 Task: Set up an automation rule in Jira to transition issues based on specific conditions.
Action: Mouse moved to (844, 440)
Screenshot: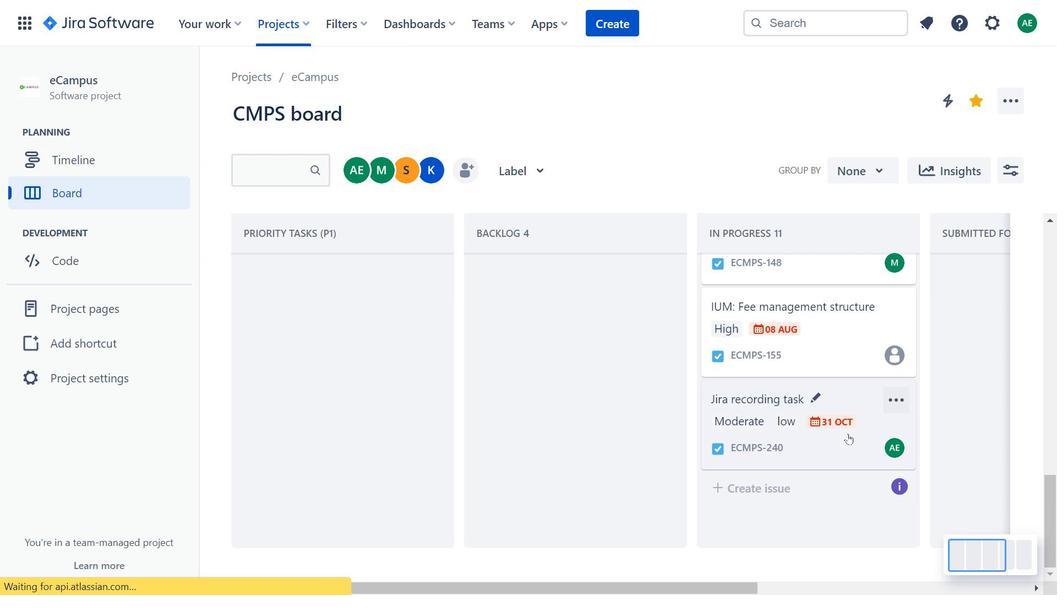 
Action: Mouse pressed left at (844, 440)
Screenshot: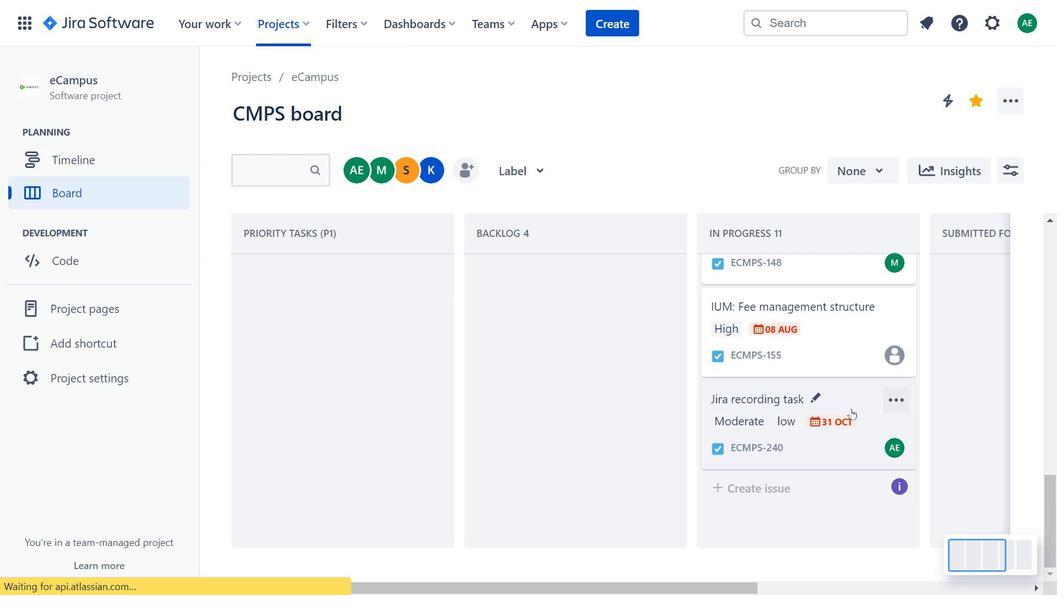 
Action: Mouse moved to (392, 166)
Screenshot: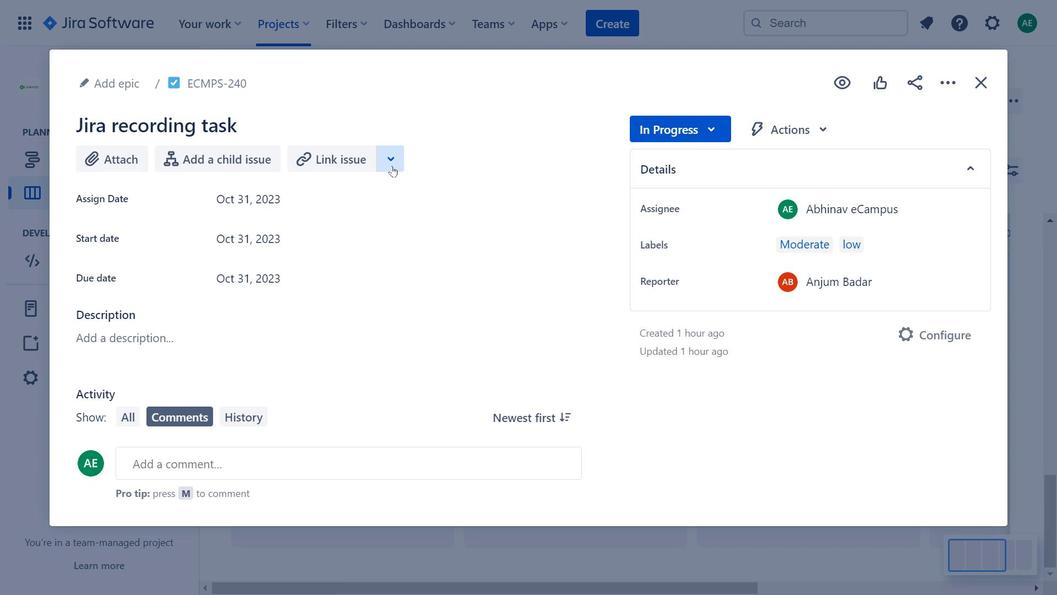 
Action: Mouse pressed left at (392, 166)
Screenshot: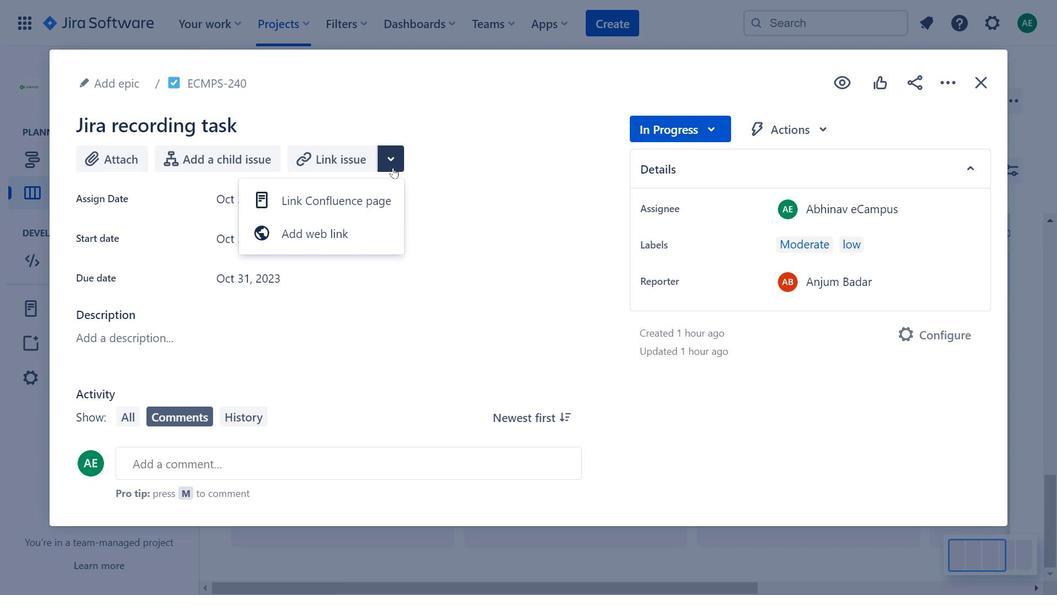
Action: Mouse moved to (328, 233)
Screenshot: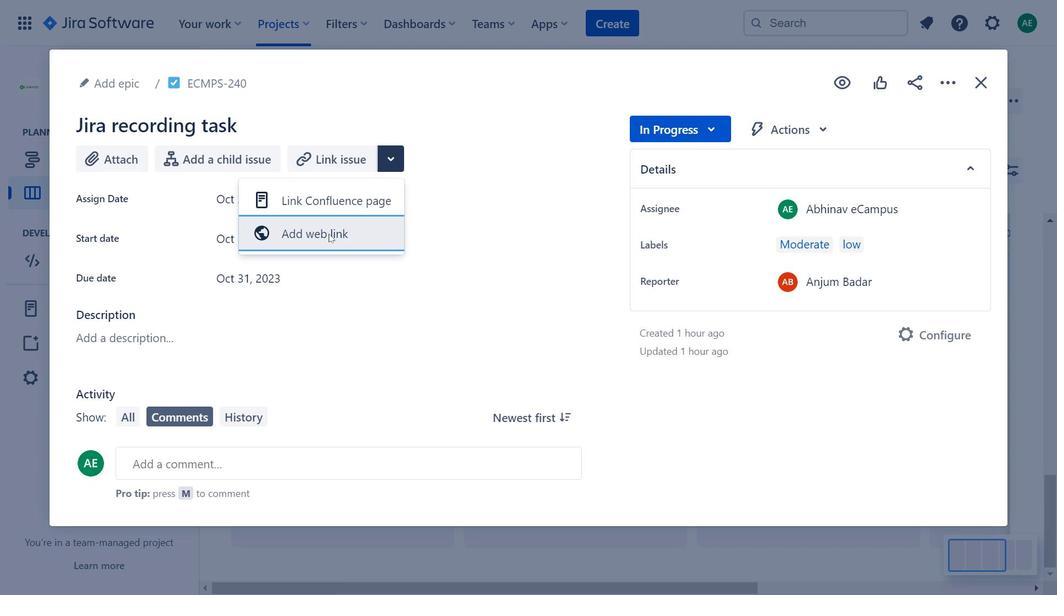 
Action: Mouse pressed left at (328, 233)
Screenshot: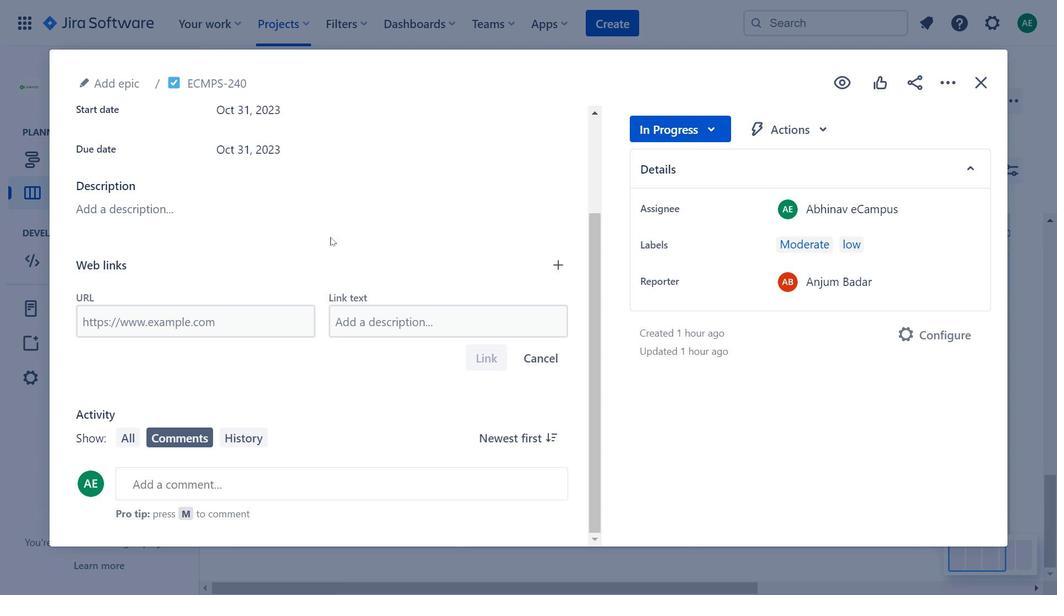 
Action: Mouse moved to (405, 241)
Screenshot: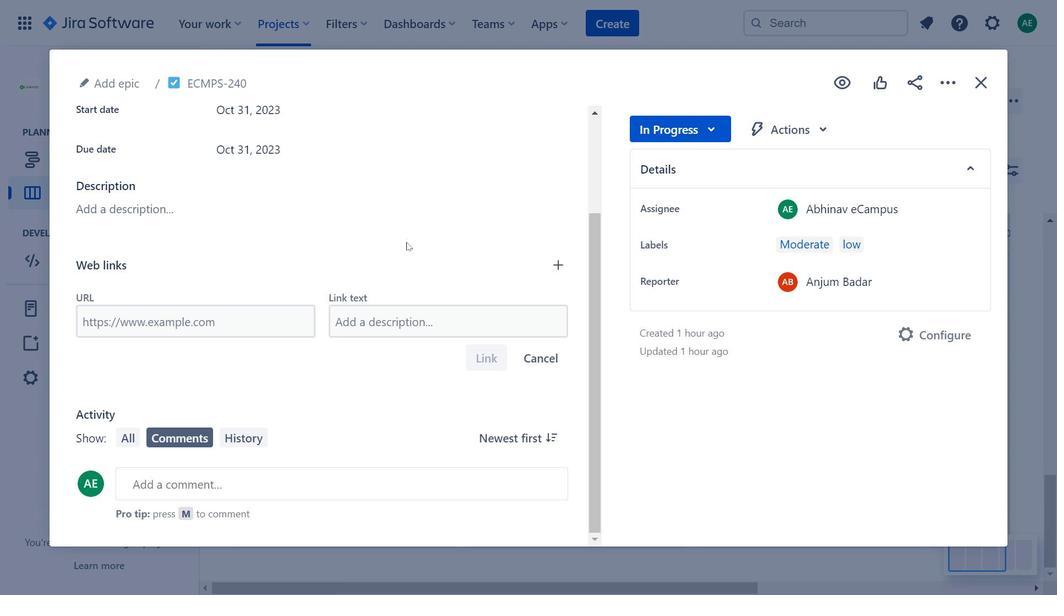 
Action: Mouse scrolled (405, 241) with delta (0, 0)
Screenshot: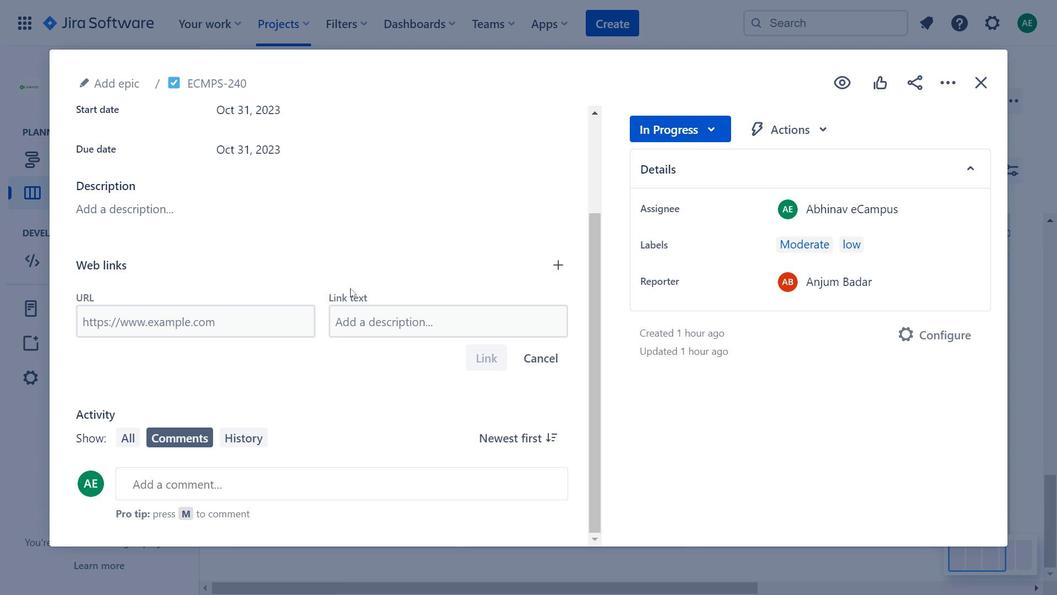 
Action: Mouse scrolled (405, 241) with delta (0, 0)
Screenshot: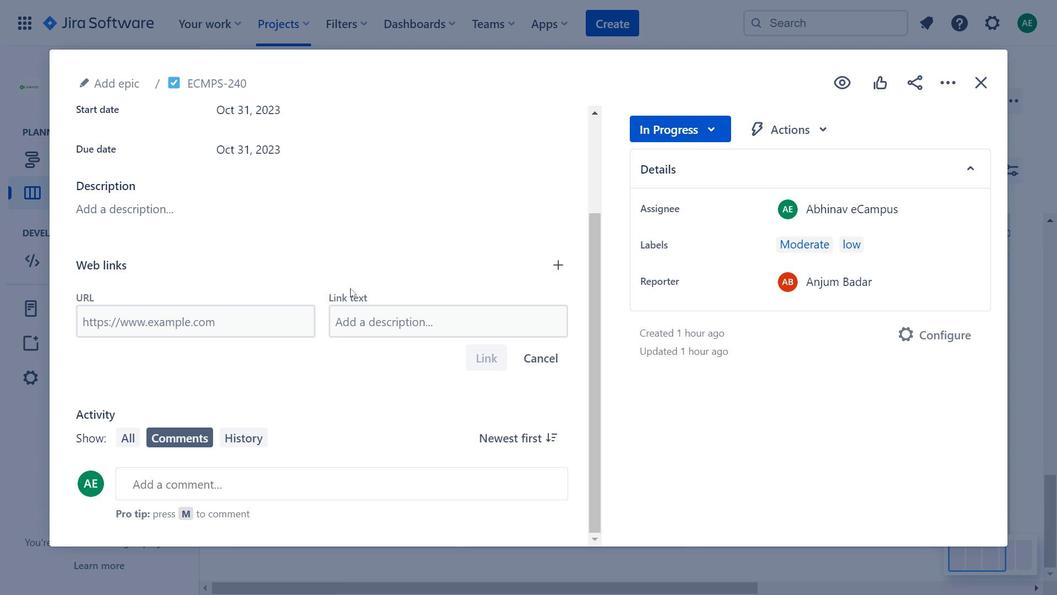 
Action: Mouse scrolled (405, 241) with delta (0, 0)
Screenshot: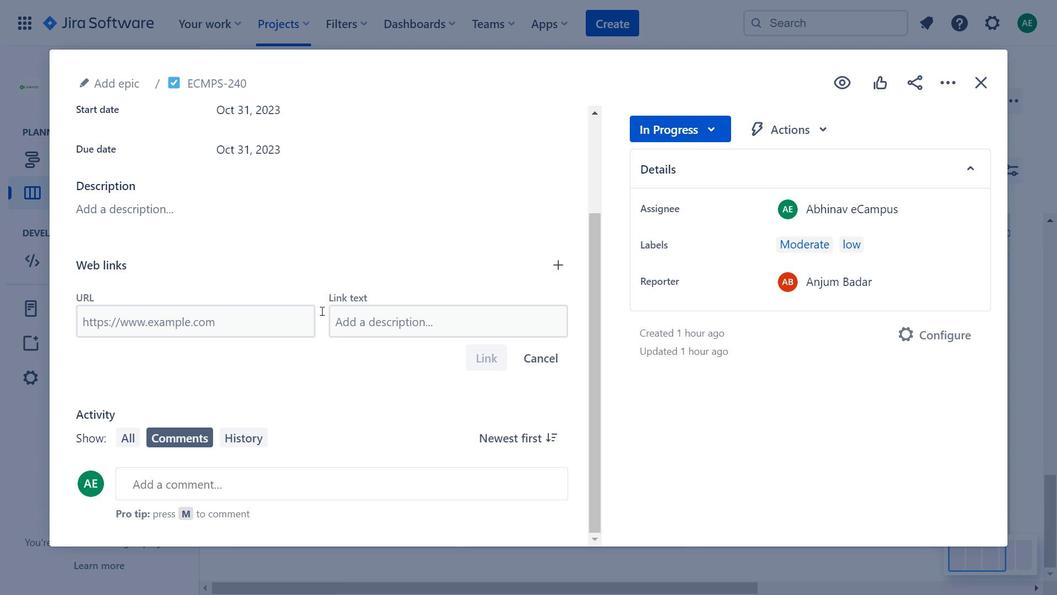 
Action: Mouse moved to (756, 137)
Screenshot: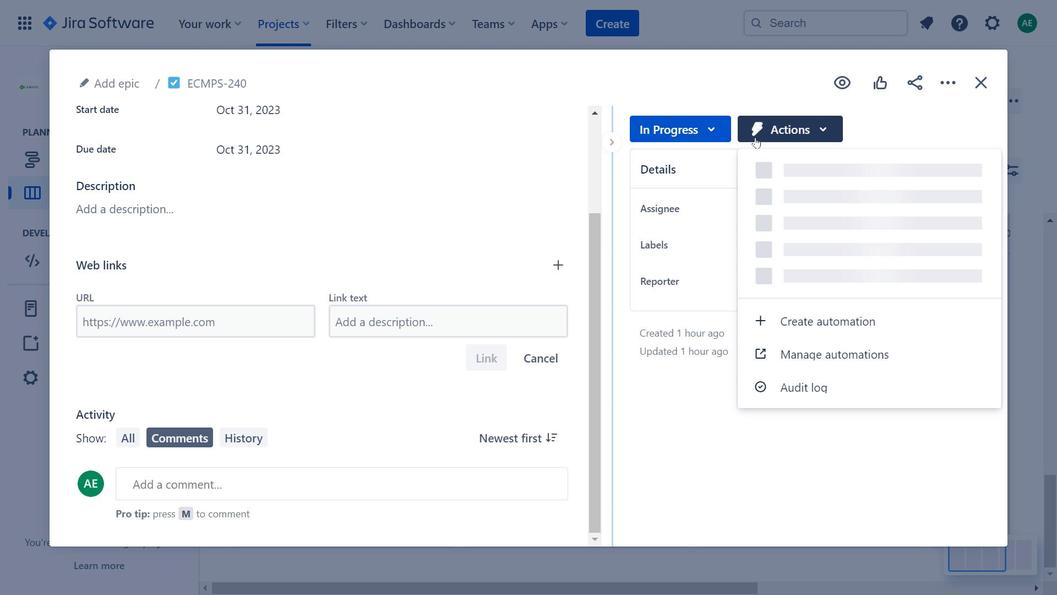 
Action: Mouse pressed left at (756, 137)
Screenshot: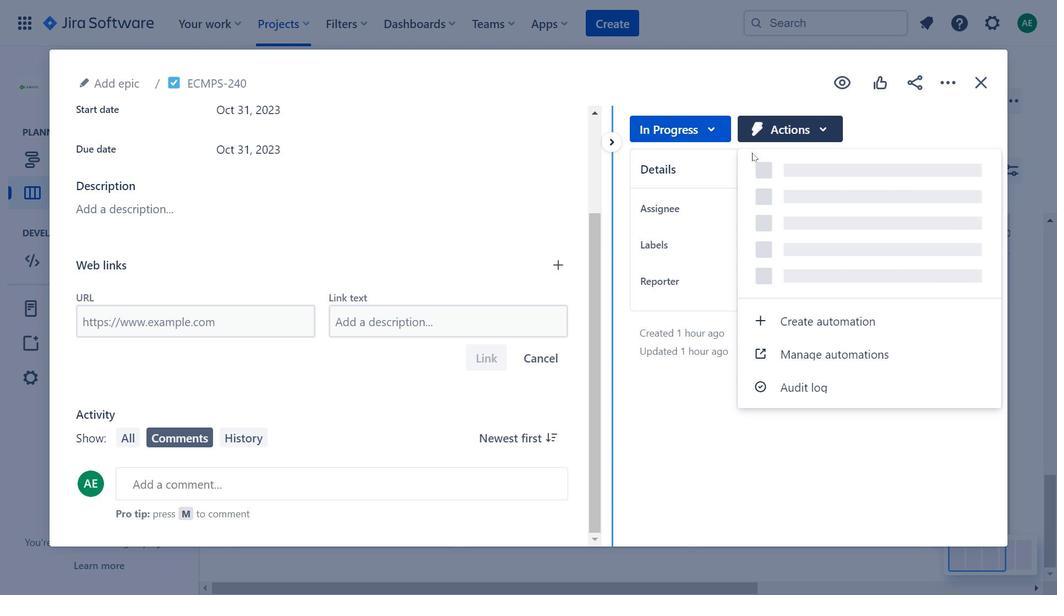 
Action: Mouse moved to (361, 276)
Screenshot: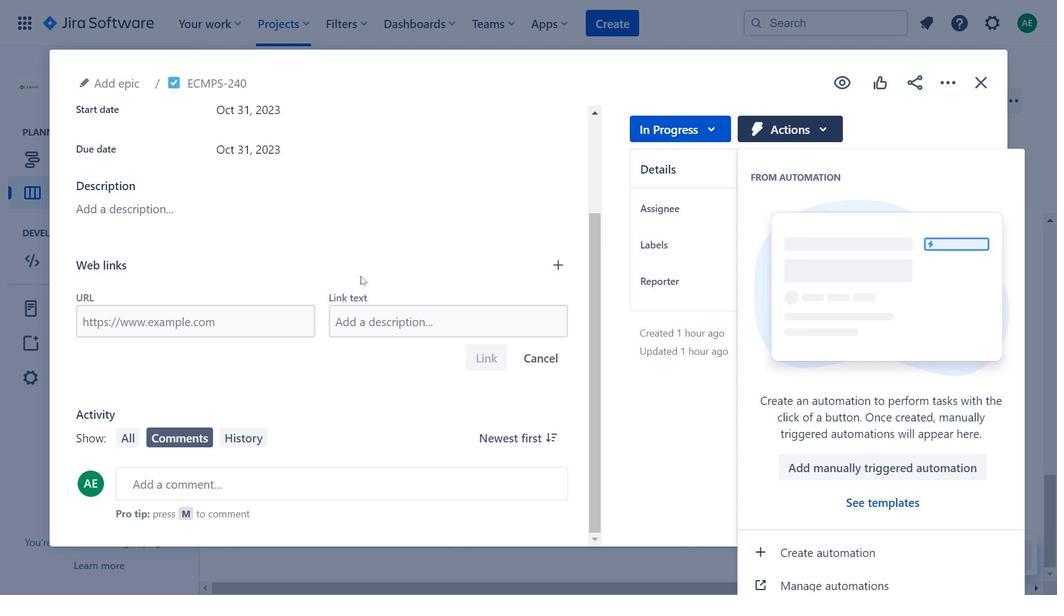 
Action: Mouse scrolled (361, 276) with delta (0, 0)
Screenshot: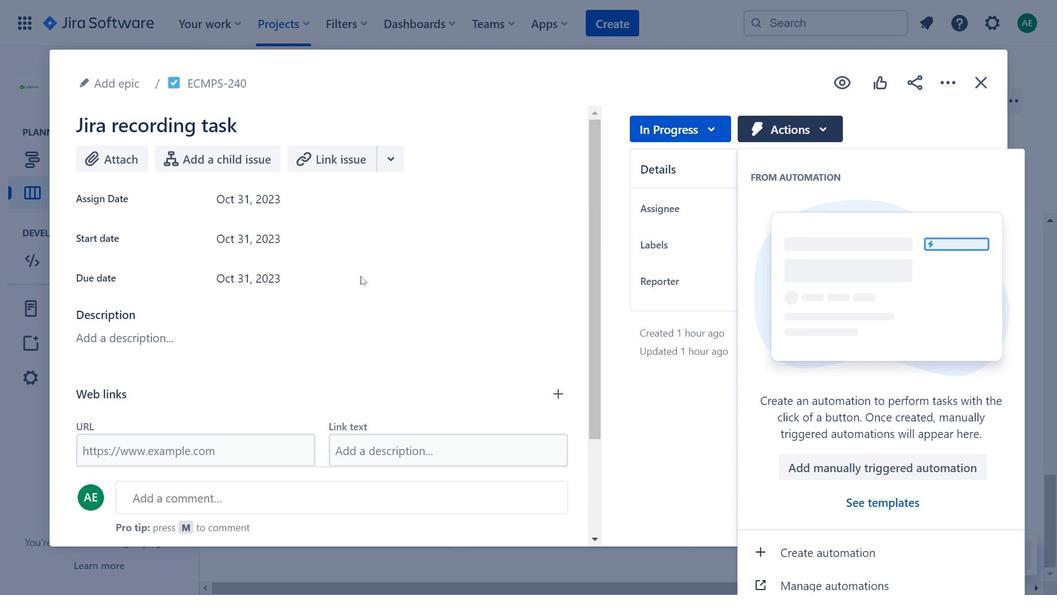 
Action: Mouse scrolled (361, 276) with delta (0, 0)
Screenshot: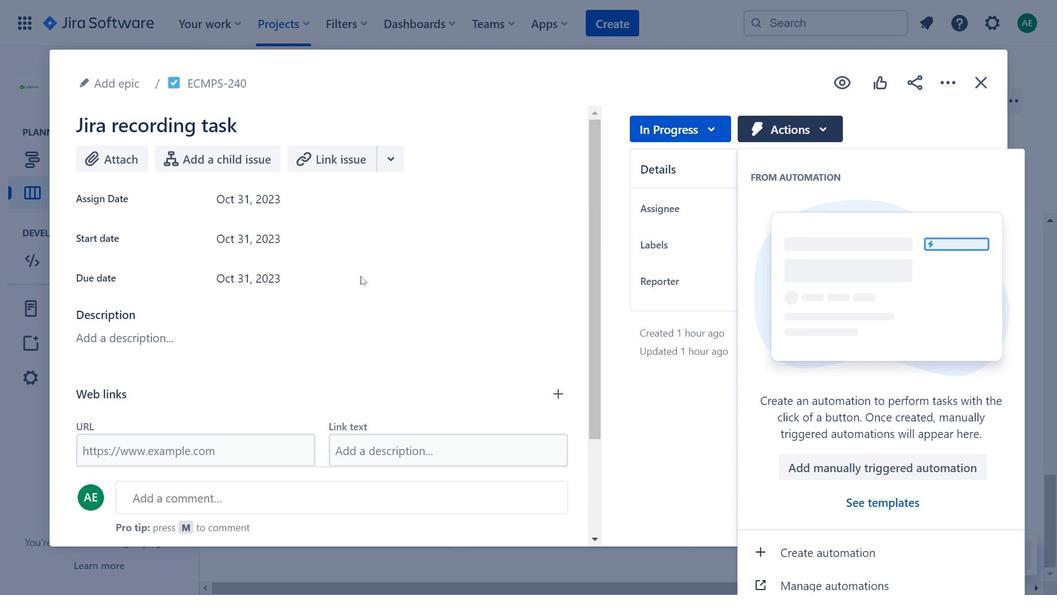 
Action: Mouse scrolled (361, 276) with delta (0, 0)
Screenshot: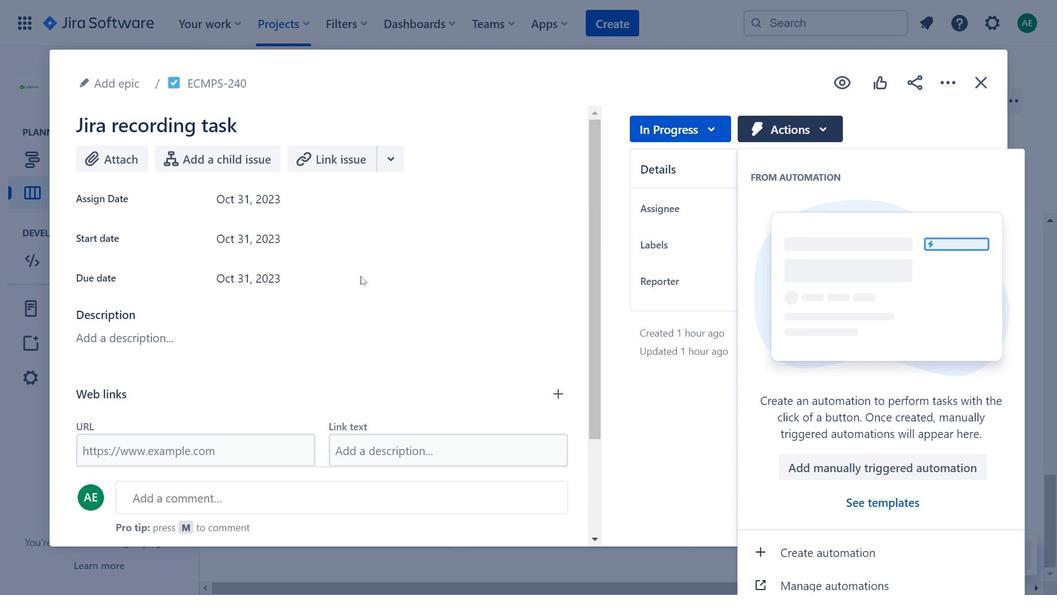 
Action: Mouse scrolled (361, 276) with delta (0, 0)
Screenshot: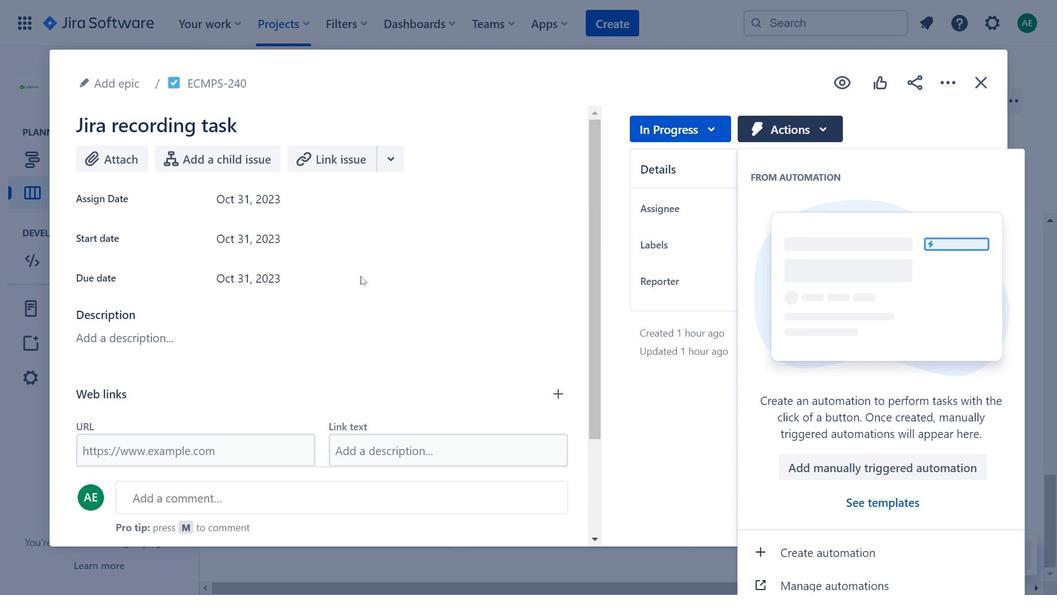 
Action: Mouse scrolled (361, 276) with delta (0, 0)
Screenshot: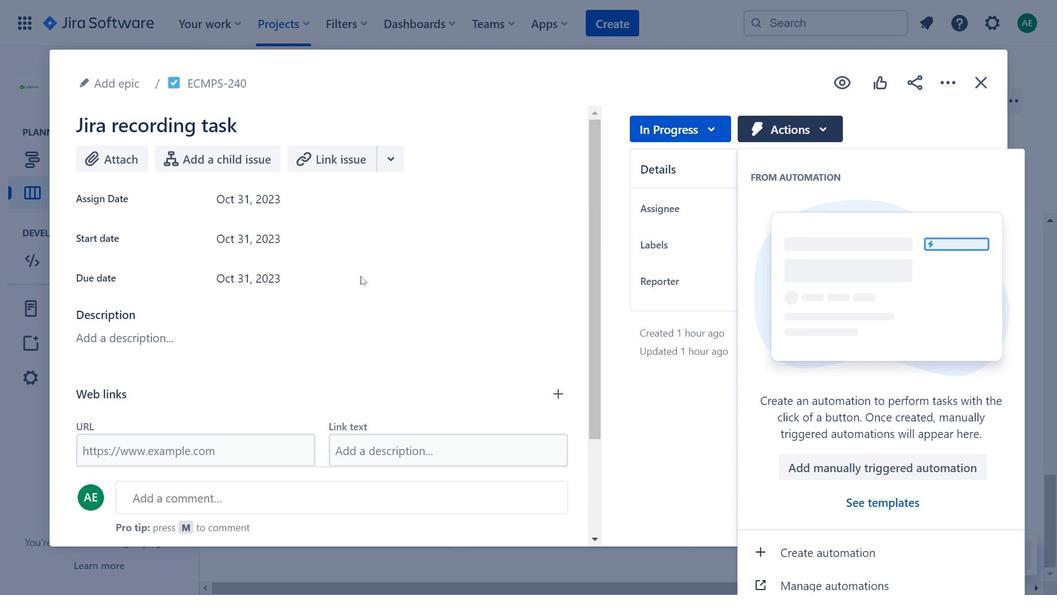
Action: Mouse moved to (655, 122)
Screenshot: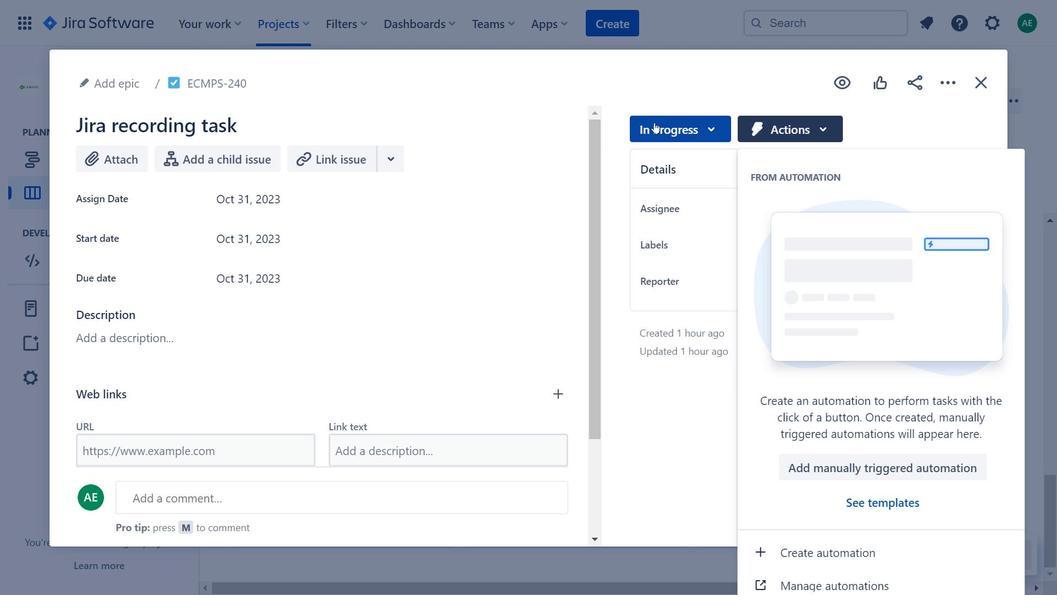 
Action: Mouse pressed left at (655, 122)
Screenshot: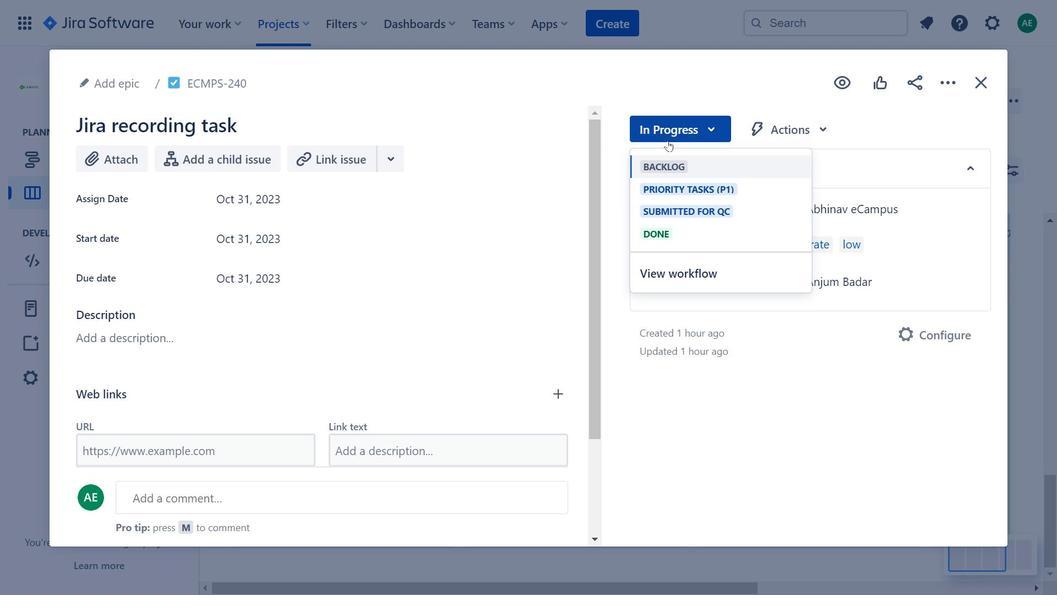 
Action: Mouse moved to (937, 77)
Screenshot: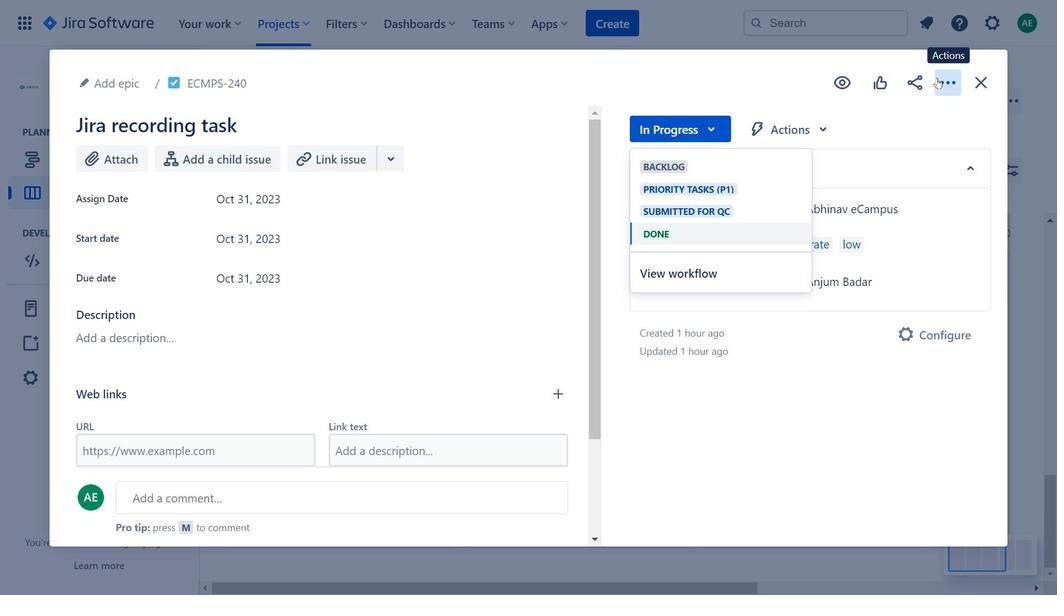
Action: Mouse pressed left at (937, 77)
Screenshot: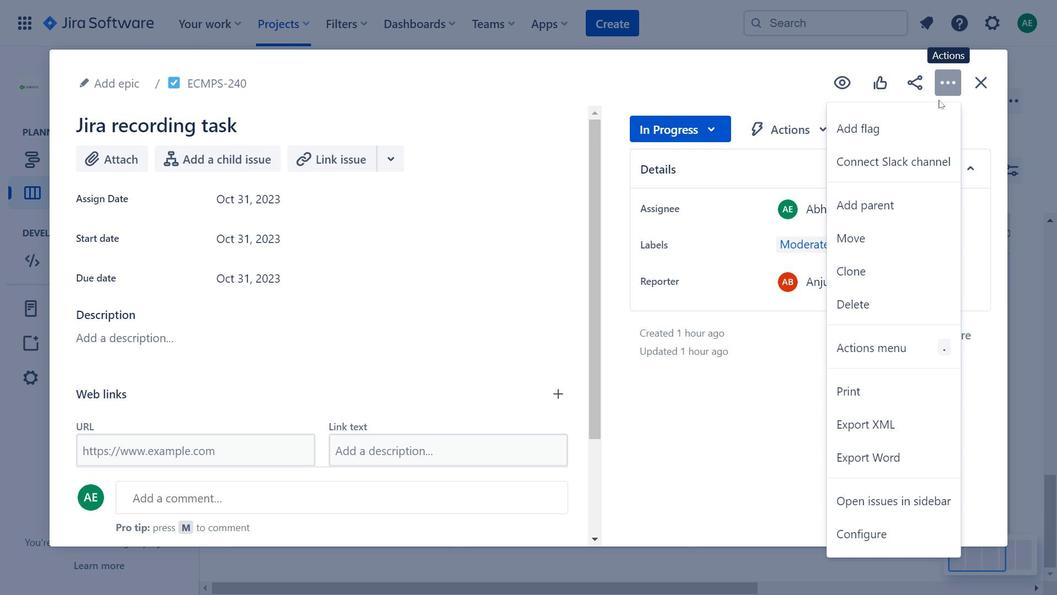 
Action: Mouse moved to (315, 236)
Screenshot: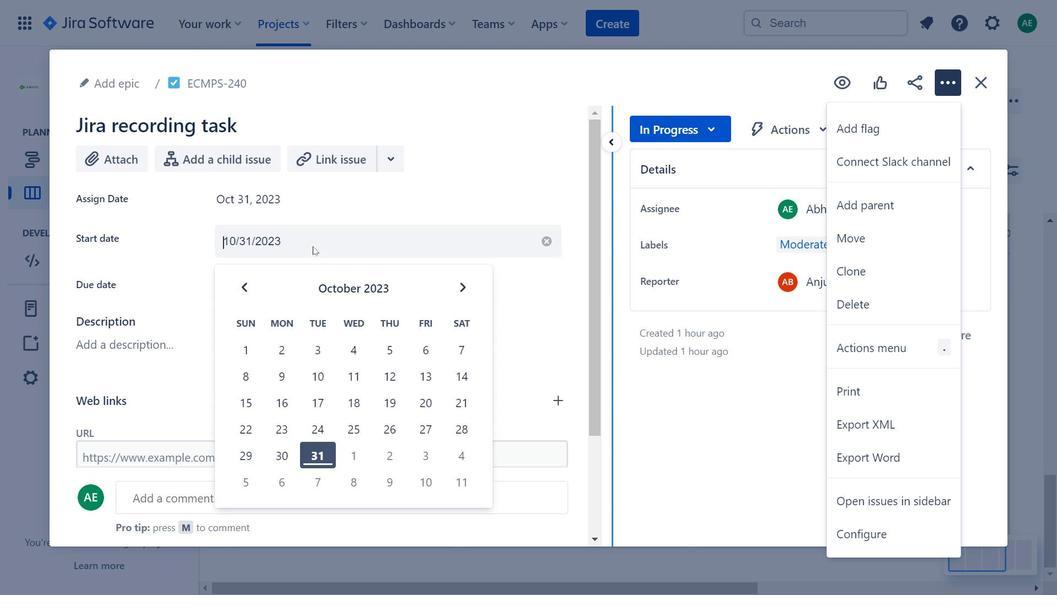 
Action: Mouse pressed left at (315, 236)
Screenshot: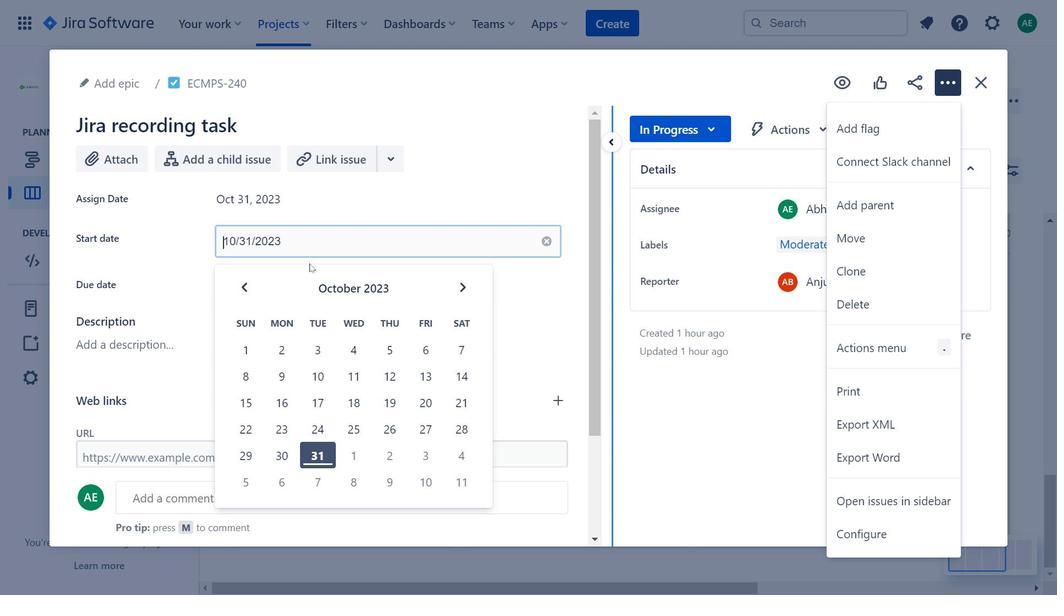 
Action: Mouse moved to (991, 82)
Screenshot: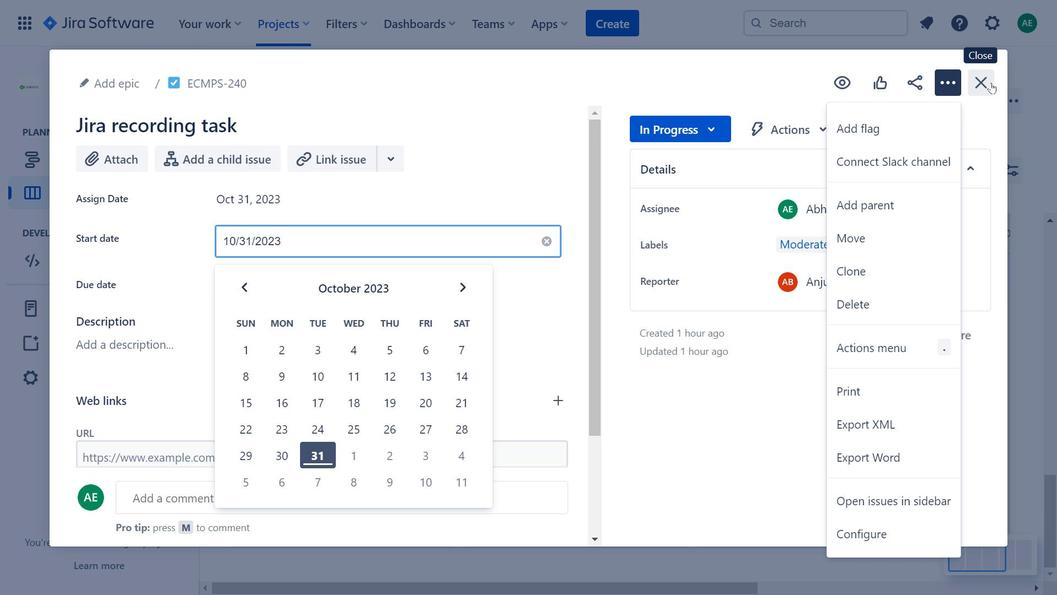 
Action: Mouse pressed left at (991, 82)
Screenshot: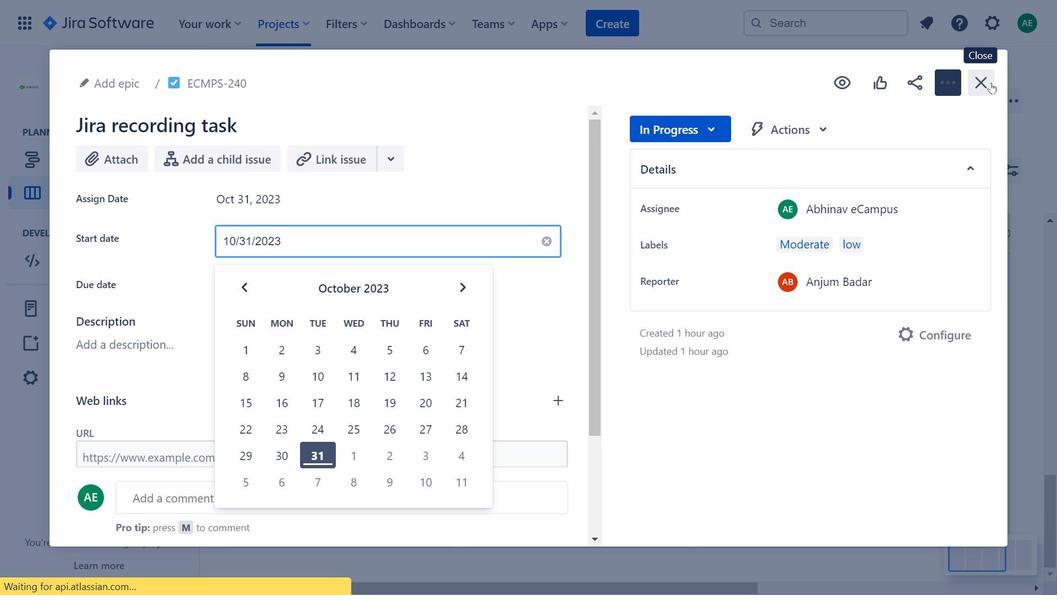 
Action: Mouse moved to (861, 321)
Screenshot: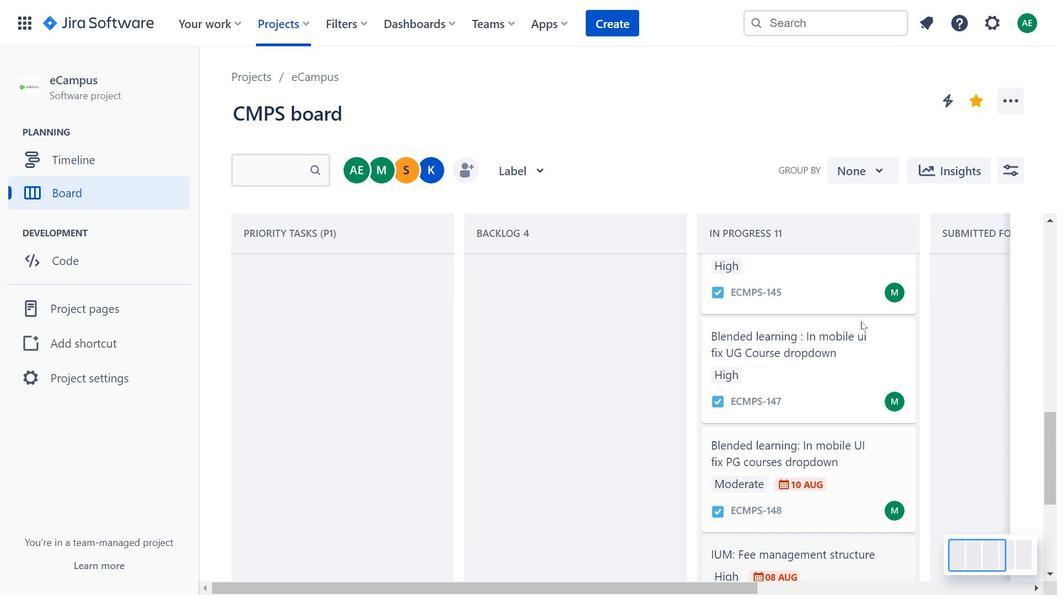 
Action: Mouse scrolled (861, 322) with delta (0, 0)
Screenshot: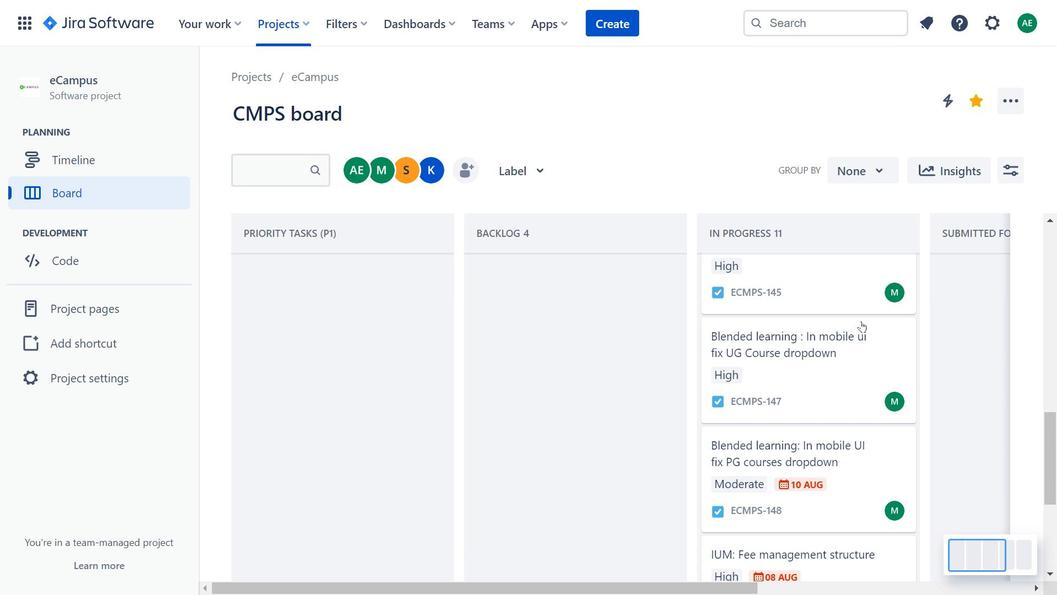 
Action: Mouse scrolled (861, 322) with delta (0, 0)
Screenshot: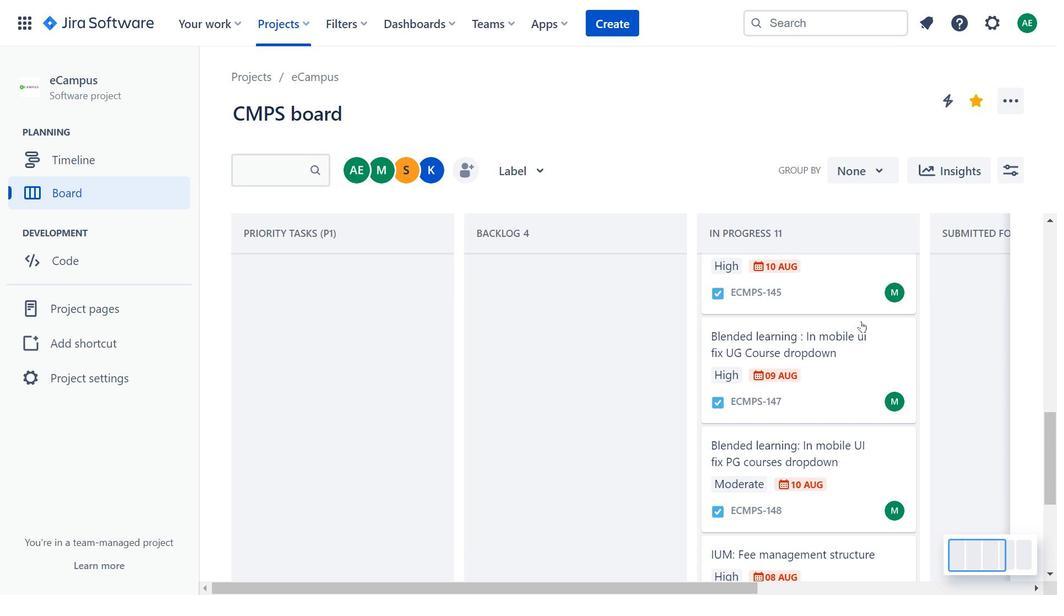
Action: Mouse scrolled (861, 322) with delta (0, 0)
Screenshot: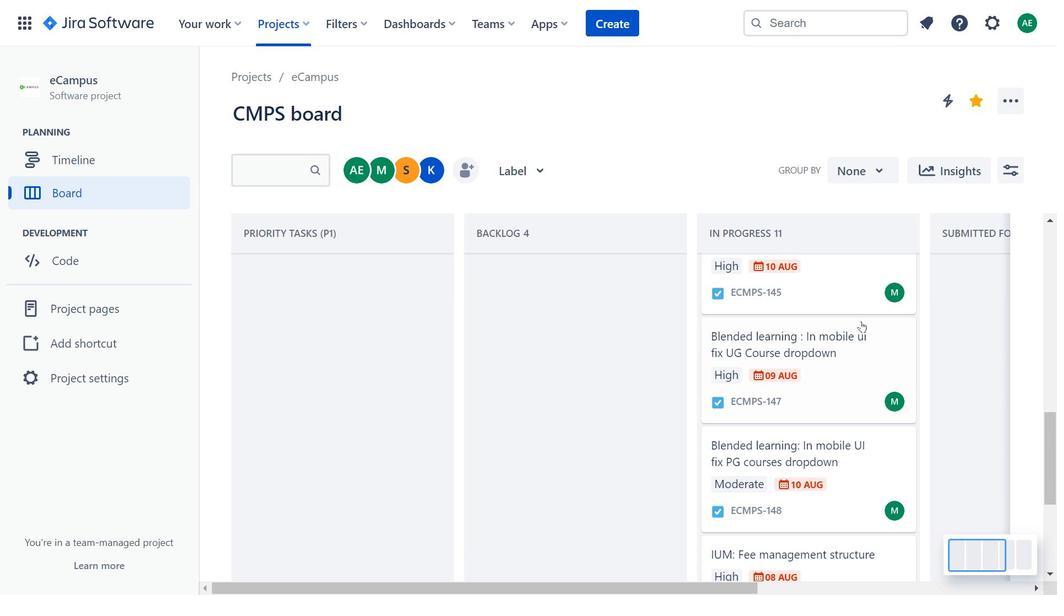 
Action: Mouse scrolled (861, 322) with delta (0, 0)
Screenshot: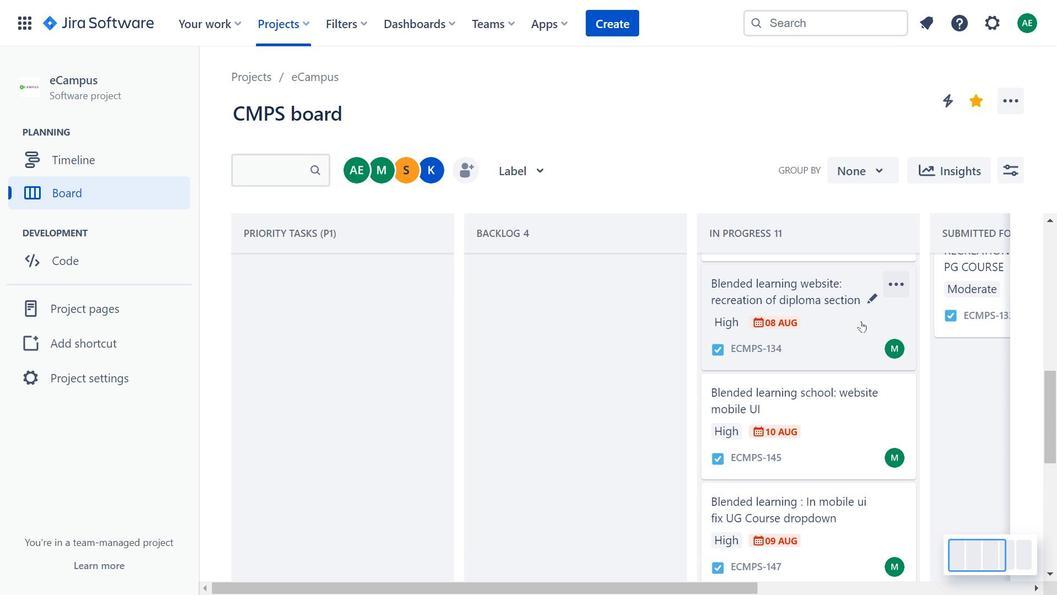 
Action: Mouse scrolled (861, 322) with delta (0, 0)
Screenshot: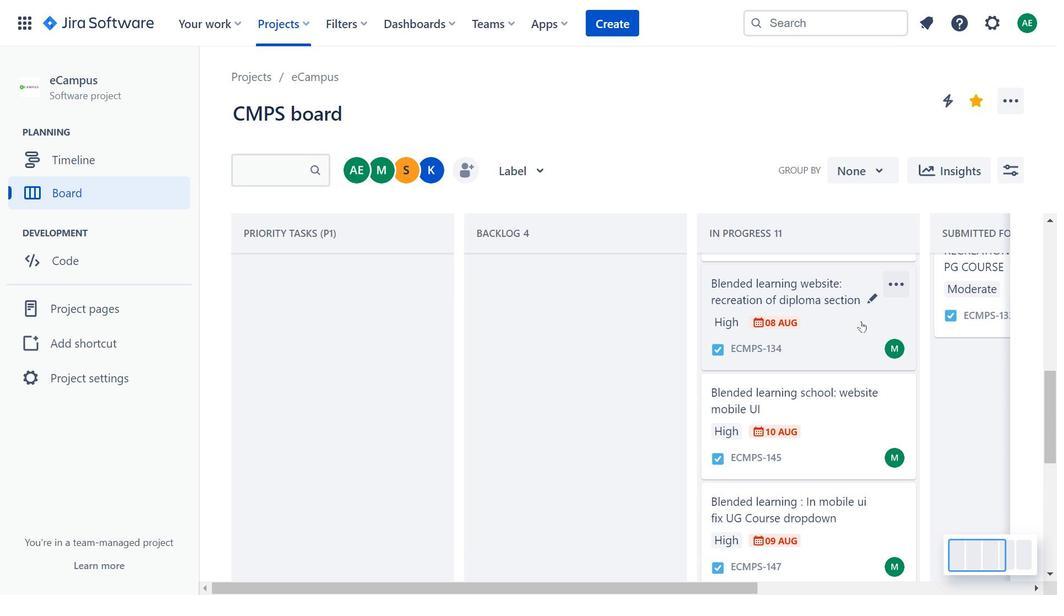 
Action: Mouse scrolled (861, 322) with delta (0, 0)
Screenshot: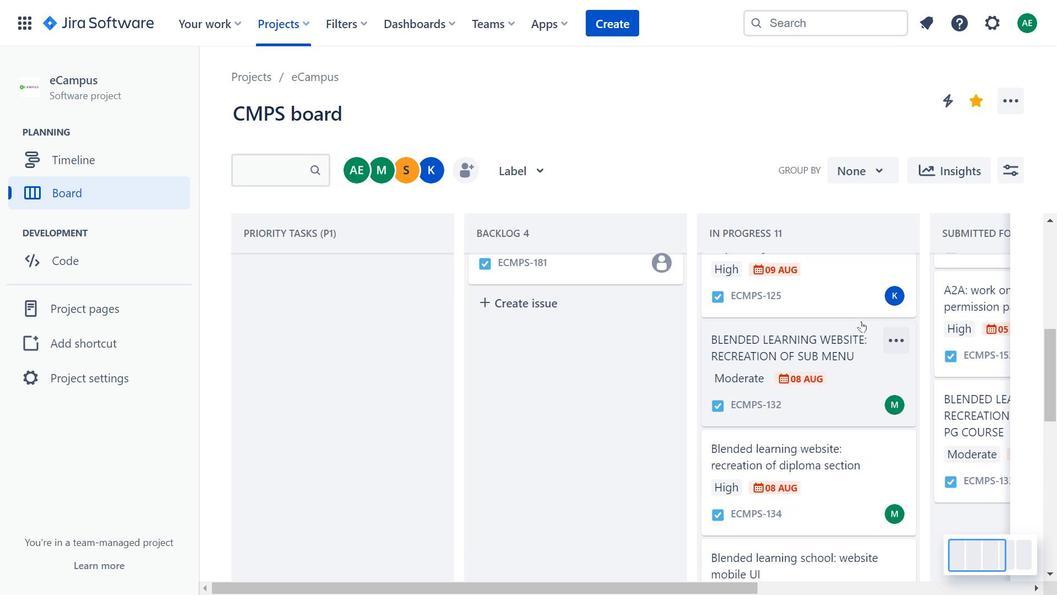 
Action: Mouse scrolled (861, 322) with delta (0, 0)
Screenshot: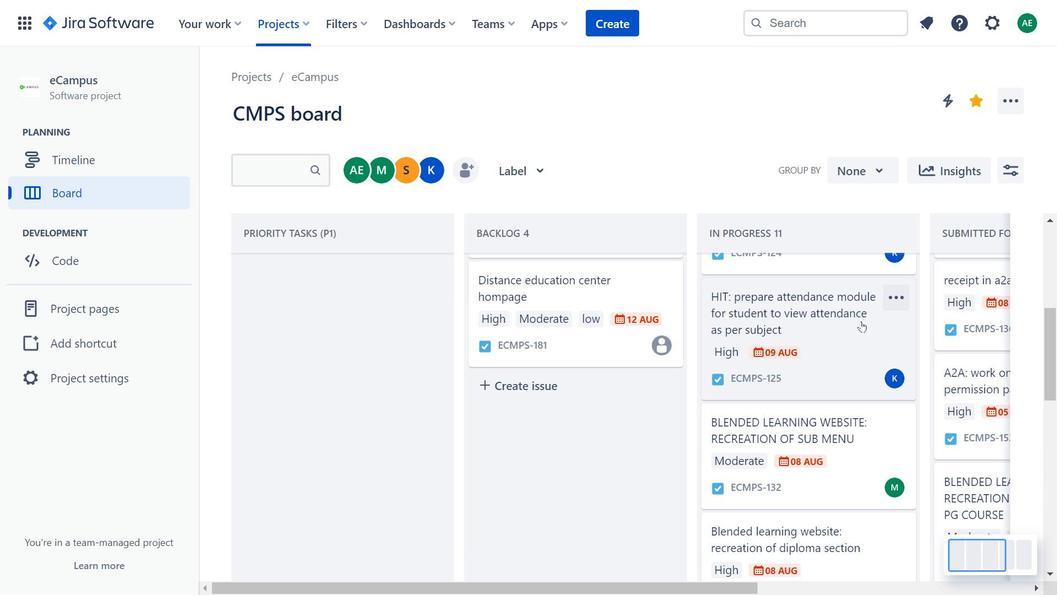 
Action: Mouse scrolled (861, 322) with delta (0, 0)
Screenshot: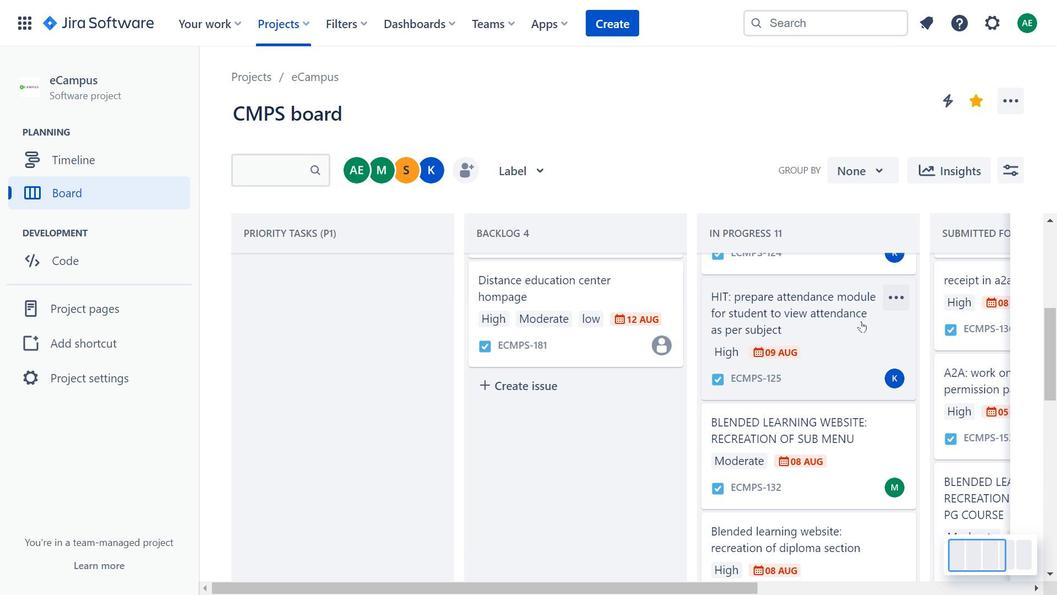 
Action: Mouse scrolled (861, 322) with delta (0, 0)
Screenshot: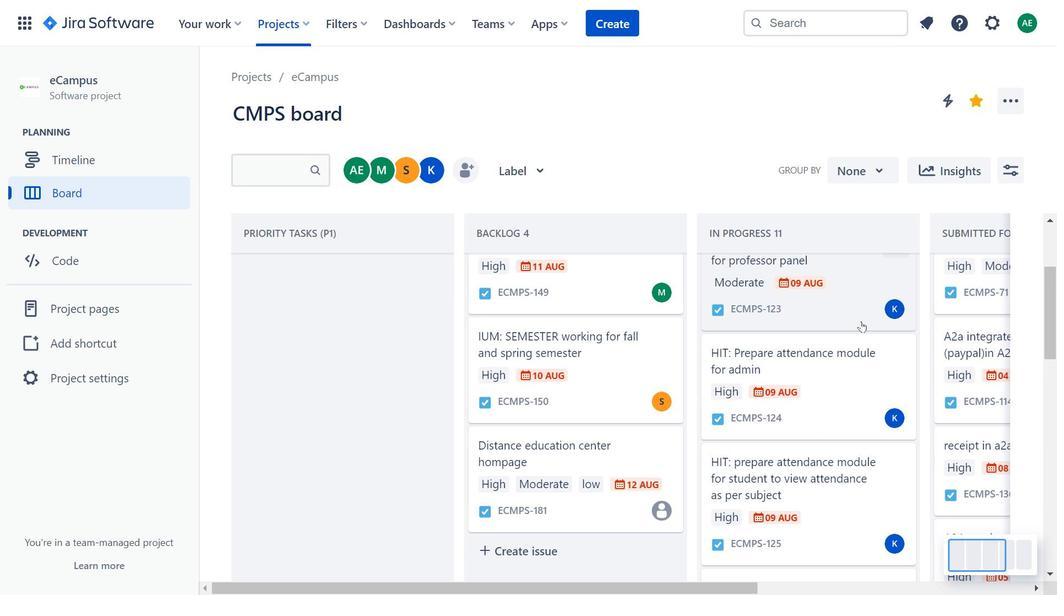 
Action: Mouse scrolled (861, 322) with delta (0, 0)
Screenshot: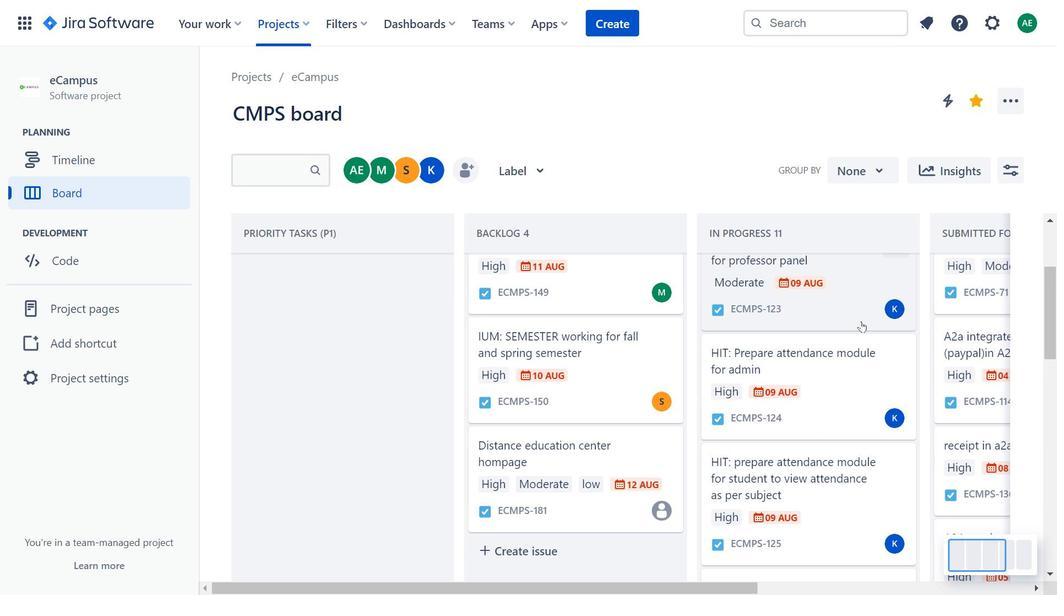 
Action: Mouse scrolled (861, 322) with delta (0, 0)
Screenshot: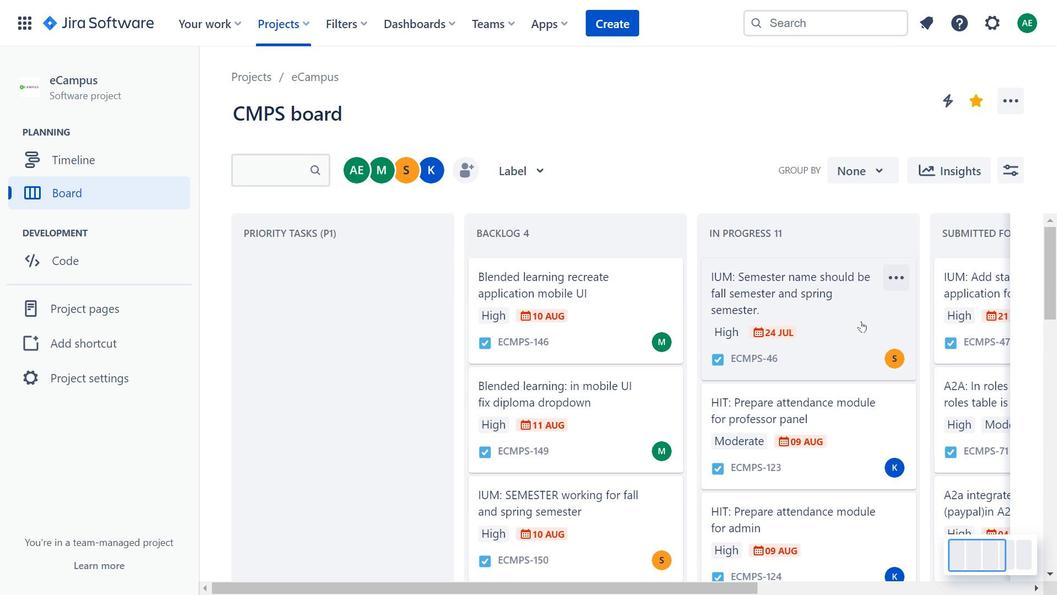 
Action: Mouse scrolled (861, 322) with delta (0, 0)
Screenshot: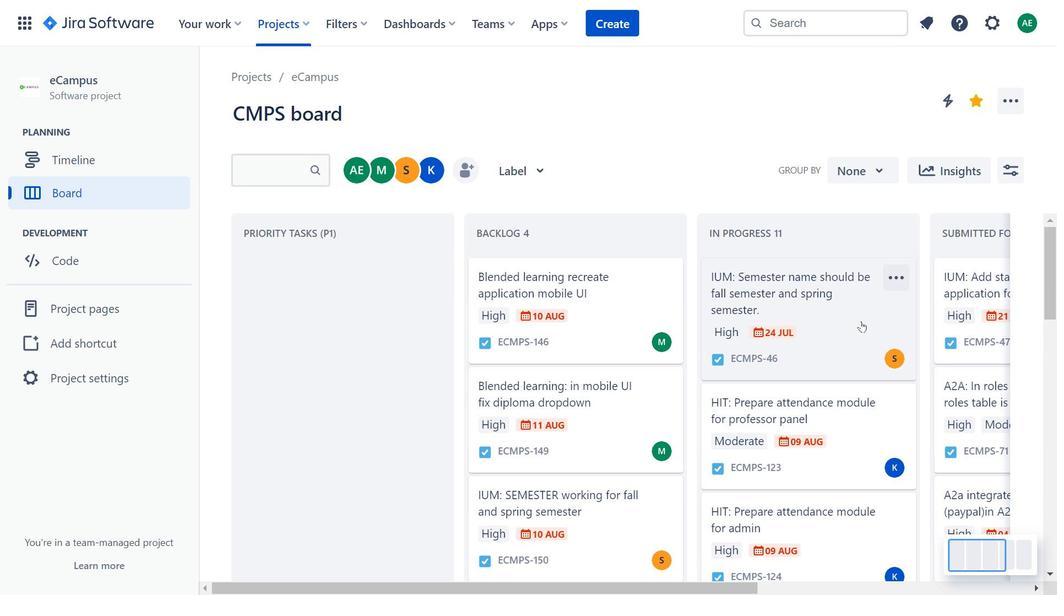 
Action: Mouse moved to (544, 351)
Screenshot: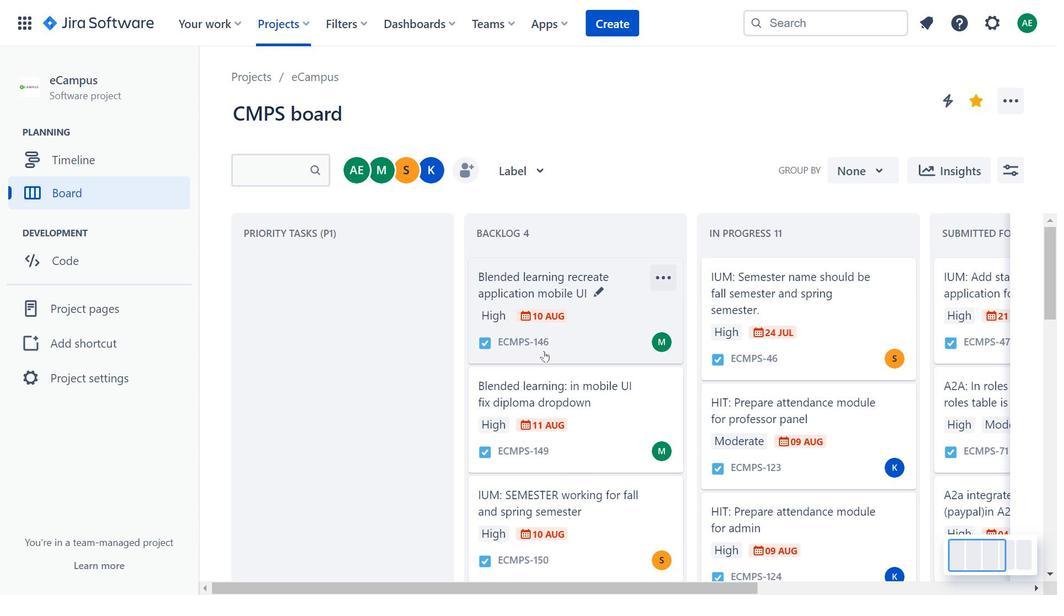 
Action: Mouse scrolled (544, 350) with delta (0, 0)
Screenshot: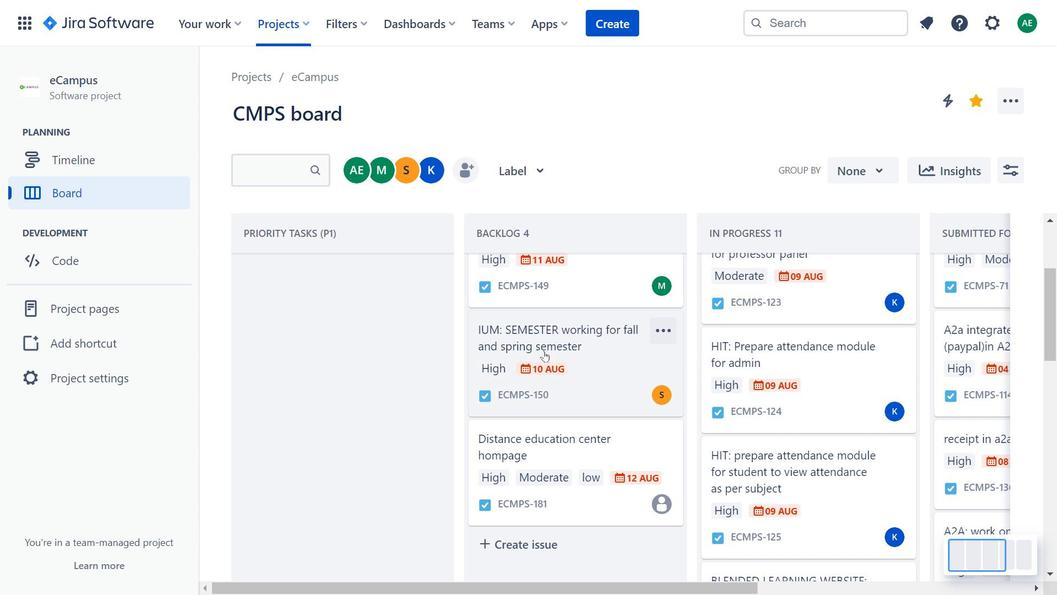 
Action: Mouse scrolled (544, 350) with delta (0, 0)
Screenshot: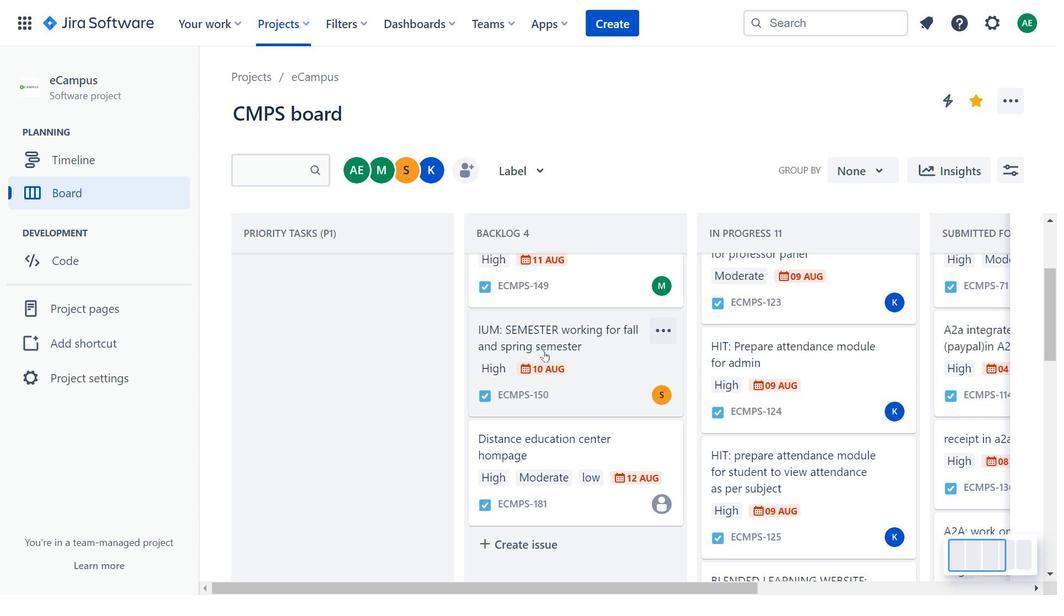 
Action: Mouse scrolled (544, 350) with delta (0, 0)
Screenshot: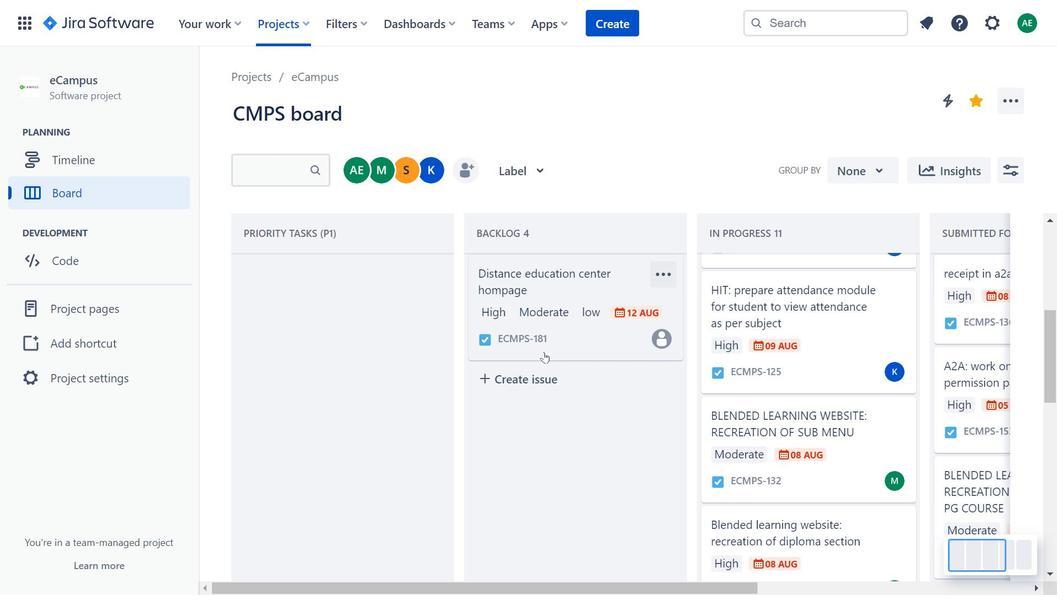 
Action: Mouse scrolled (544, 350) with delta (0, 0)
Screenshot: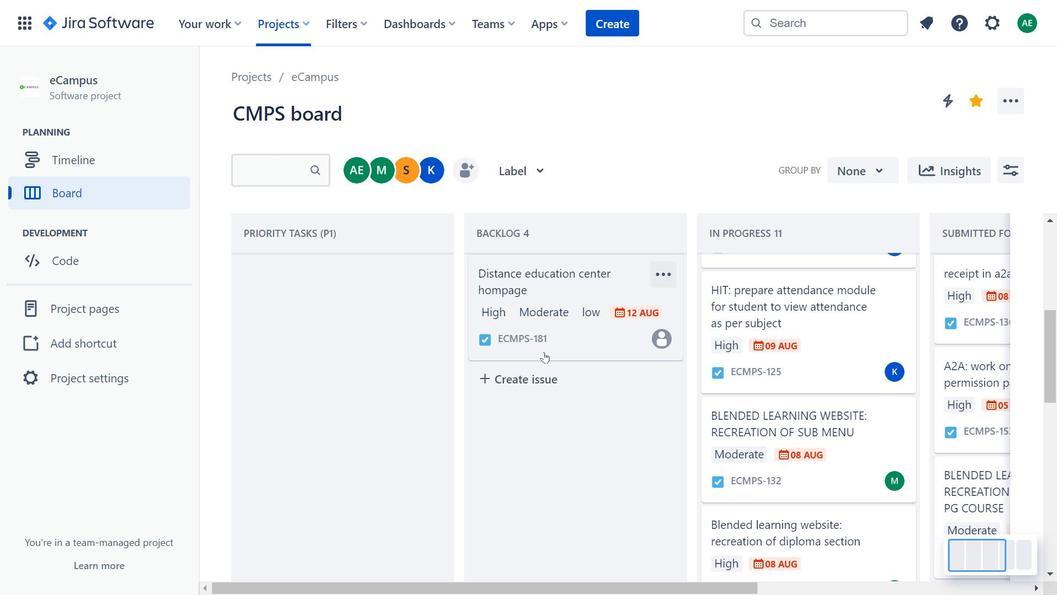 
Action: Mouse moved to (963, 543)
Screenshot: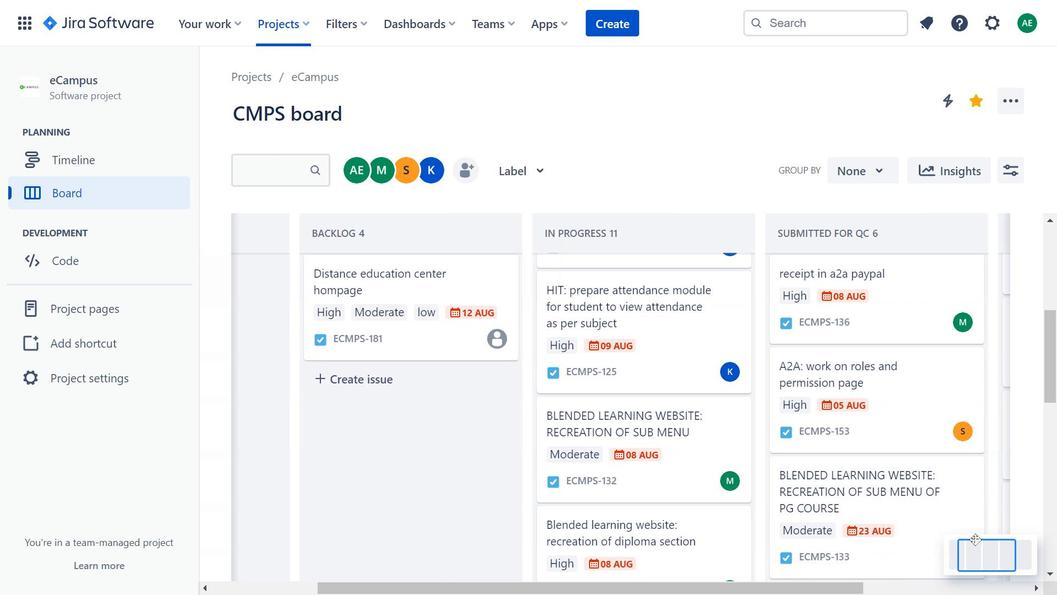 
Action: Mouse pressed left at (963, 543)
Screenshot: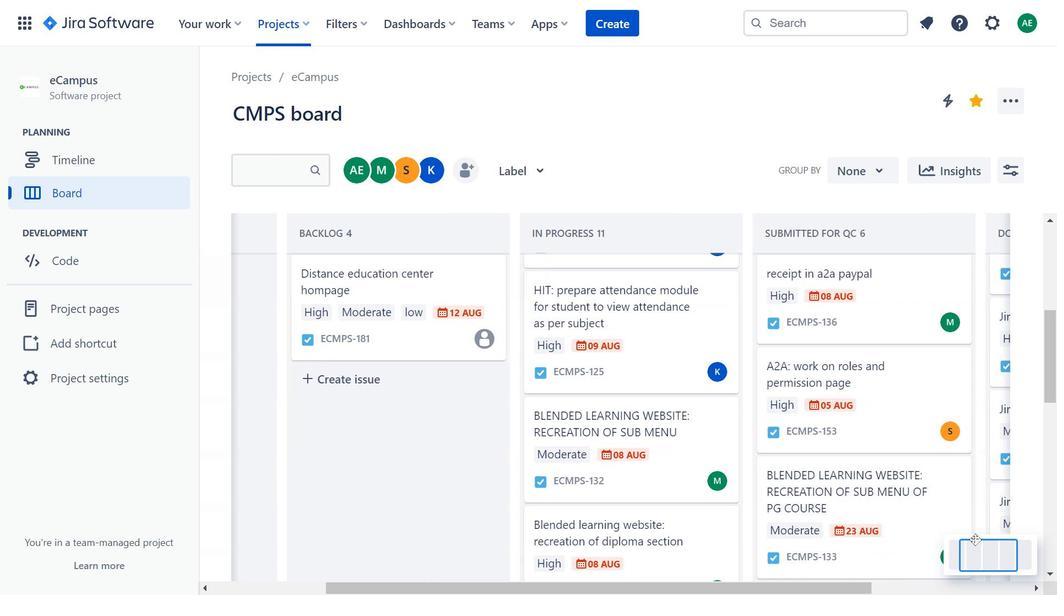
Action: Mouse moved to (828, 403)
Screenshot: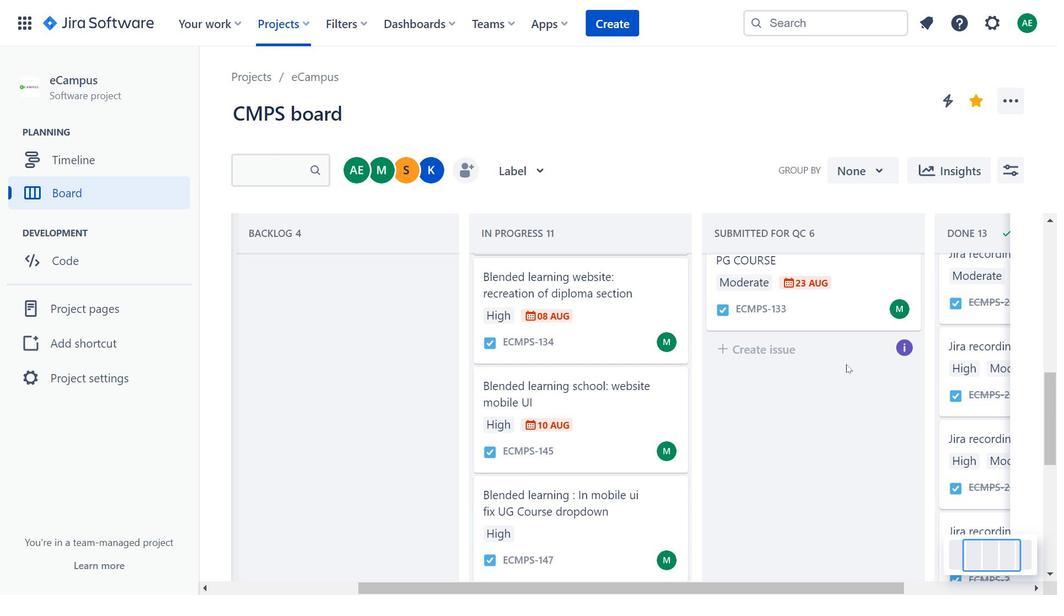 
Action: Mouse scrolled (828, 402) with delta (0, 0)
Screenshot: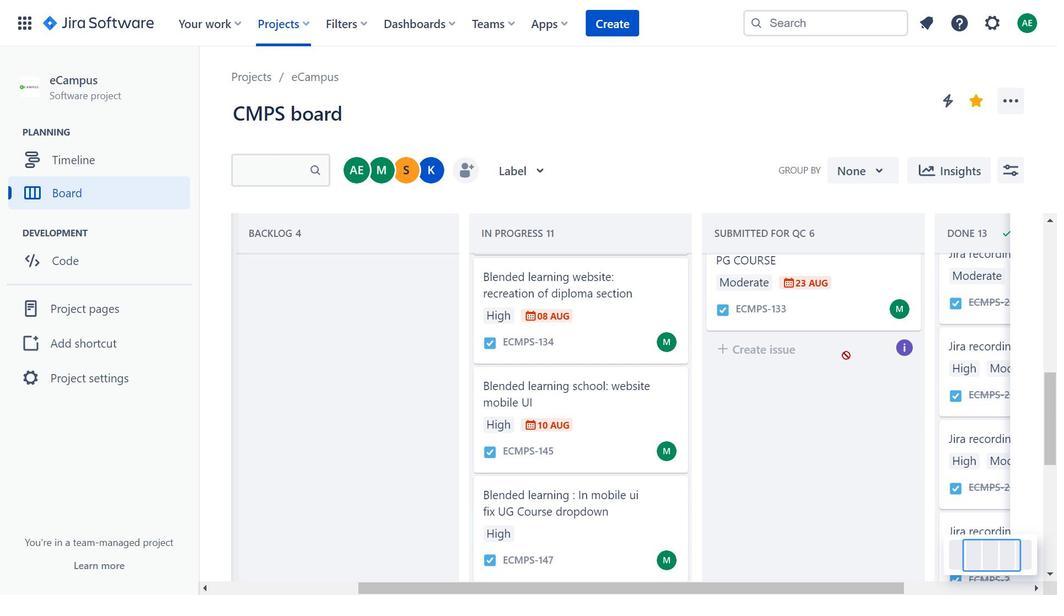 
Action: Mouse scrolled (828, 402) with delta (0, 0)
Screenshot: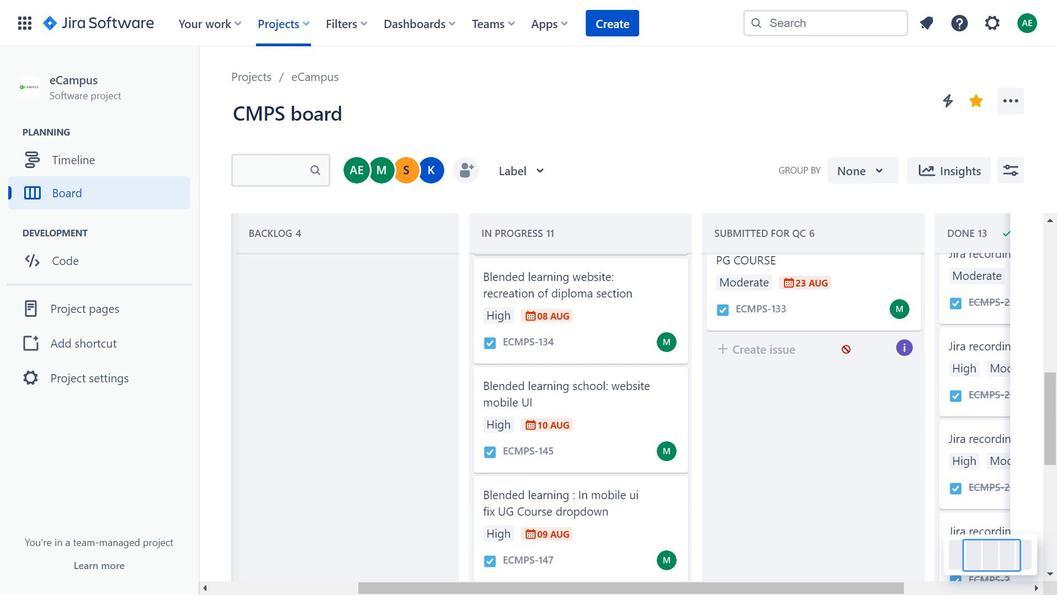 
Action: Mouse moved to (830, 402)
Screenshot: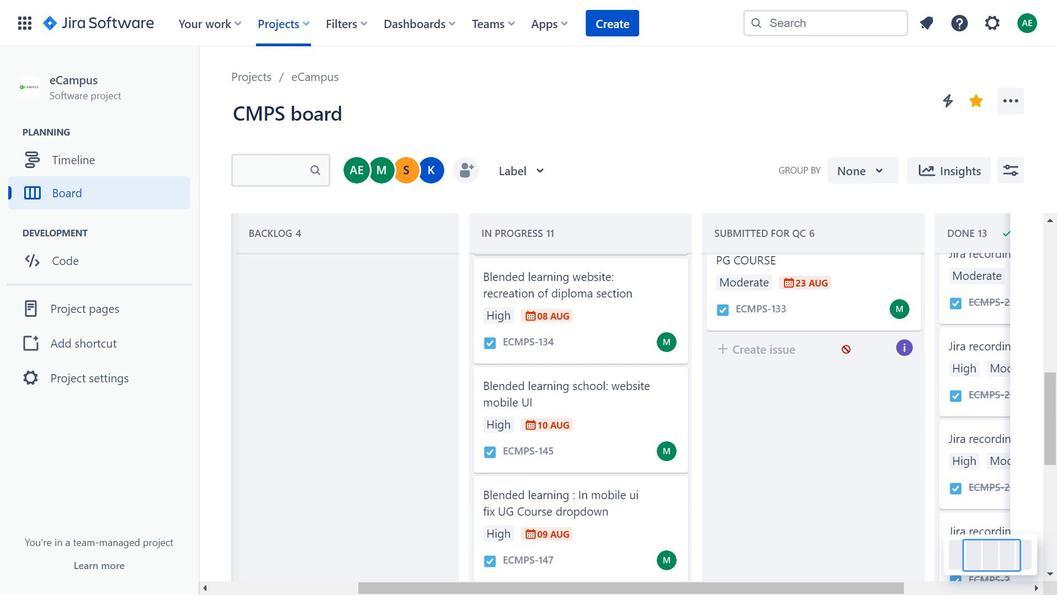 
Action: Mouse scrolled (830, 402) with delta (0, 0)
Screenshot: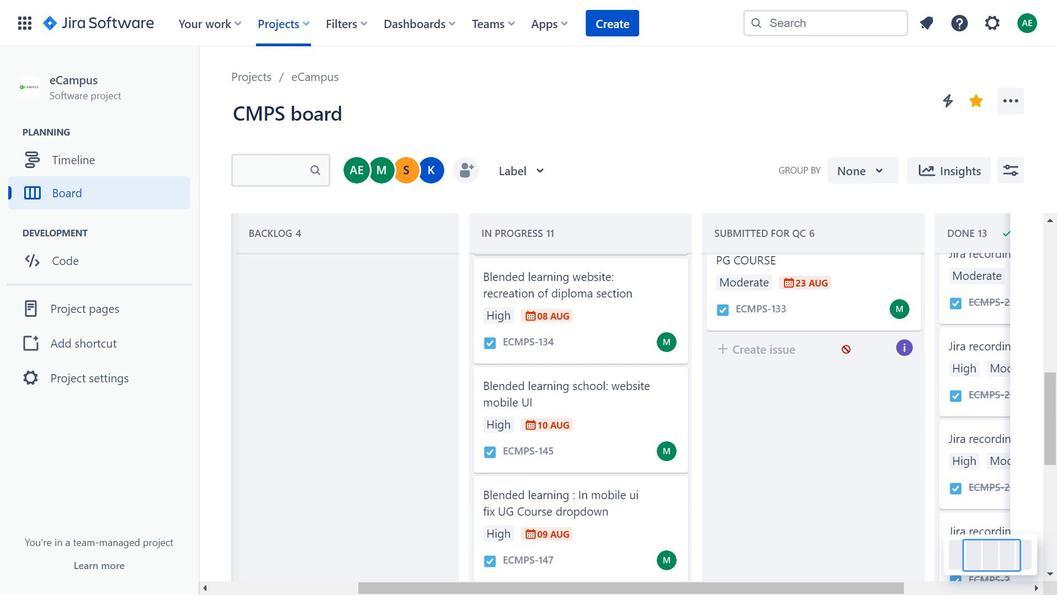 
Action: Mouse moved to (850, 339)
Screenshot: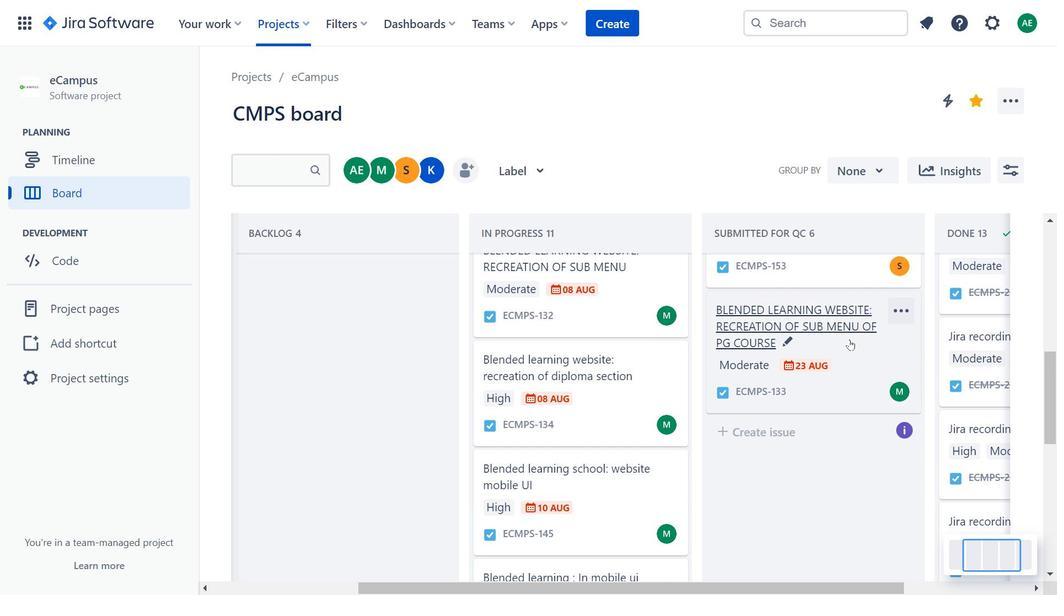 
Action: Mouse scrolled (850, 339) with delta (0, 0)
Screenshot: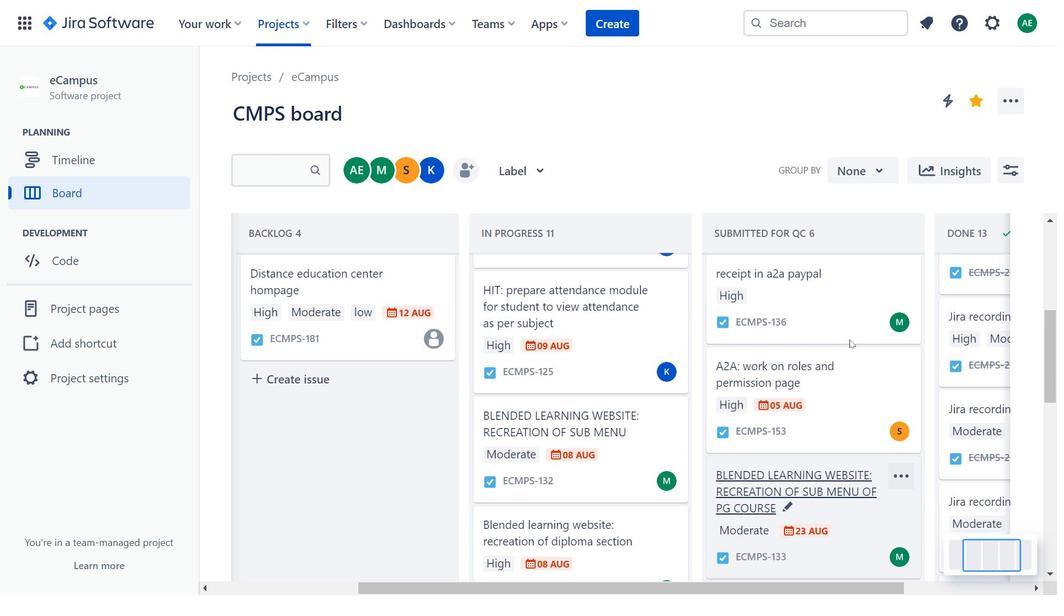 
Action: Mouse scrolled (850, 339) with delta (0, 0)
Screenshot: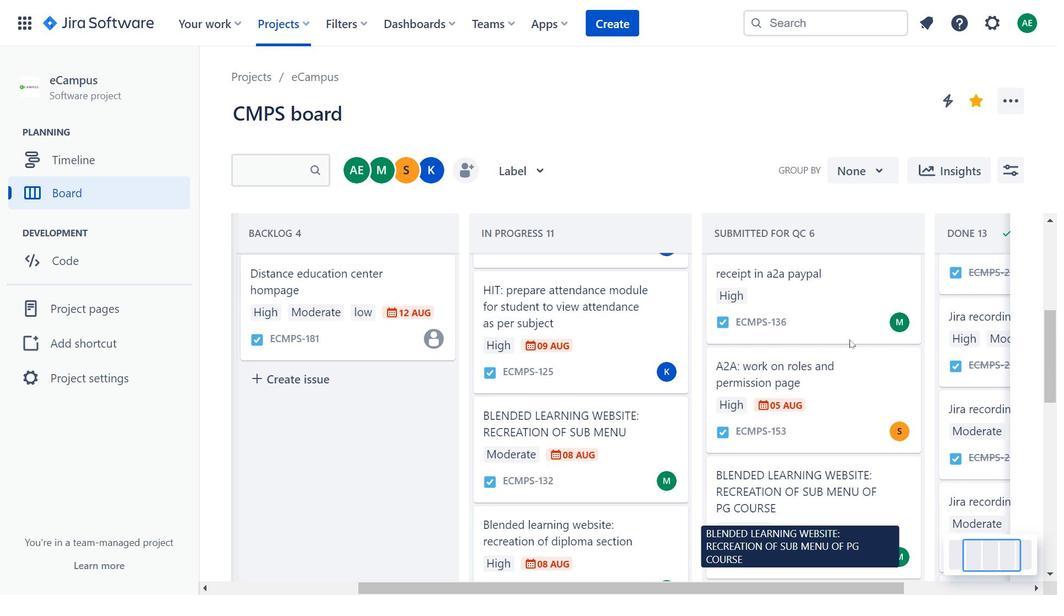 
Action: Mouse scrolled (850, 339) with delta (0, 0)
Screenshot: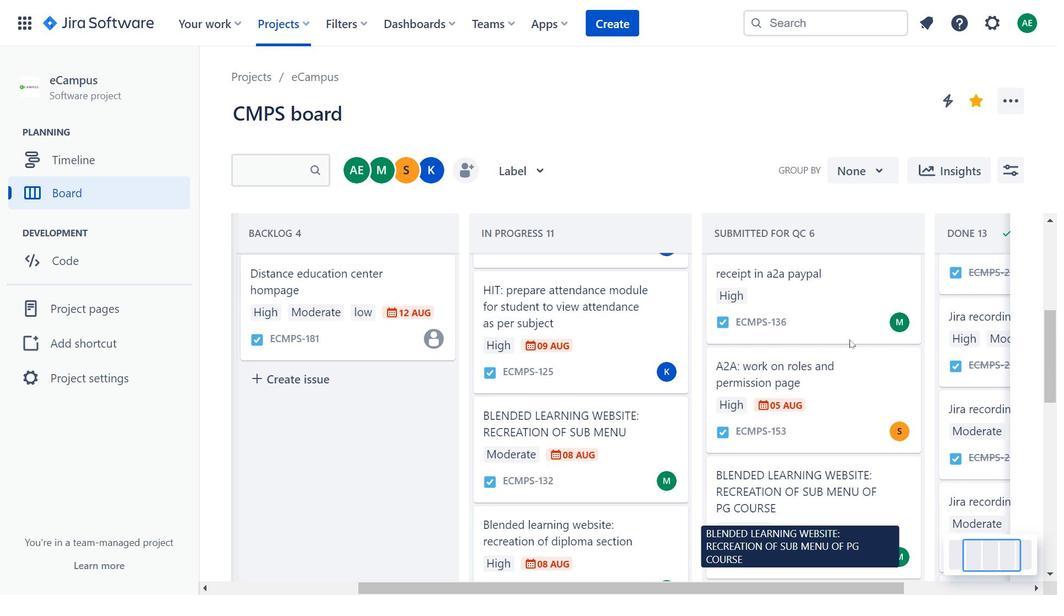 
Action: Mouse scrolled (850, 339) with delta (0, 0)
Screenshot: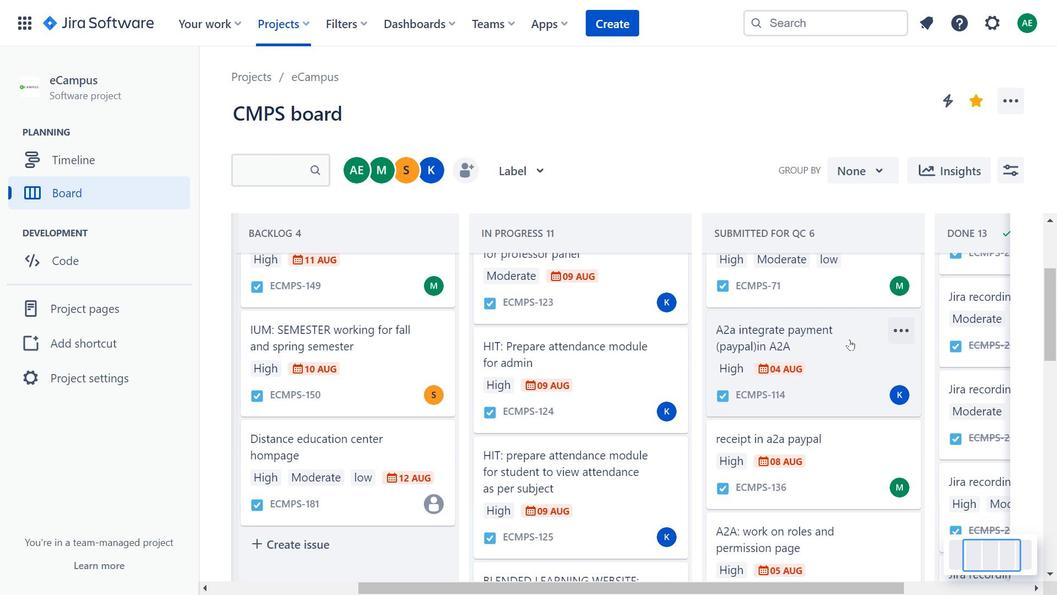 
Action: Mouse scrolled (850, 339) with delta (0, 0)
Screenshot: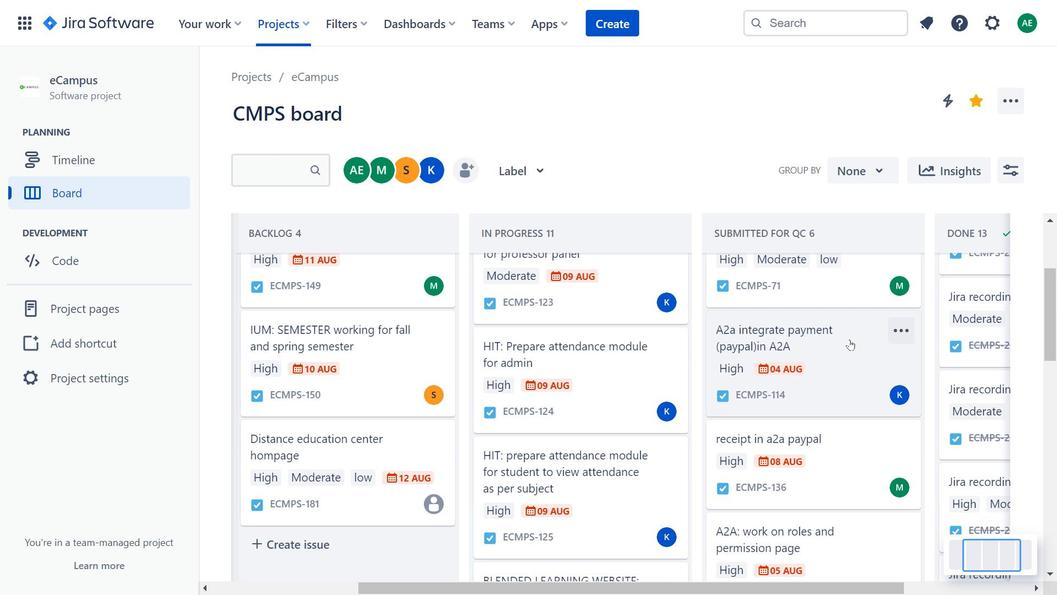 
Action: Mouse pressed left at (850, 339)
Screenshot: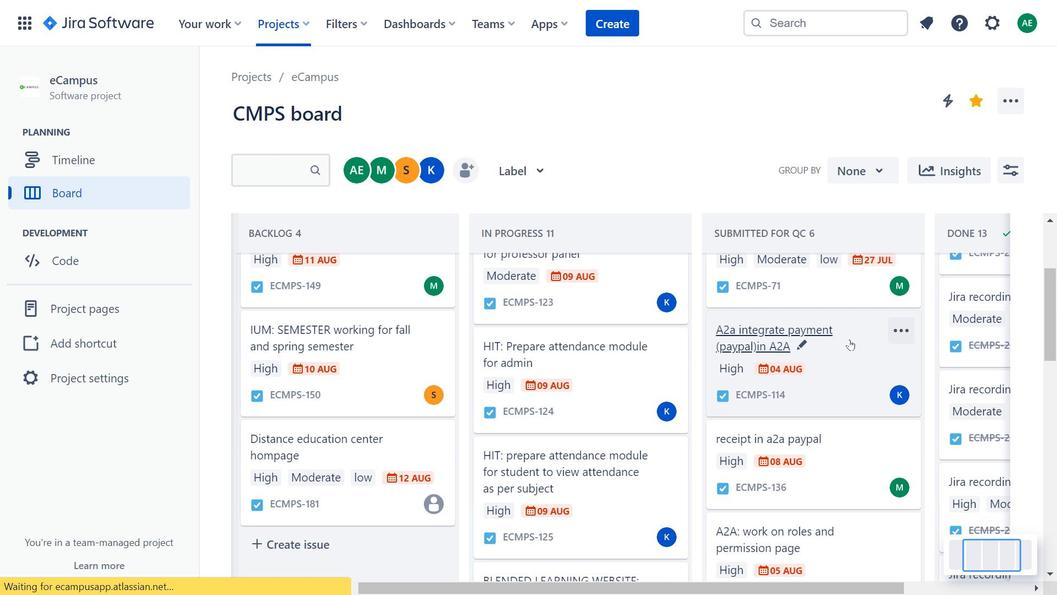 
Action: Mouse moved to (790, 131)
Screenshot: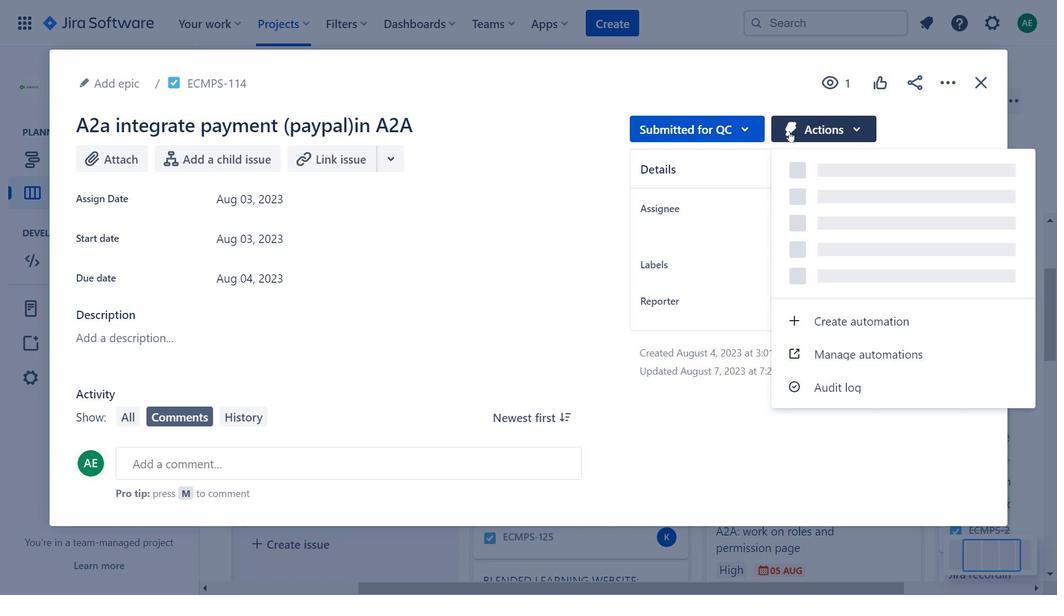 
Action: Mouse pressed left at (790, 131)
Screenshot: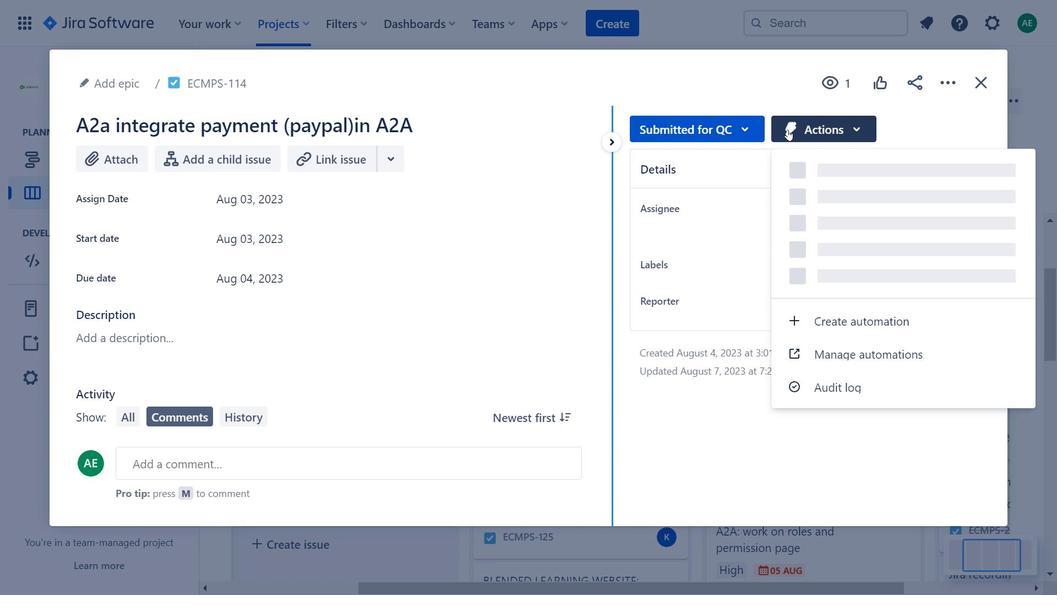 
Action: Mouse moved to (265, 412)
Screenshot: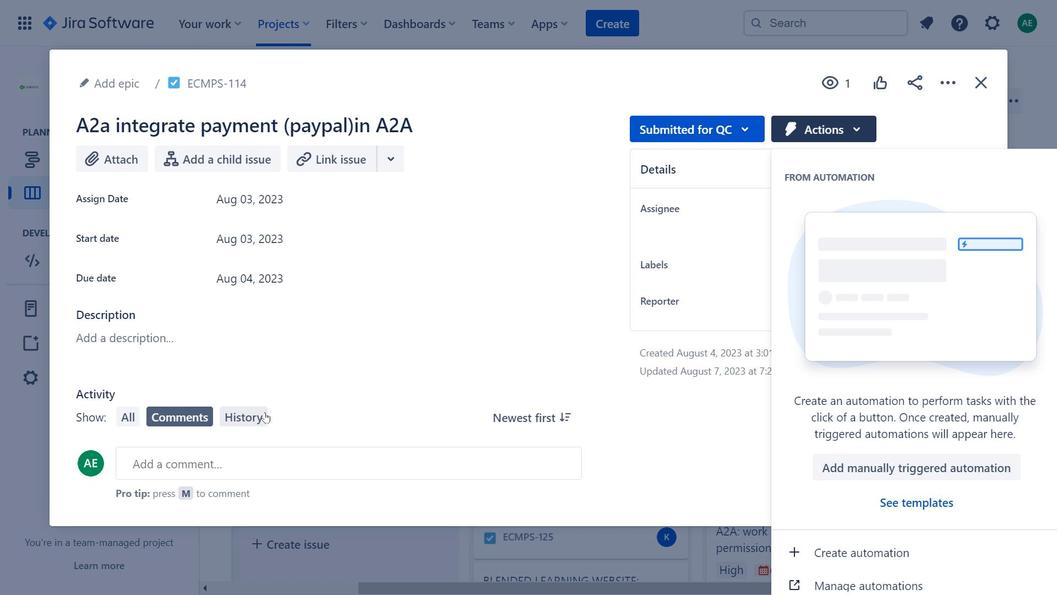 
Action: Mouse pressed left at (265, 412)
Screenshot: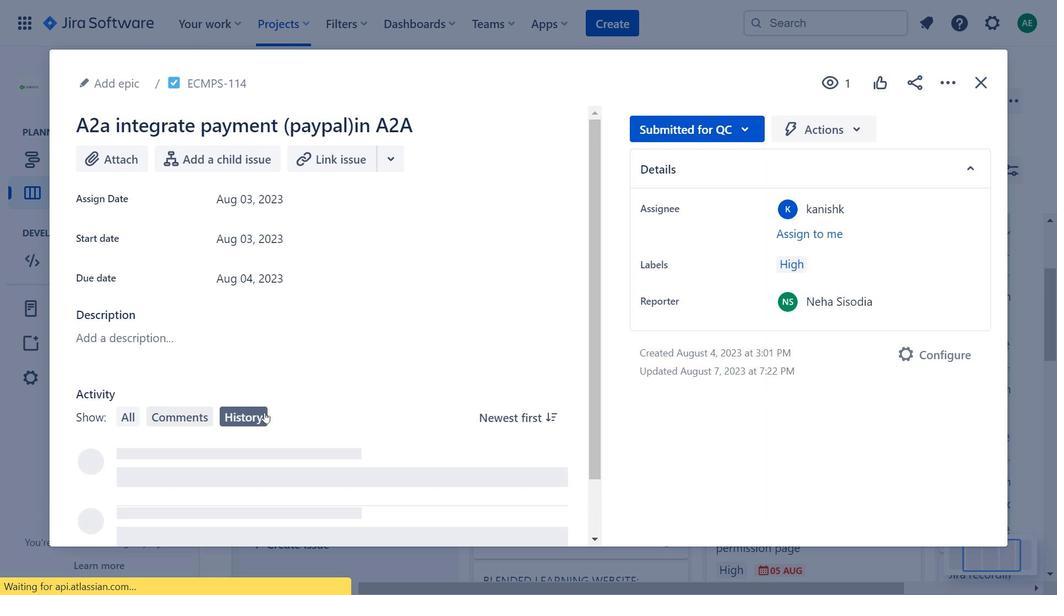 
Action: Mouse moved to (434, 221)
Screenshot: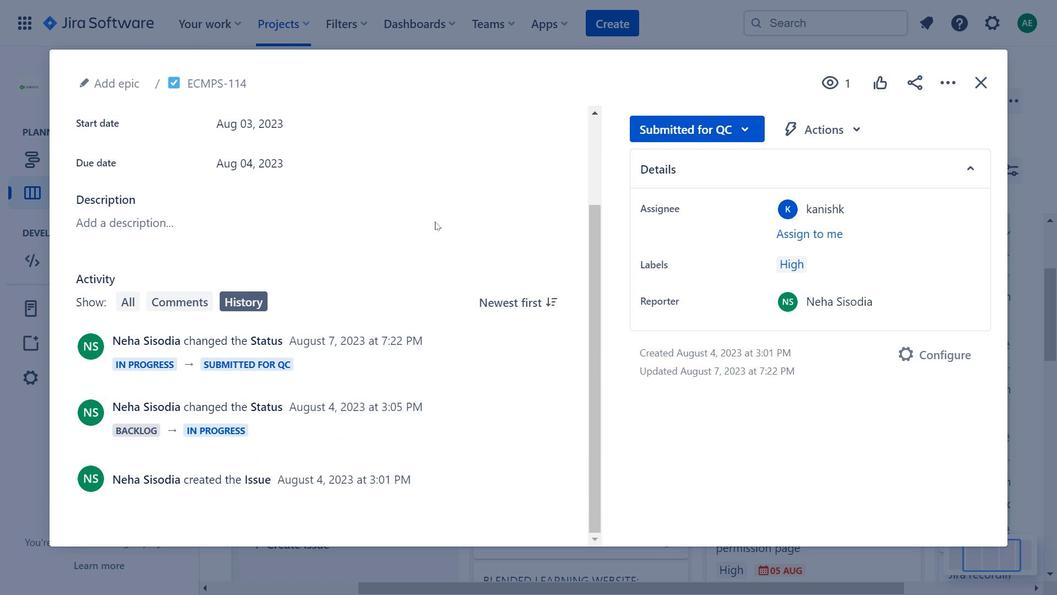 
Action: Mouse scrolled (434, 220) with delta (0, 0)
Screenshot: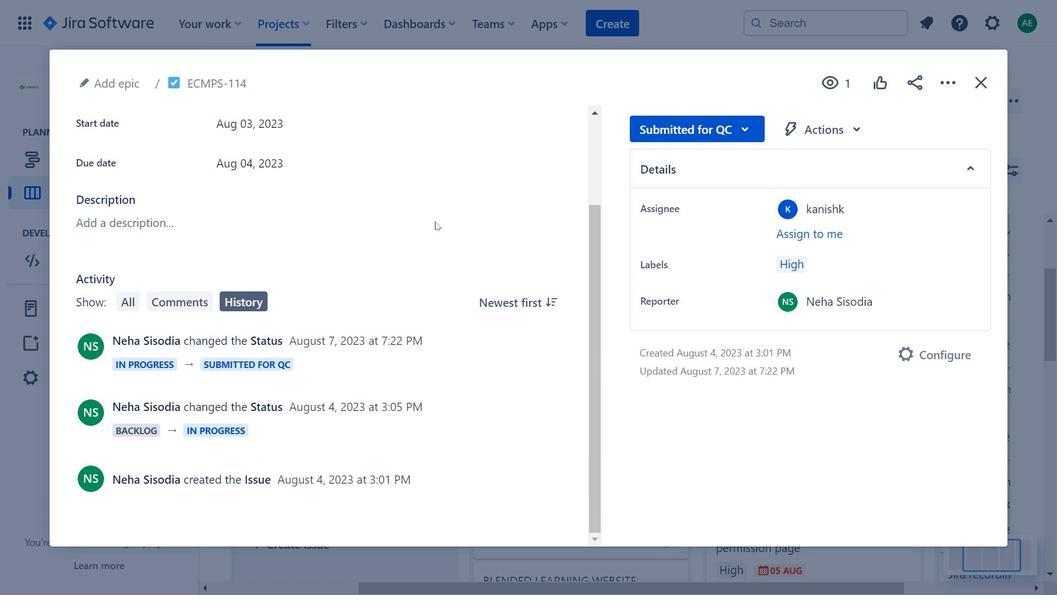
Action: Mouse scrolled (434, 220) with delta (0, 0)
Screenshot: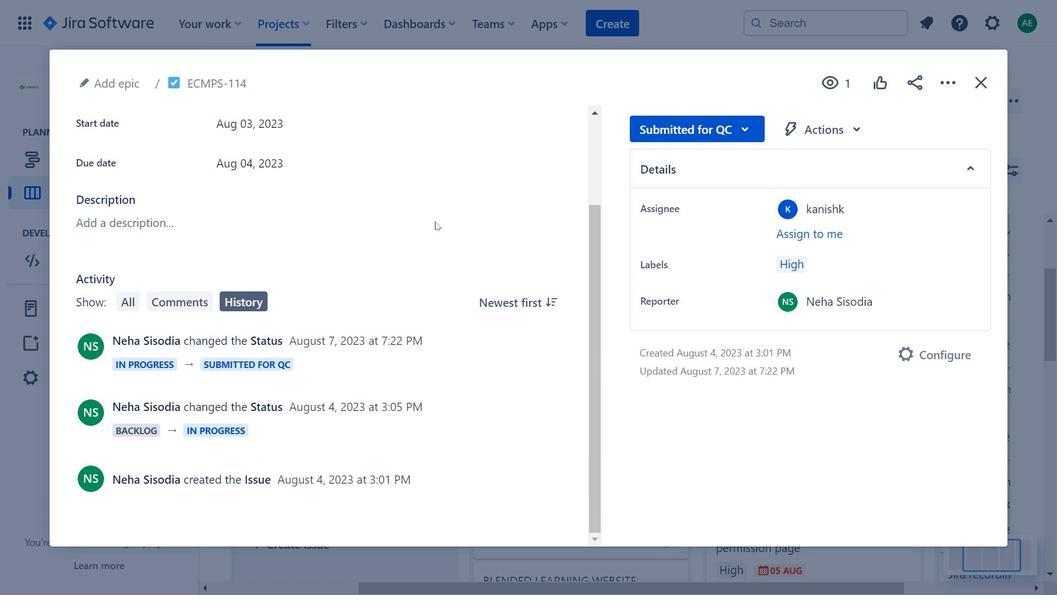 
Action: Mouse moved to (739, 130)
Screenshot: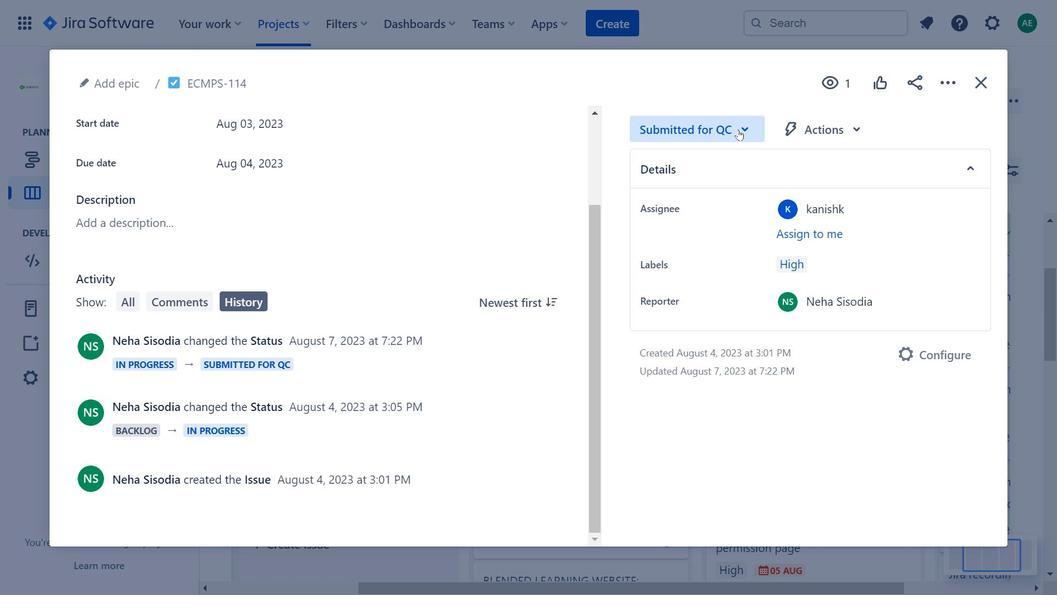 
Action: Mouse pressed left at (739, 130)
Screenshot: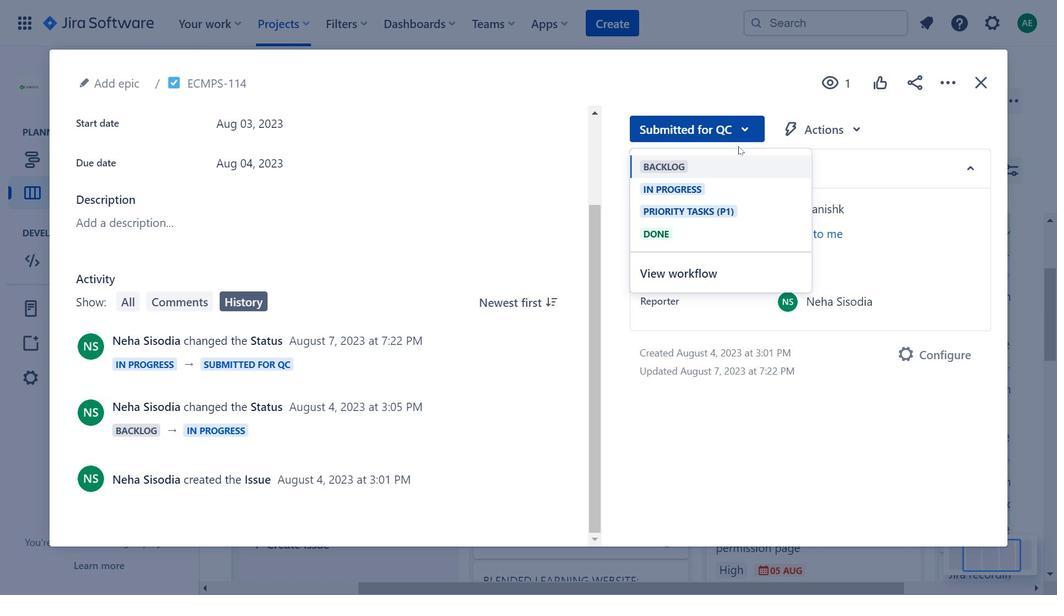 
Action: Mouse moved to (951, 80)
Screenshot: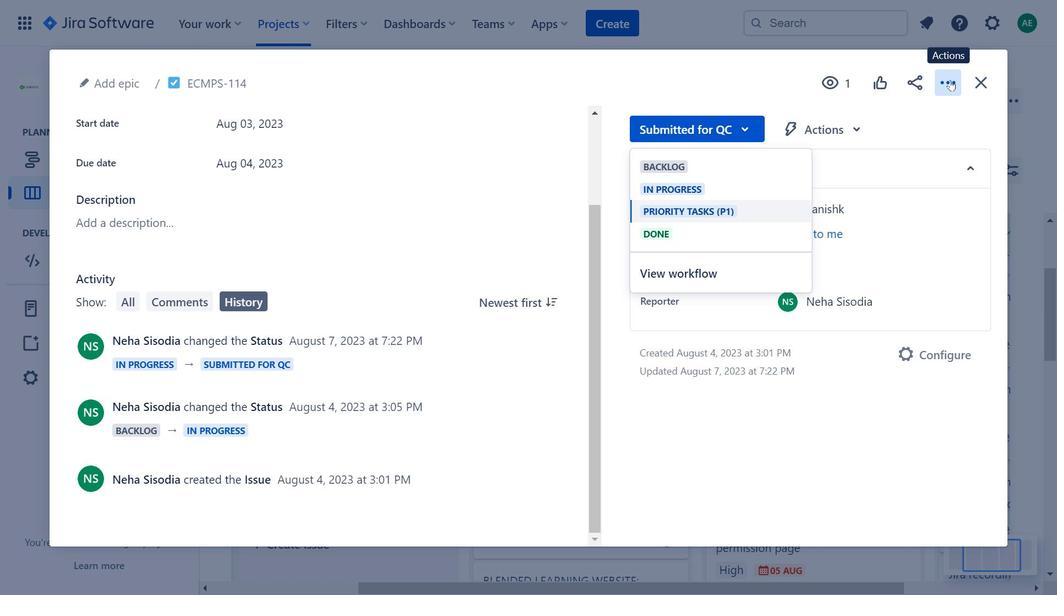 
Action: Mouse pressed left at (951, 80)
Screenshot: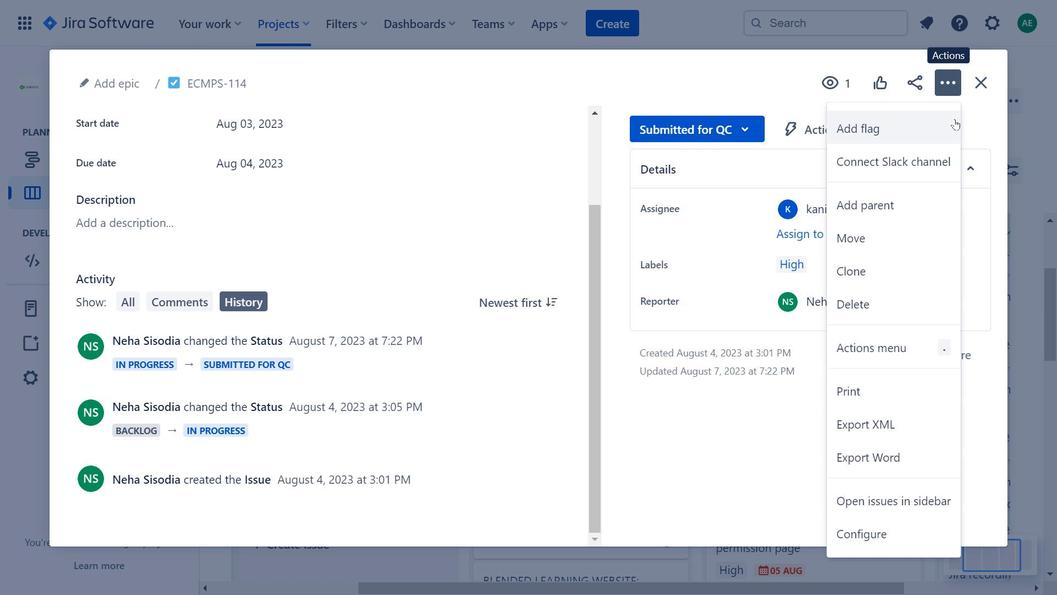 
Action: Mouse moved to (289, 242)
Screenshot: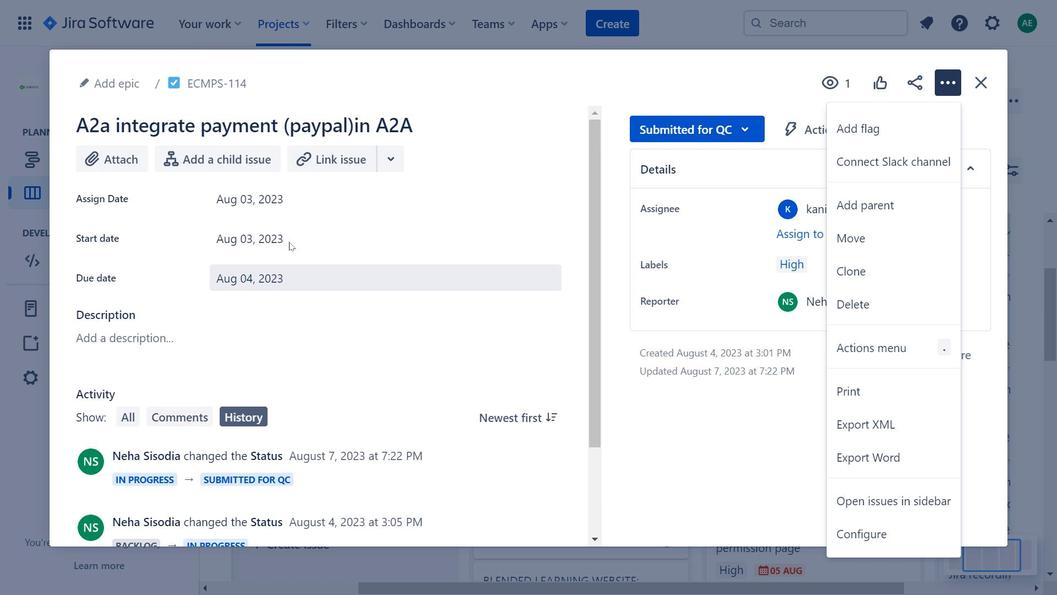 
Action: Mouse scrolled (289, 242) with delta (0, 0)
Screenshot: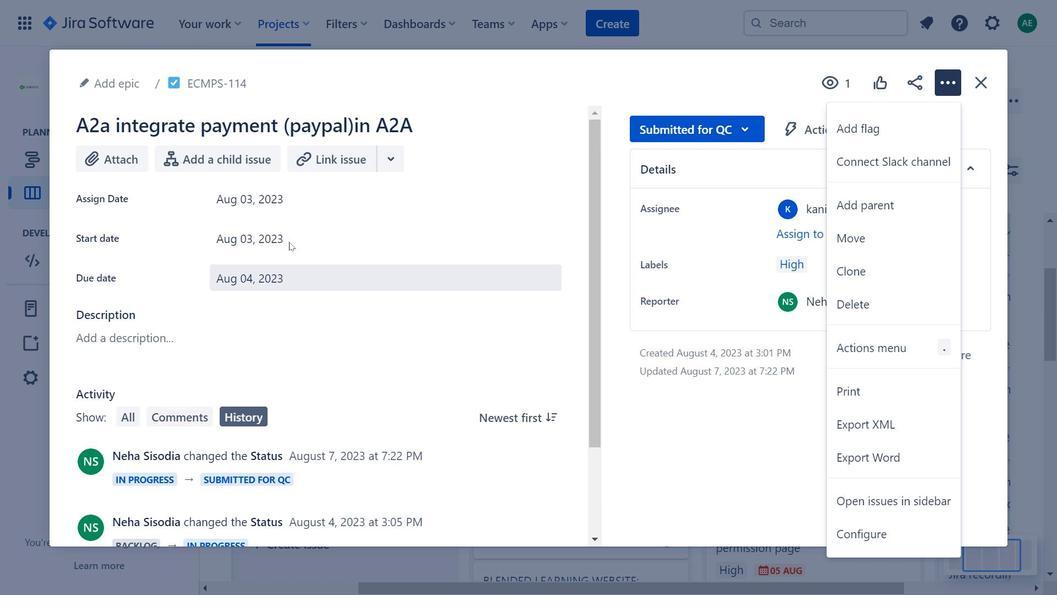 
Action: Mouse scrolled (289, 242) with delta (0, 0)
Screenshot: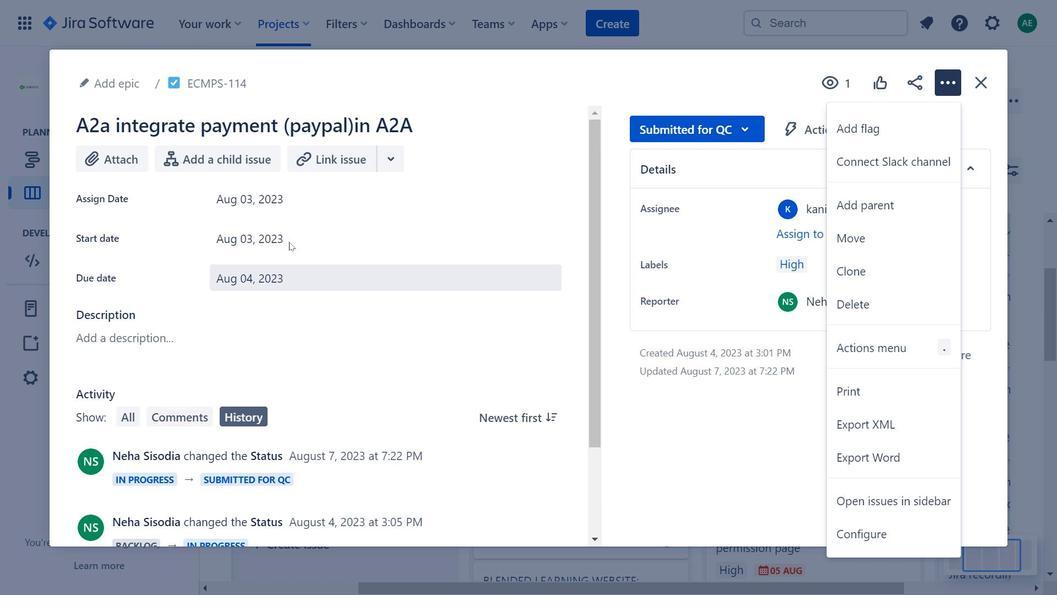 
Action: Mouse scrolled (289, 242) with delta (0, 0)
Screenshot: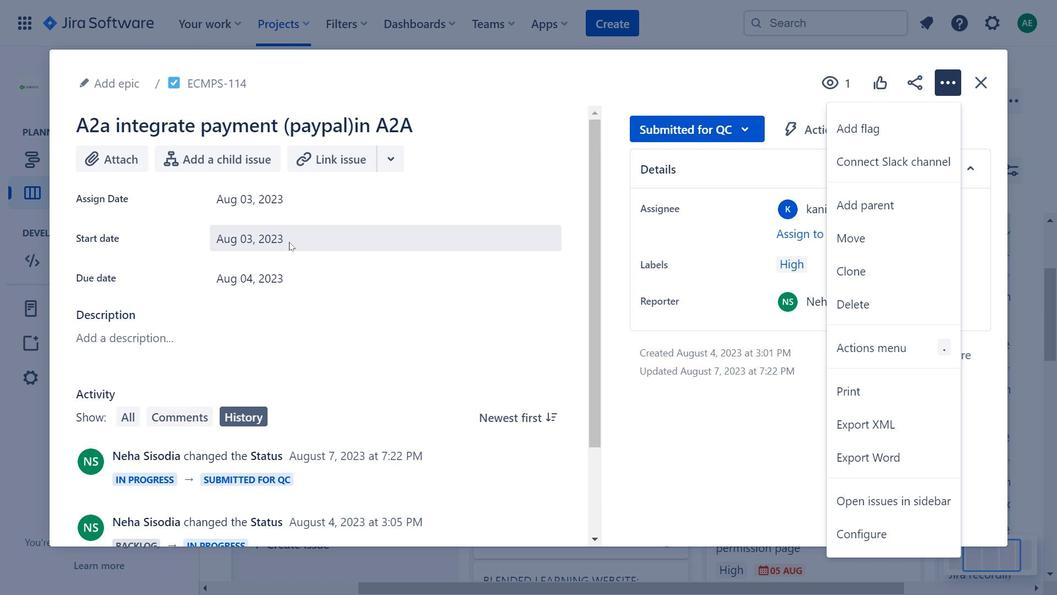 
Action: Mouse scrolled (289, 242) with delta (0, 0)
Screenshot: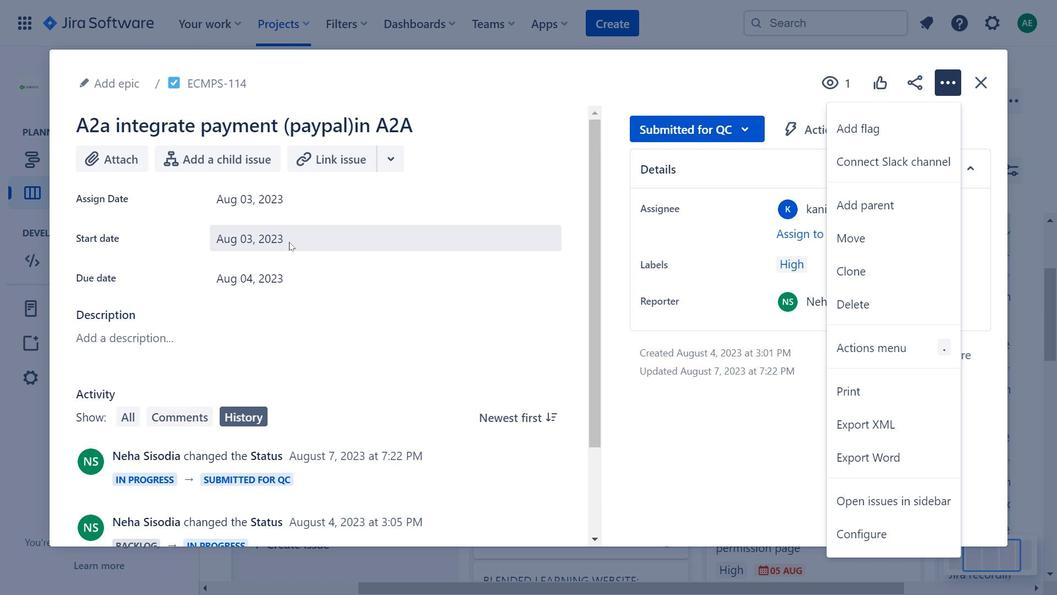 
Action: Mouse scrolled (289, 242) with delta (0, 0)
Screenshot: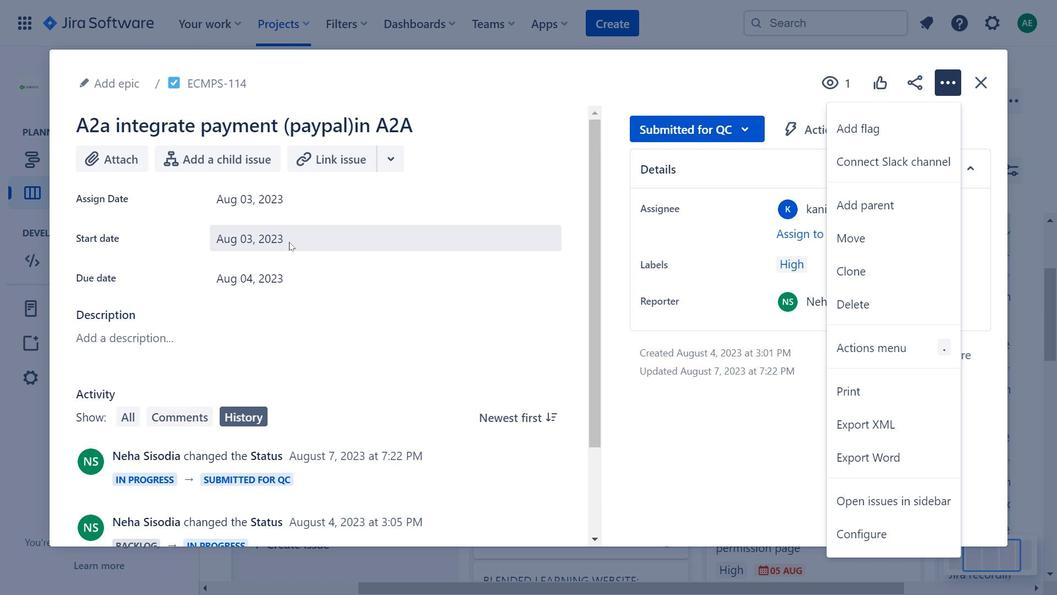 
Action: Mouse scrolled (289, 242) with delta (0, 0)
Screenshot: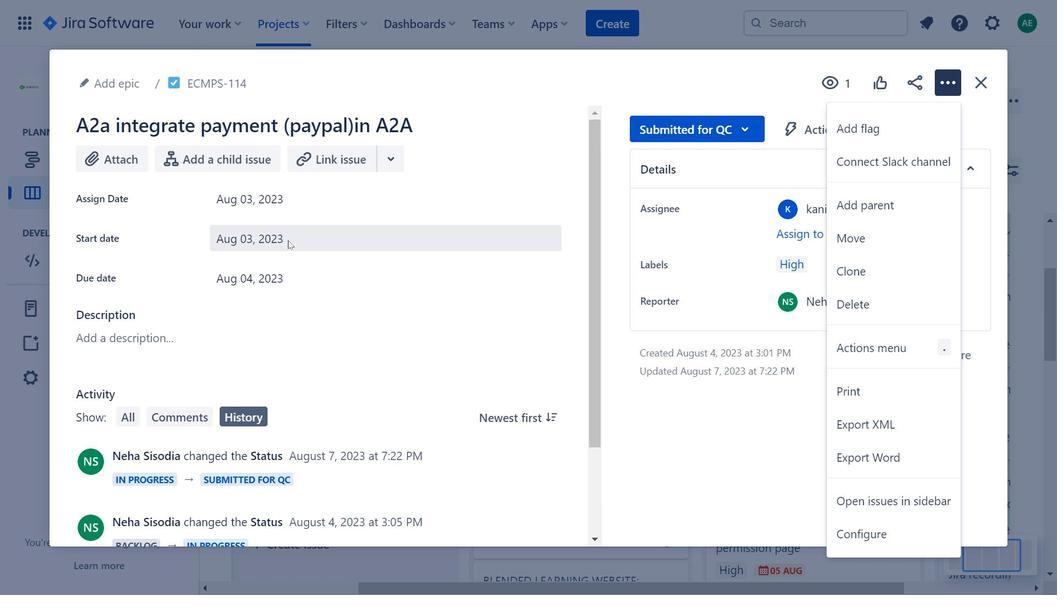
Action: Mouse moved to (278, 204)
Screenshot: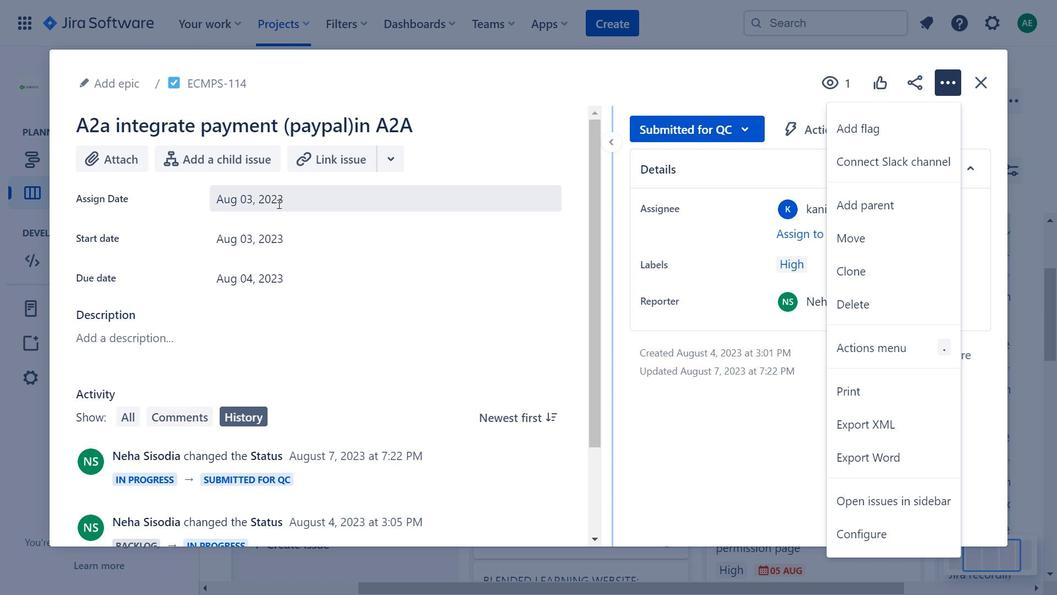 
Action: Mouse pressed left at (278, 204)
Screenshot: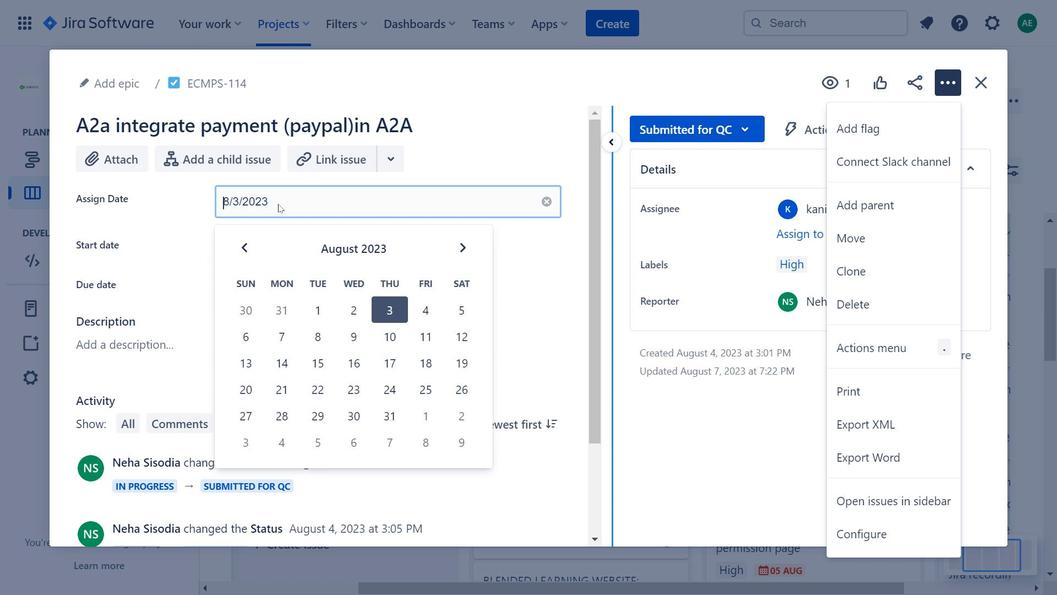
Action: Mouse moved to (989, 87)
Screenshot: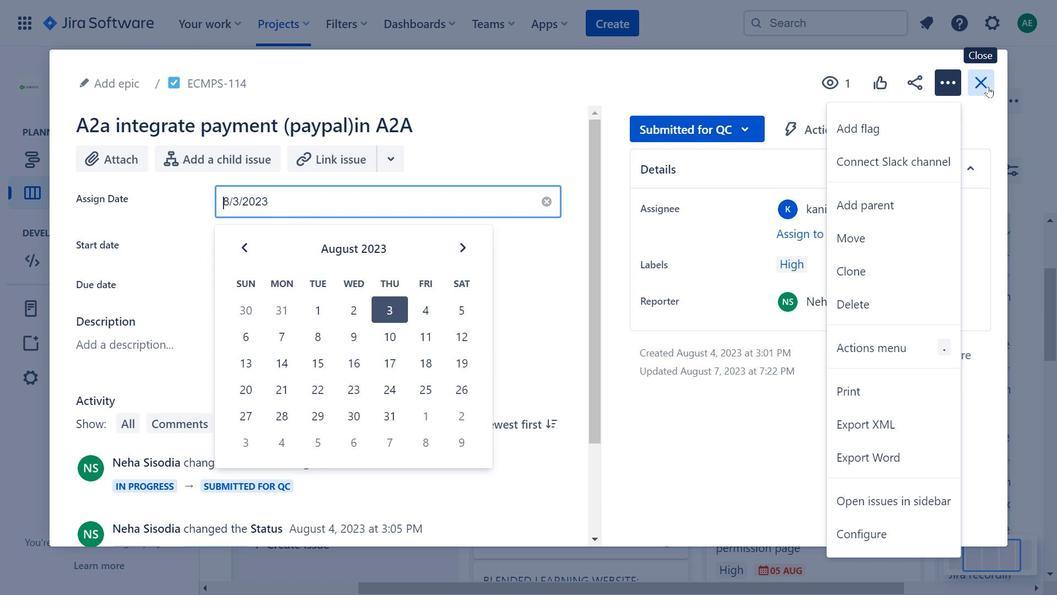 
Action: Mouse pressed left at (989, 87)
Screenshot: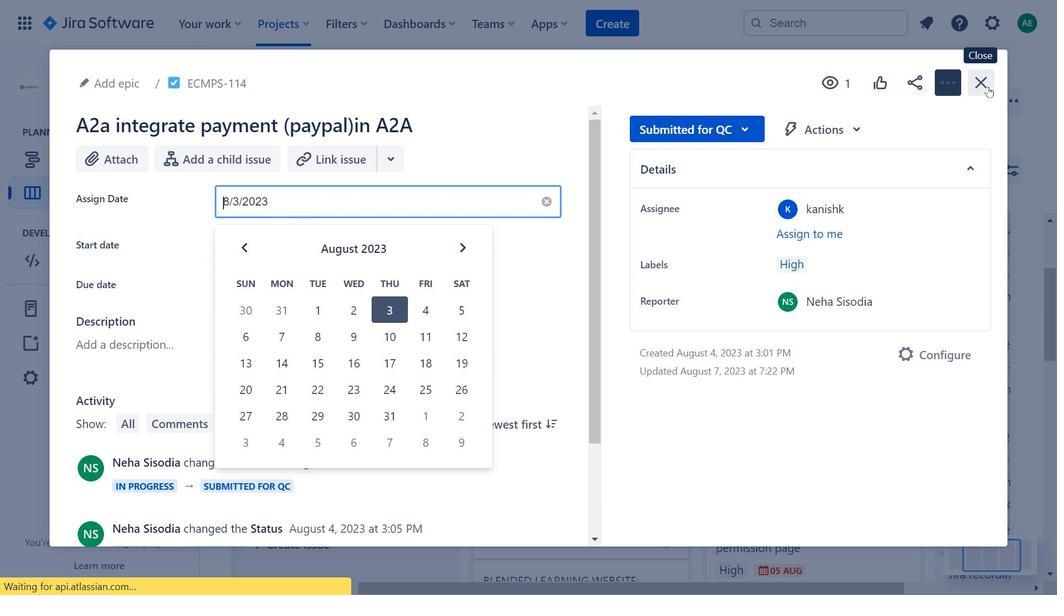 
Action: Mouse moved to (588, 322)
Screenshot: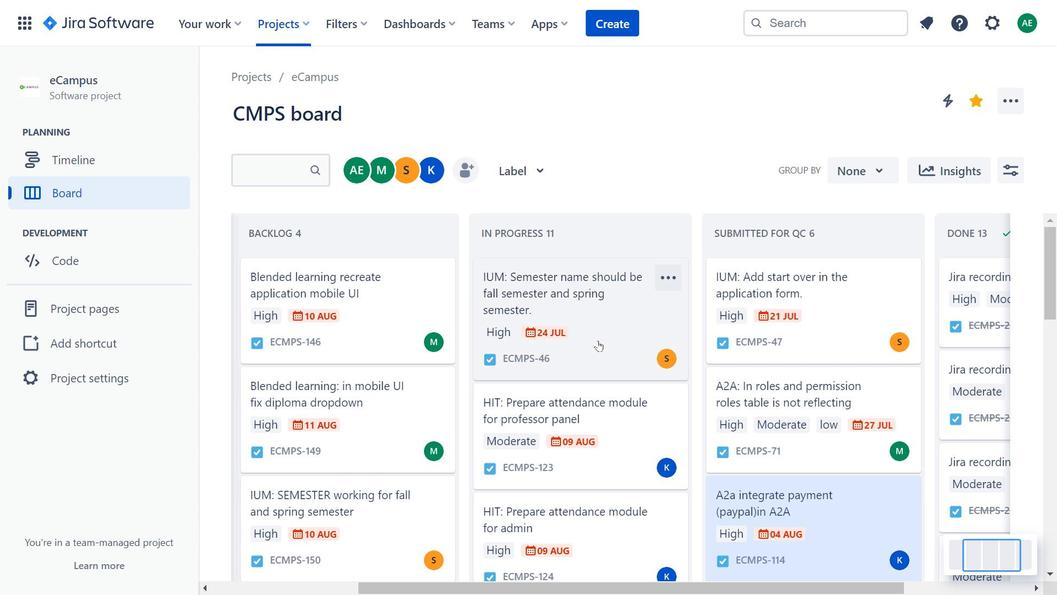 
Action: Mouse scrolled (588, 323) with delta (0, 0)
Screenshot: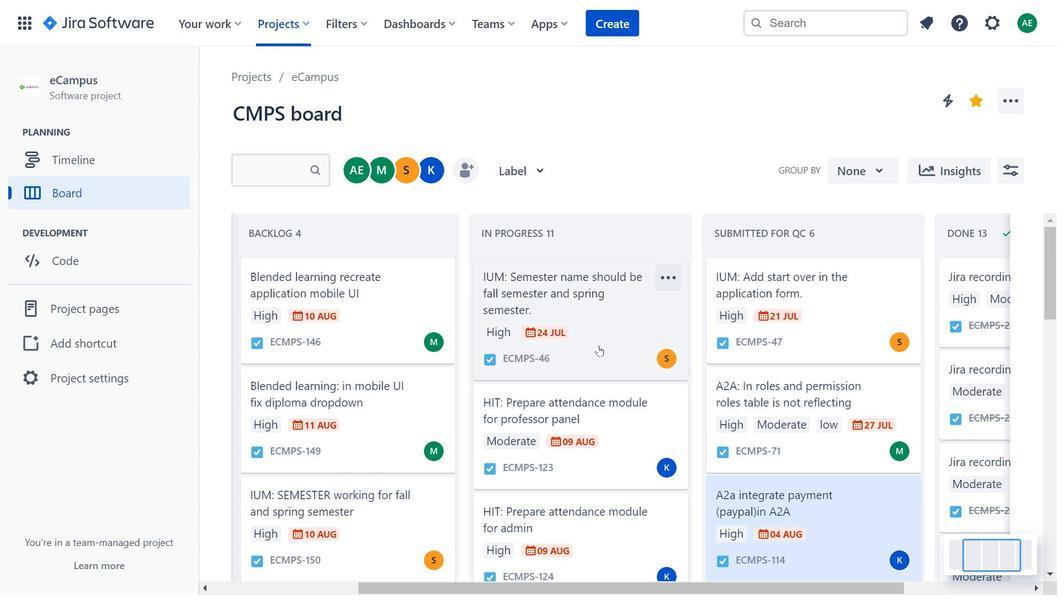
Action: Mouse scrolled (588, 323) with delta (0, 0)
Screenshot: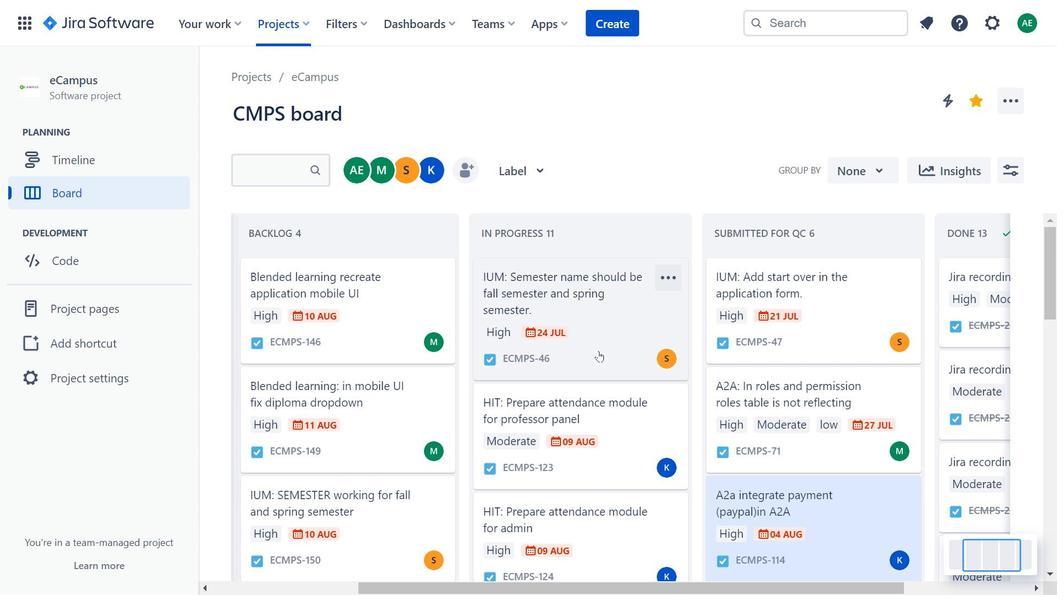 
Action: Mouse moved to (609, 453)
Screenshot: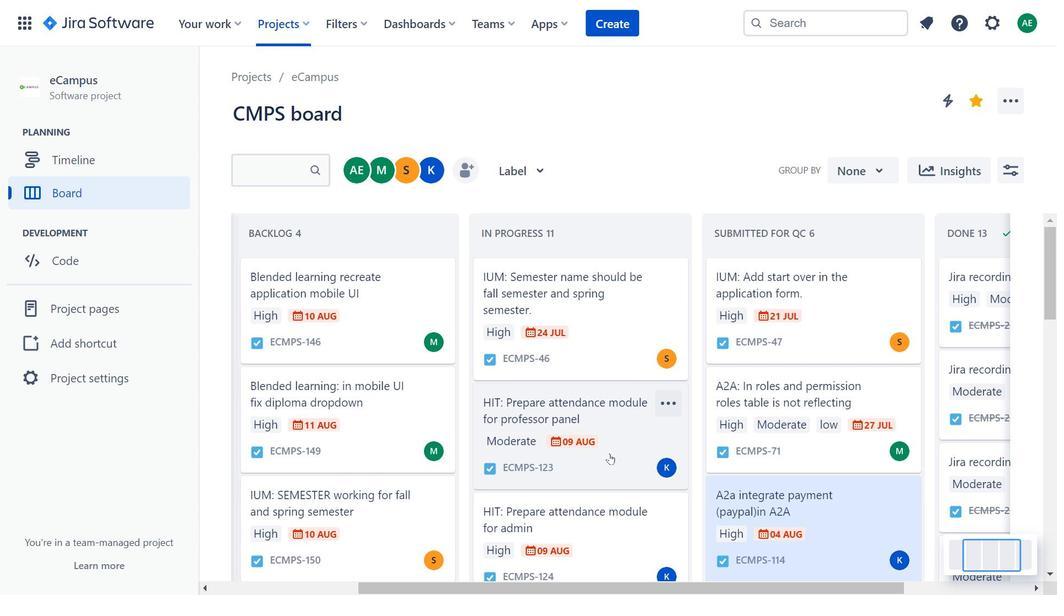 
Action: Mouse pressed left at (609, 453)
Screenshot: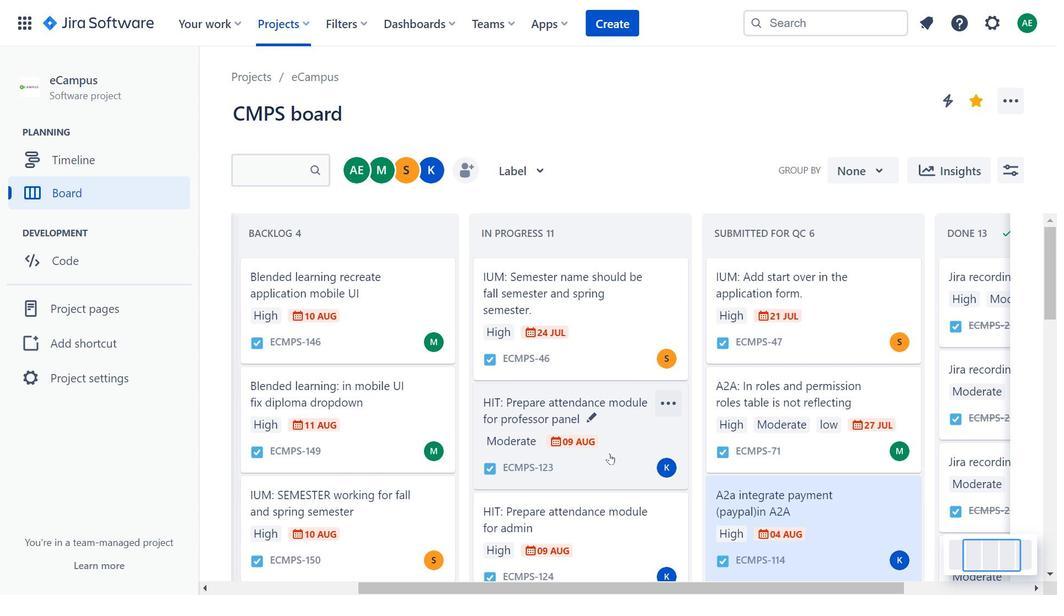 
Action: Mouse moved to (471, 263)
Screenshot: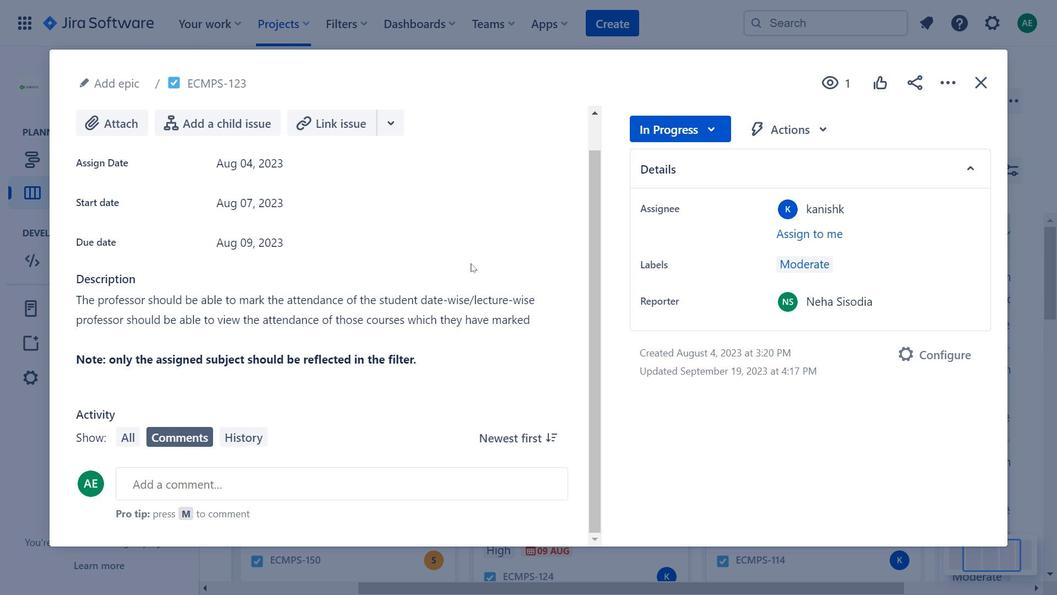 
Action: Mouse scrolled (471, 262) with delta (0, 0)
Screenshot: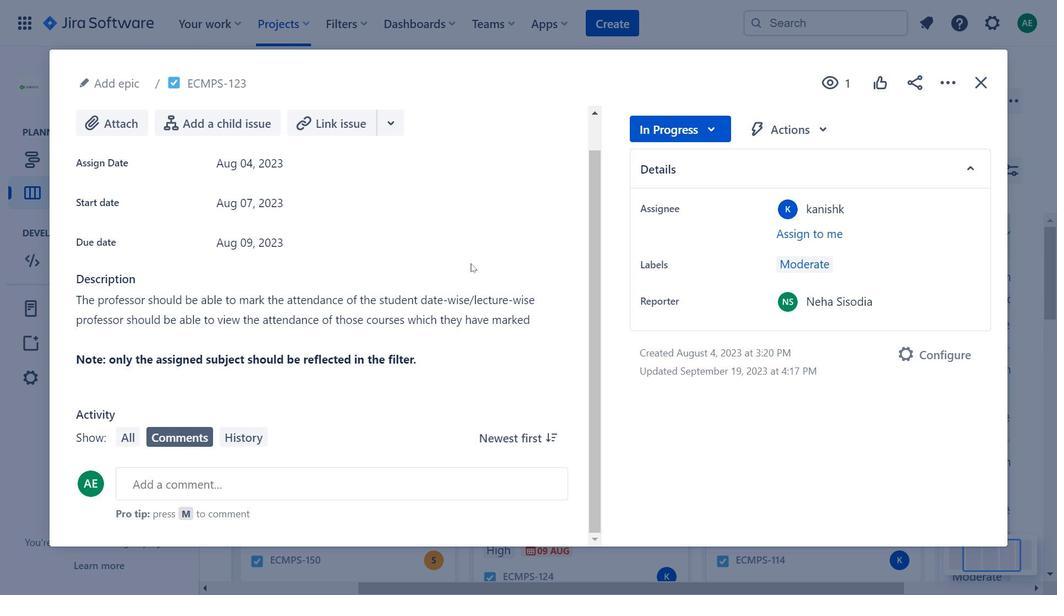
Action: Mouse scrolled (471, 262) with delta (0, 0)
Screenshot: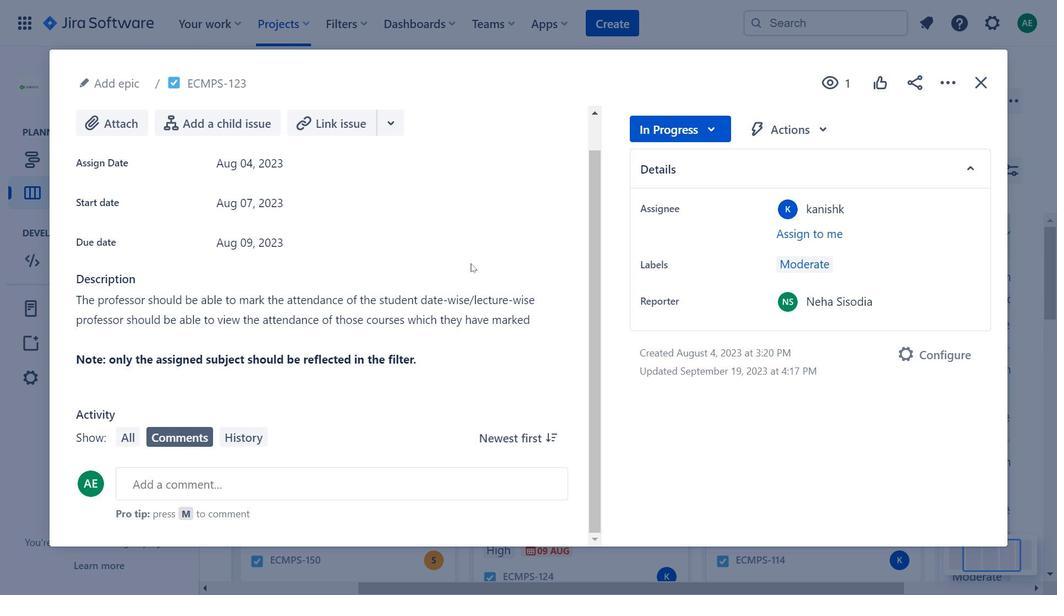 
Action: Mouse moved to (951, 88)
Screenshot: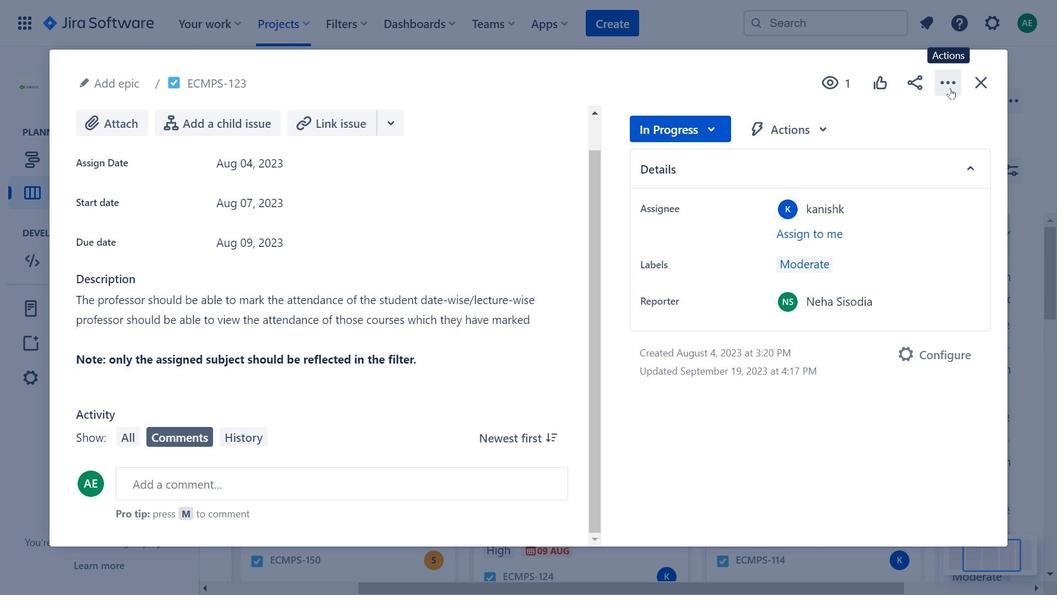 
Action: Mouse pressed left at (951, 88)
Screenshot: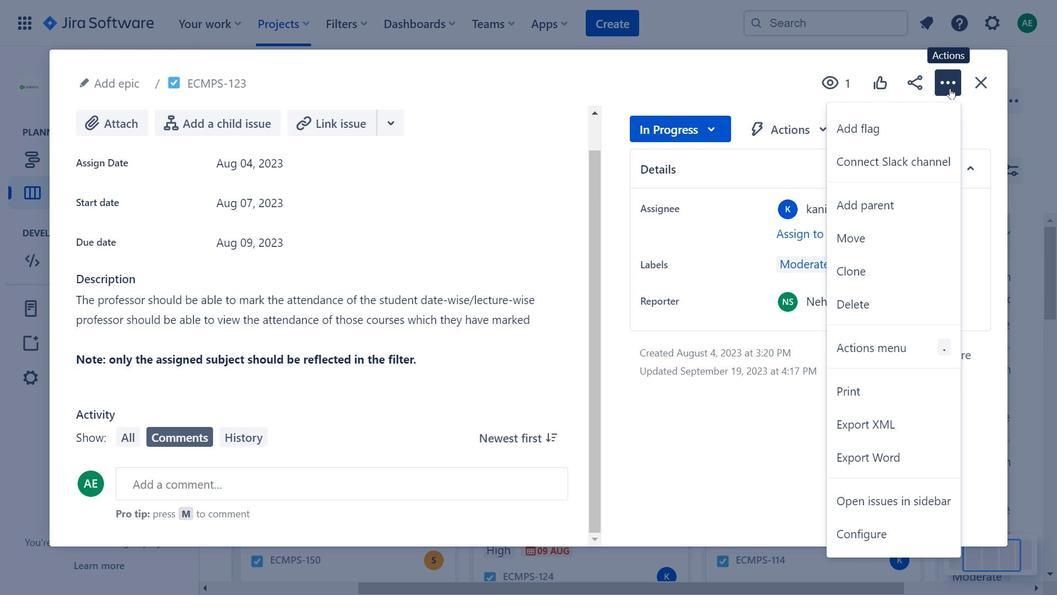 
Action: Mouse moved to (319, 169)
Screenshot: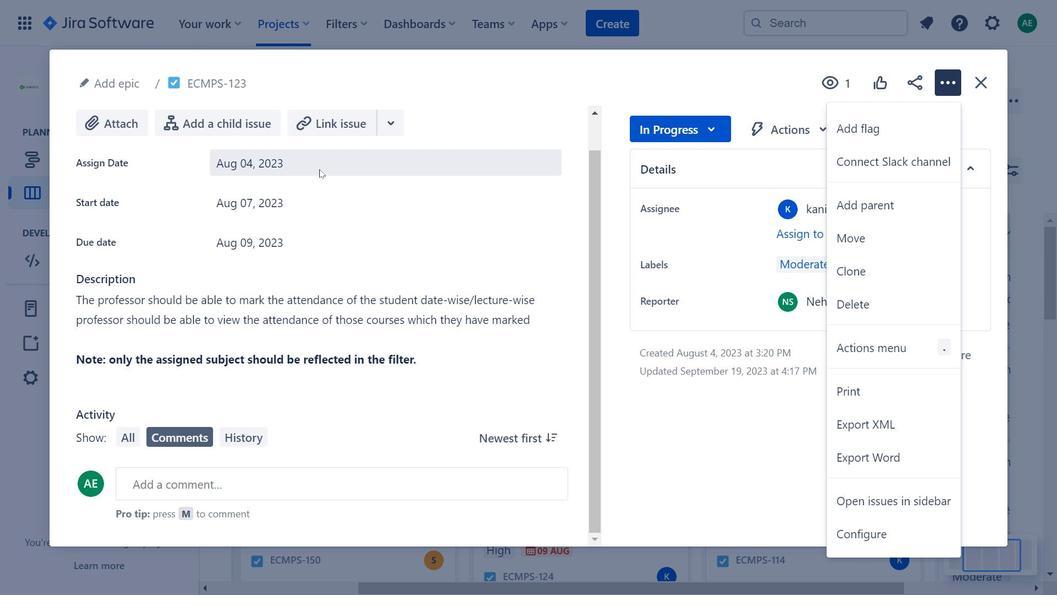 
Action: Mouse pressed left at (319, 169)
Screenshot: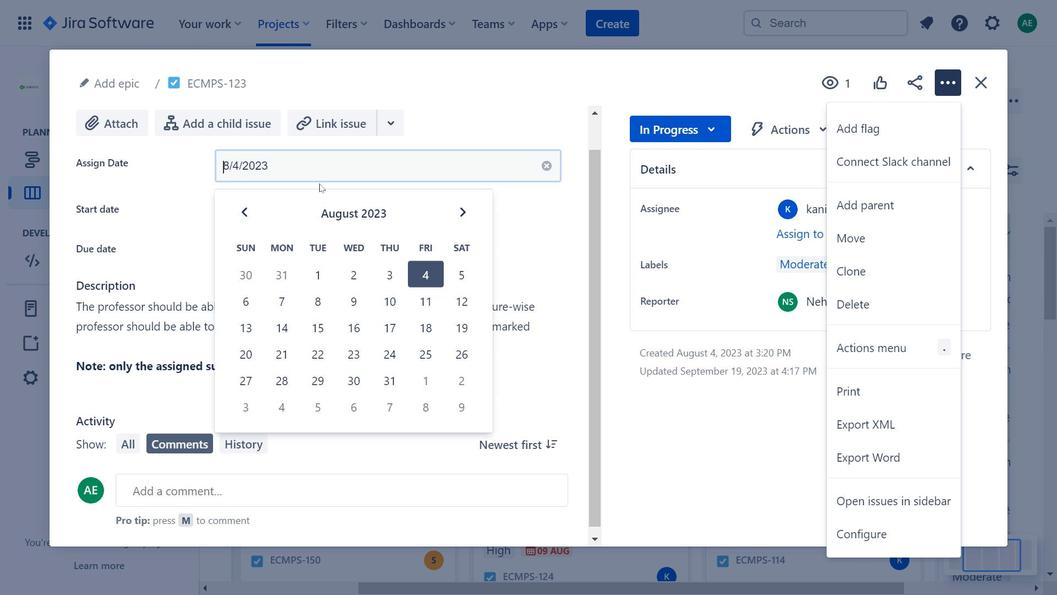 
Action: Mouse moved to (968, 80)
Screenshot: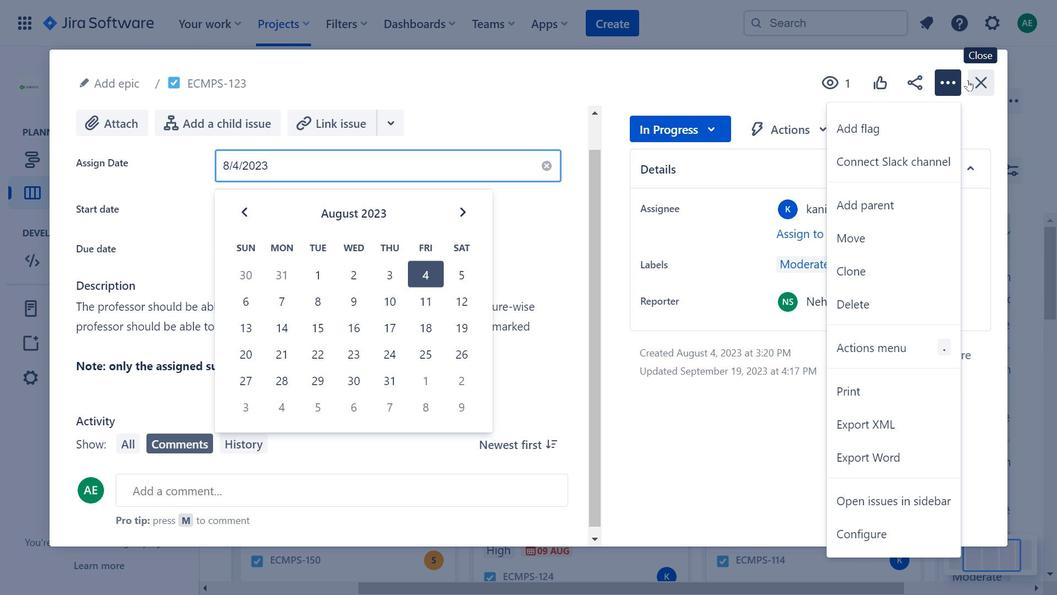 
Action: Mouse pressed left at (968, 80)
Screenshot: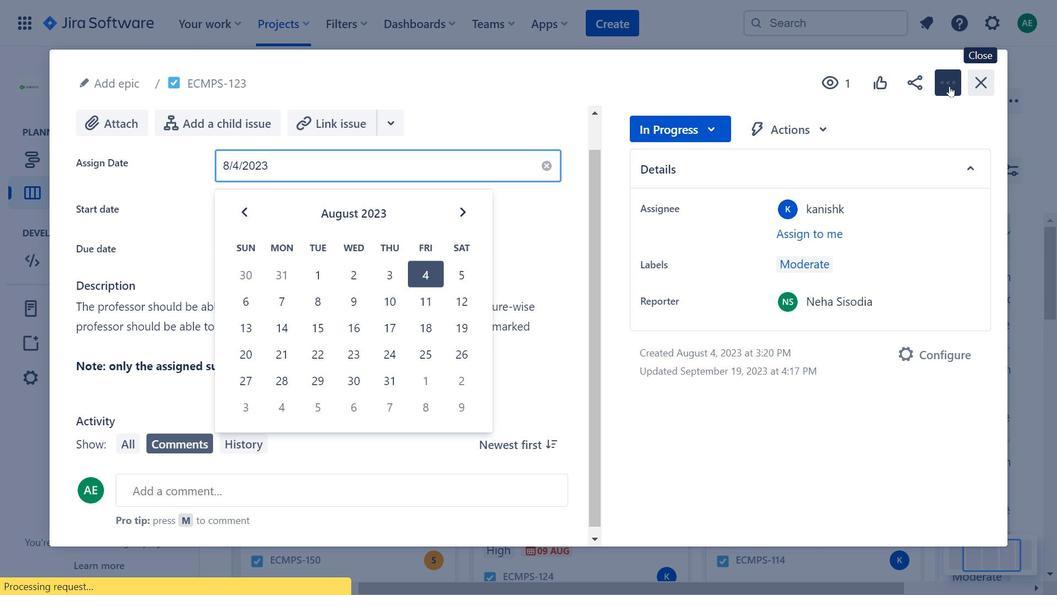 
Action: Mouse moved to (396, 348)
Screenshot: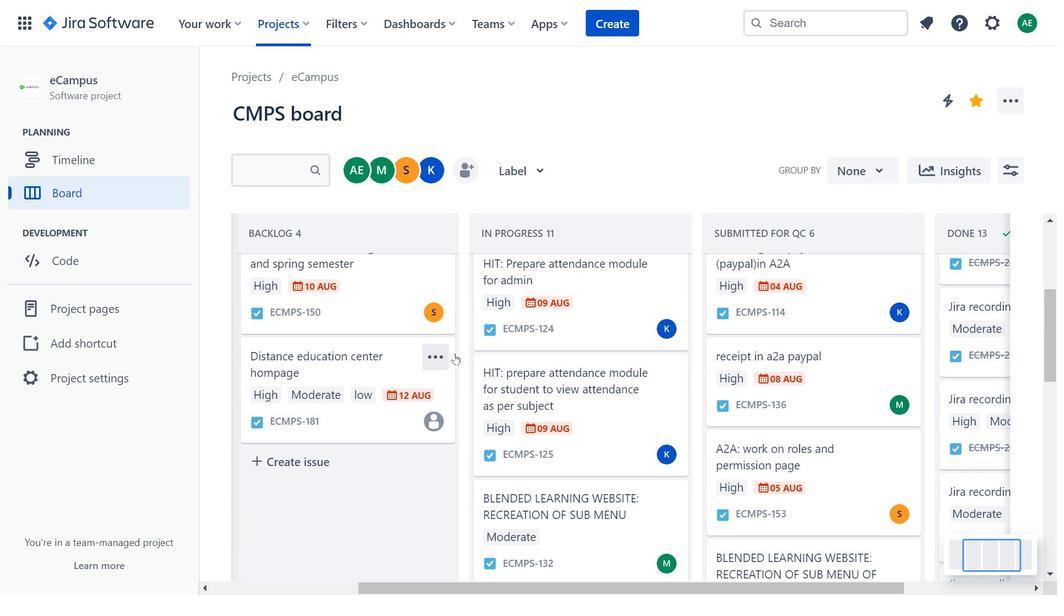 
Action: Mouse scrolled (396, 347) with delta (0, 0)
Screenshot: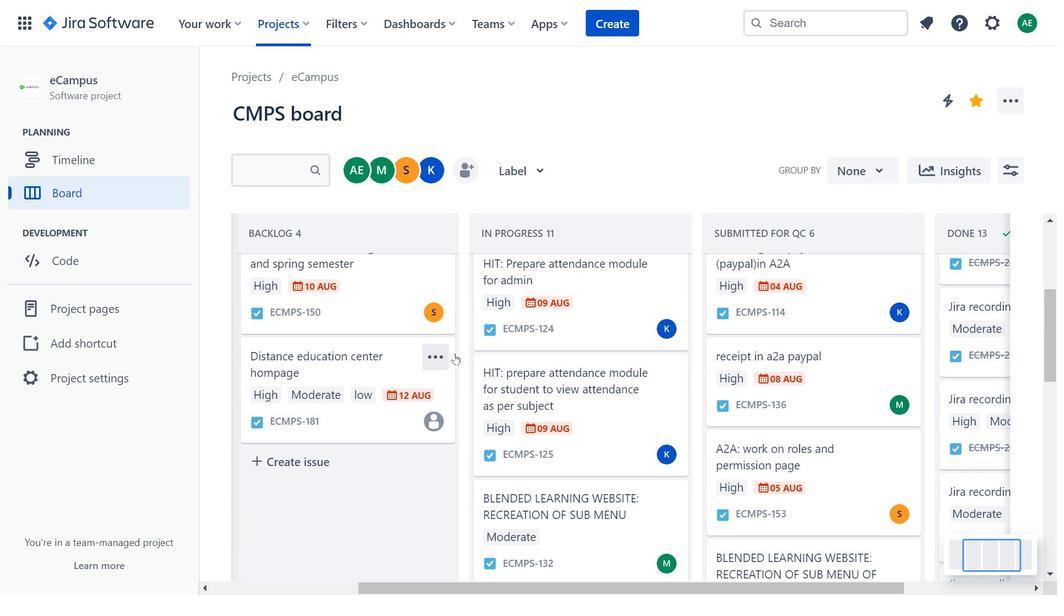 
Action: Mouse moved to (397, 348)
Screenshot: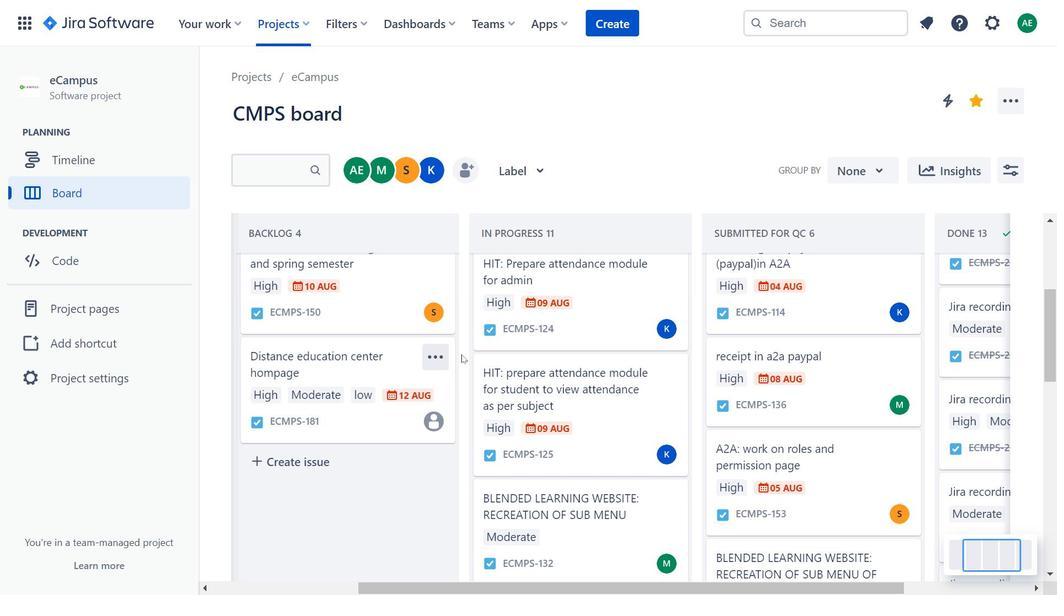 
Action: Mouse scrolled (397, 347) with delta (0, 0)
Screenshot: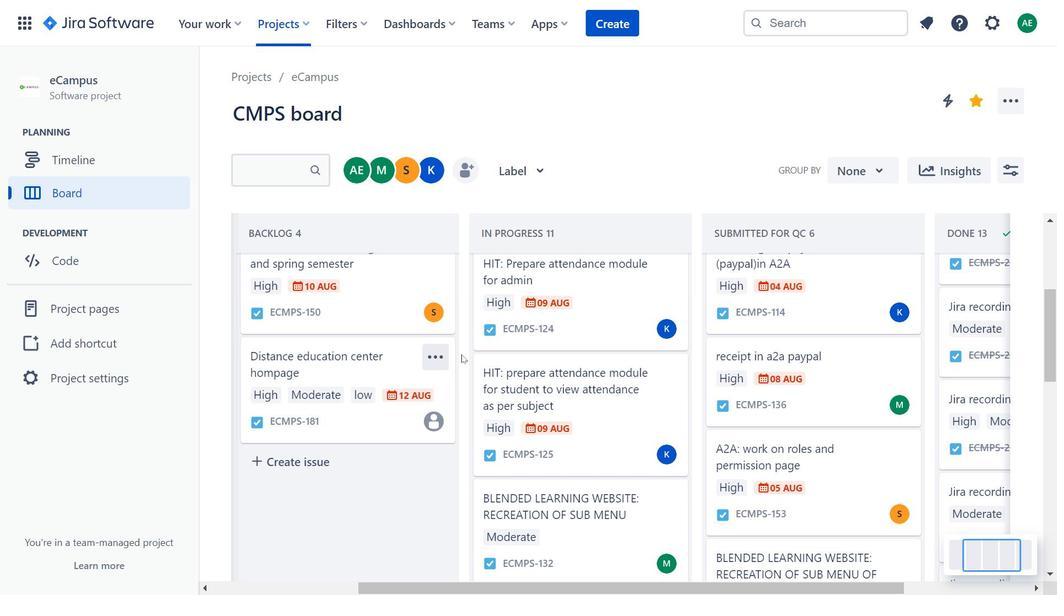 
Action: Mouse scrolled (397, 347) with delta (0, 0)
Screenshot: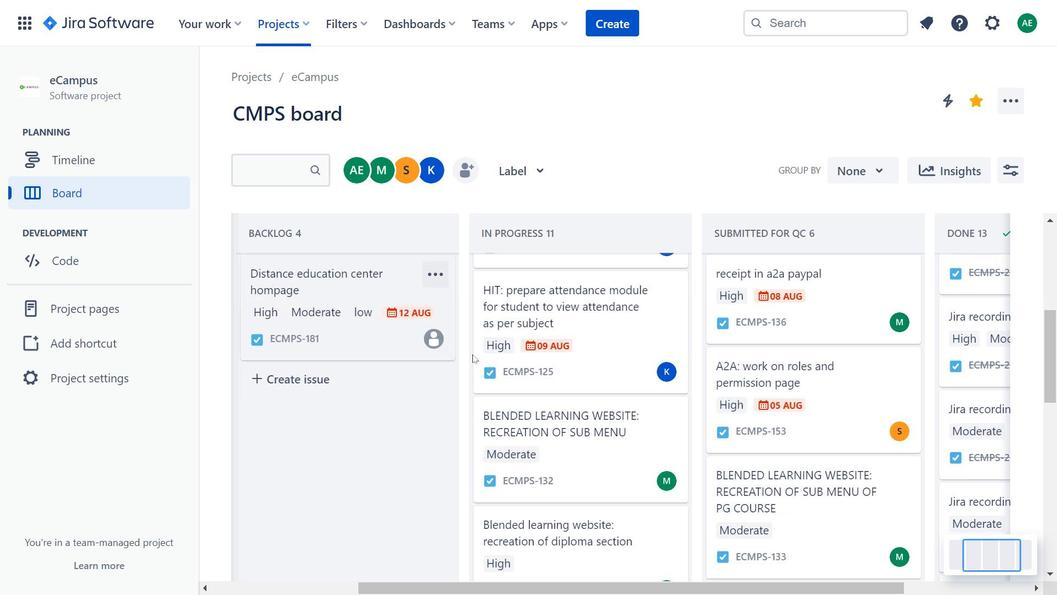 
Action: Mouse moved to (463, 354)
Screenshot: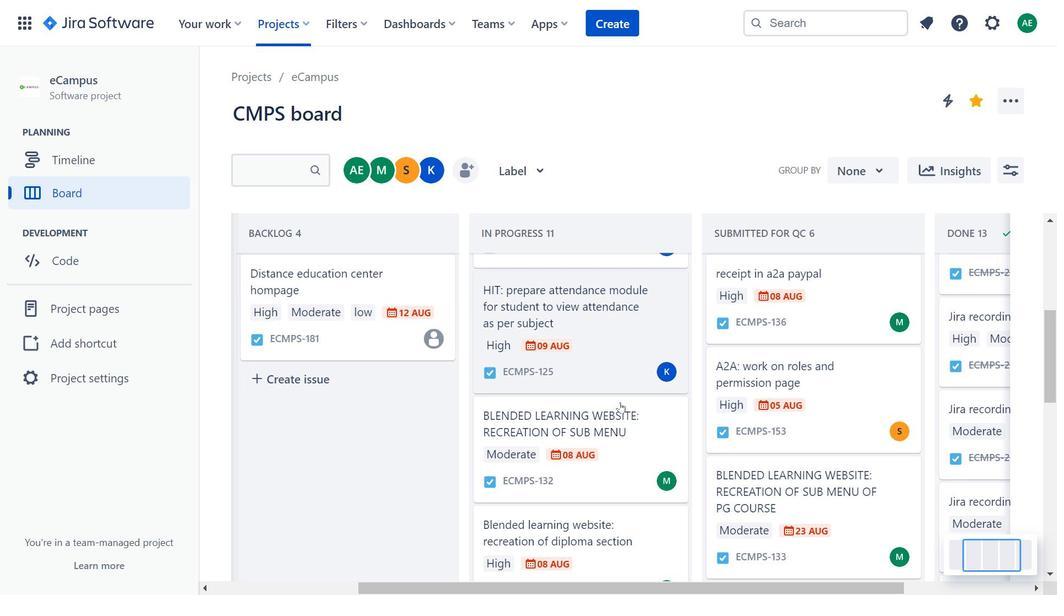 
Action: Mouse scrolled (463, 353) with delta (0, 0)
Screenshot: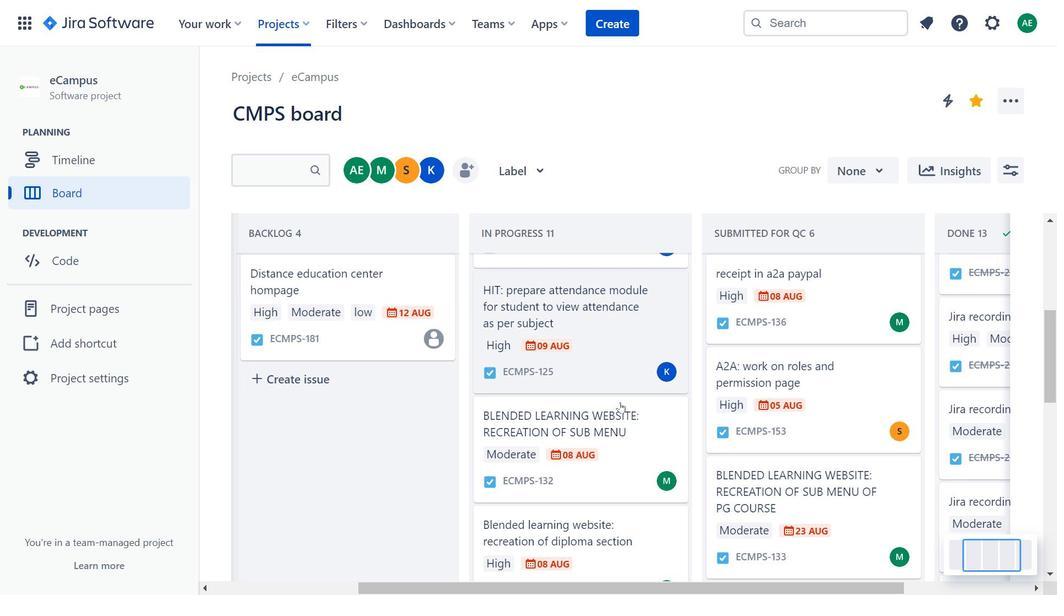 
Action: Mouse moved to (624, 363)
Screenshot: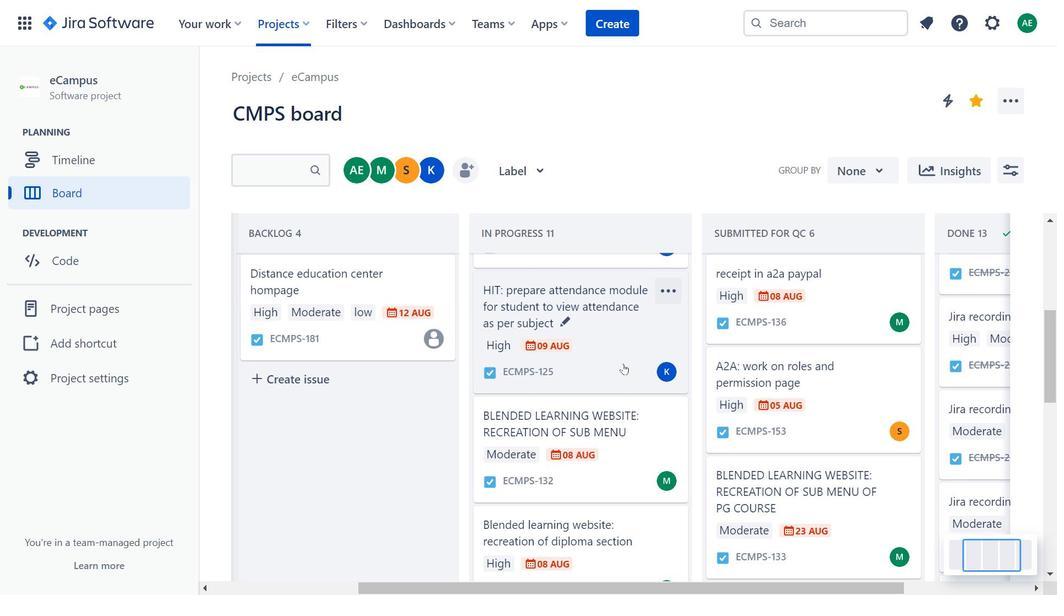 
Action: Mouse pressed left at (624, 363)
Screenshot: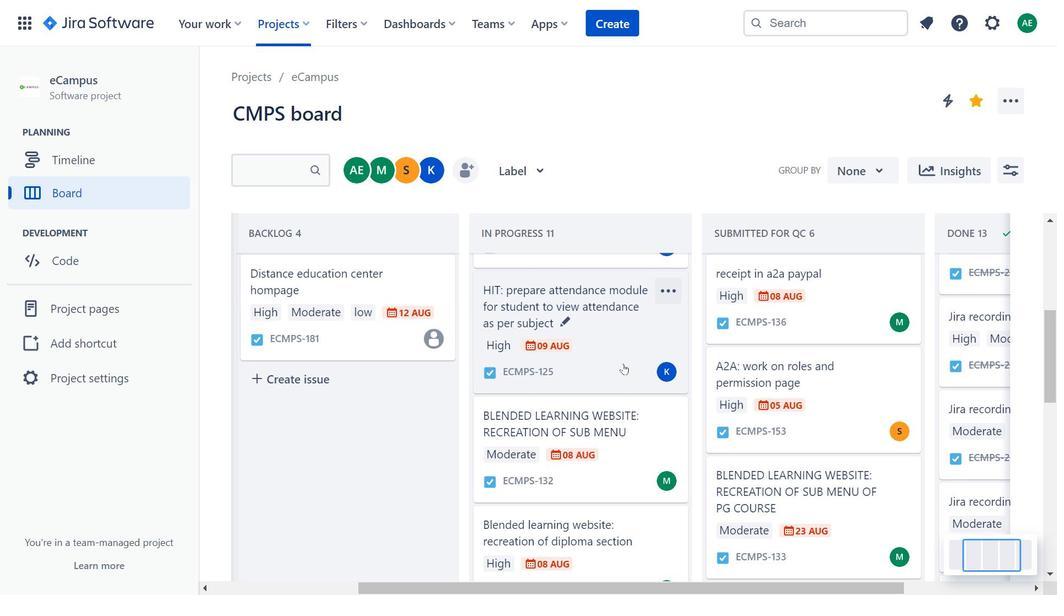 
Action: Mouse moved to (788, 127)
Screenshot: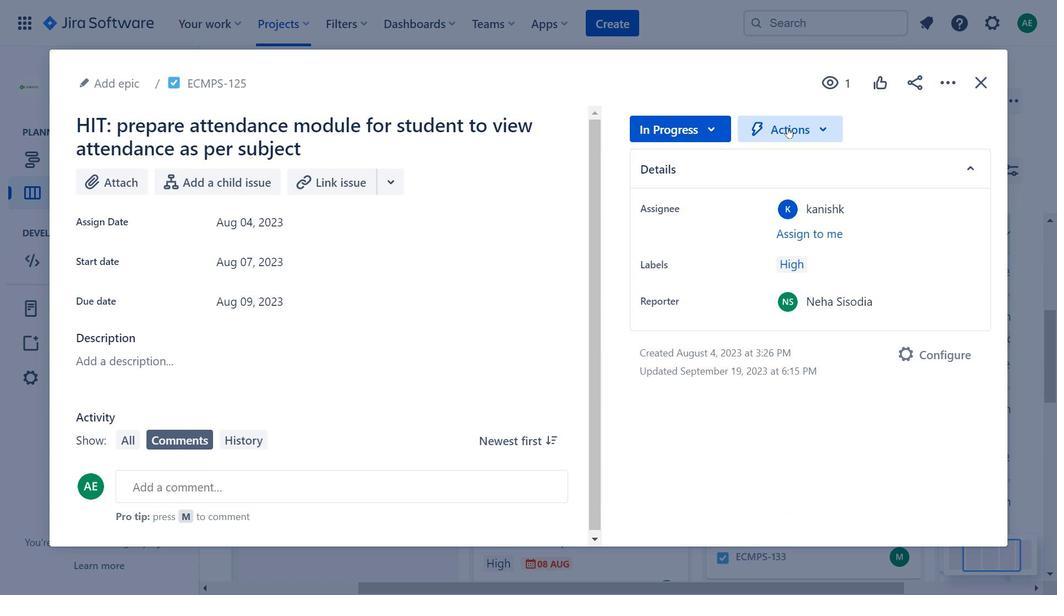 
Action: Mouse pressed left at (788, 127)
Screenshot: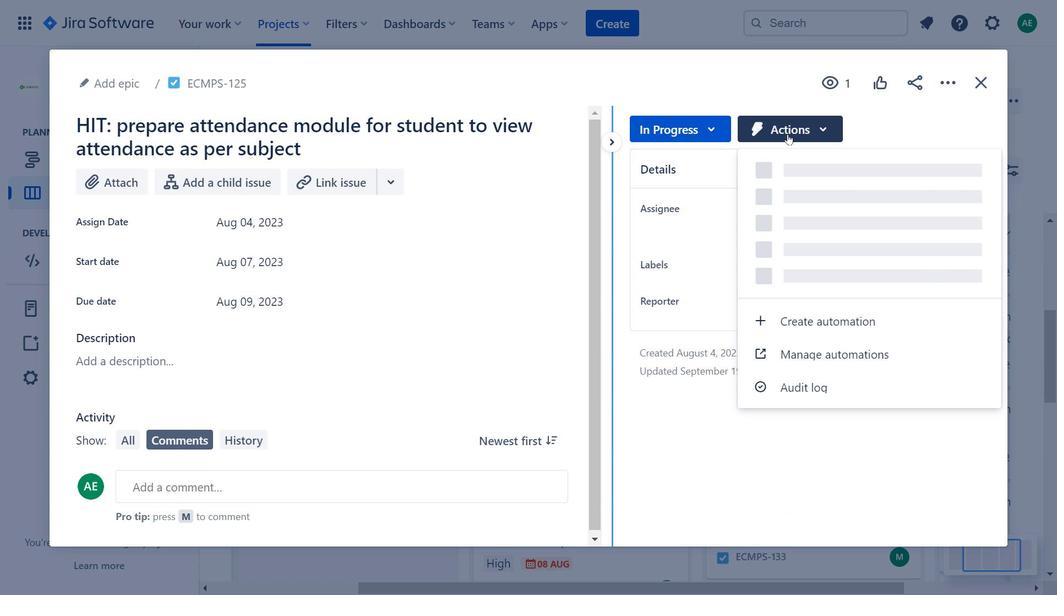
Action: Mouse moved to (876, 506)
Screenshot: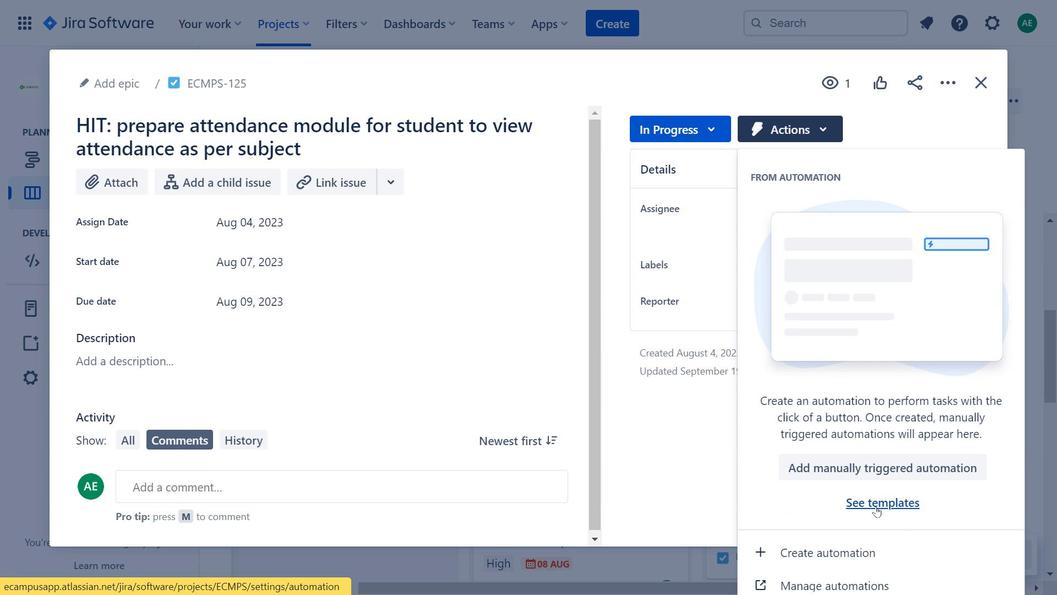 
Action: Mouse pressed left at (876, 506)
Screenshot: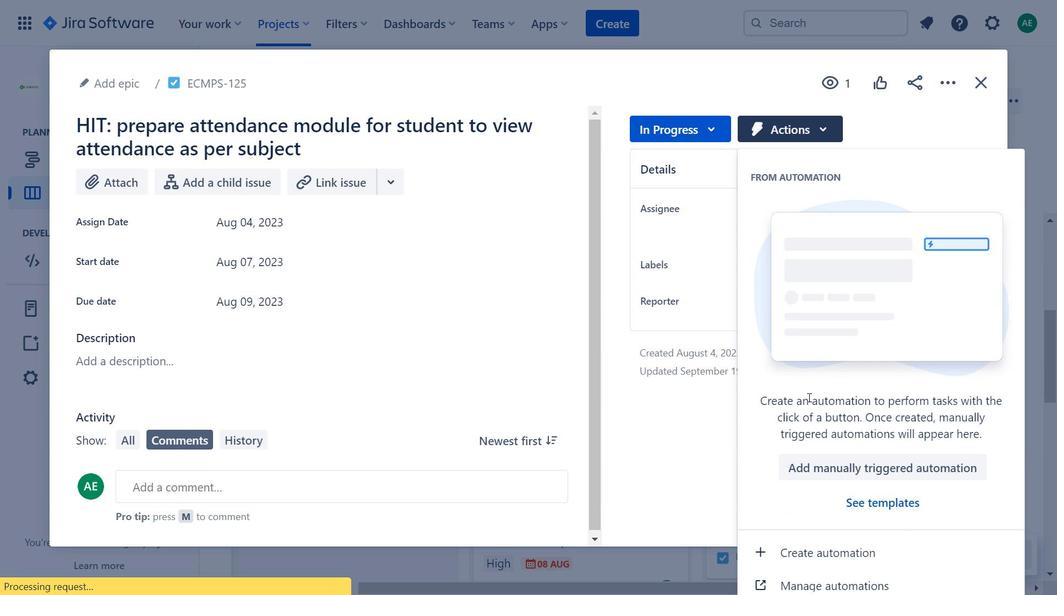 
Action: Mouse moved to (319, 264)
Screenshot: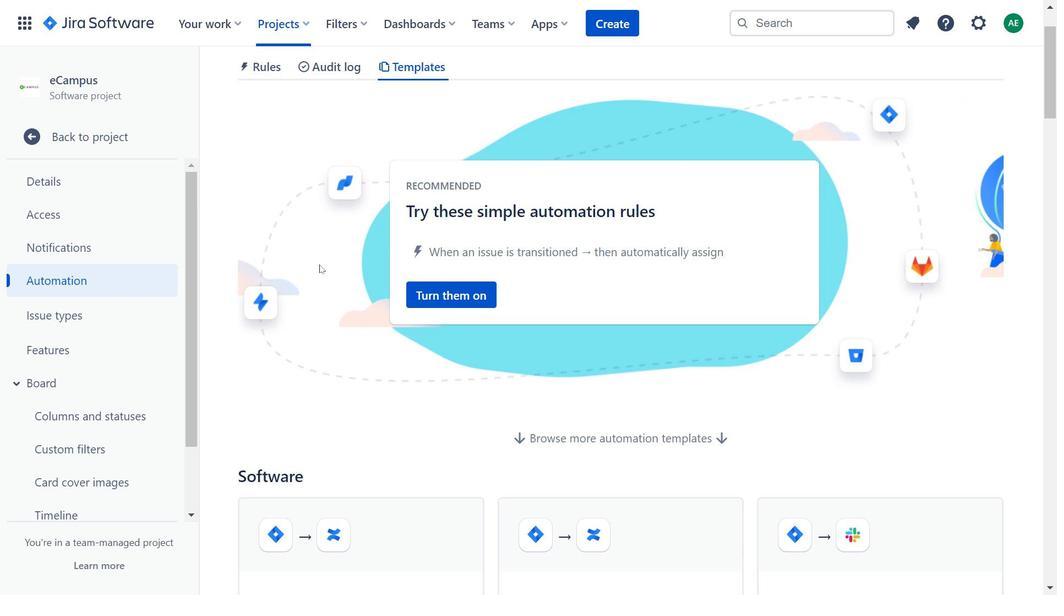 
Action: Mouse scrolled (319, 263) with delta (0, 0)
Screenshot: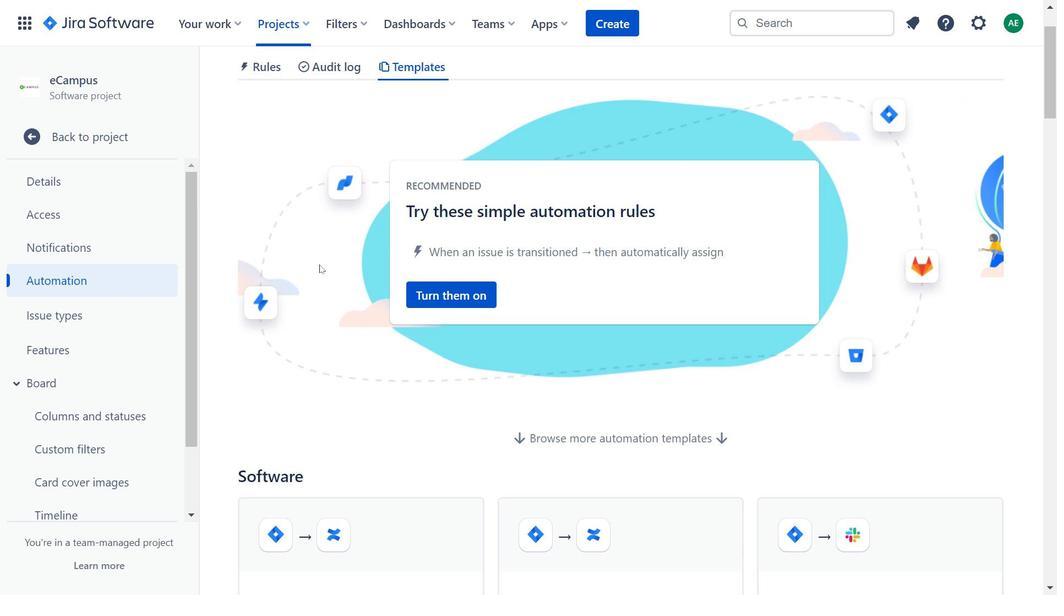 
Action: Mouse moved to (321, 271)
Screenshot: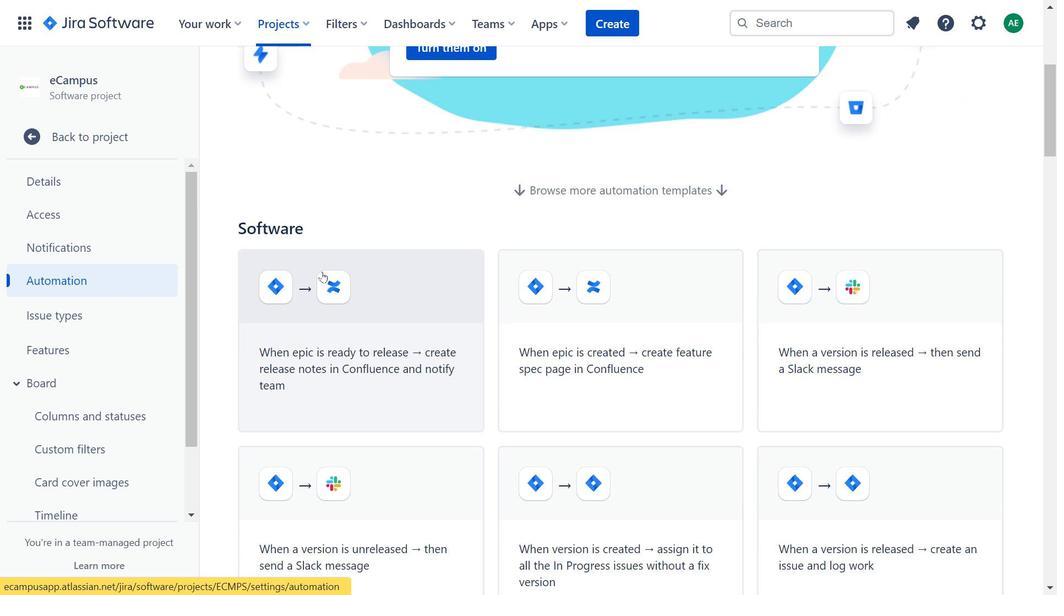 
Action: Mouse scrolled (321, 270) with delta (0, 0)
Screenshot: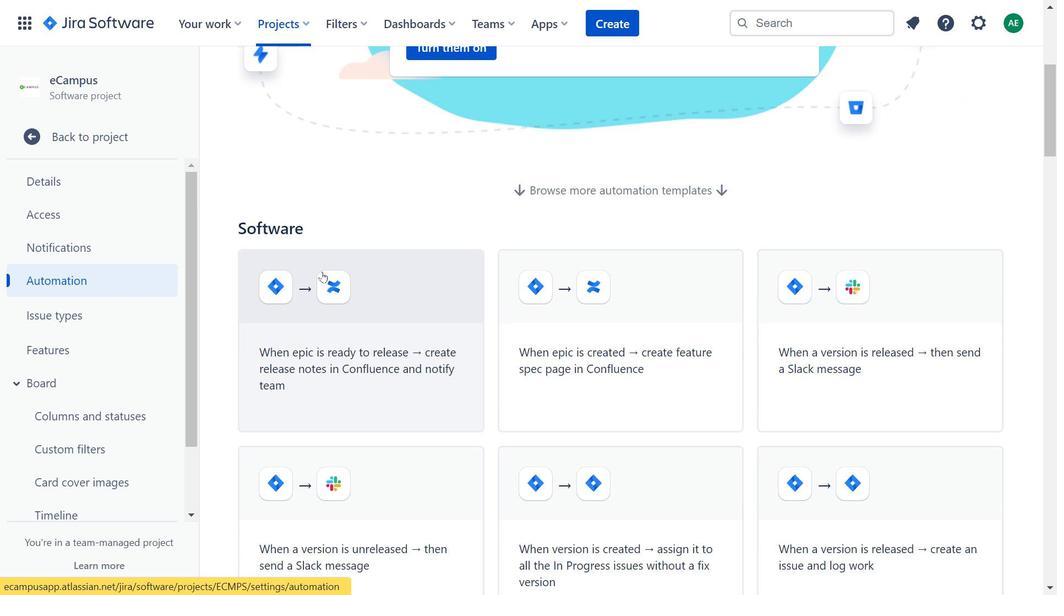 
Action: Mouse scrolled (321, 270) with delta (0, 0)
Screenshot: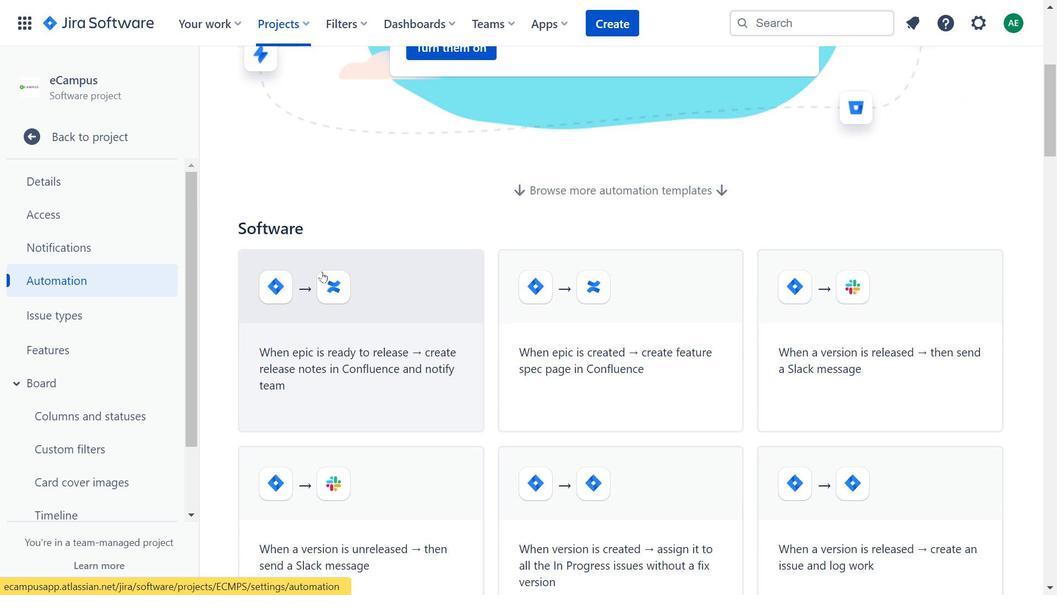 
Action: Mouse moved to (322, 271)
Screenshot: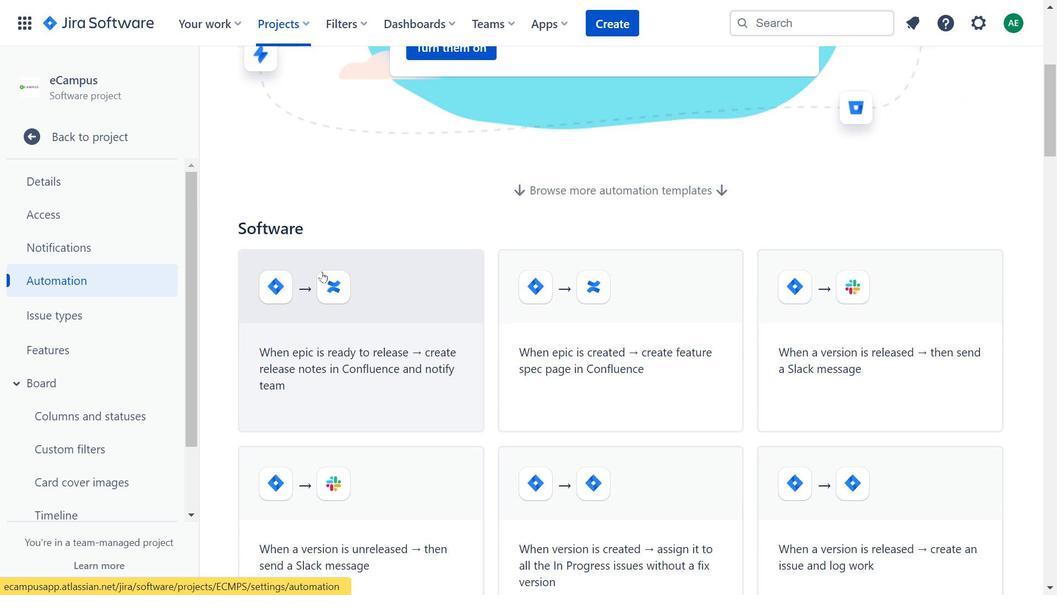 
Action: Mouse scrolled (322, 271) with delta (0, 0)
Screenshot: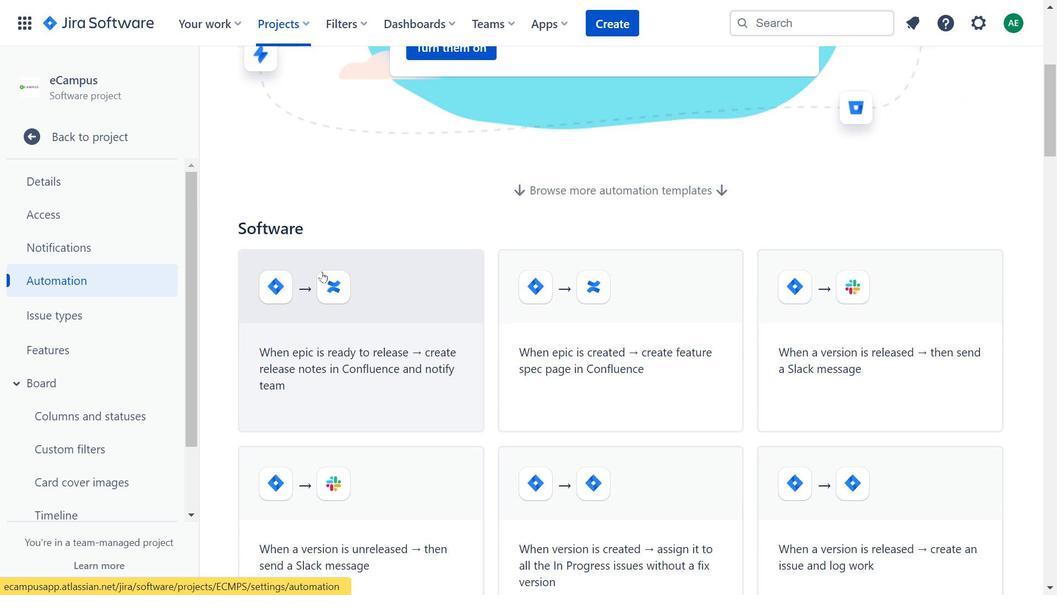 
Action: Mouse moved to (353, 295)
Screenshot: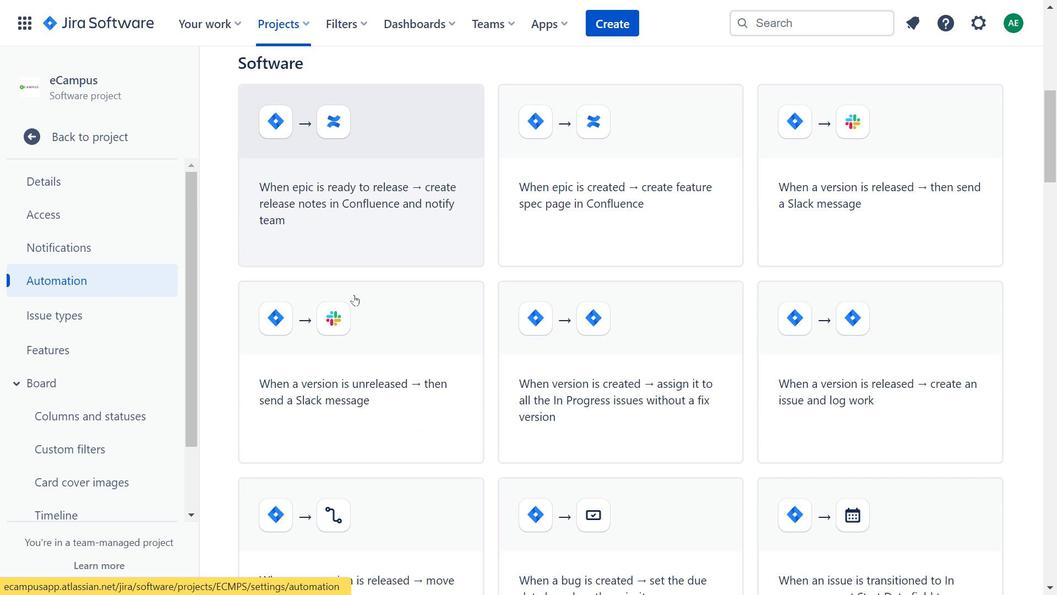 
Action: Mouse scrolled (353, 294) with delta (0, 0)
Screenshot: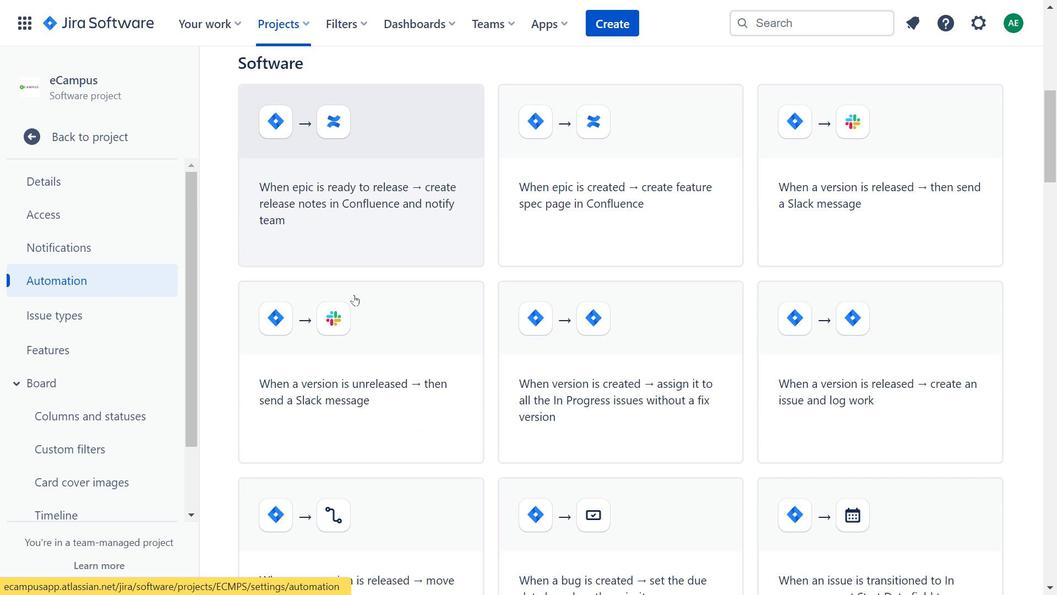 
Action: Mouse scrolled (353, 294) with delta (0, 0)
Screenshot: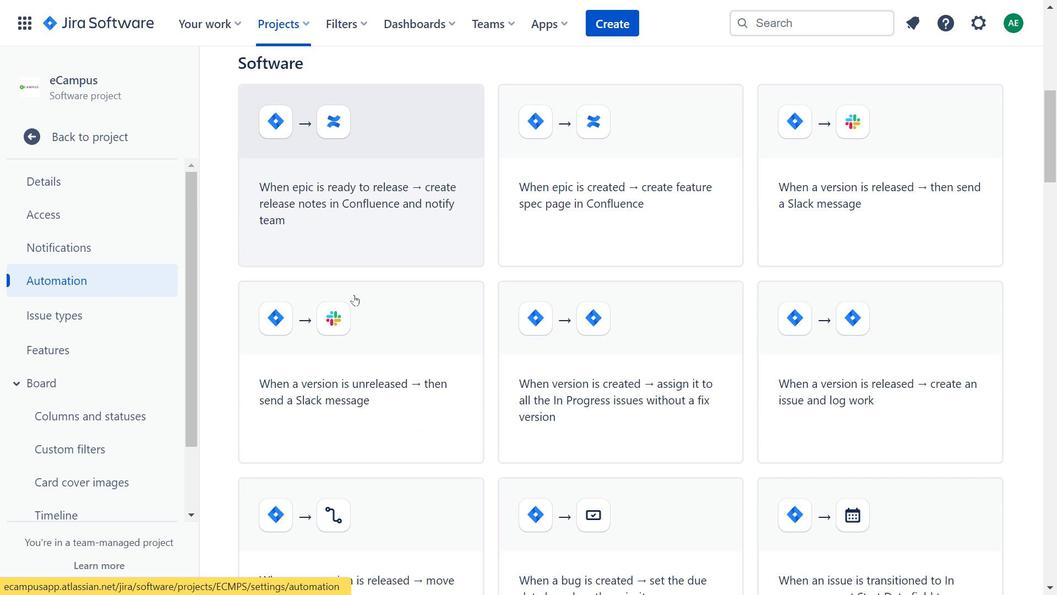 
Action: Mouse moved to (390, 268)
Screenshot: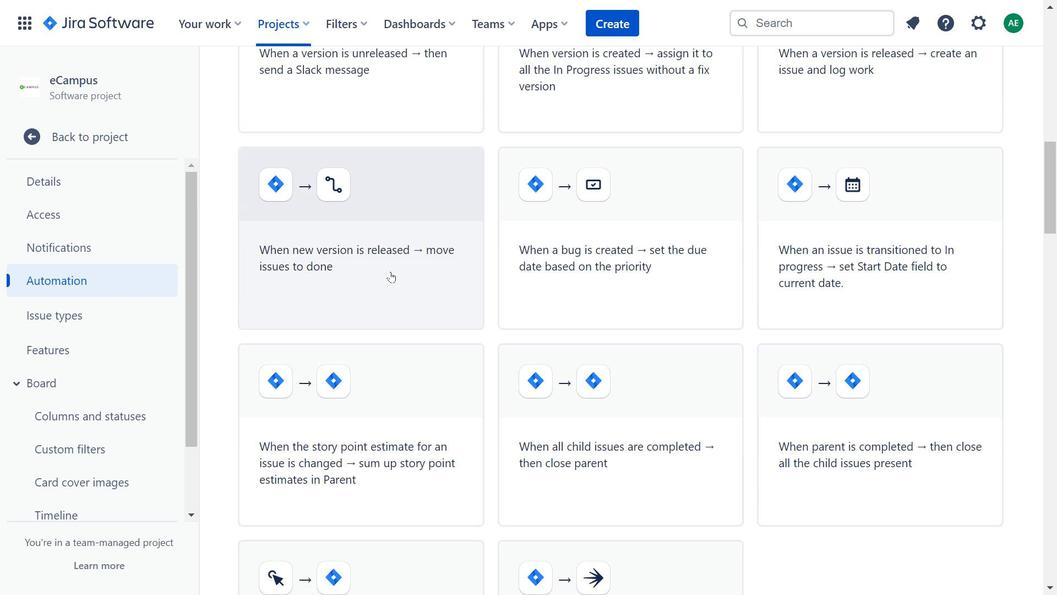
Action: Mouse scrolled (390, 267) with delta (0, 0)
Screenshot: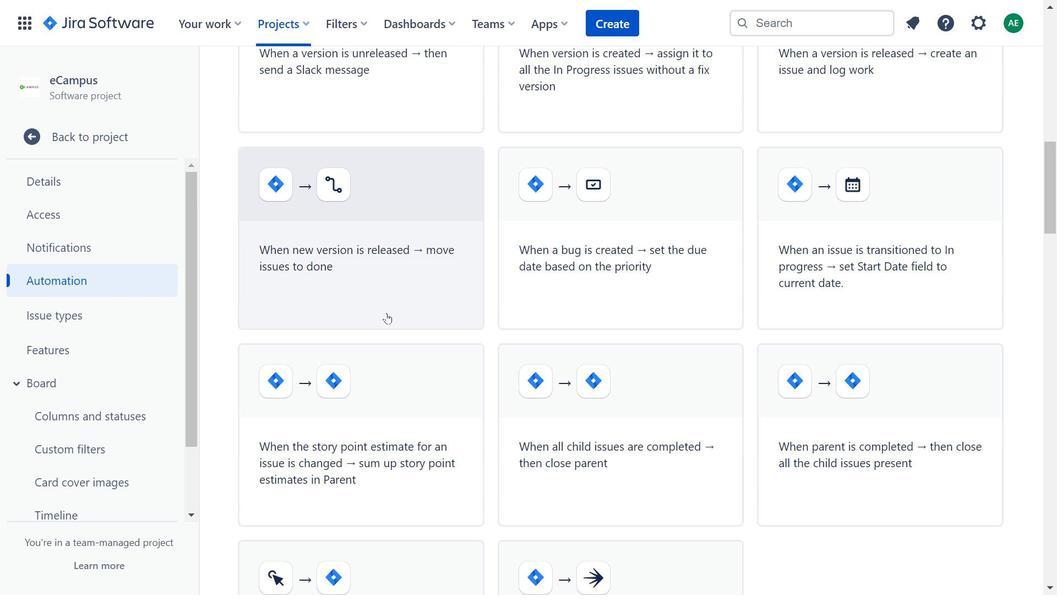 
Action: Mouse scrolled (390, 267) with delta (0, 0)
Screenshot: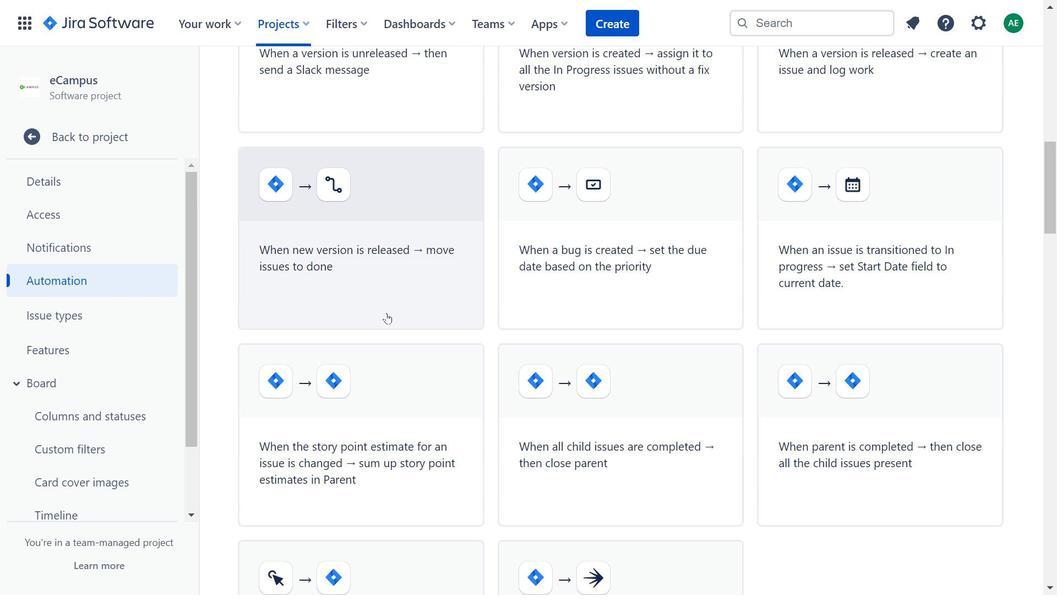 
Action: Mouse scrolled (390, 267) with delta (0, 0)
Screenshot: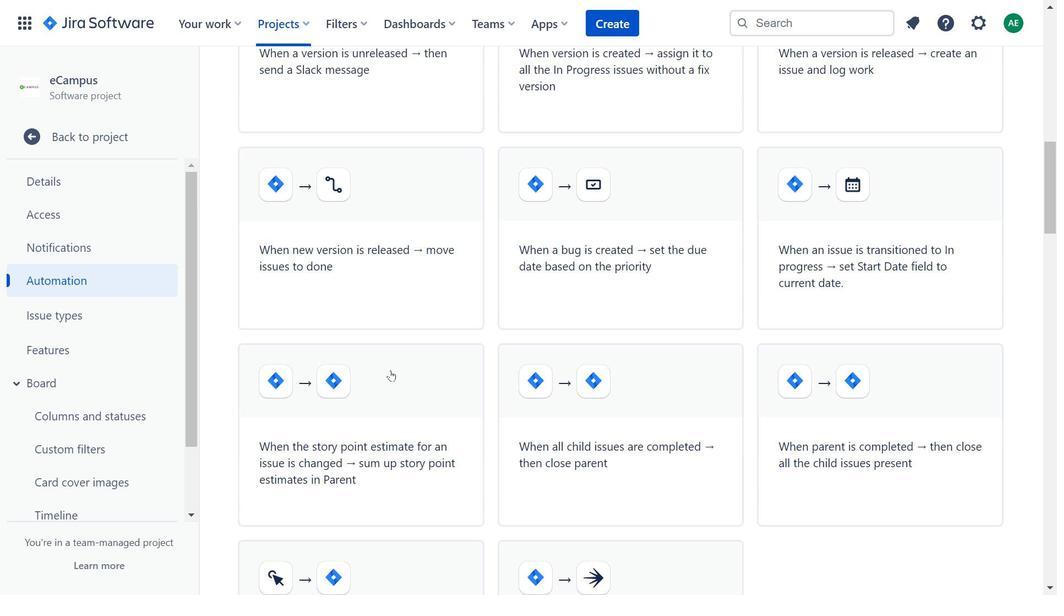 
Action: Mouse scrolled (390, 267) with delta (0, 0)
Screenshot: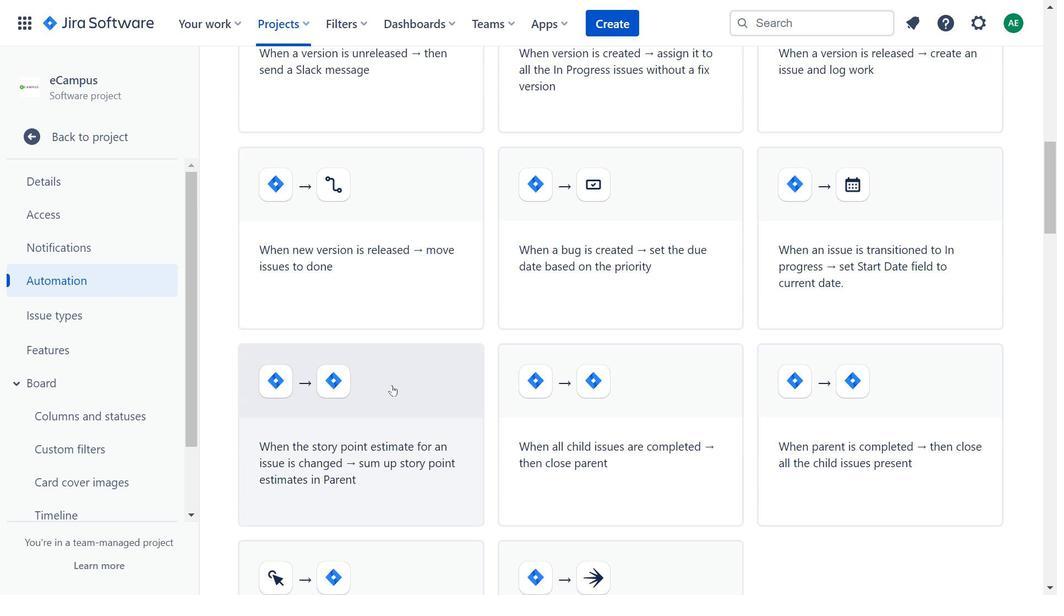 
Action: Mouse moved to (397, 403)
Screenshot: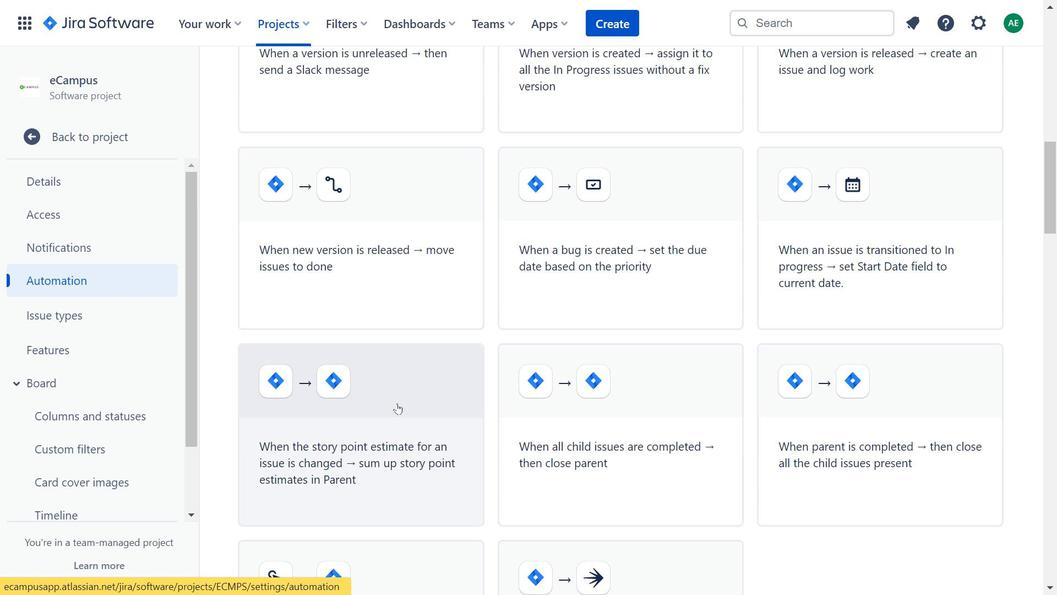 
Action: Mouse pressed left at (397, 403)
Screenshot: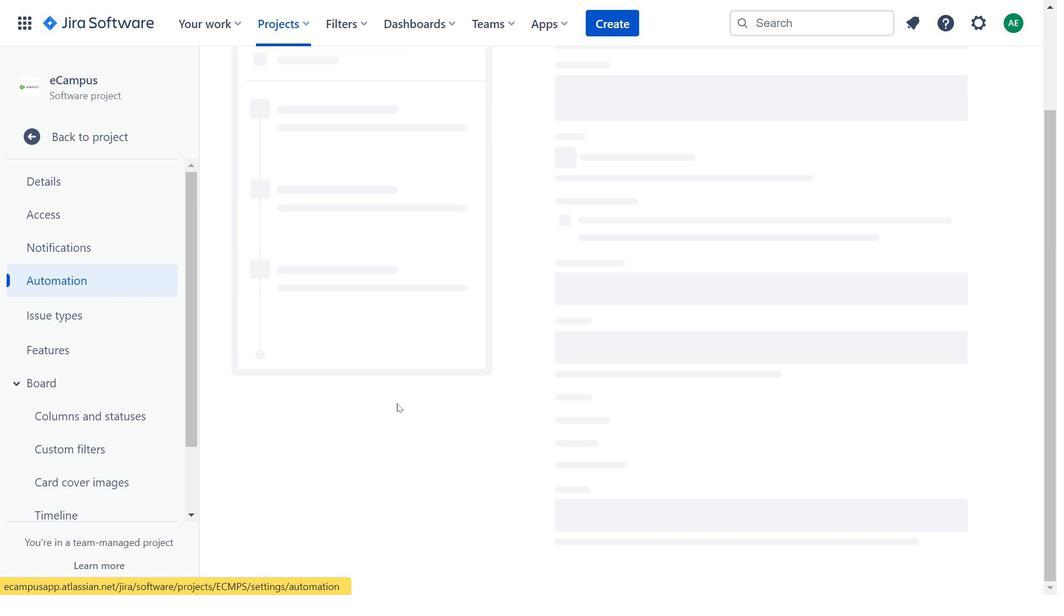 
Action: Mouse pressed left at (397, 403)
Screenshot: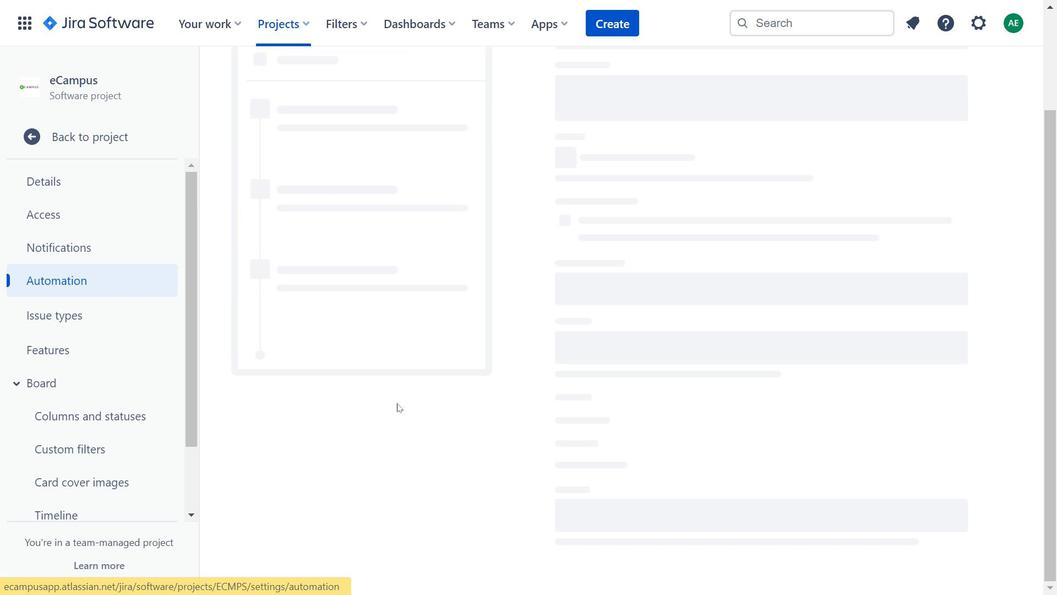 
Action: Mouse moved to (624, 390)
Screenshot: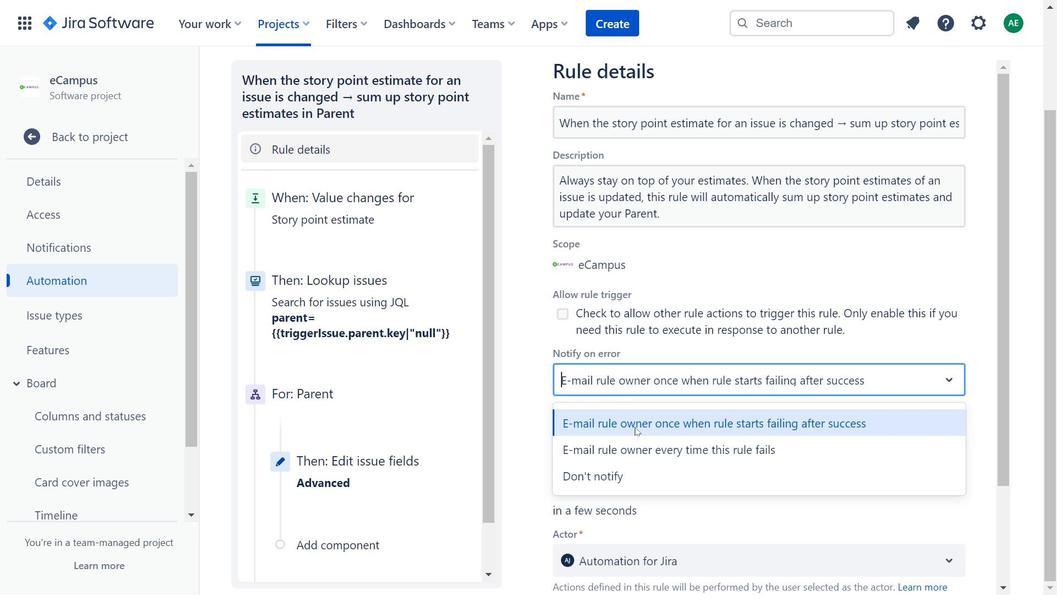 
Action: Mouse pressed left at (624, 390)
Screenshot: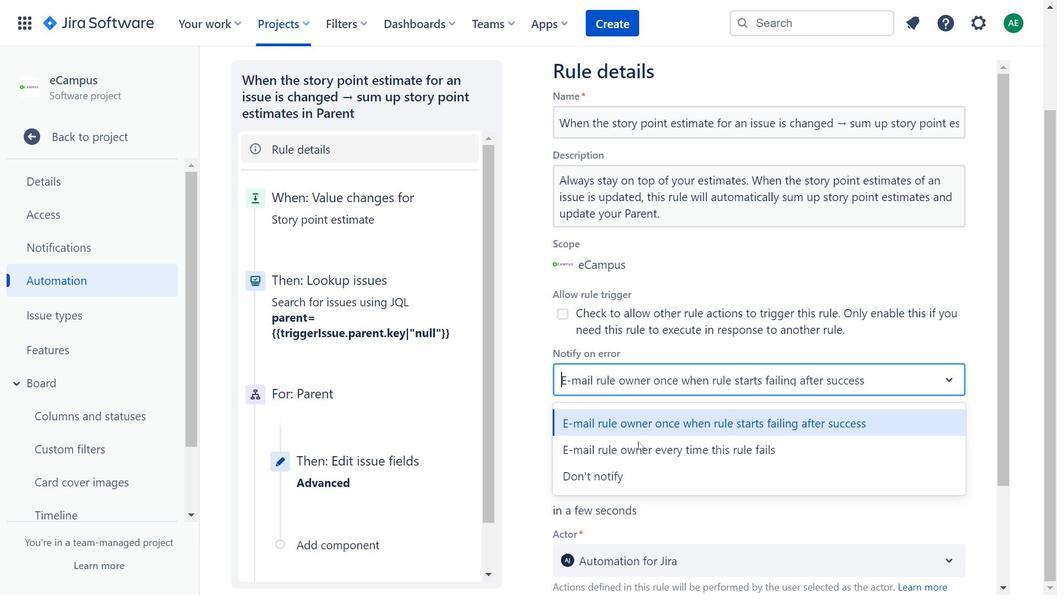 
Action: Mouse moved to (375, 227)
Screenshot: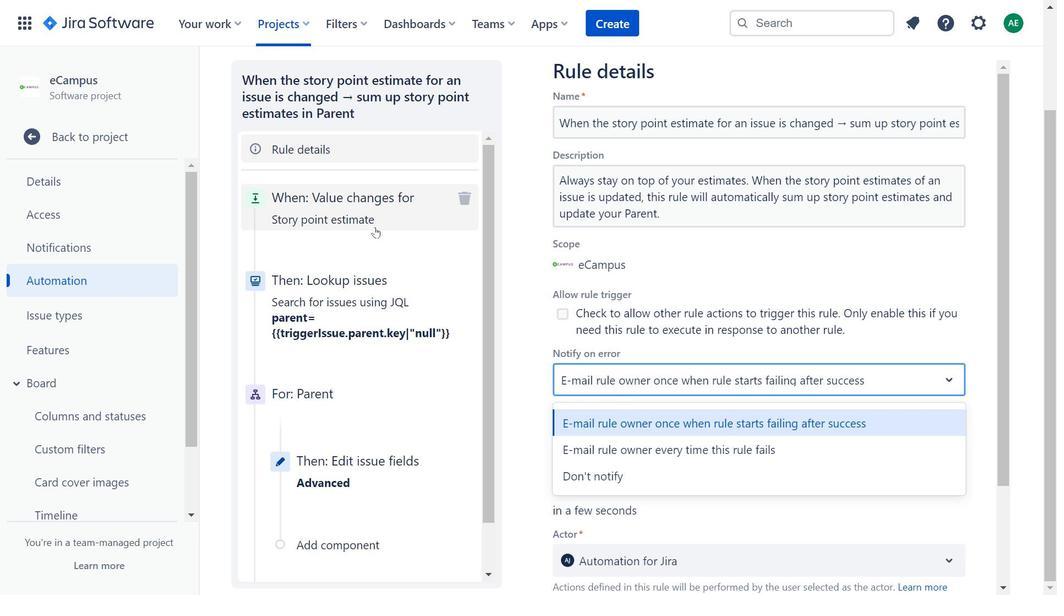 
Action: Mouse pressed left at (375, 227)
Screenshot: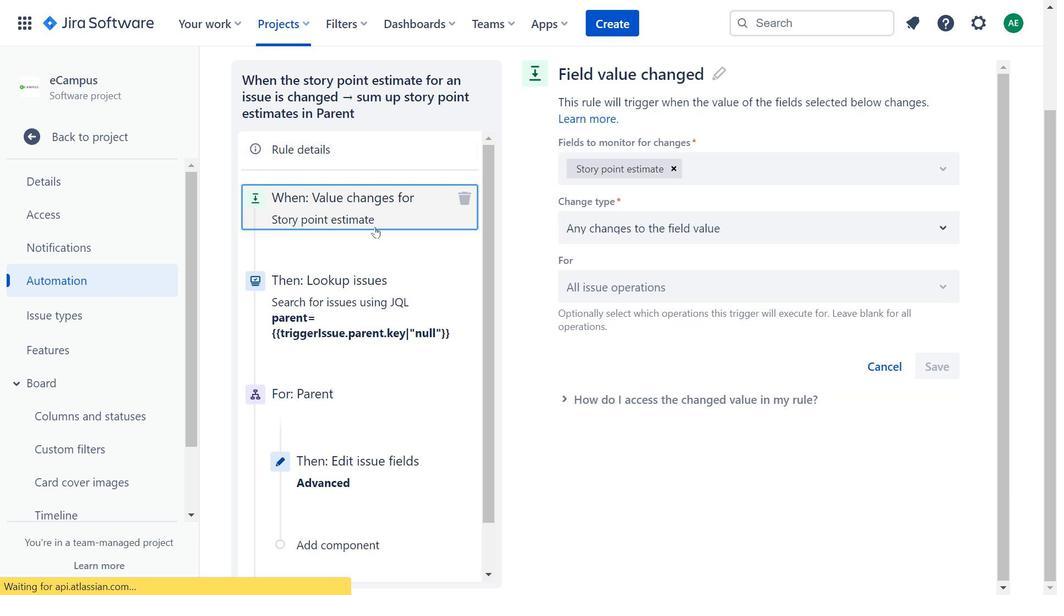 
Action: Mouse moved to (711, 292)
Screenshot: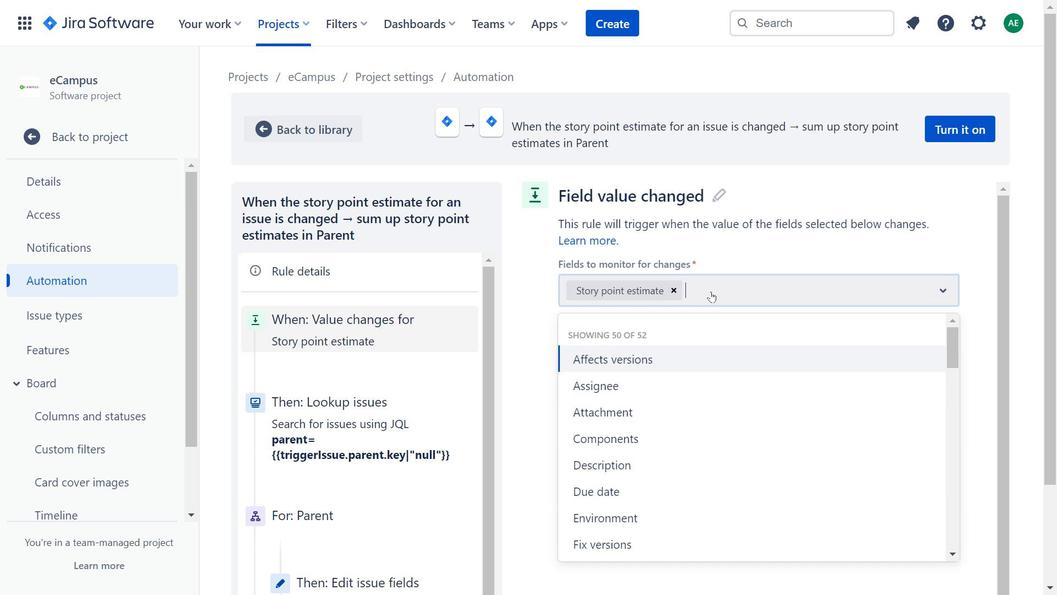 
Action: Mouse pressed left at (711, 292)
Screenshot: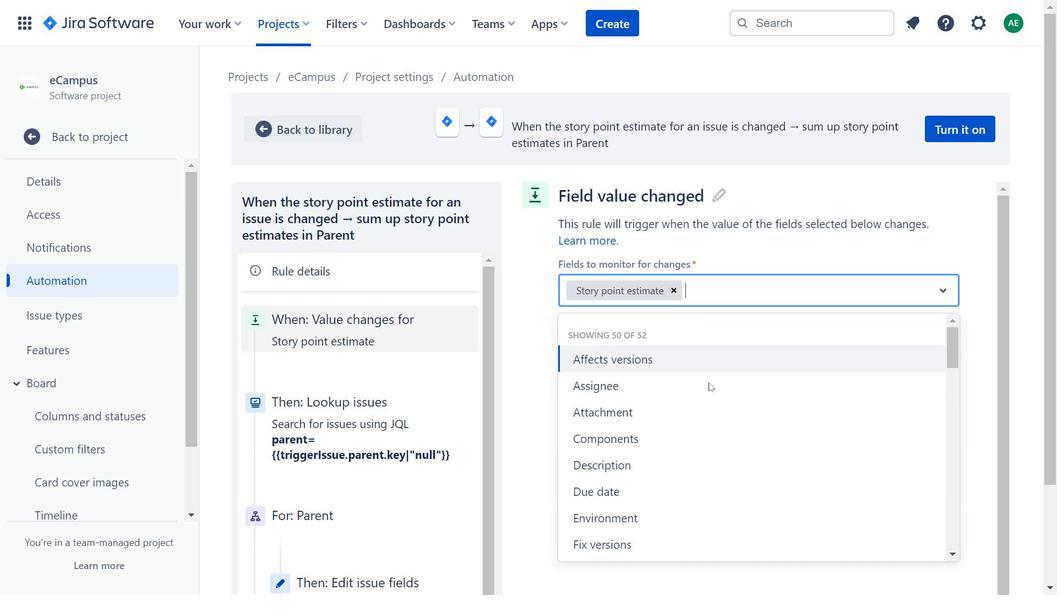 
Action: Mouse moved to (699, 396)
Screenshot: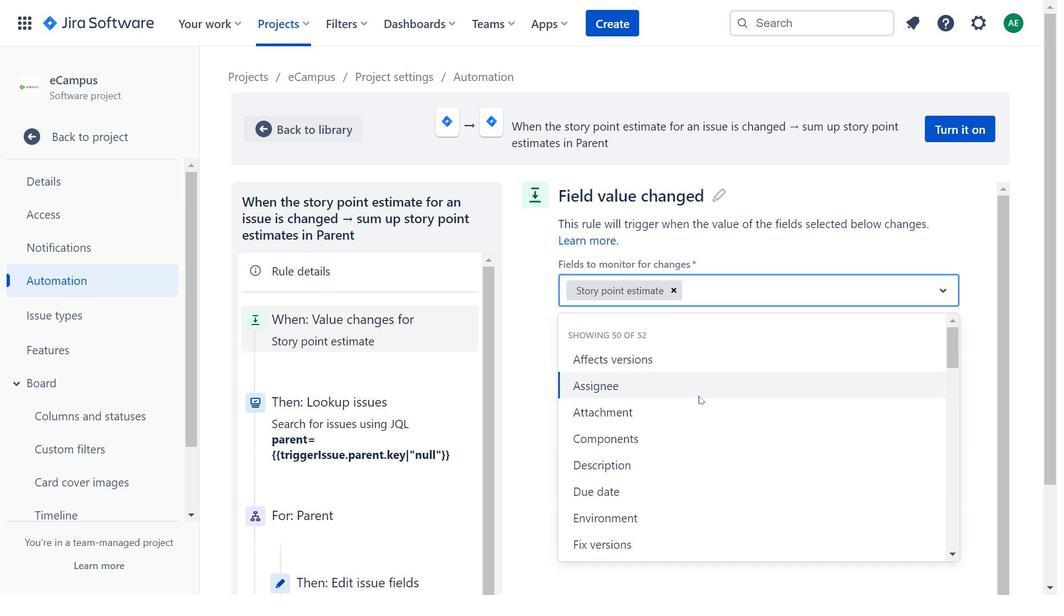 
Action: Mouse scrolled (699, 395) with delta (0, 0)
Screenshot: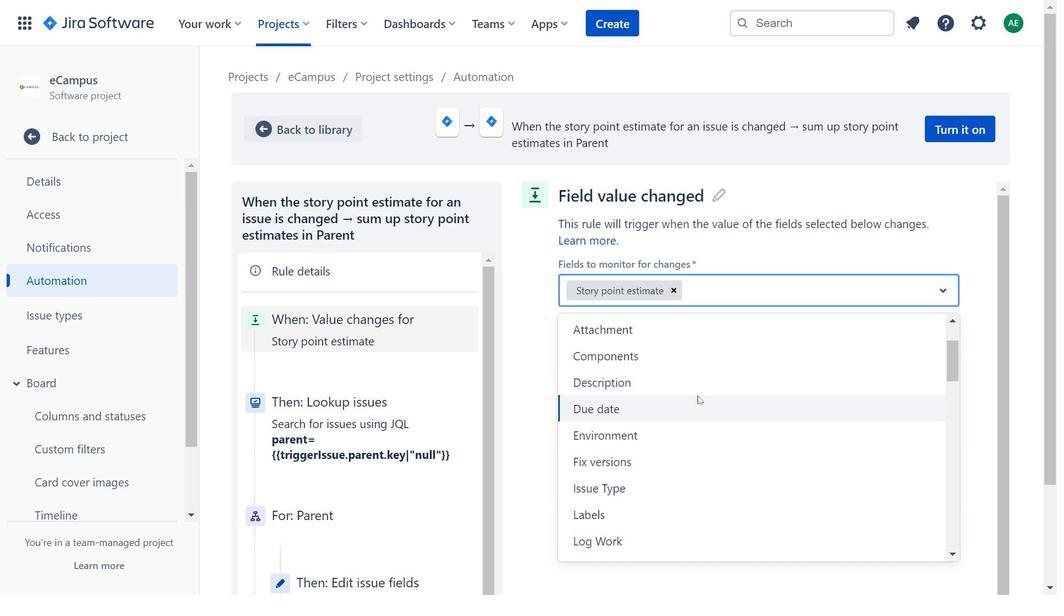 
Action: Mouse moved to (698, 396)
Screenshot: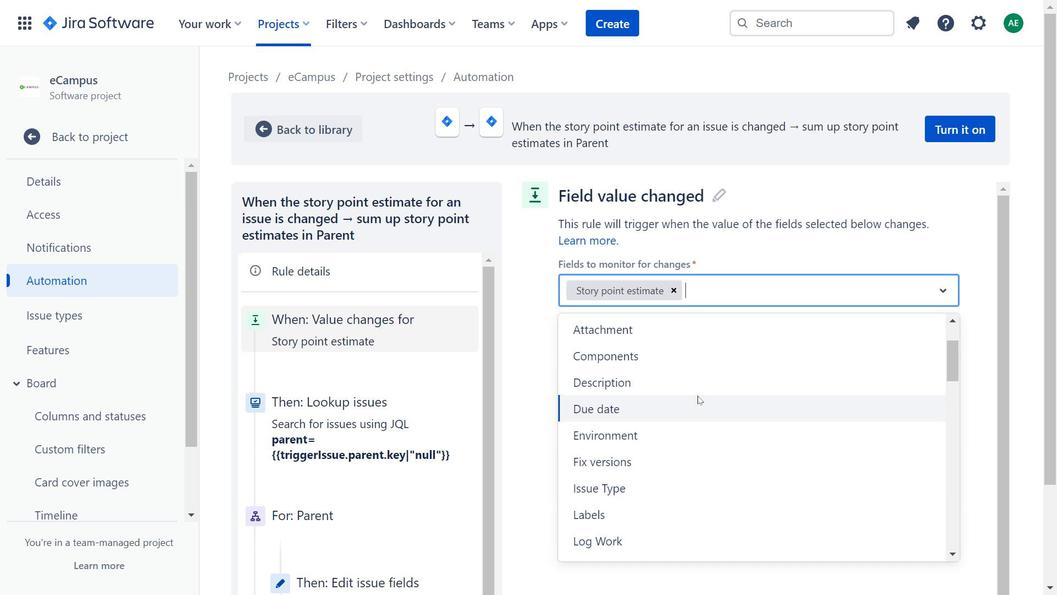 
Action: Mouse scrolled (698, 395) with delta (0, 0)
Screenshot: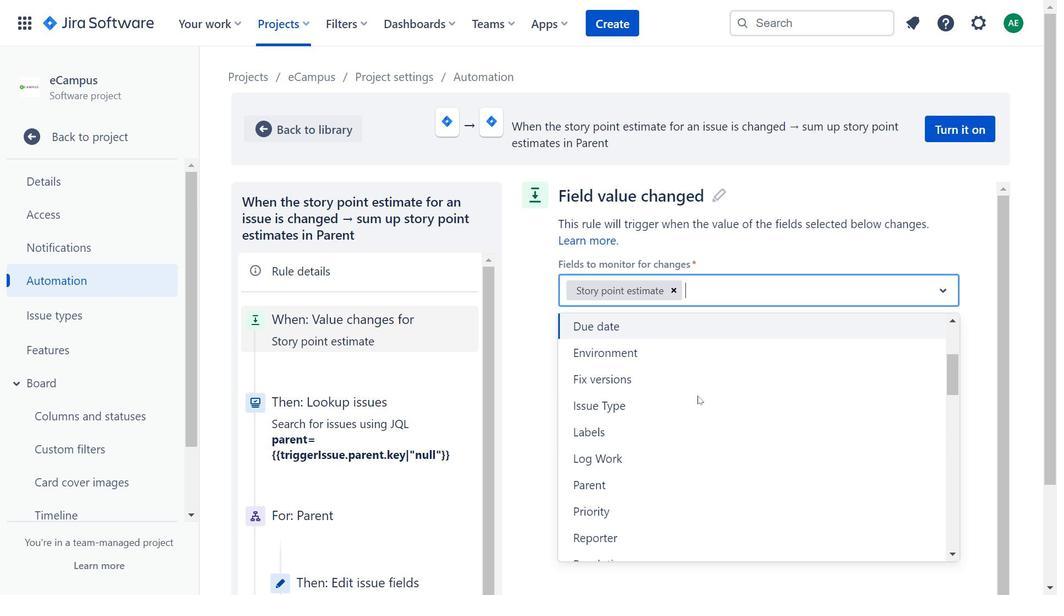 
Action: Mouse scrolled (698, 395) with delta (0, 0)
Screenshot: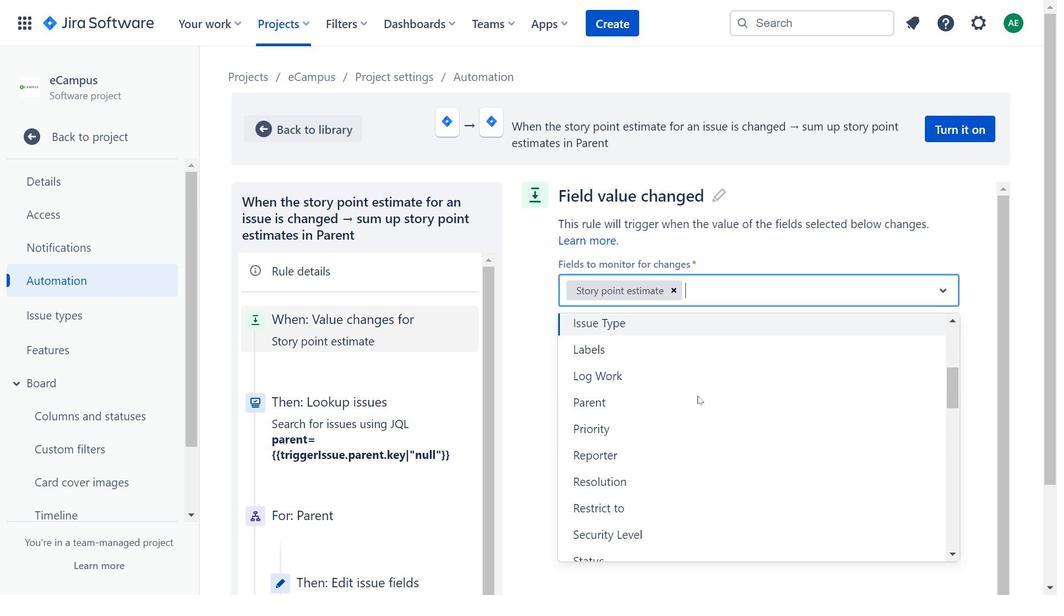 
Action: Mouse moved to (751, 414)
Screenshot: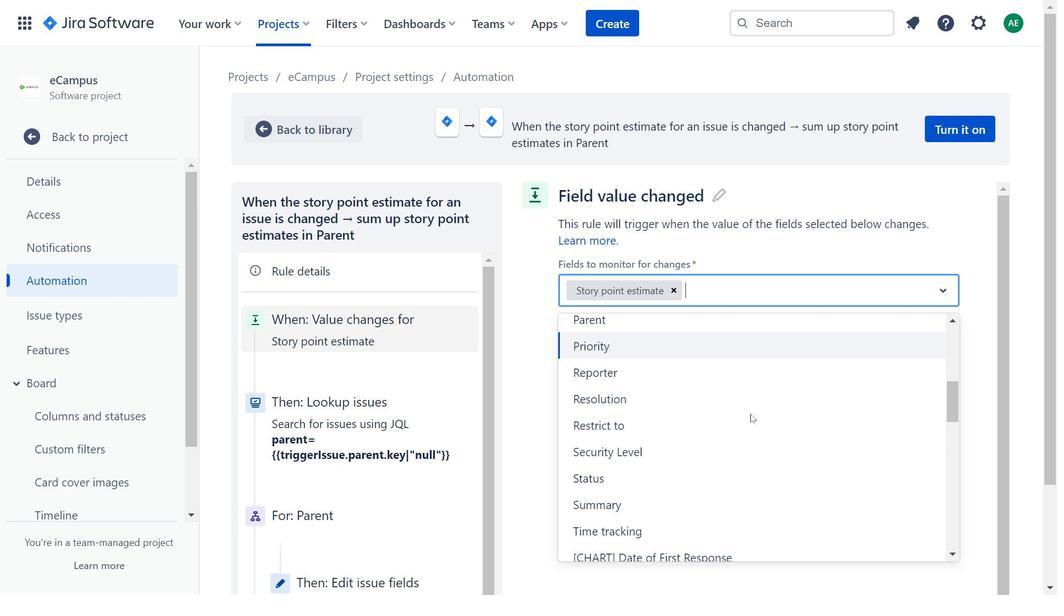 
Action: Mouse scrolled (751, 413) with delta (0, 0)
Screenshot: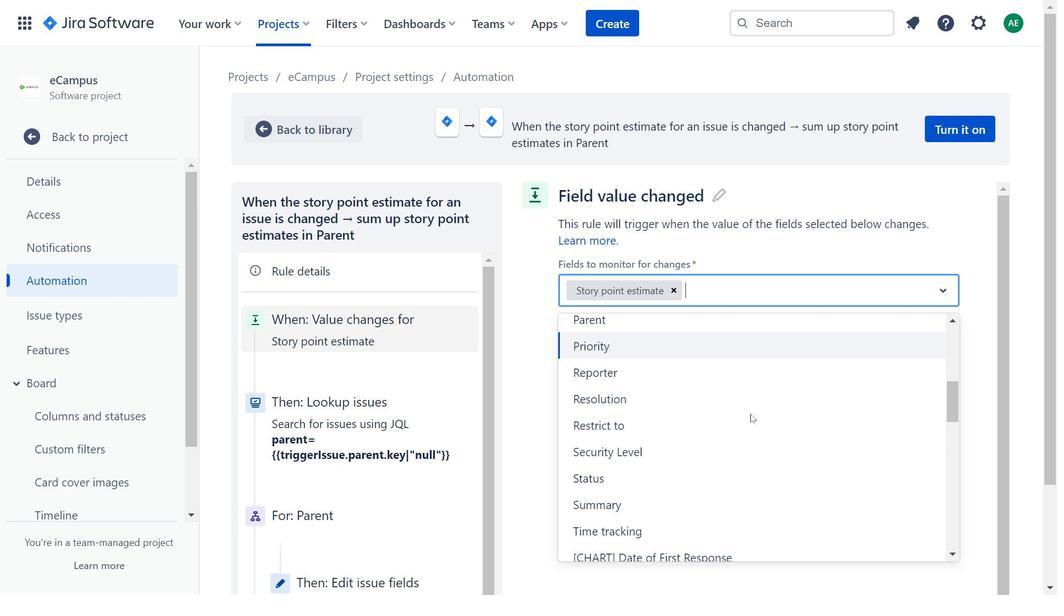 
Action: Mouse moved to (751, 415)
Screenshot: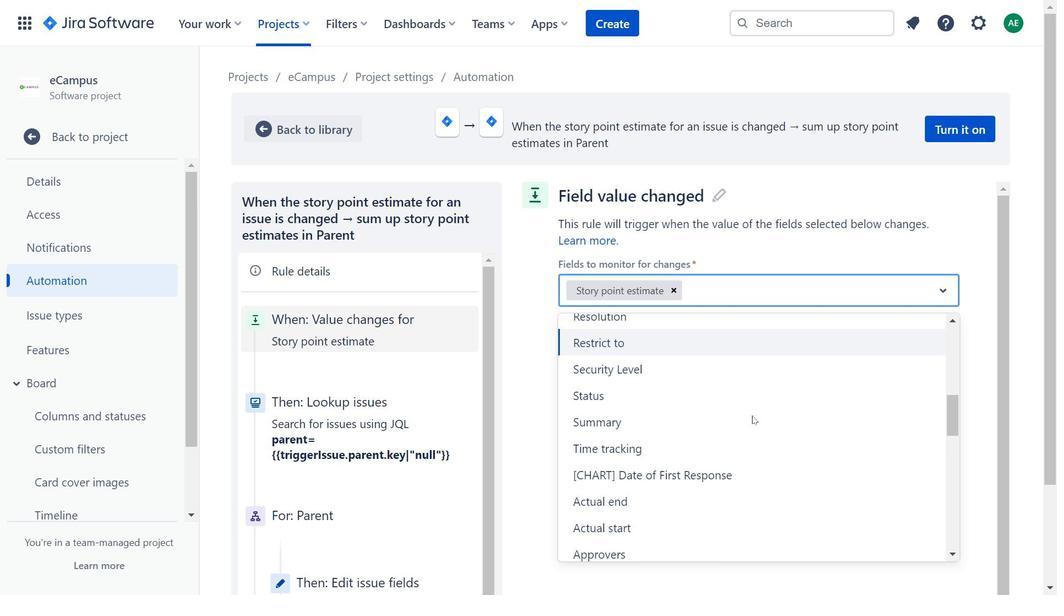 
Action: Mouse scrolled (751, 414) with delta (0, 0)
Screenshot: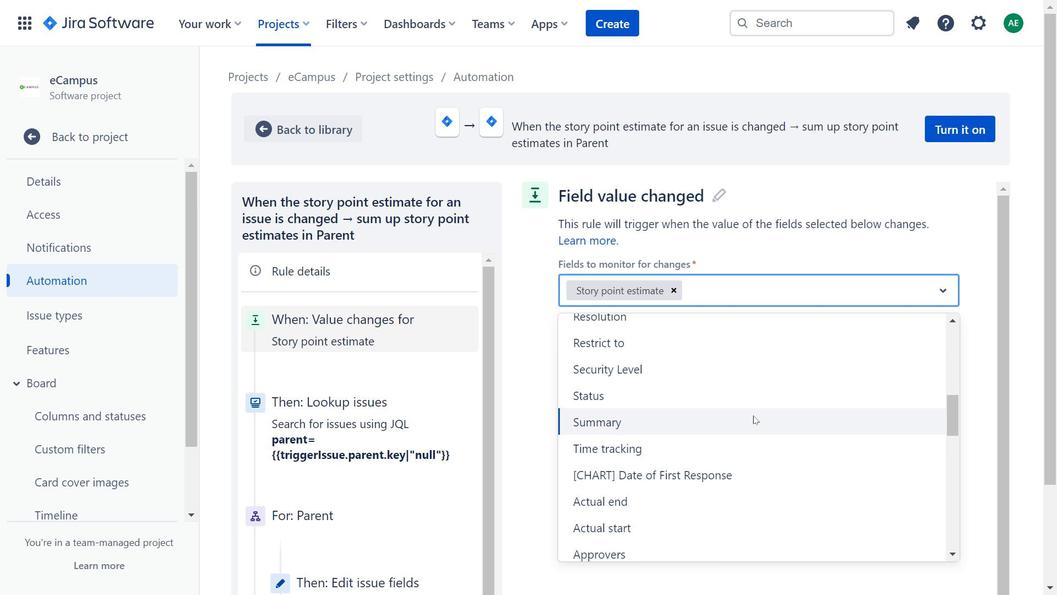 
Action: Mouse moved to (814, 403)
Screenshot: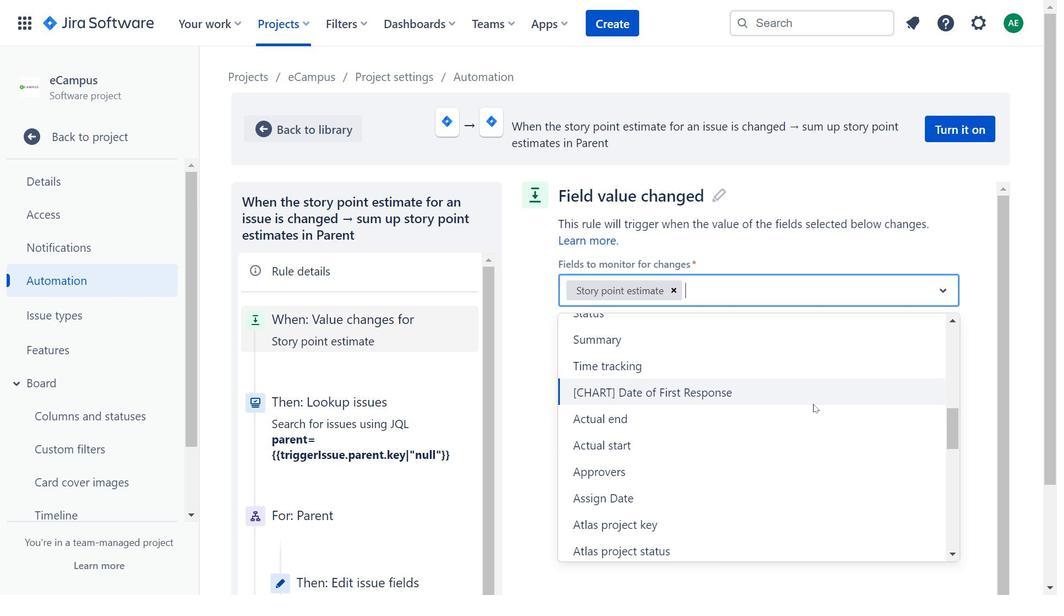 
Action: Mouse scrolled (814, 403) with delta (0, 0)
Screenshot: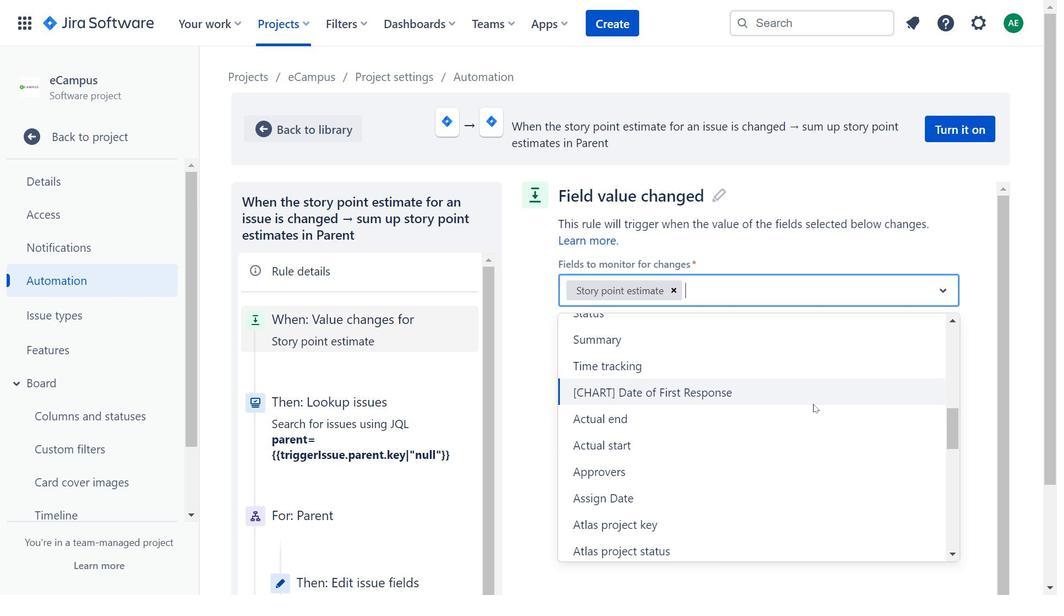 
Action: Mouse moved to (813, 403)
Screenshot: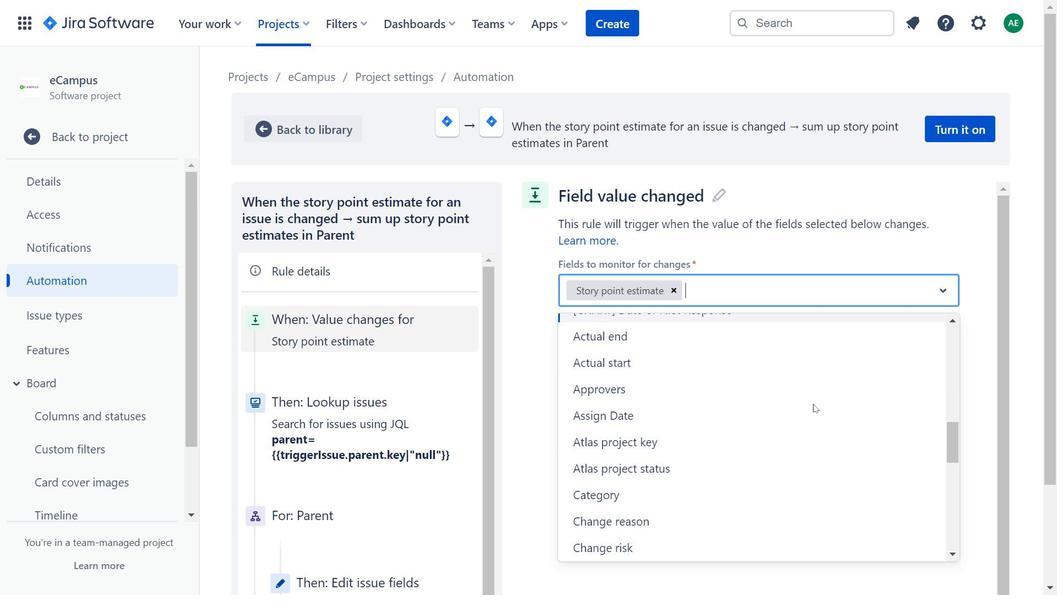 
Action: Mouse scrolled (813, 403) with delta (0, 0)
Screenshot: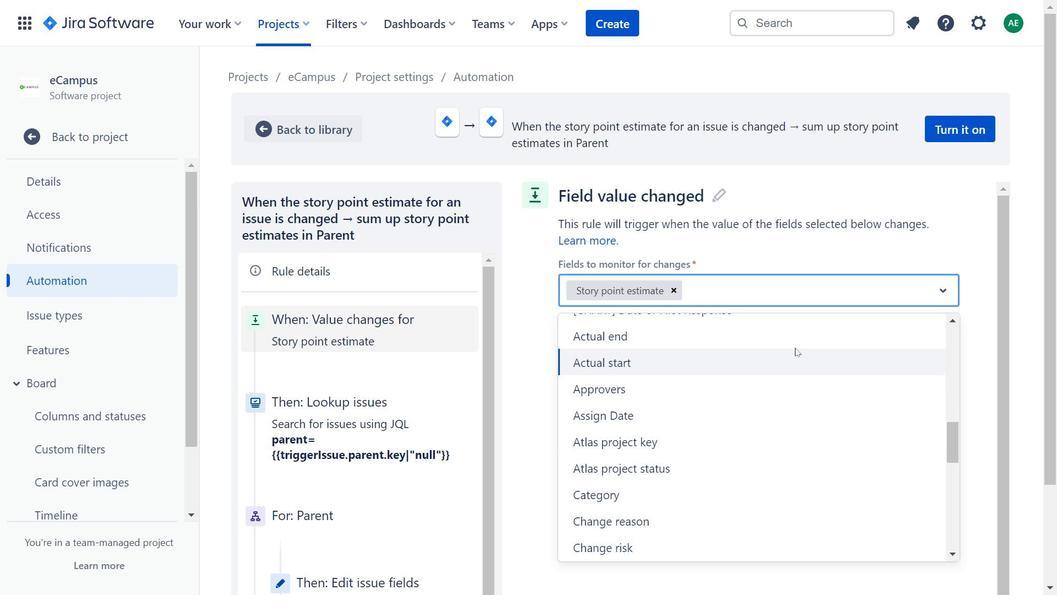 
Action: Mouse moved to (789, 390)
Screenshot: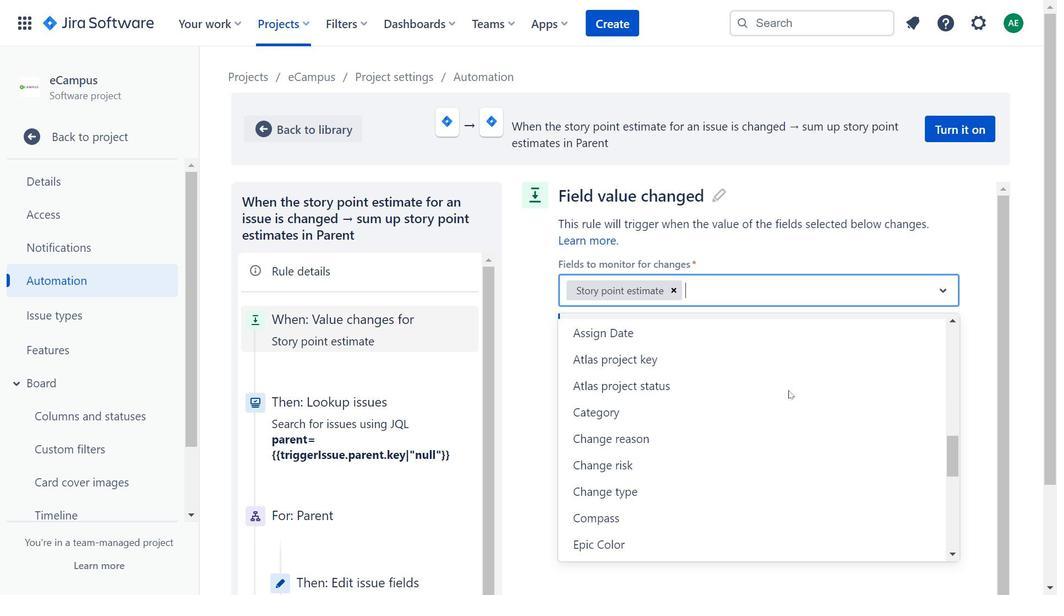 
Action: Mouse scrolled (789, 389) with delta (0, 0)
Screenshot: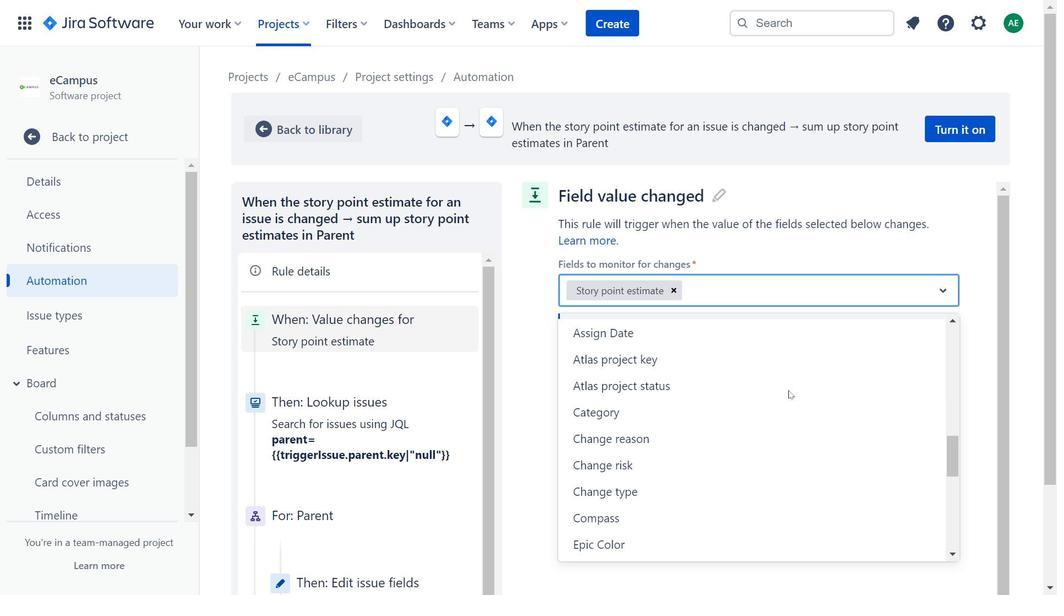 
Action: Mouse scrolled (789, 389) with delta (0, 0)
Screenshot: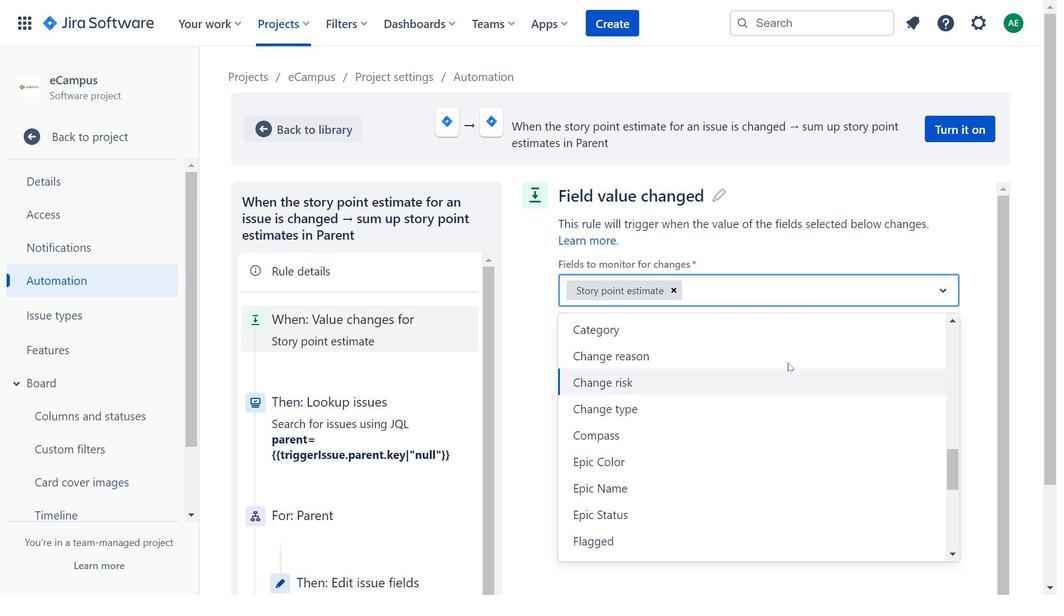 
Action: Mouse moved to (740, 470)
Screenshot: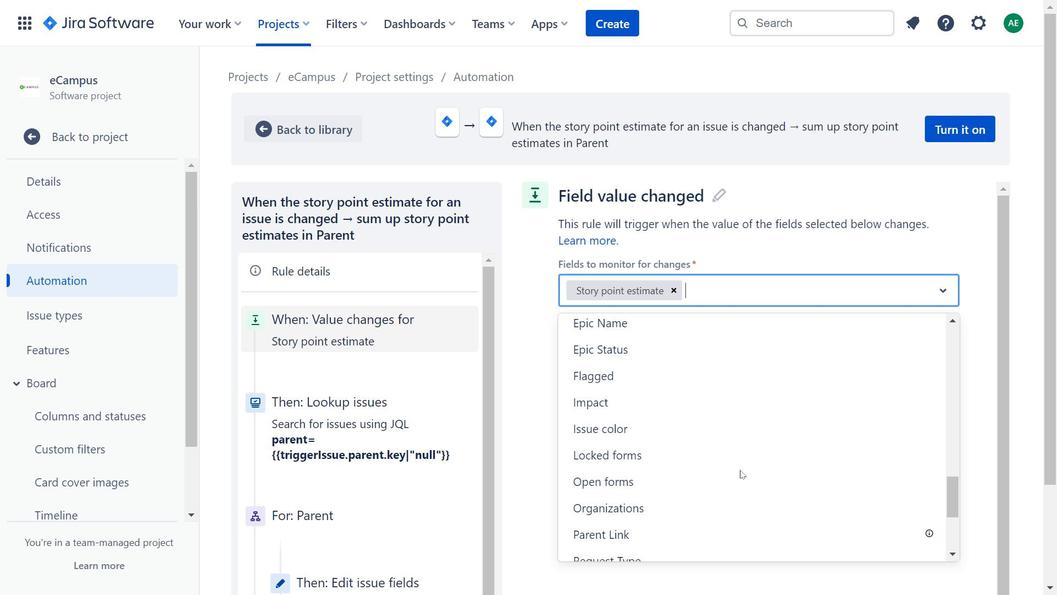 
Action: Mouse scrolled (740, 469) with delta (0, 0)
Screenshot: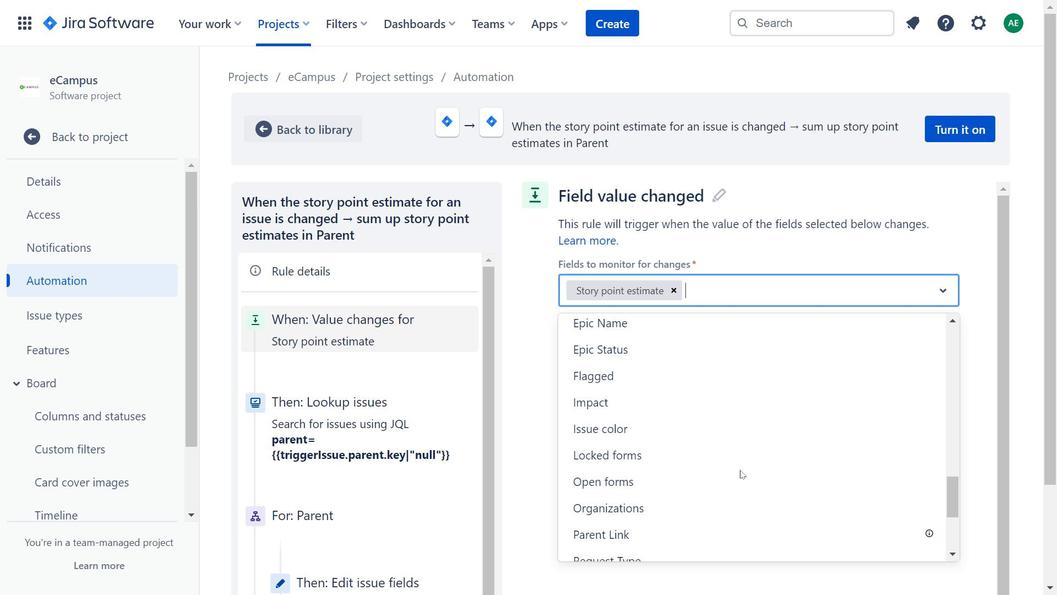 
Action: Mouse scrolled (740, 469) with delta (0, 0)
Screenshot: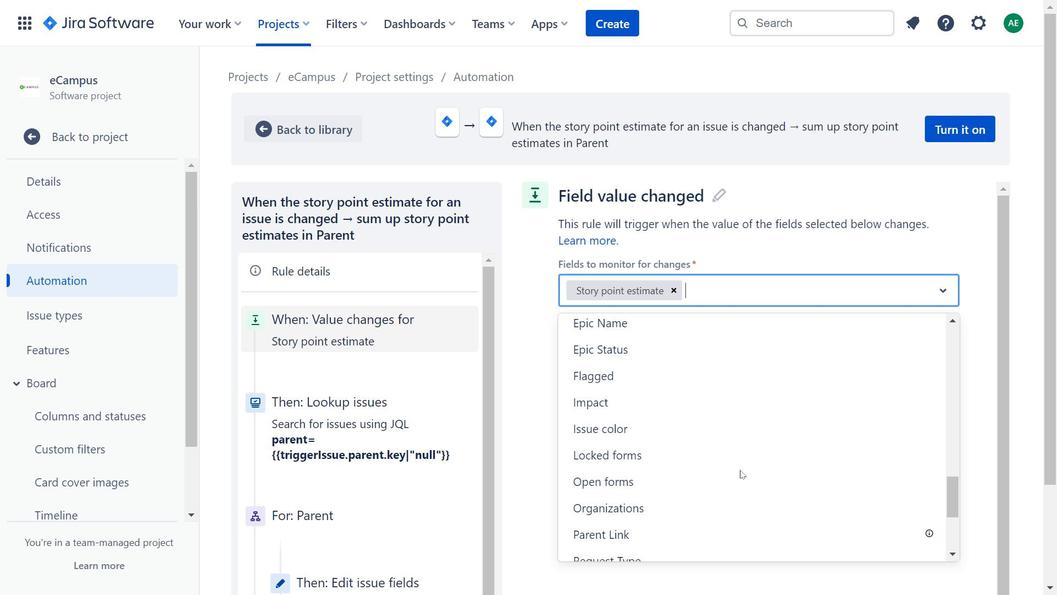 
Action: Mouse scrolled (740, 469) with delta (0, 0)
Screenshot: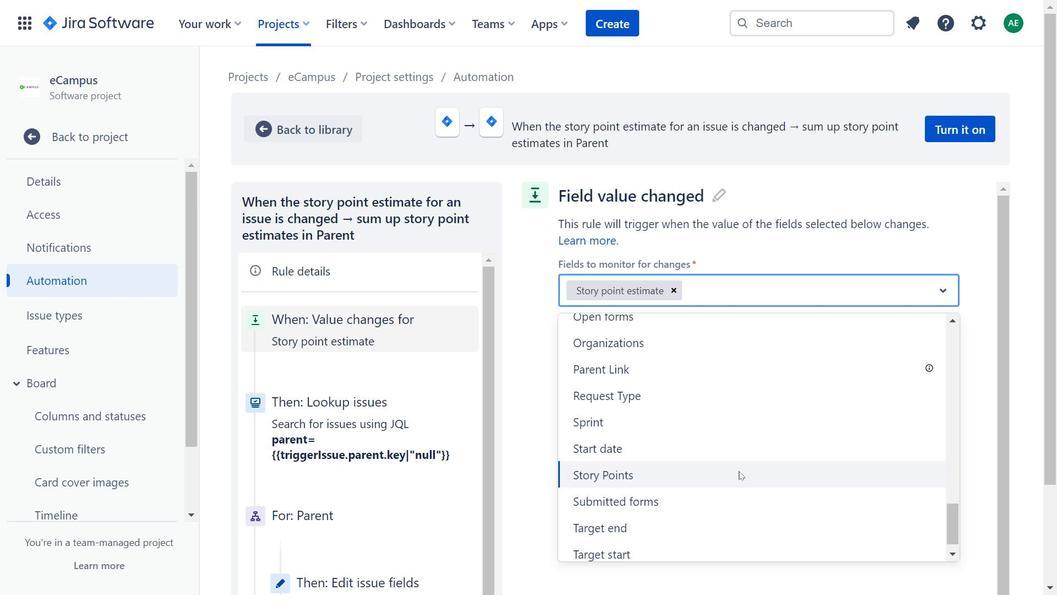 
Action: Mouse scrolled (740, 469) with delta (0, 0)
Screenshot: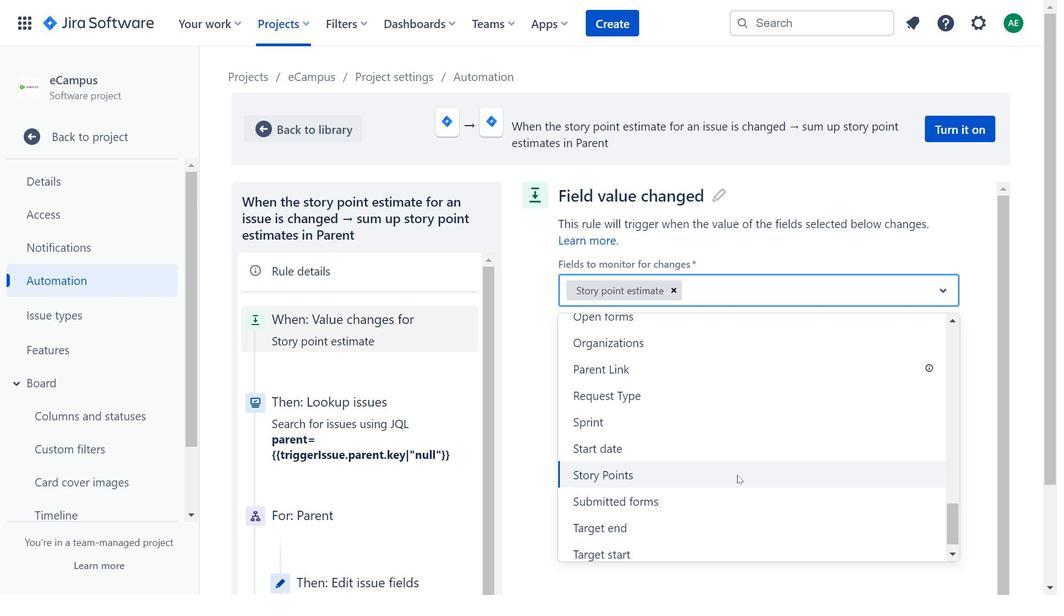 
Action: Mouse moved to (739, 496)
Screenshot: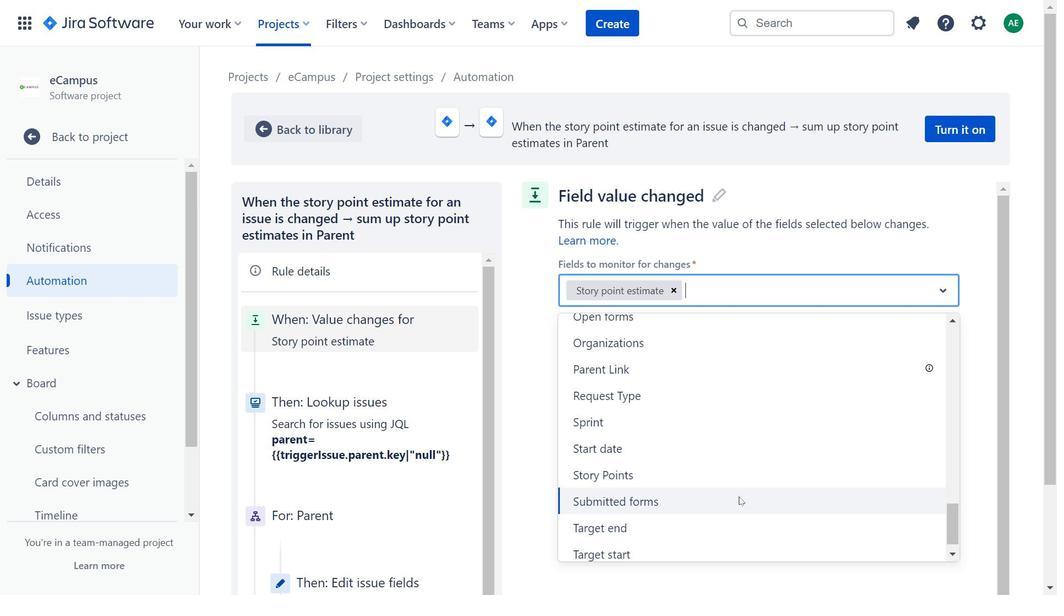
Action: Mouse scrolled (739, 495) with delta (0, 0)
Screenshot: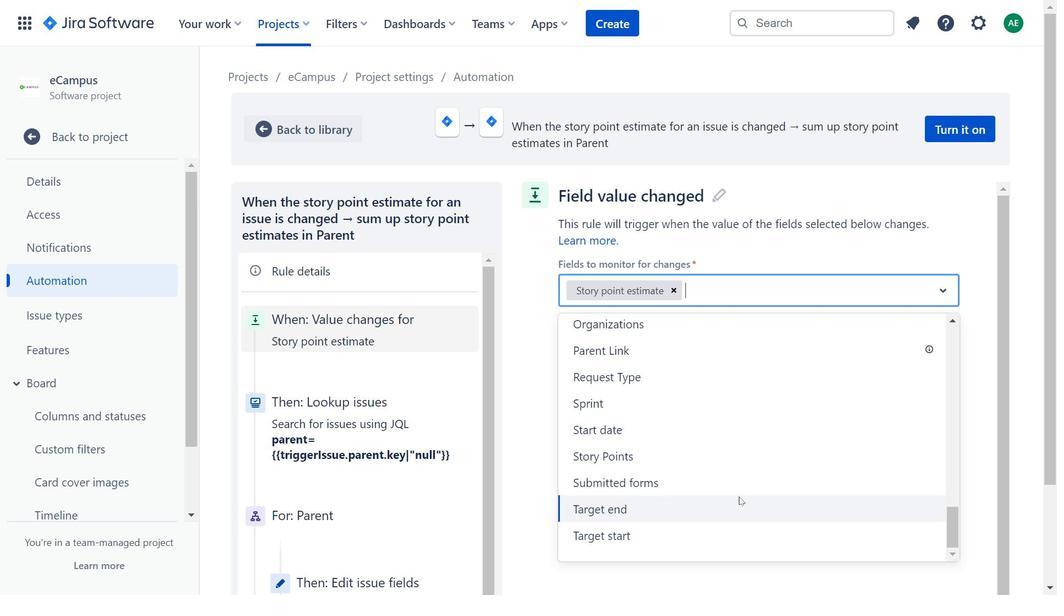 
Action: Mouse moved to (727, 515)
Screenshot: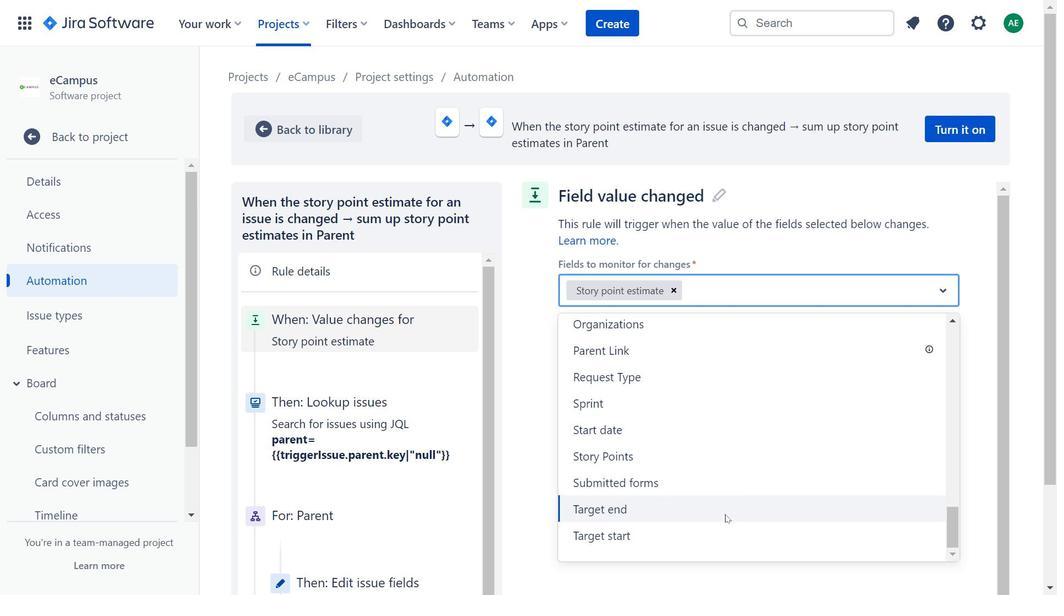 
Action: Mouse scrolled (727, 515) with delta (0, 0)
Screenshot: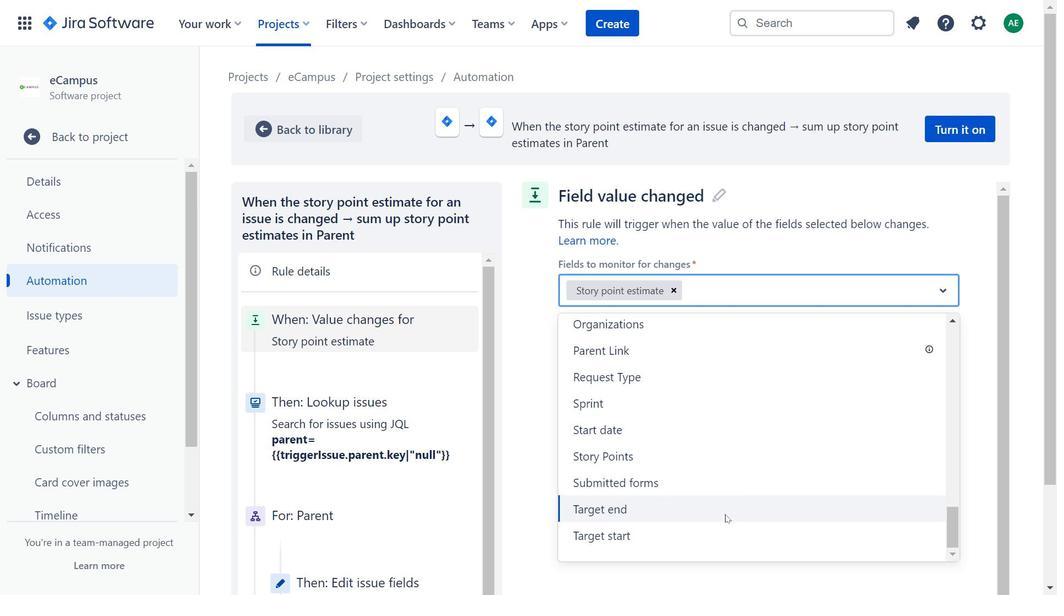 
Action: Mouse moved to (807, 247)
Screenshot: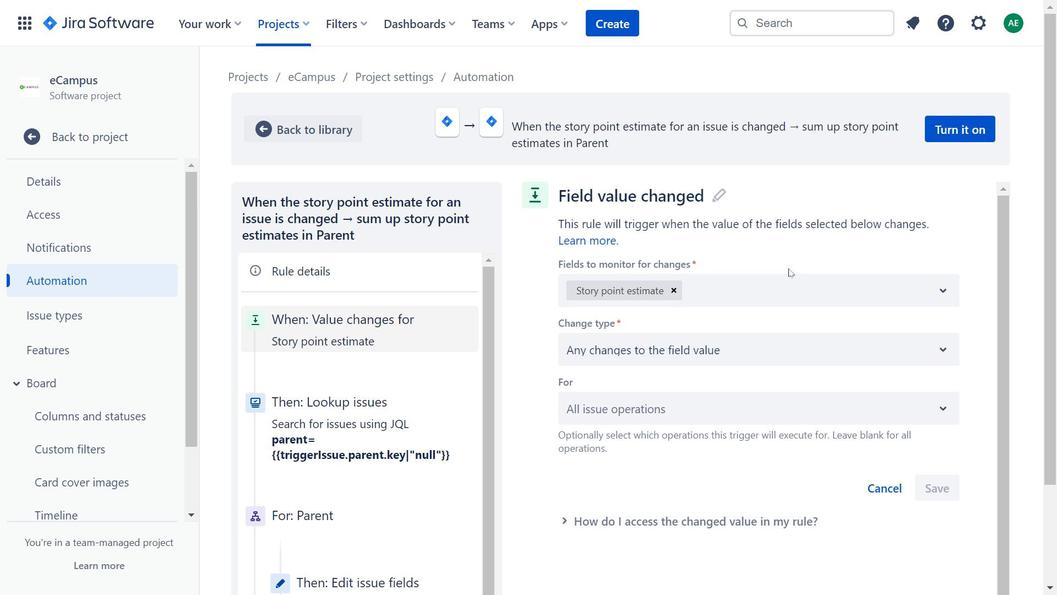 
Action: Mouse pressed left at (807, 247)
Screenshot: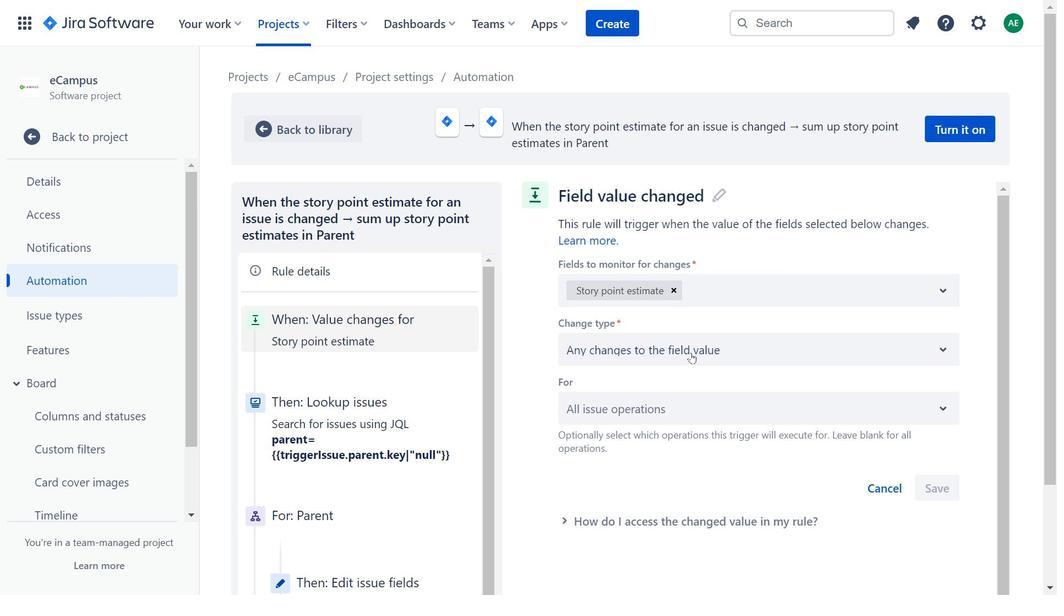 
Action: Mouse moved to (681, 363)
Screenshot: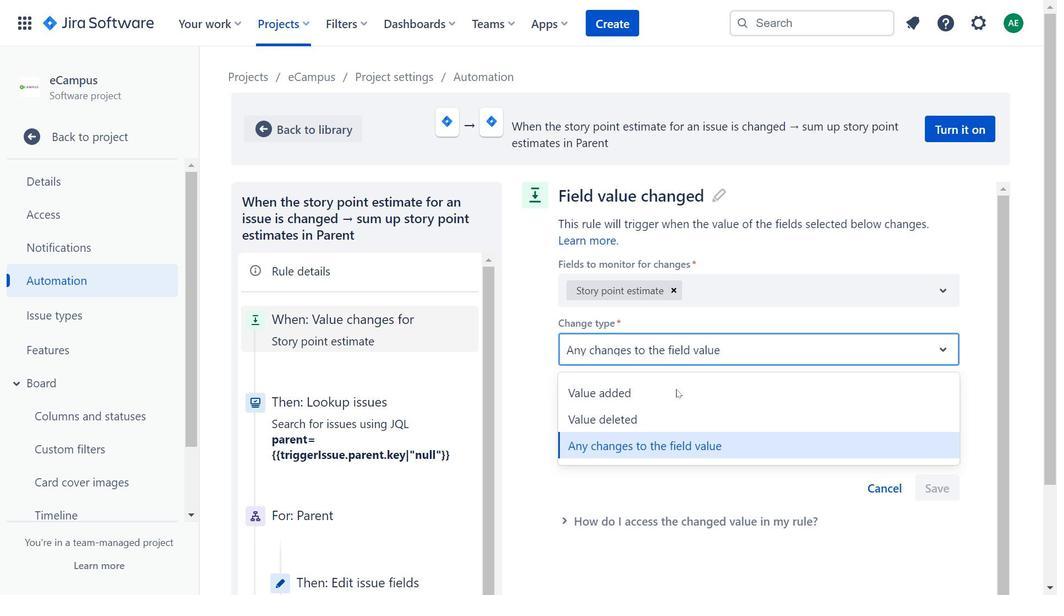 
Action: Mouse pressed left at (681, 363)
Screenshot: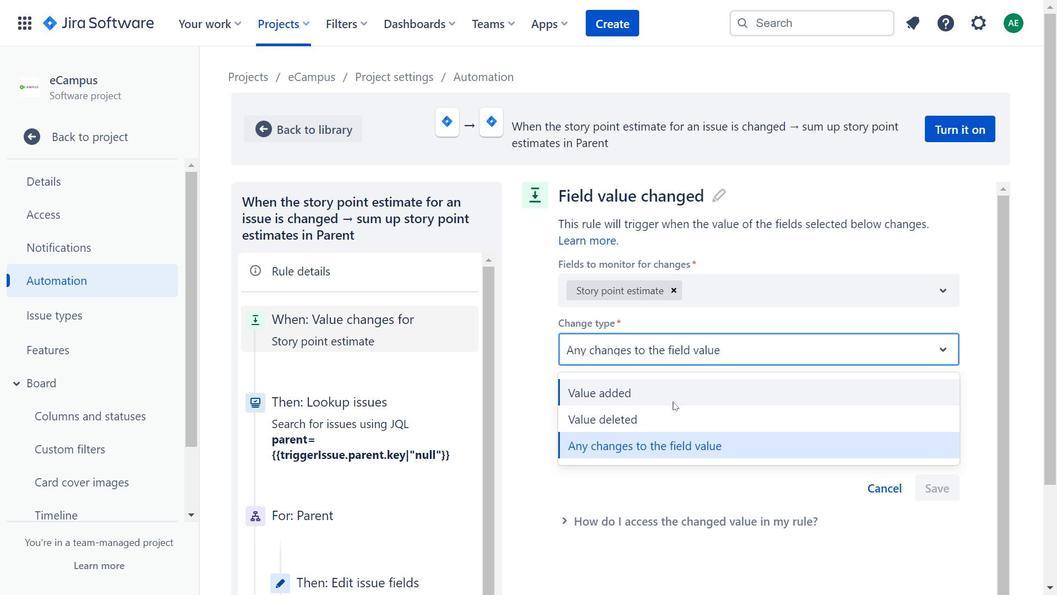 
Action: Mouse moved to (534, 405)
Screenshot: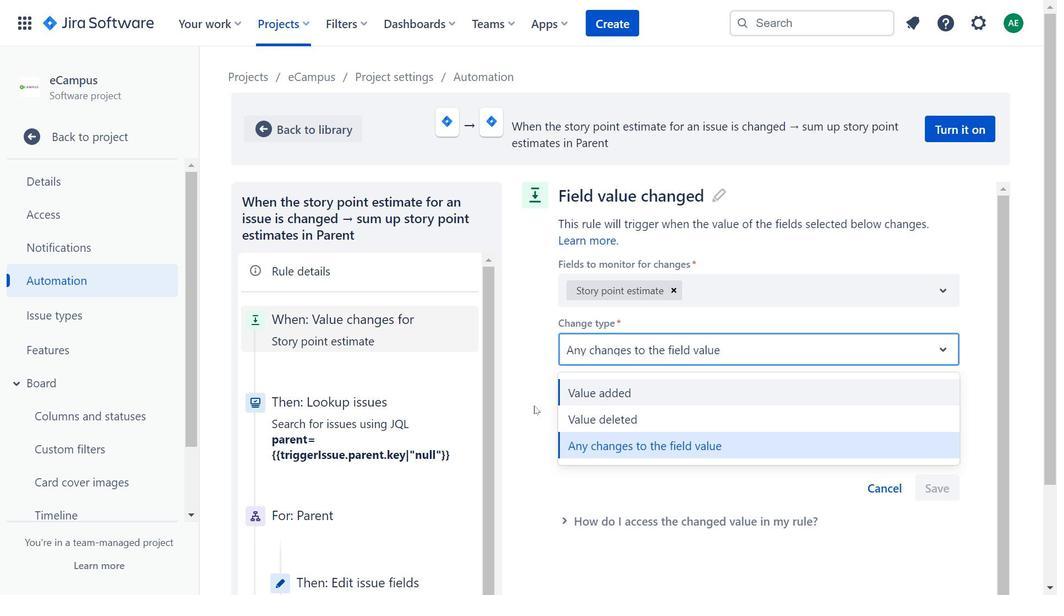 
Action: Mouse pressed left at (534, 405)
Screenshot: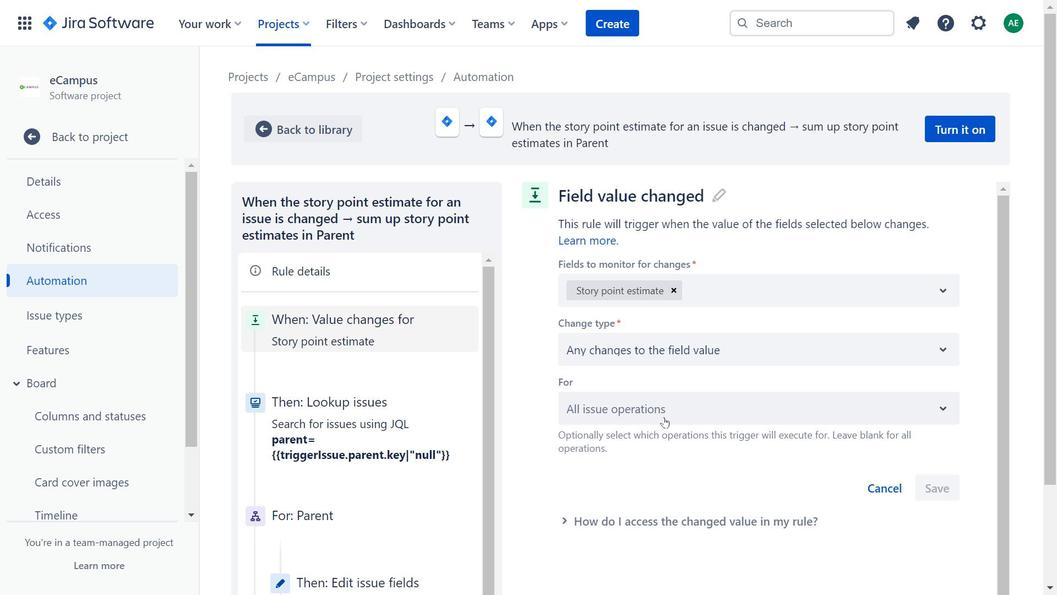 
Action: Mouse moved to (665, 417)
Screenshot: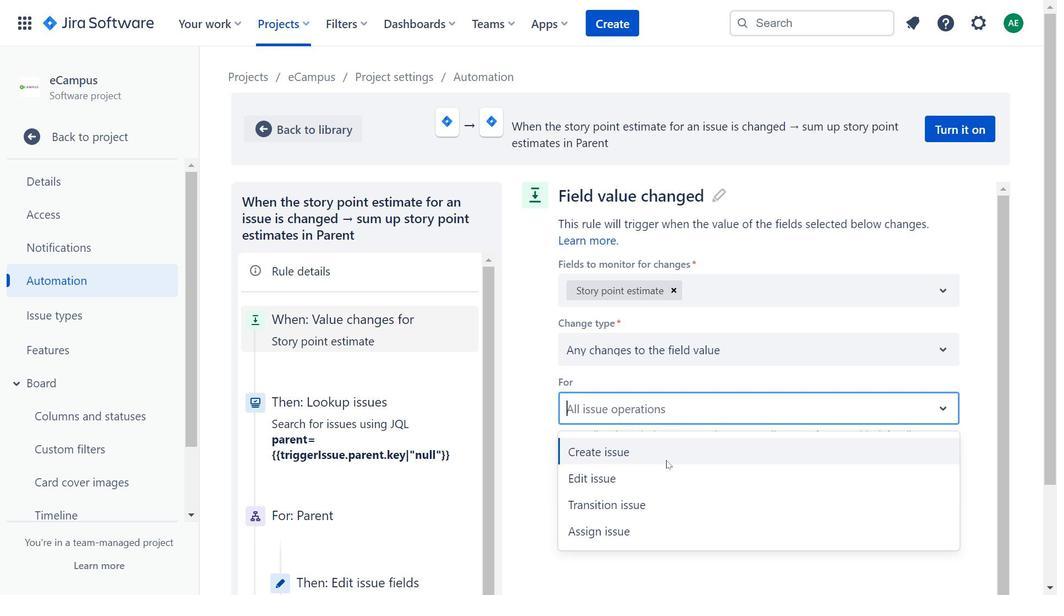 
Action: Mouse pressed left at (665, 417)
Screenshot: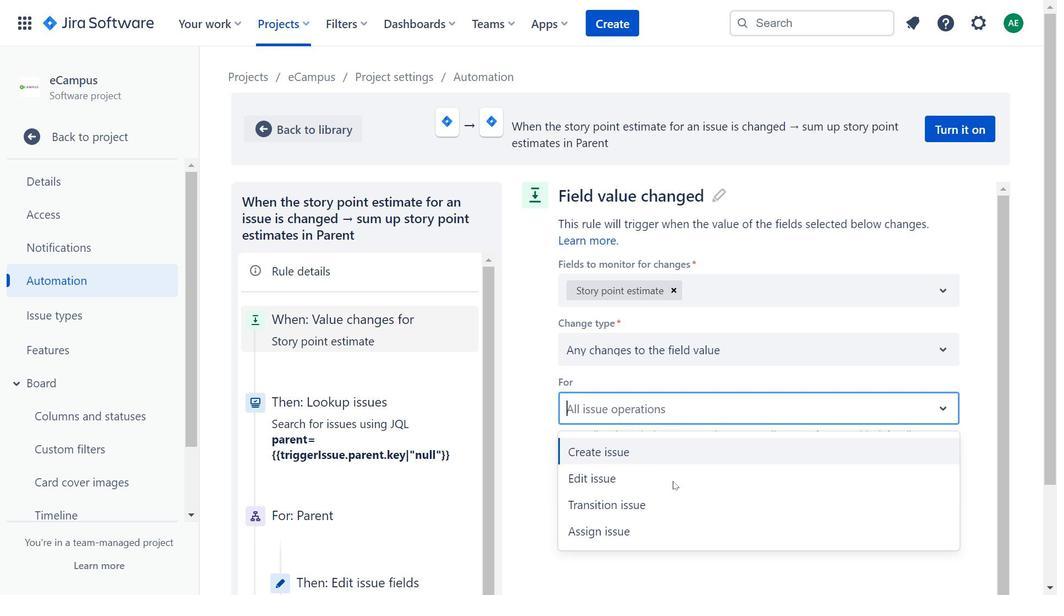 
Action: Mouse moved to (390, 319)
Screenshot: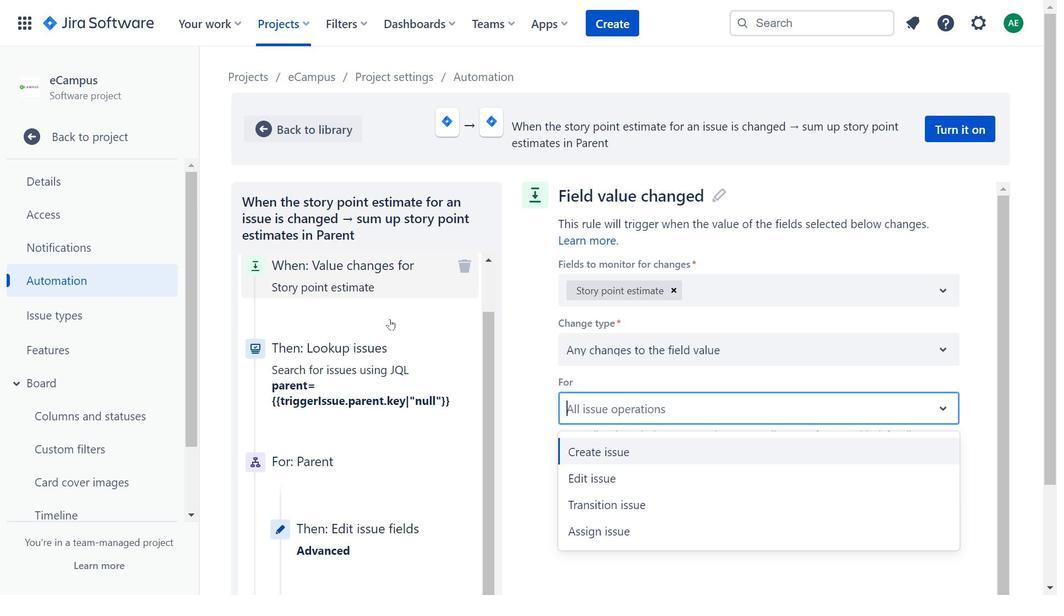 
Action: Mouse scrolled (390, 318) with delta (0, 0)
Screenshot: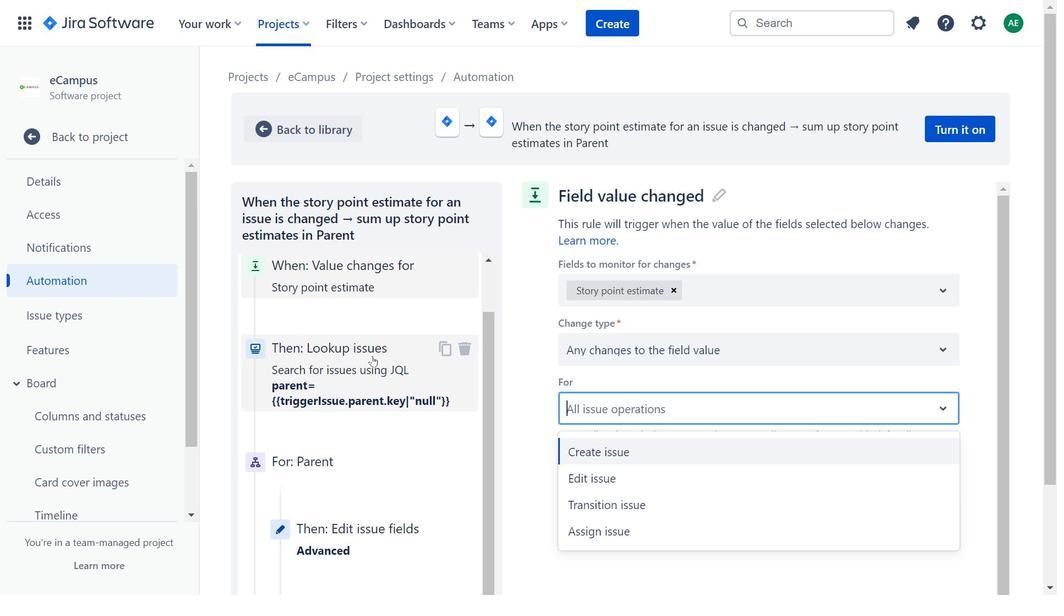 
Action: Mouse scrolled (390, 318) with delta (0, 0)
Screenshot: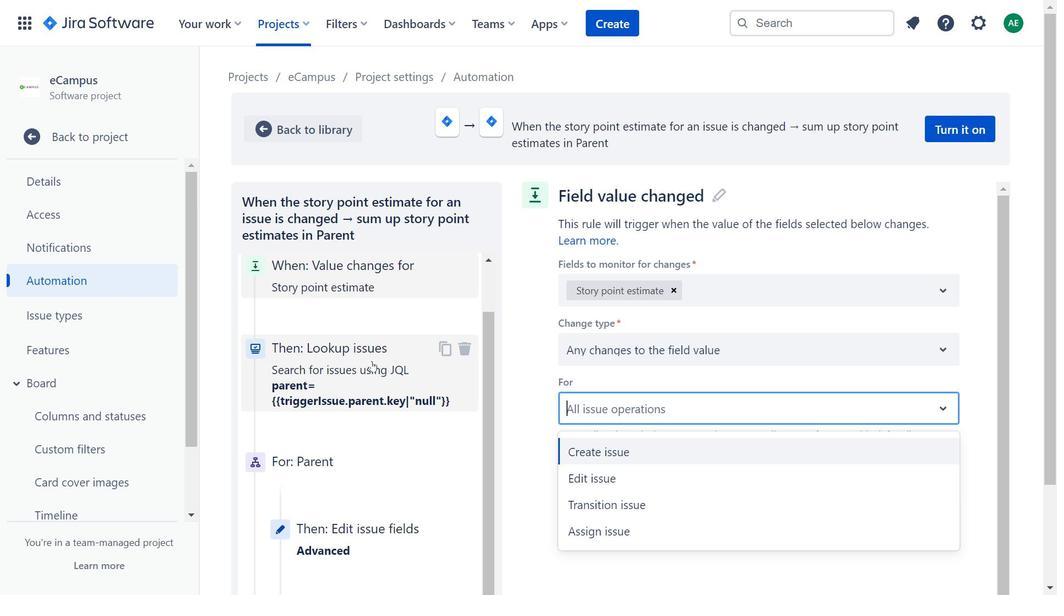 
Action: Mouse moved to (371, 362)
Screenshot: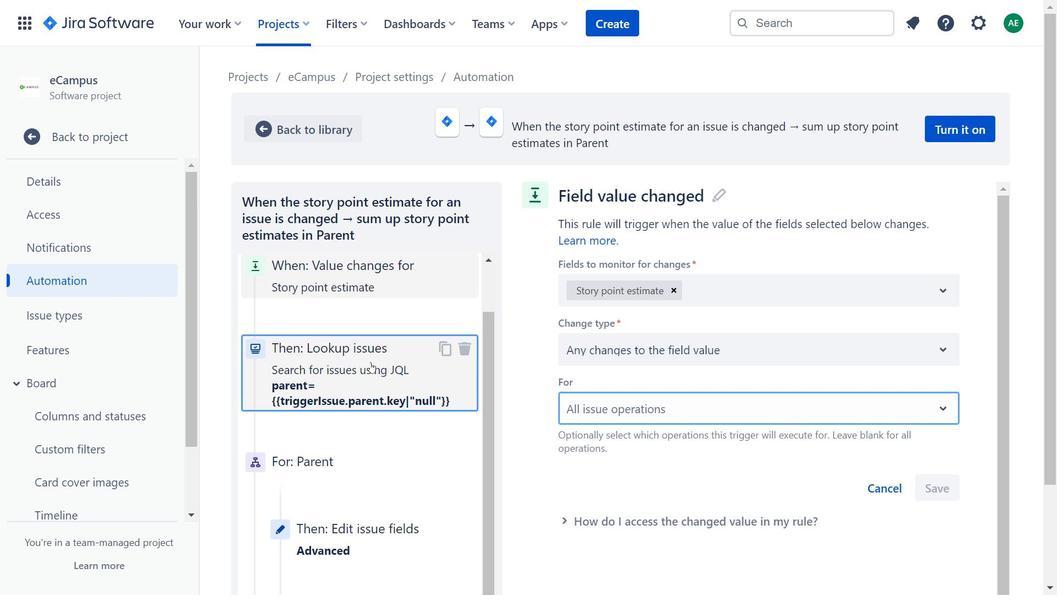 
Action: Mouse pressed left at (371, 362)
Screenshot: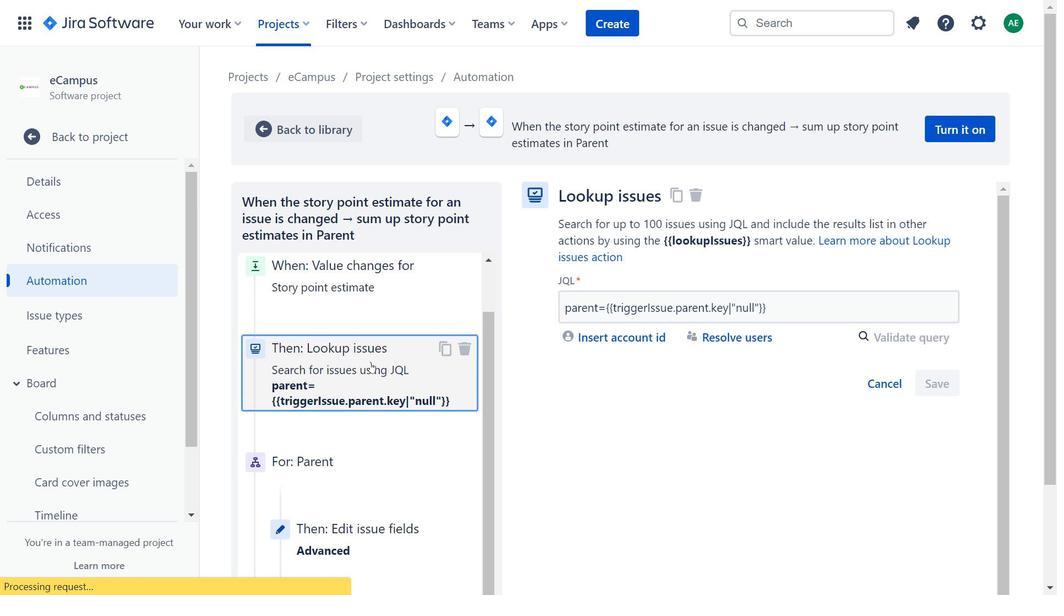 
Action: Mouse moved to (397, 378)
Screenshot: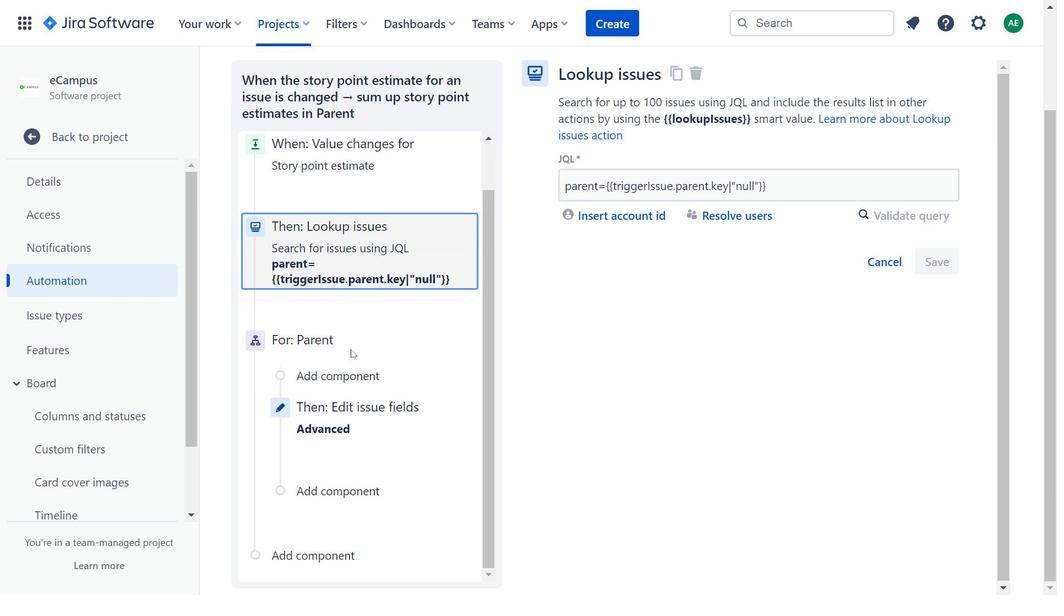 
Action: Mouse scrolled (397, 377) with delta (0, 0)
Screenshot: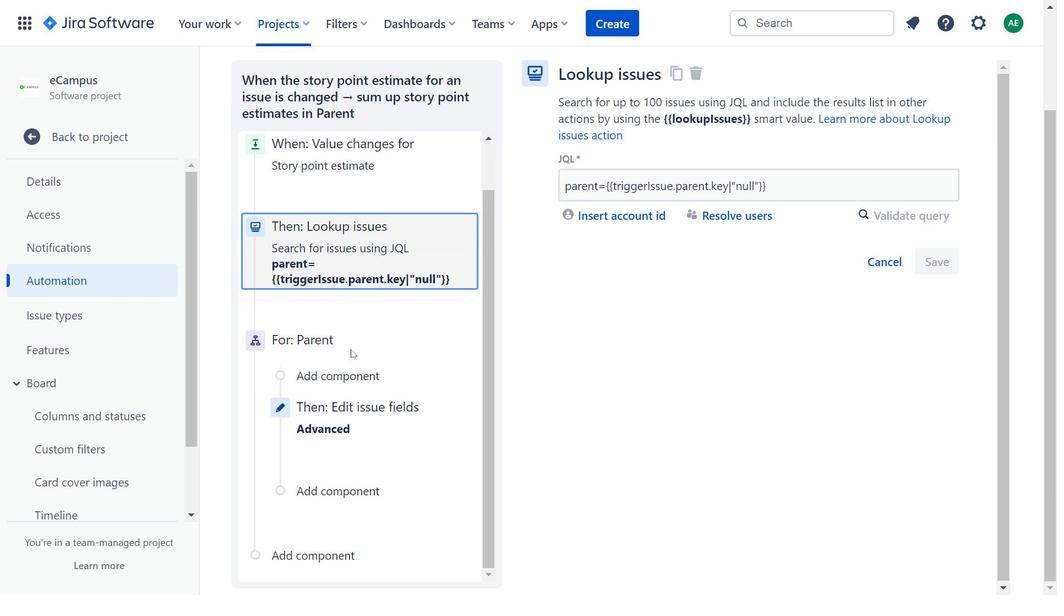 
Action: Mouse moved to (396, 381)
Screenshot: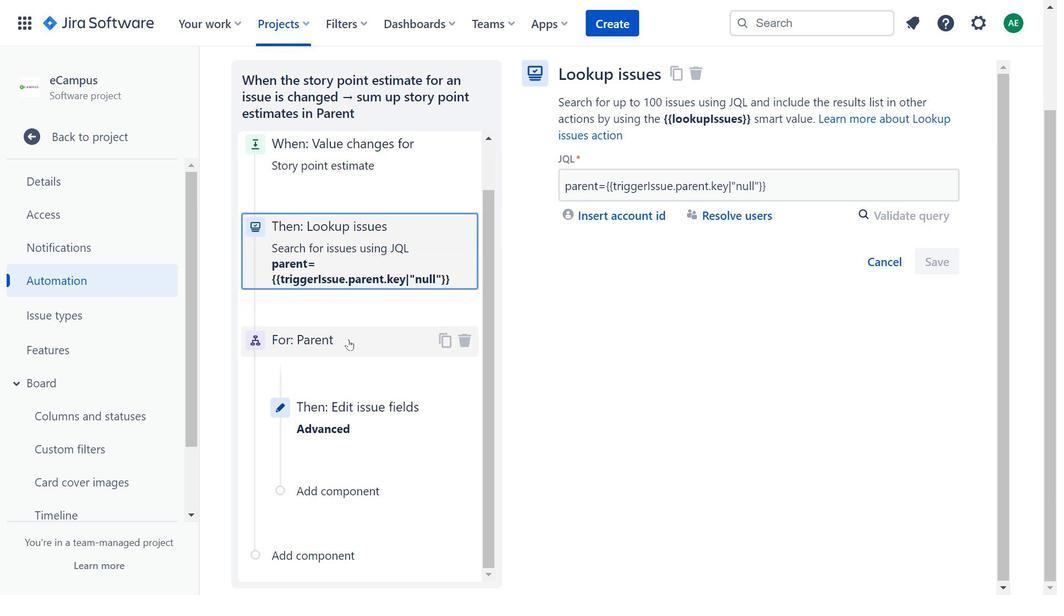 
Action: Mouse scrolled (396, 380) with delta (0, 0)
Screenshot: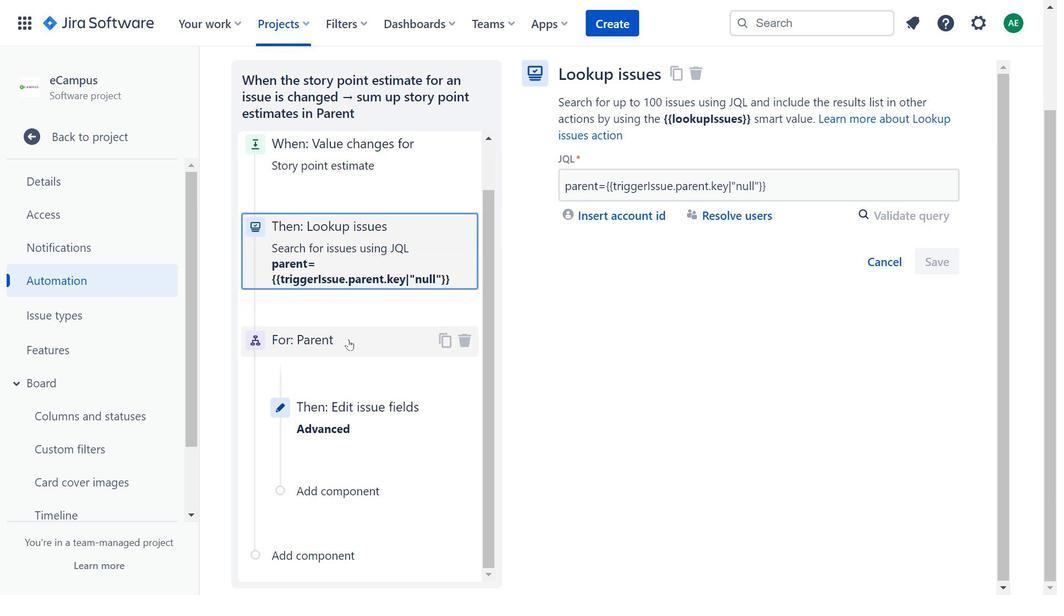 
Action: Mouse moved to (349, 337)
Screenshot: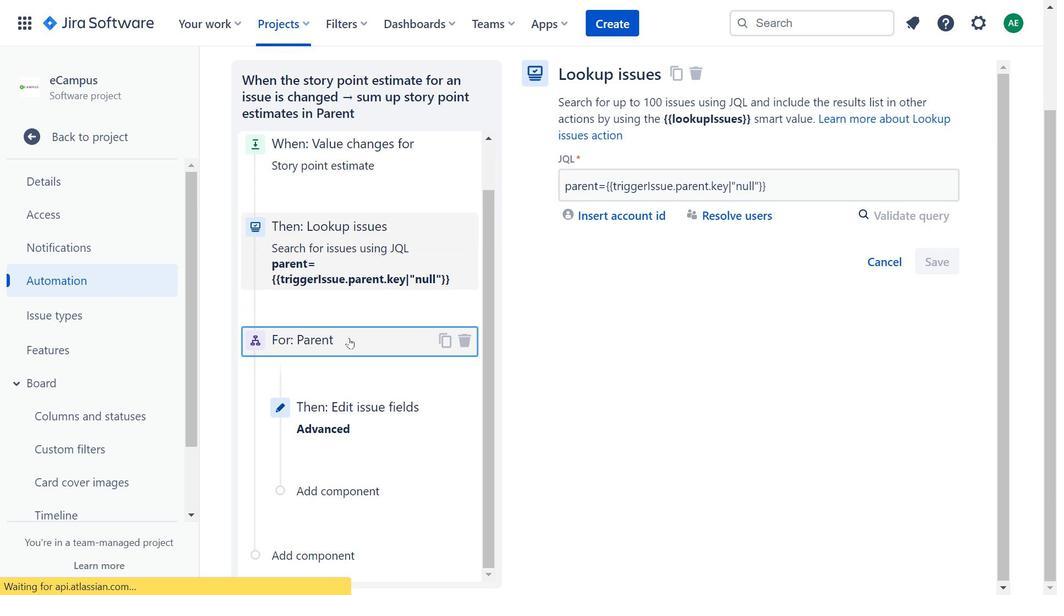 
Action: Mouse pressed left at (349, 337)
Screenshot: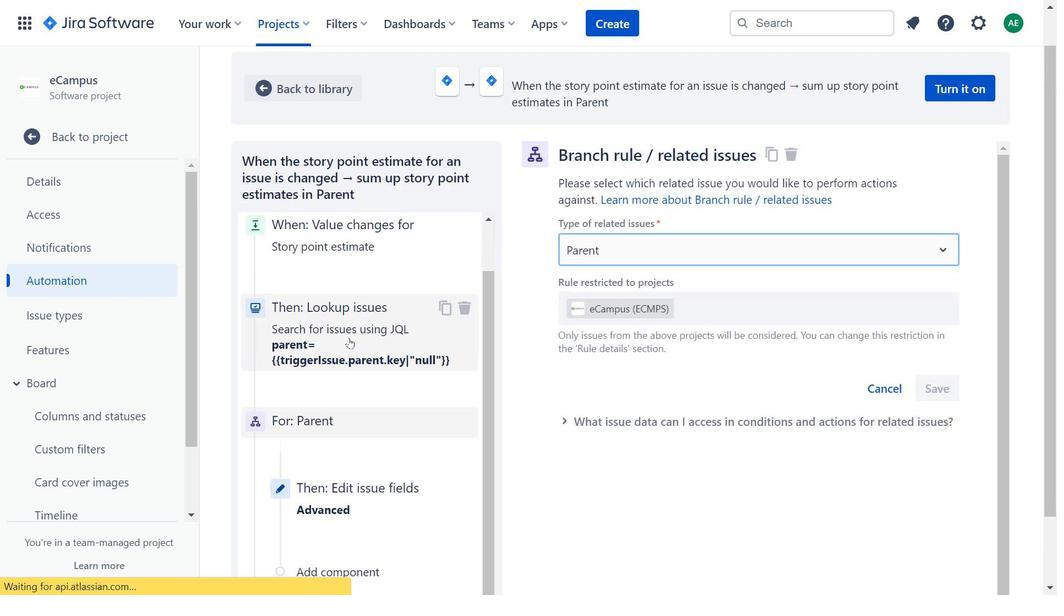 
Action: Mouse moved to (722, 292)
Screenshot: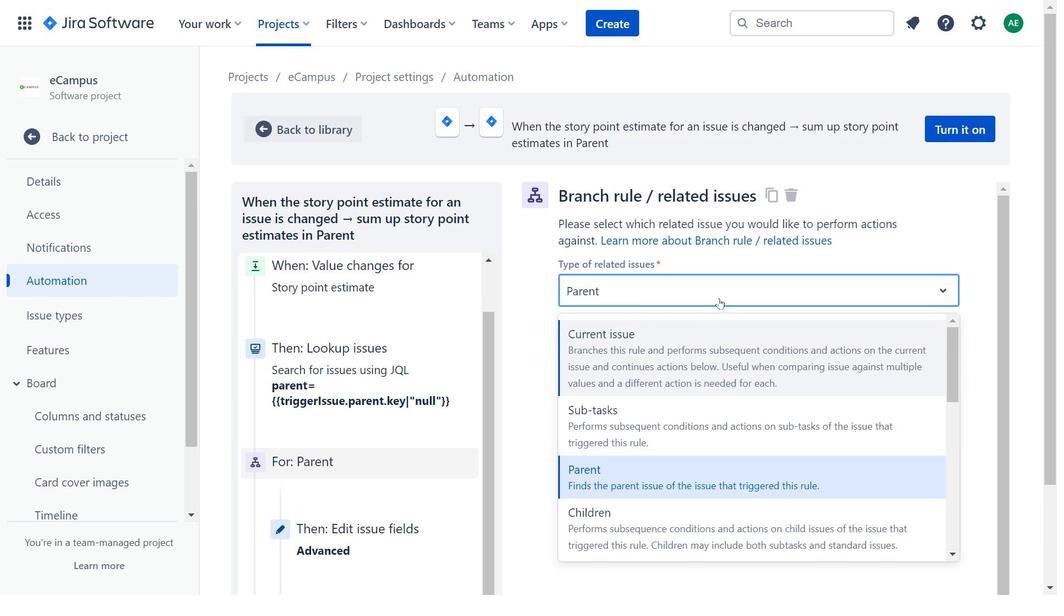 
Action: Mouse pressed left at (722, 292)
Screenshot: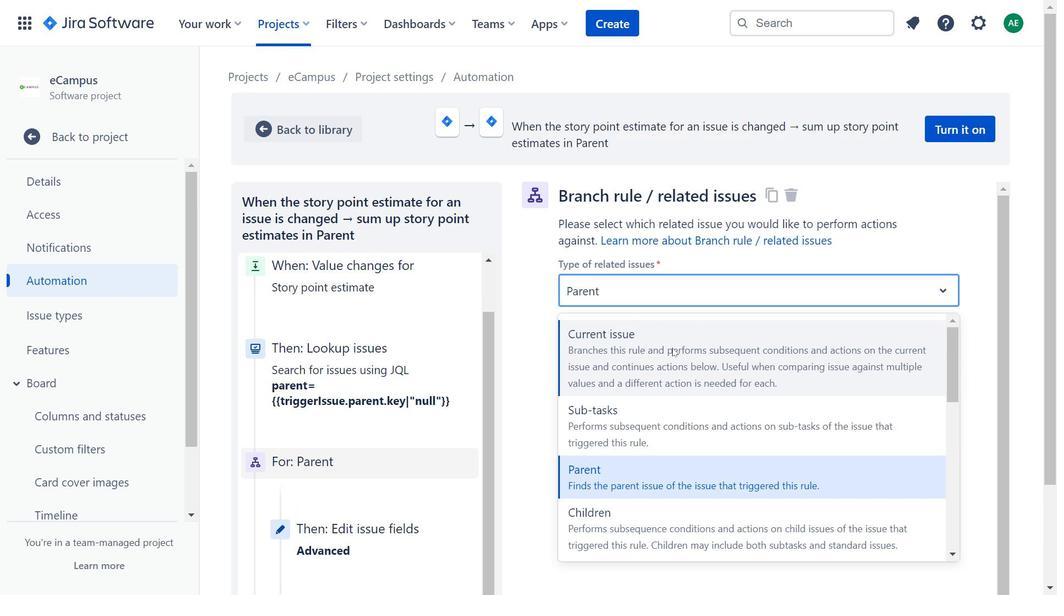 
Action: Mouse moved to (672, 349)
Screenshot: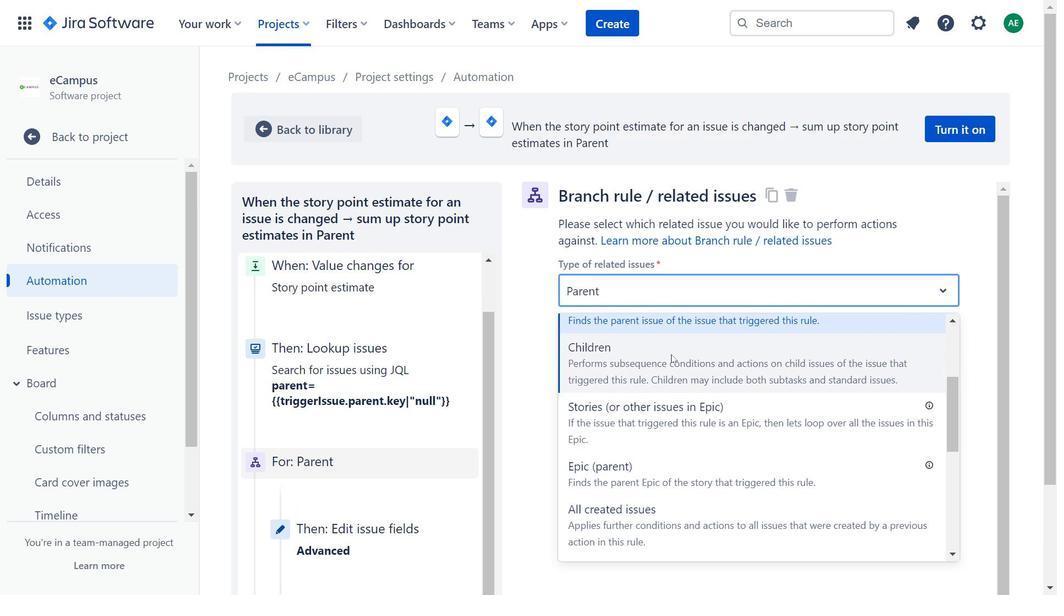 
Action: Mouse scrolled (672, 348) with delta (0, 0)
Screenshot: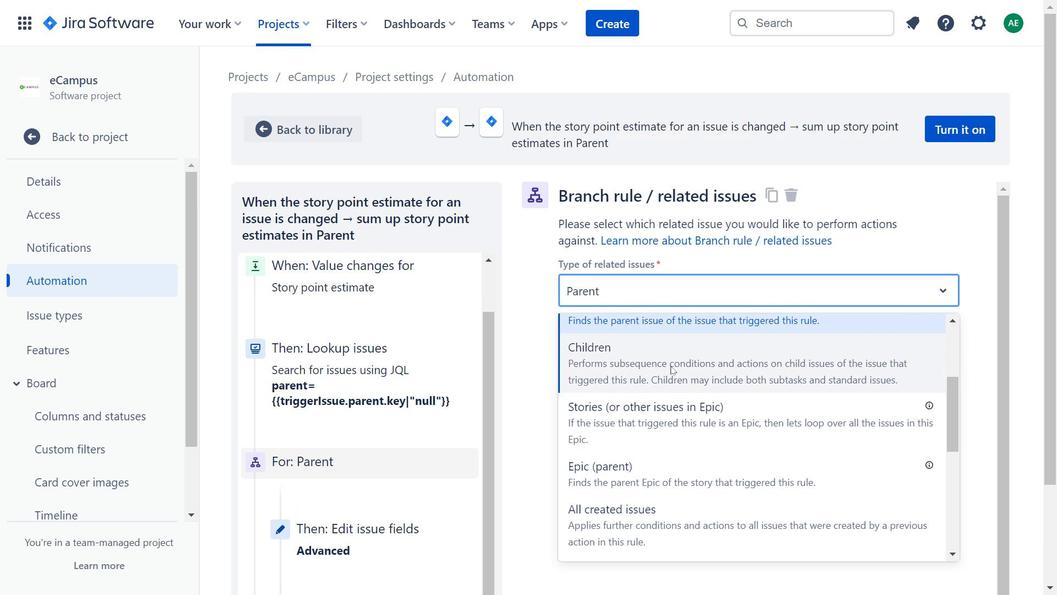 
Action: Mouse scrolled (672, 348) with delta (0, 0)
Screenshot: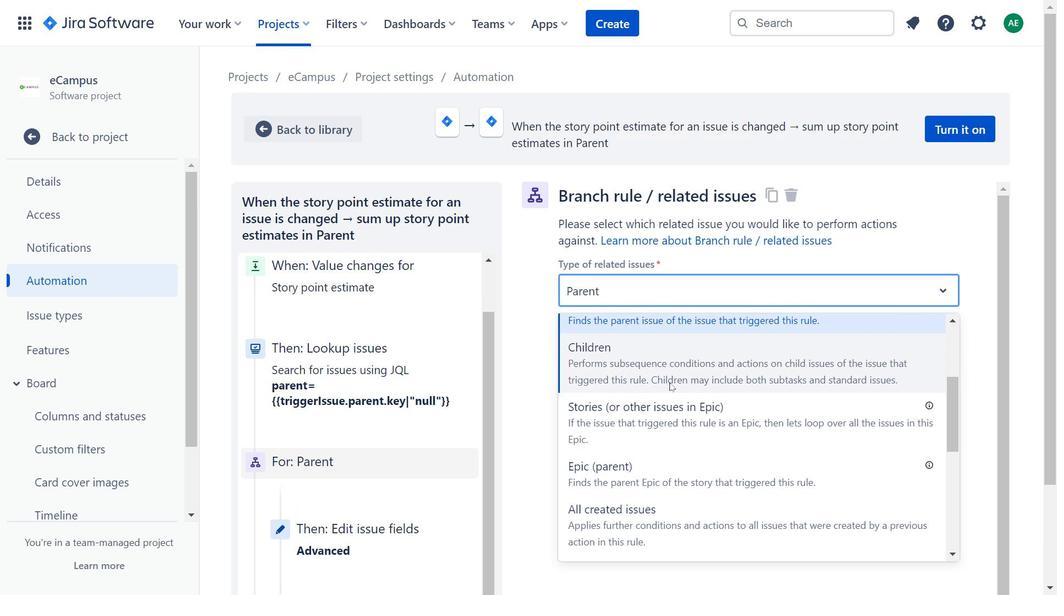 
Action: Mouse moved to (700, 404)
Screenshot: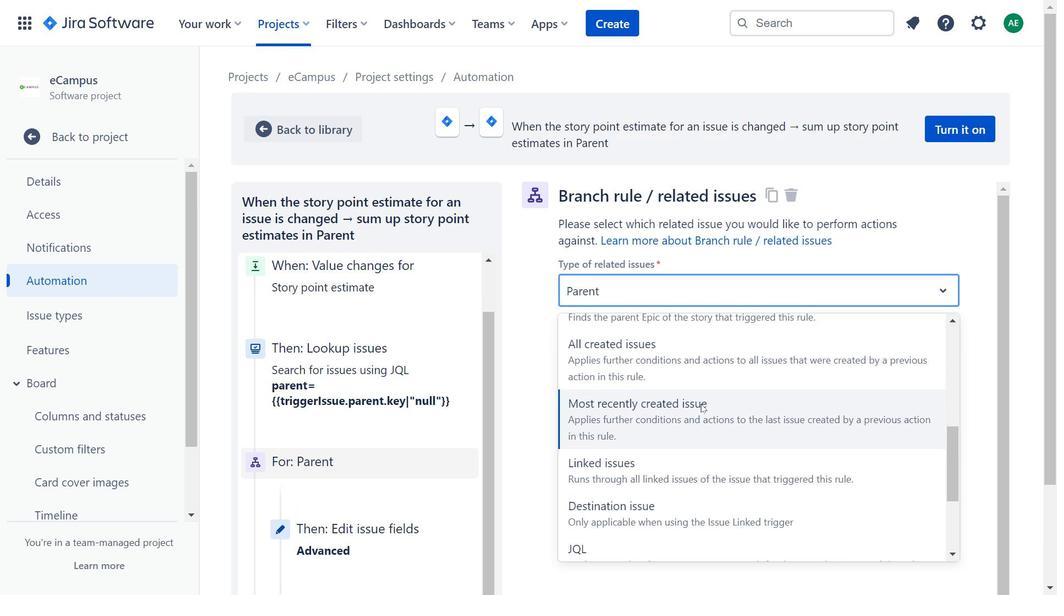 
Action: Mouse scrolled (700, 403) with delta (0, 0)
Screenshot: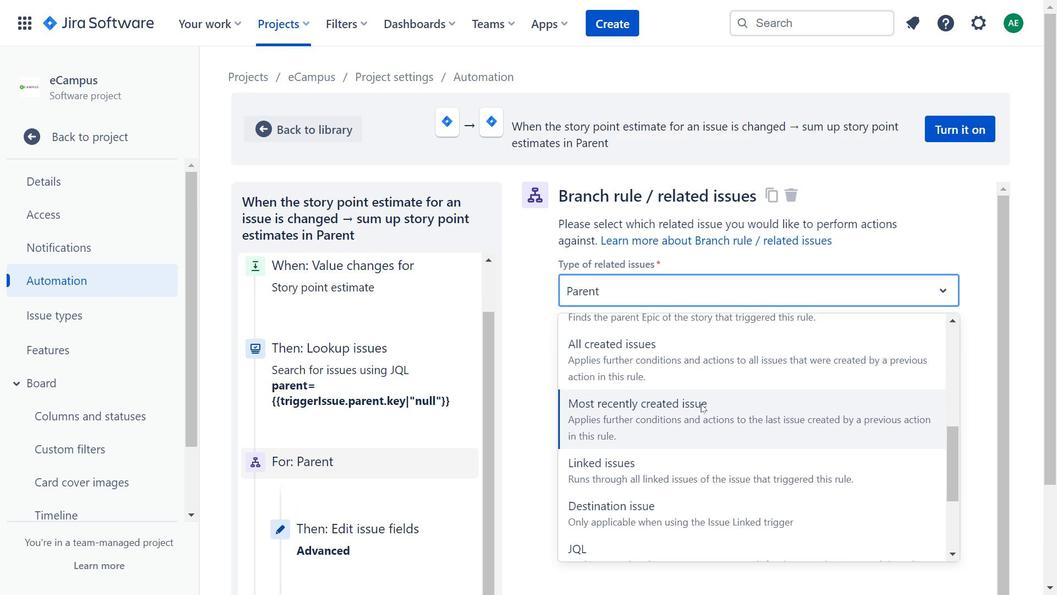 
Action: Mouse scrolled (700, 403) with delta (0, 0)
Screenshot: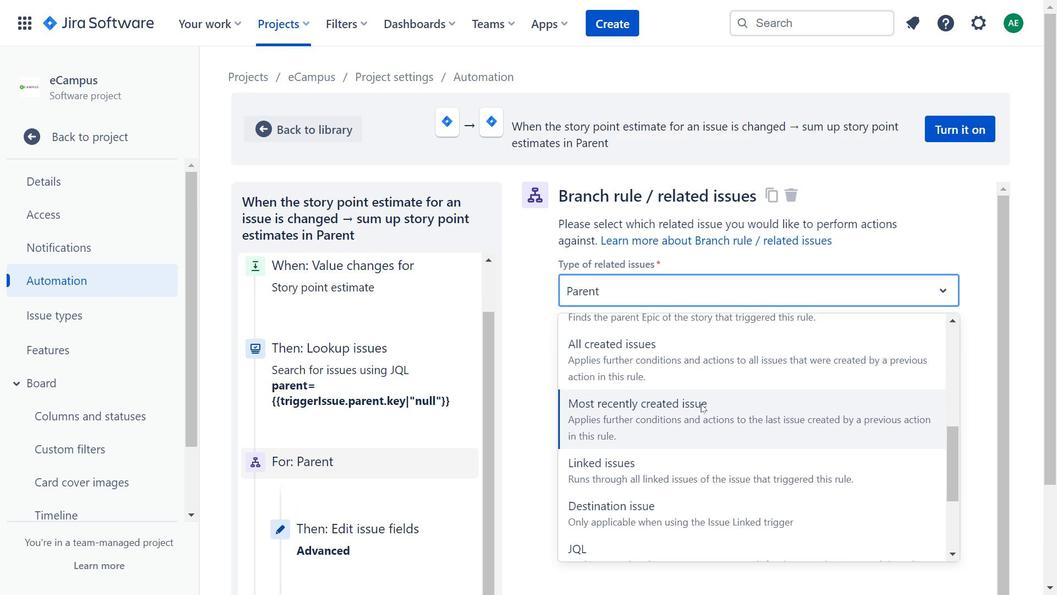 
Action: Mouse moved to (707, 437)
Screenshot: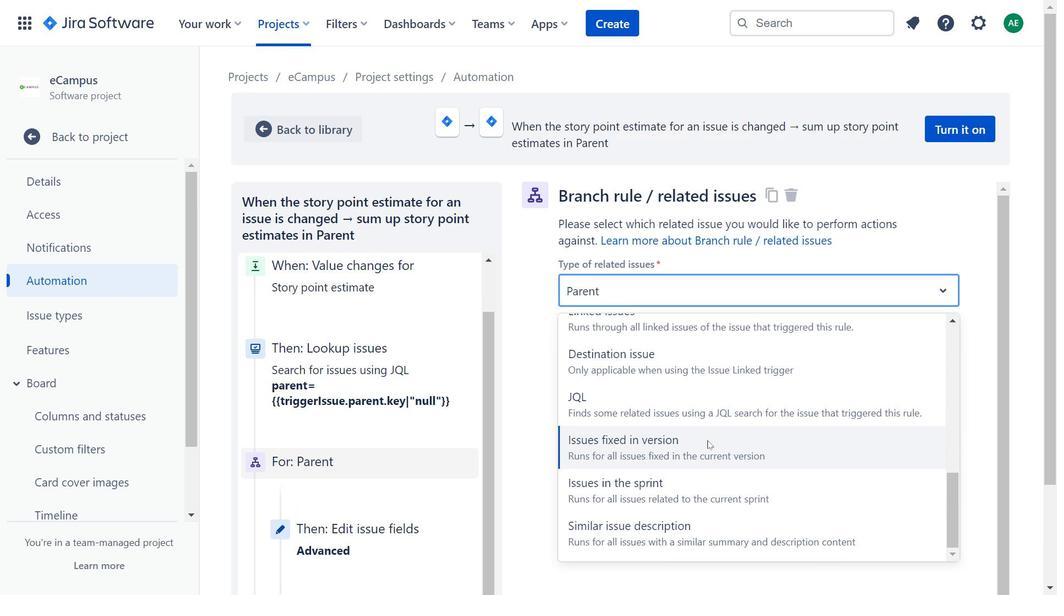 
Action: Mouse scrolled (707, 436) with delta (0, 0)
Screenshot: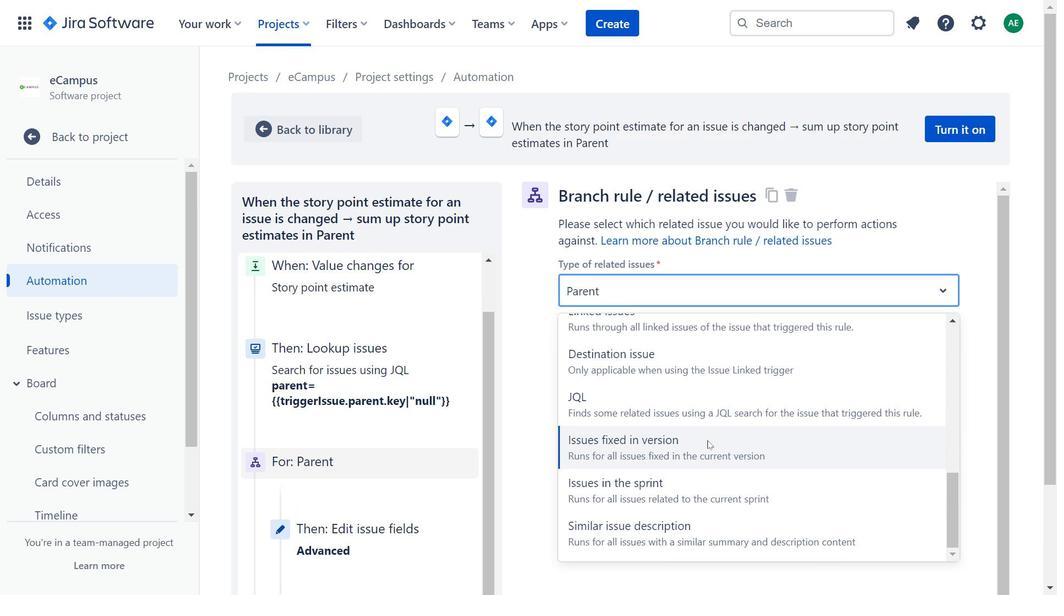 
Action: Mouse moved to (707, 438)
Screenshot: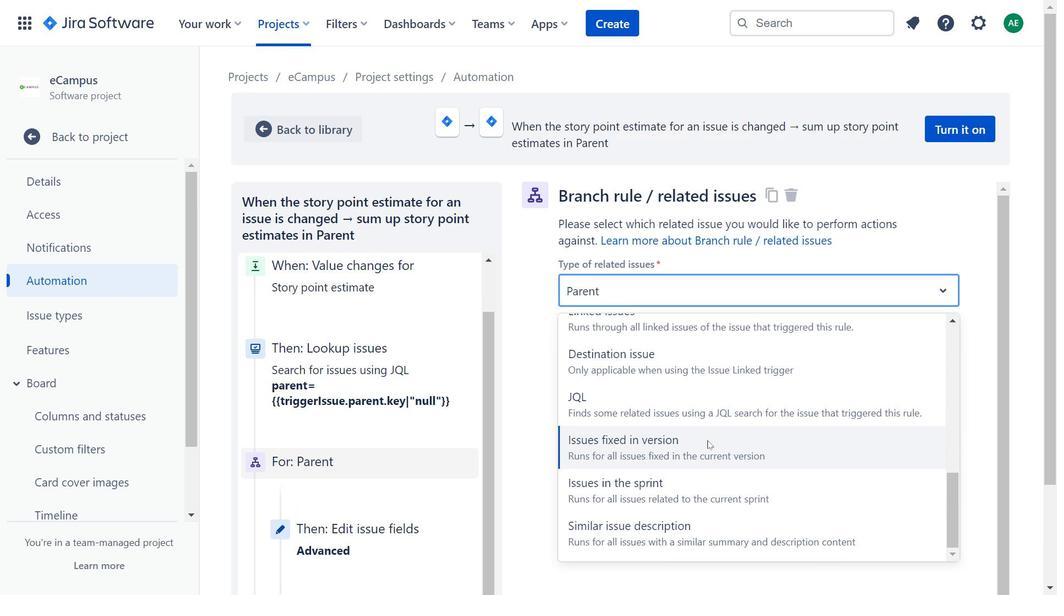
Action: Mouse scrolled (707, 438) with delta (0, 0)
Screenshot: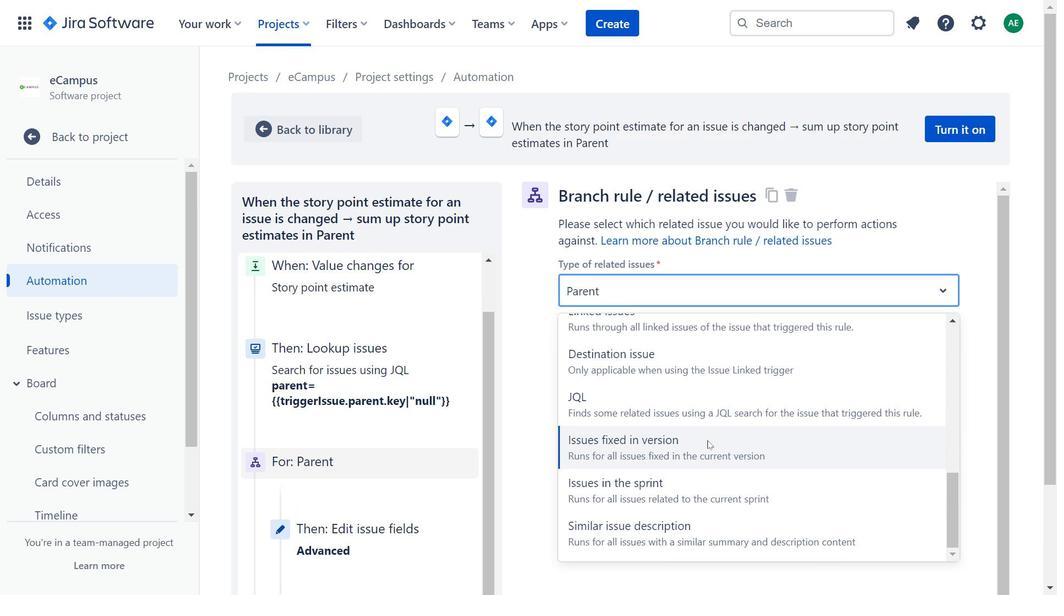 
Action: Mouse moved to (746, 438)
Screenshot: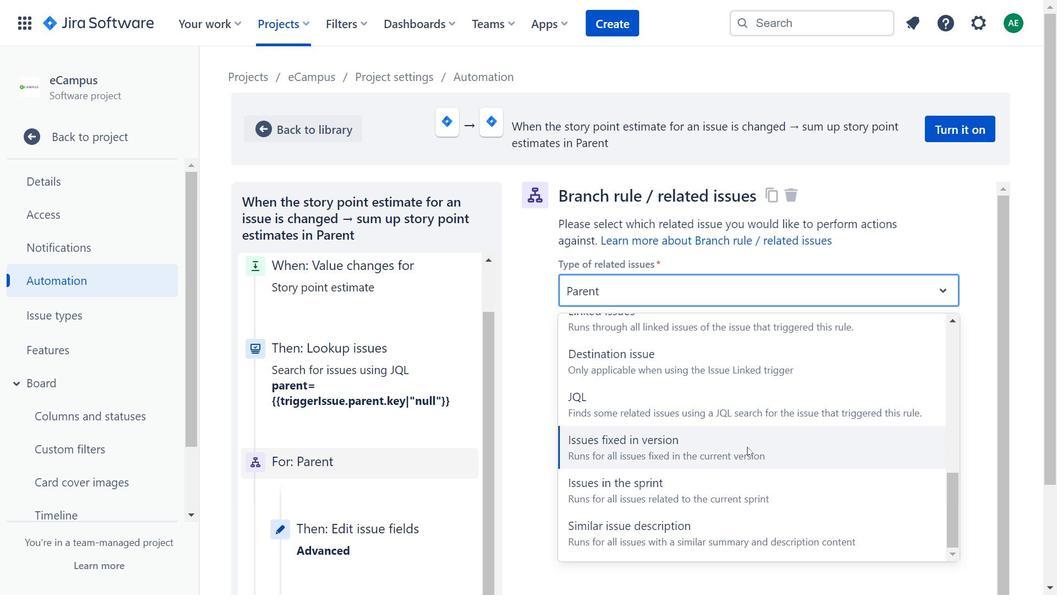 
Action: Mouse scrolled (746, 437) with delta (0, 0)
Screenshot: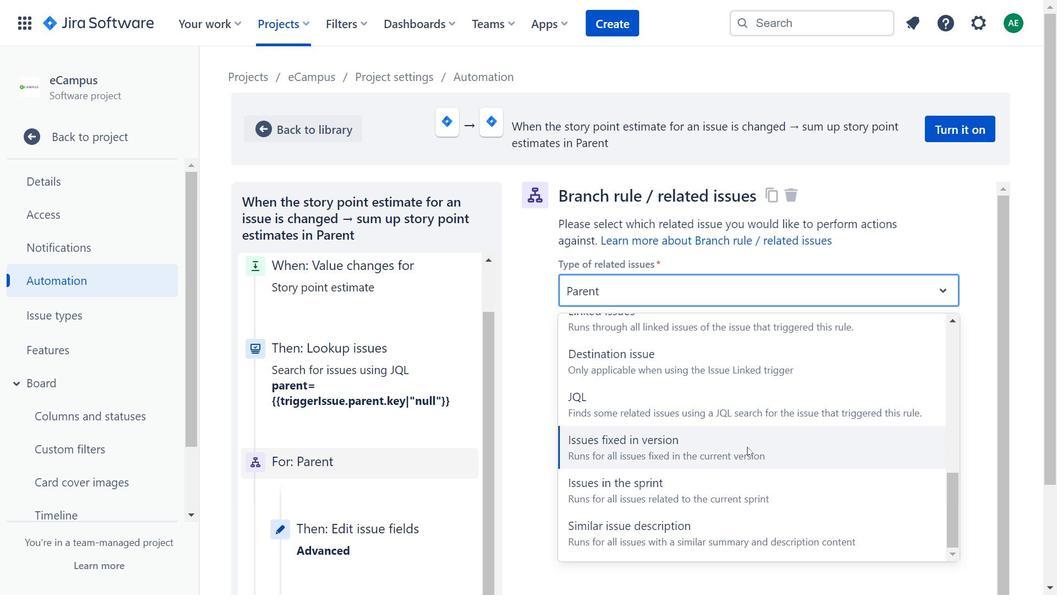 
Action: Mouse moved to (747, 443)
Screenshot: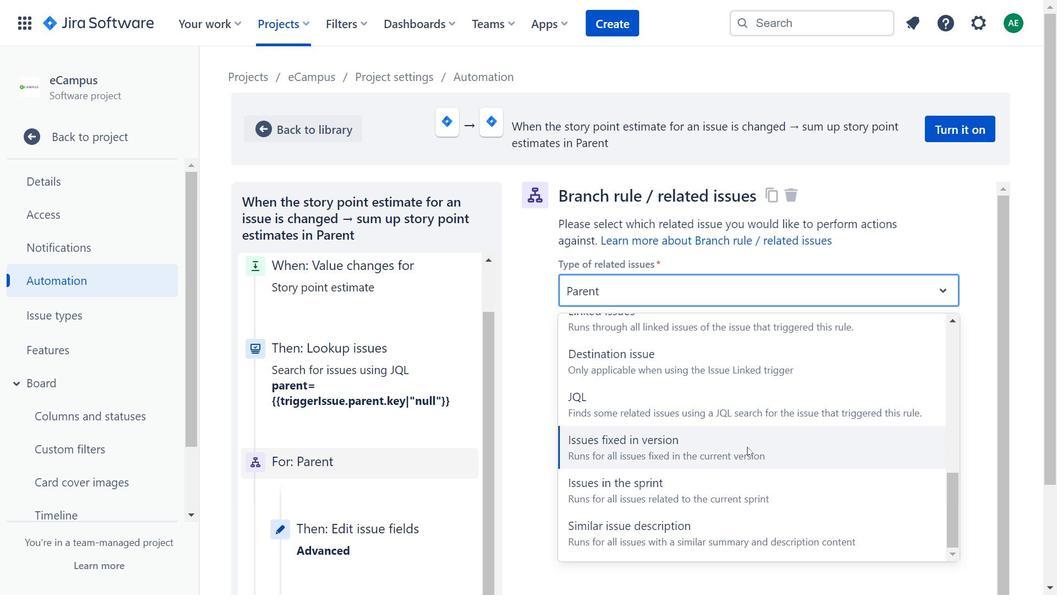 
Action: Mouse scrolled (747, 443) with delta (0, 0)
Screenshot: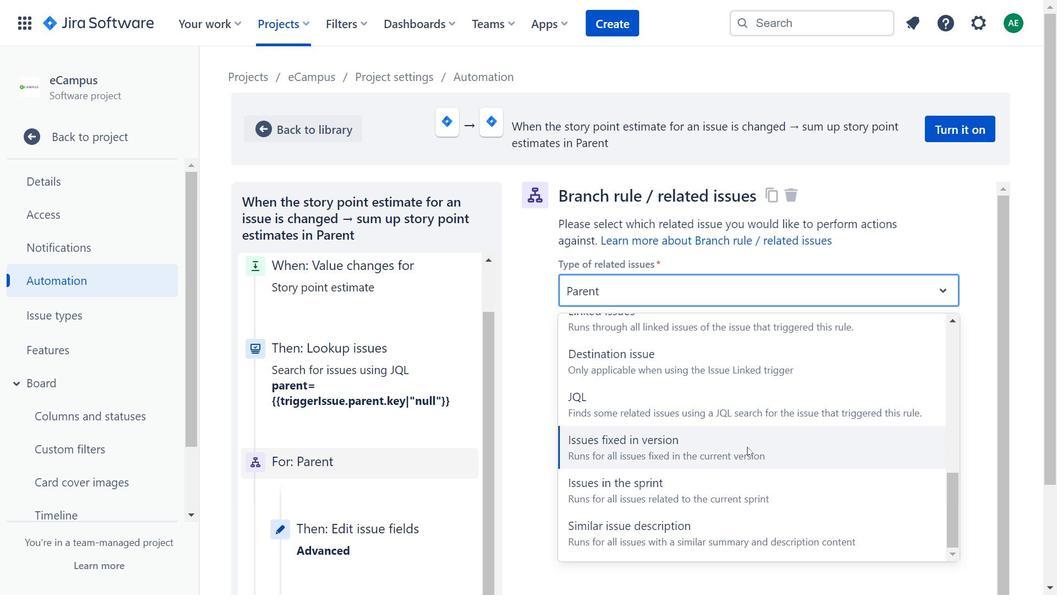 
Action: Mouse moved to (742, 383)
Screenshot: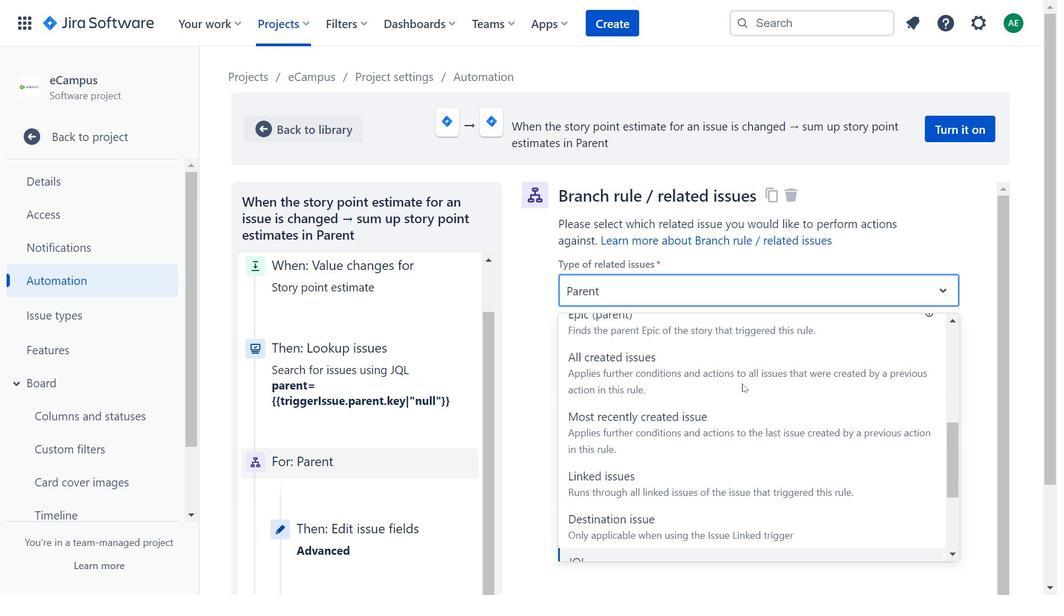 
Action: Mouse scrolled (742, 384) with delta (0, 0)
Screenshot: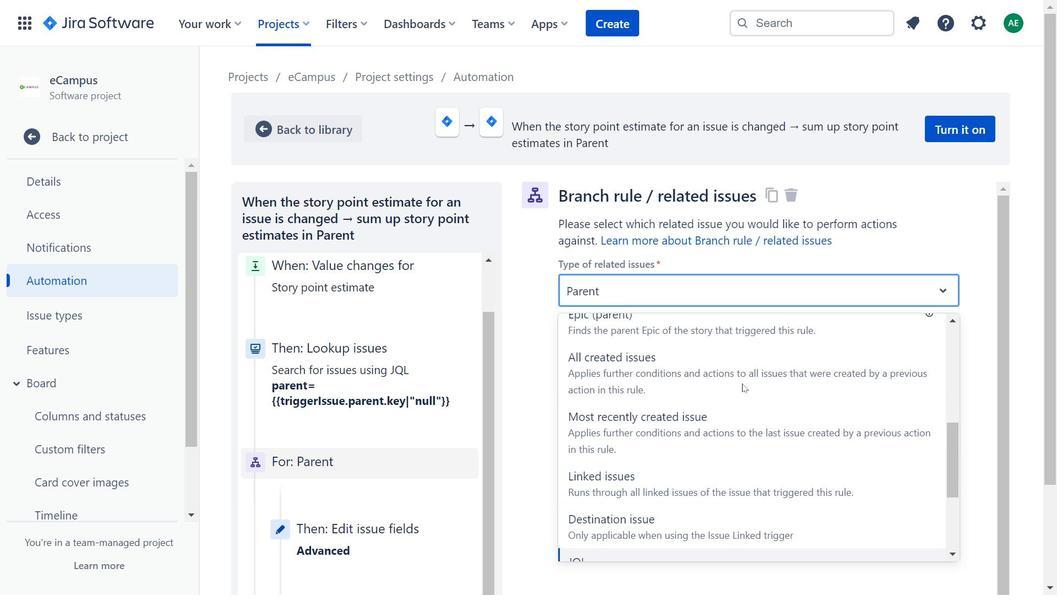 
Action: Mouse scrolled (742, 384) with delta (0, 0)
Screenshot: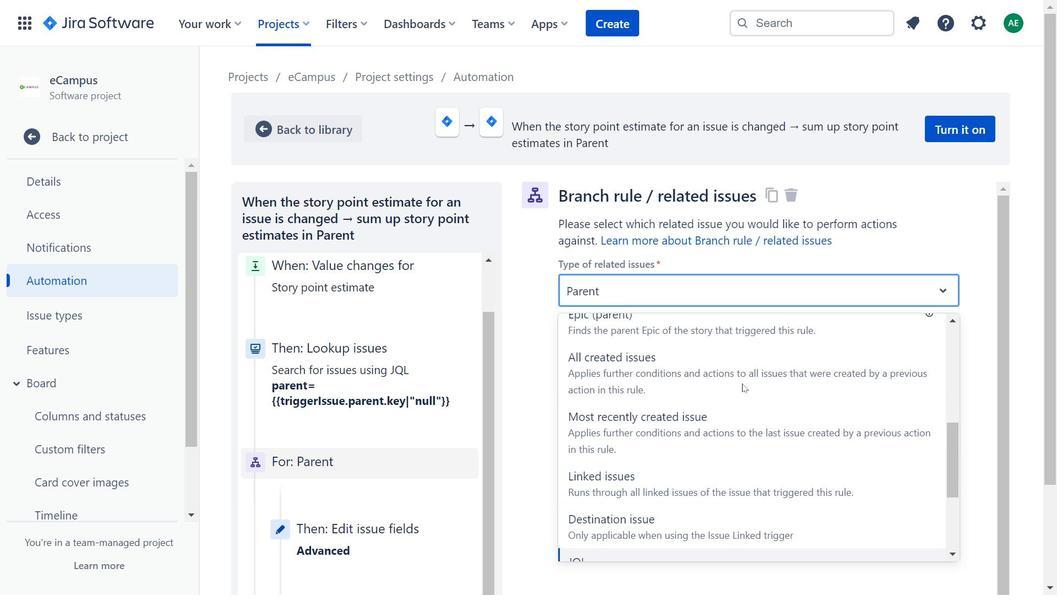 
Action: Mouse moved to (797, 442)
Screenshot: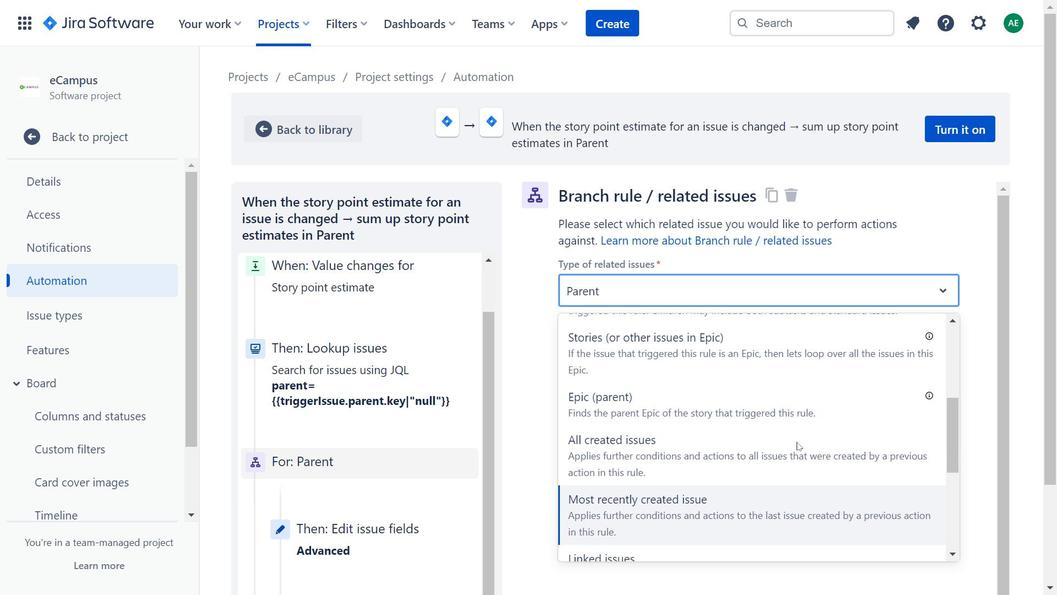 
Action: Mouse scrolled (797, 443) with delta (0, 0)
Screenshot: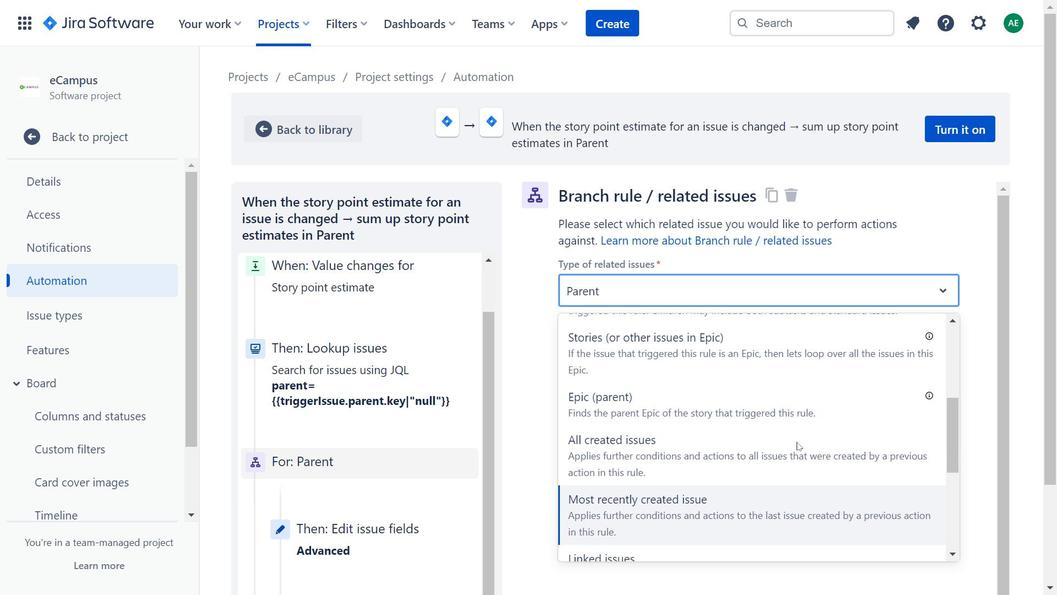 
Action: Mouse moved to (797, 395)
Screenshot: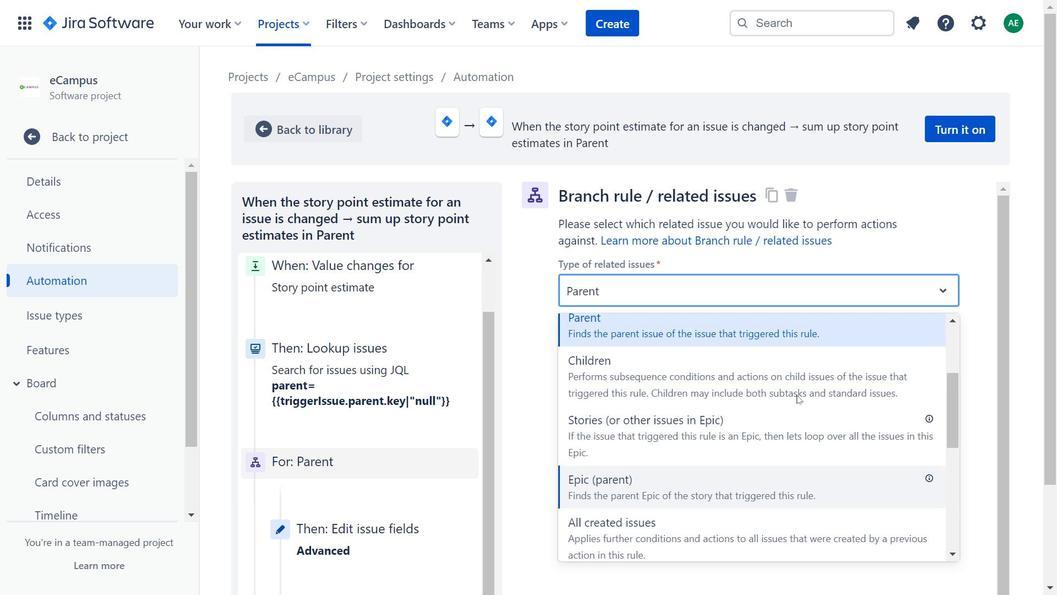 
Action: Mouse scrolled (797, 395) with delta (0, 0)
Screenshot: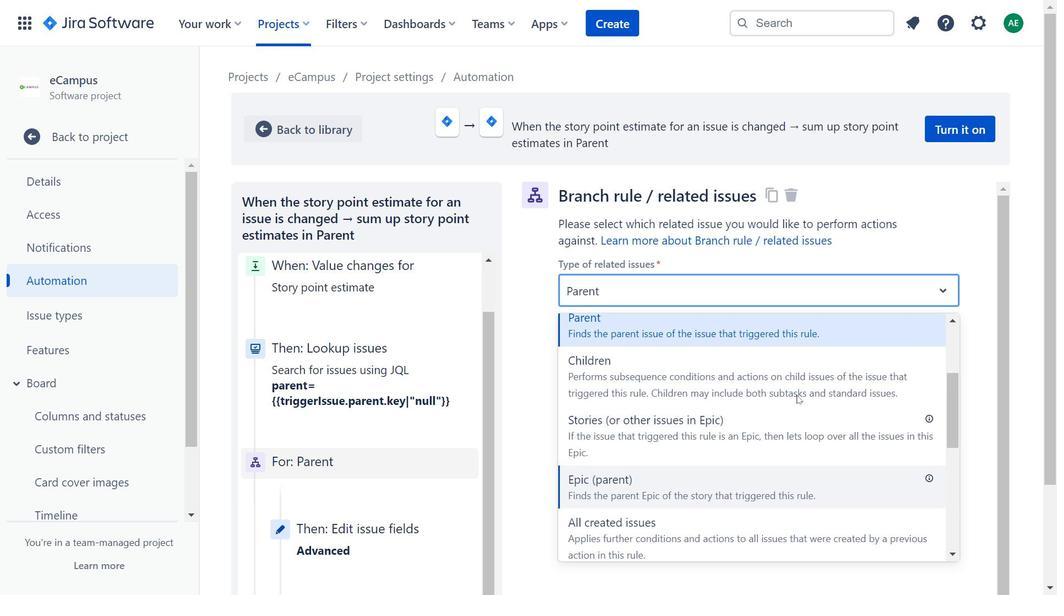 
Action: Mouse scrolled (797, 395) with delta (0, 0)
Screenshot: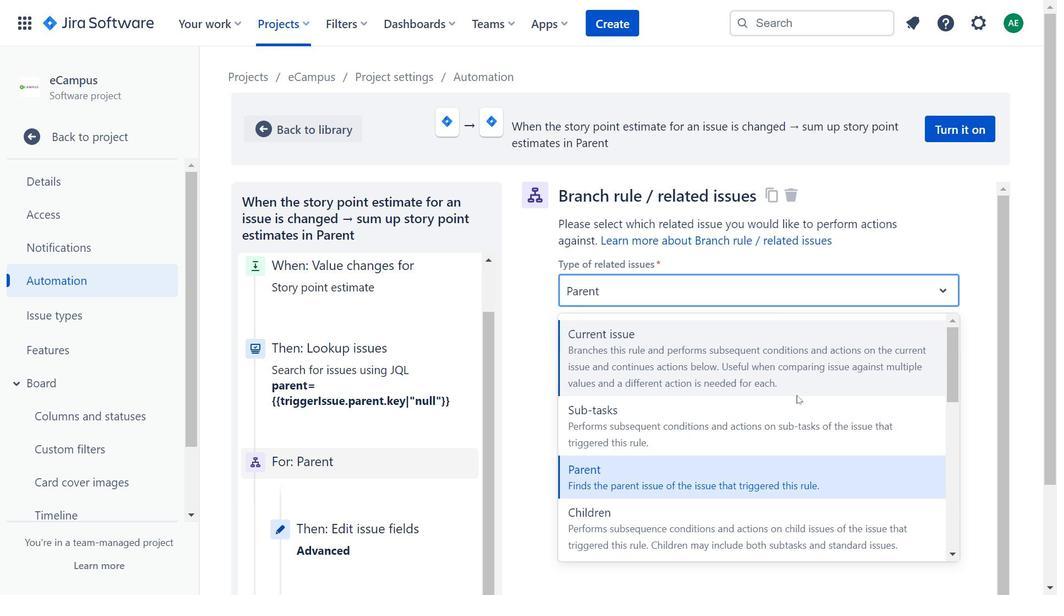 
Action: Mouse scrolled (797, 395) with delta (0, 0)
Screenshot: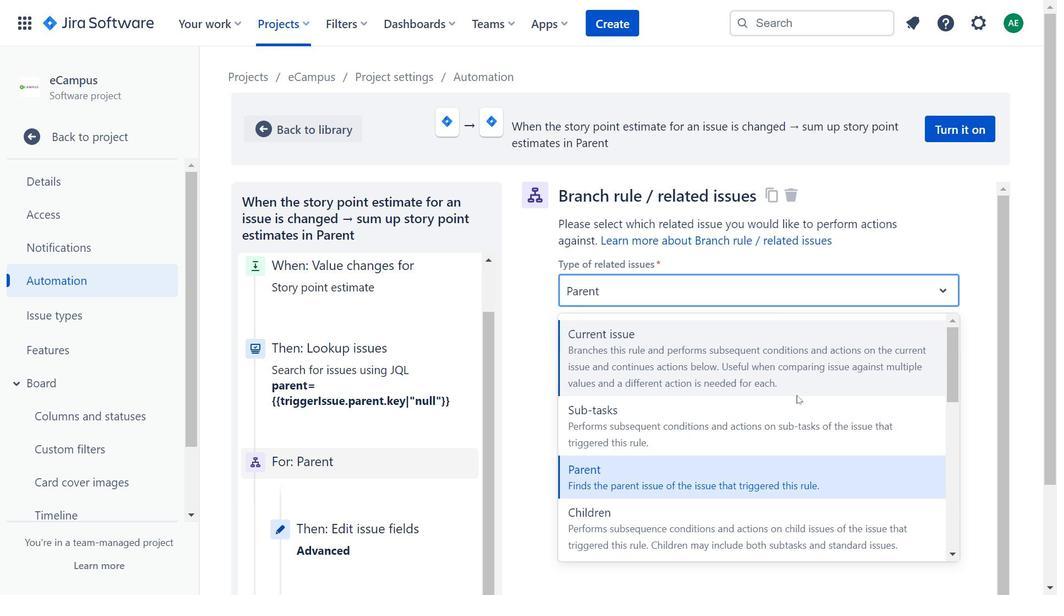 
Action: Mouse moved to (516, 382)
Screenshot: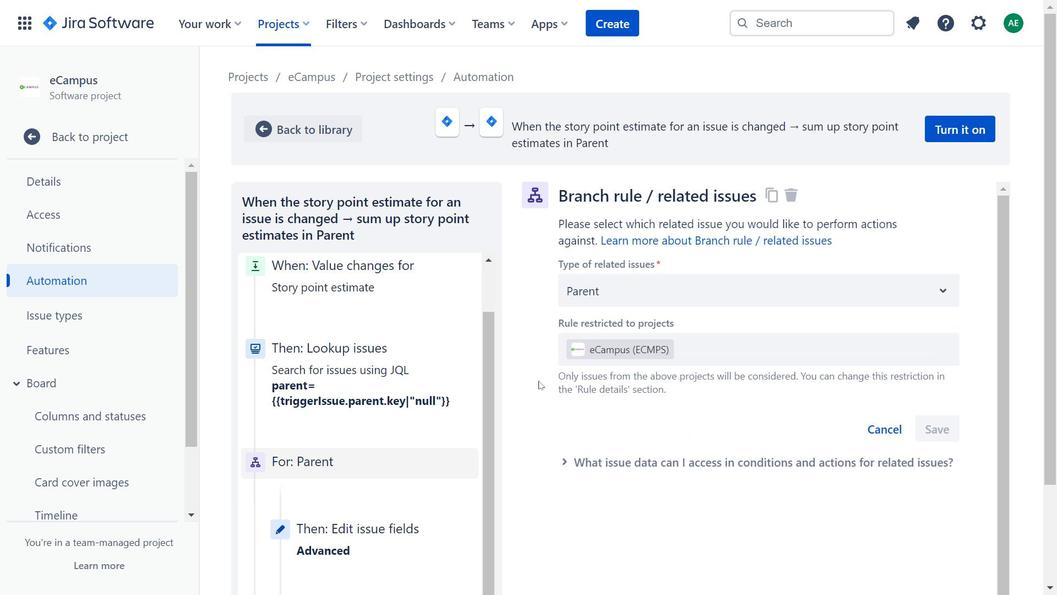 
Action: Mouse pressed left at (516, 382)
Screenshot: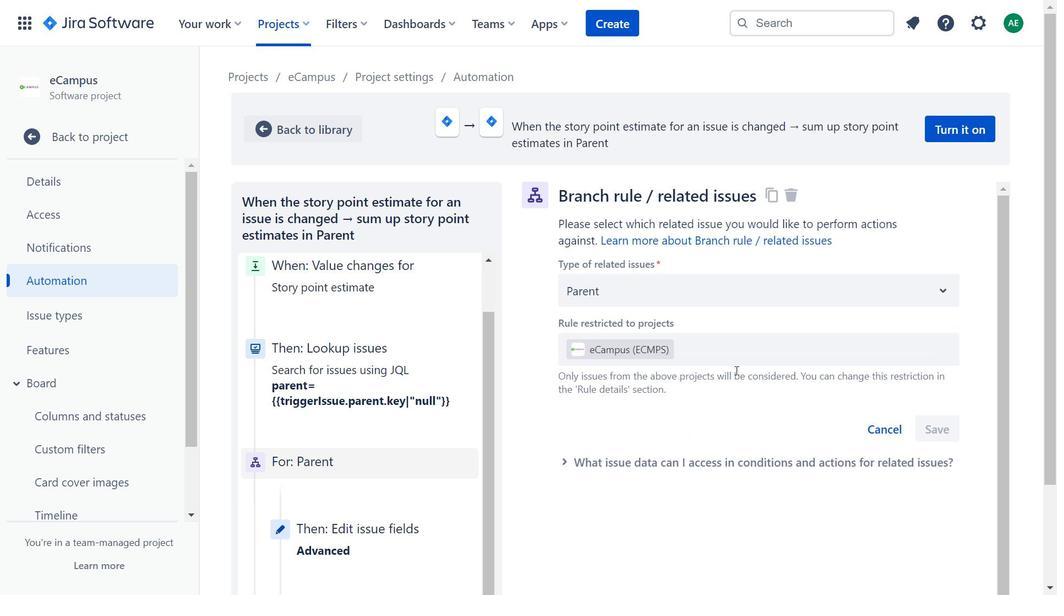 
Action: Mouse moved to (756, 360)
Screenshot: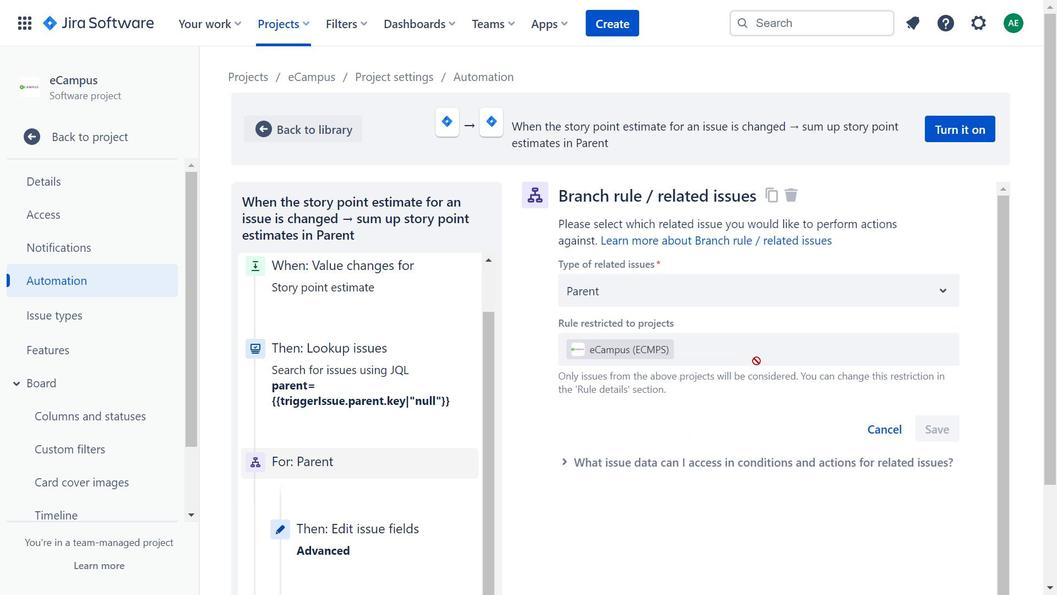 
Action: Mouse pressed left at (756, 360)
Screenshot: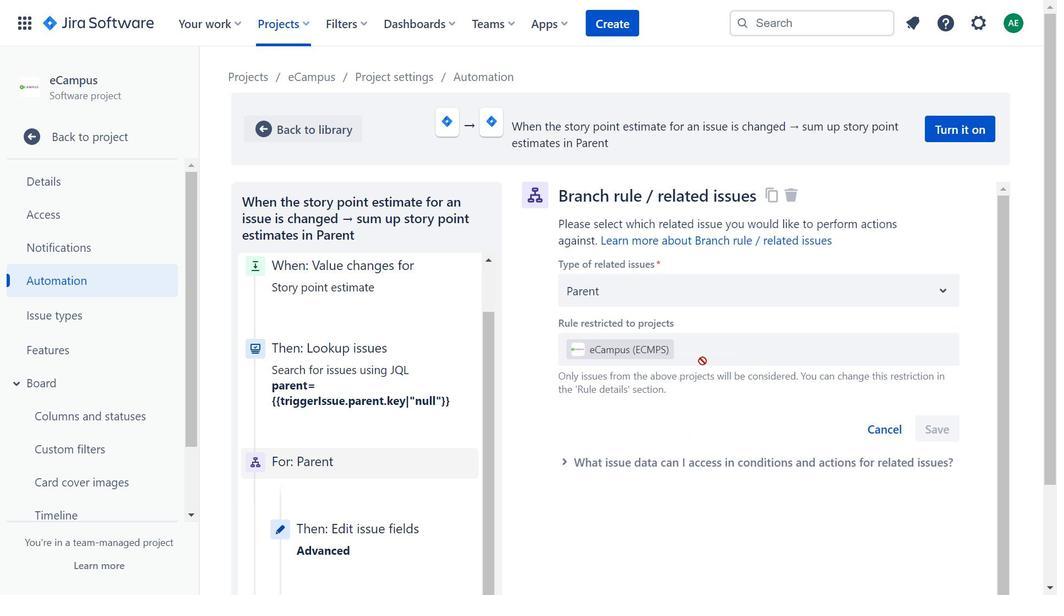 
Action: Mouse moved to (451, 391)
Screenshot: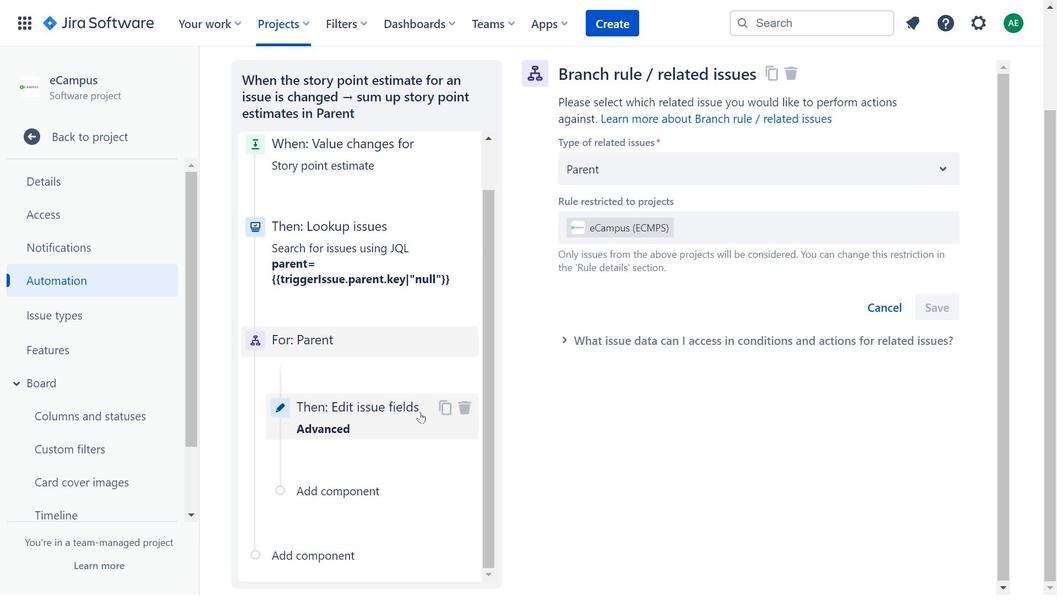 
Action: Mouse scrolled (451, 390) with delta (0, 0)
Screenshot: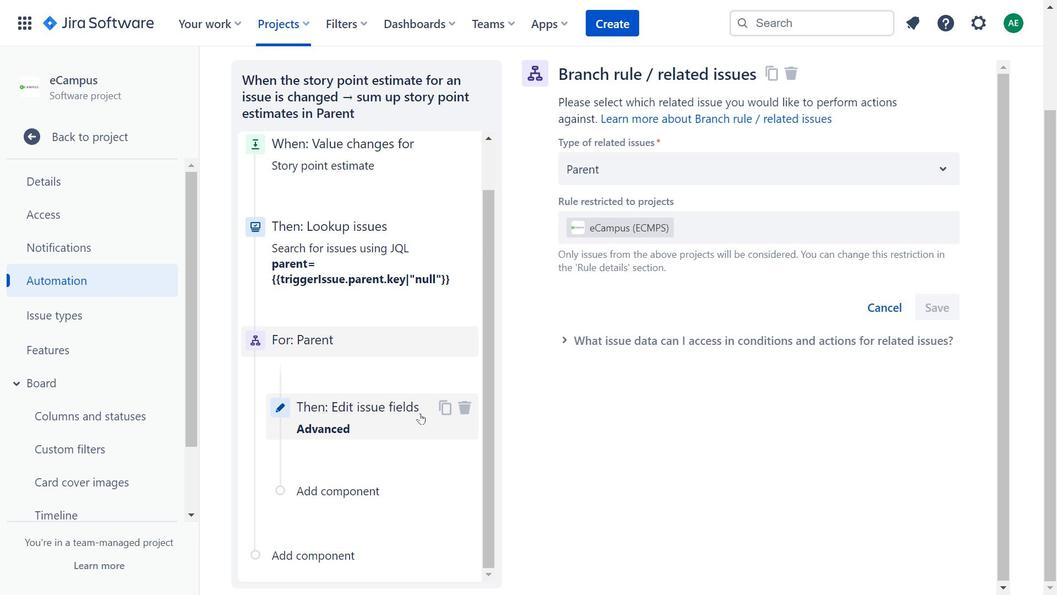
Action: Mouse moved to (451, 391)
Screenshot: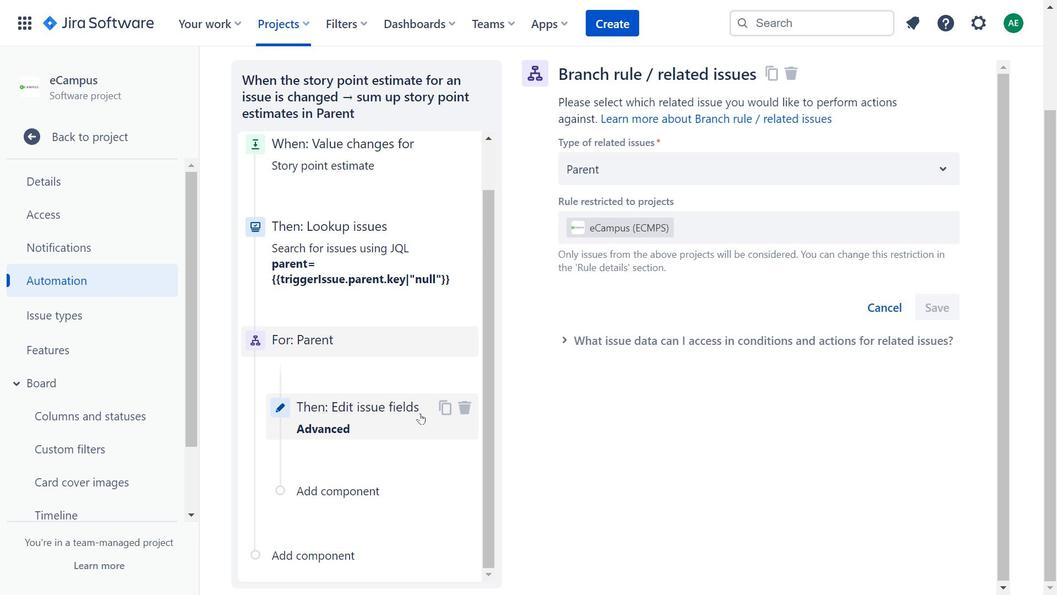 
Action: Mouse scrolled (451, 391) with delta (0, 0)
Screenshot: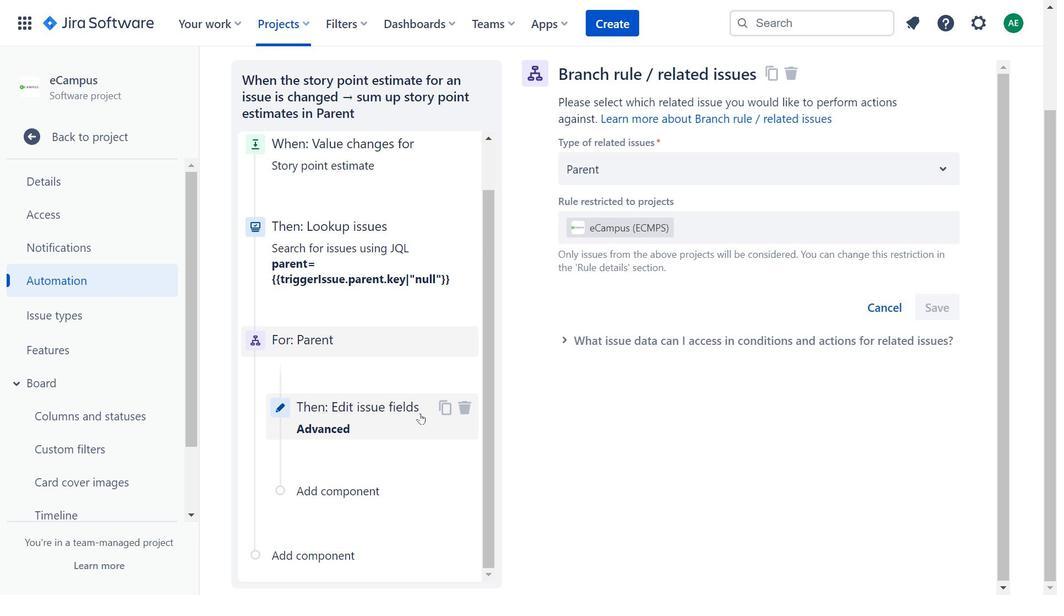 
Action: Mouse moved to (450, 392)
Screenshot: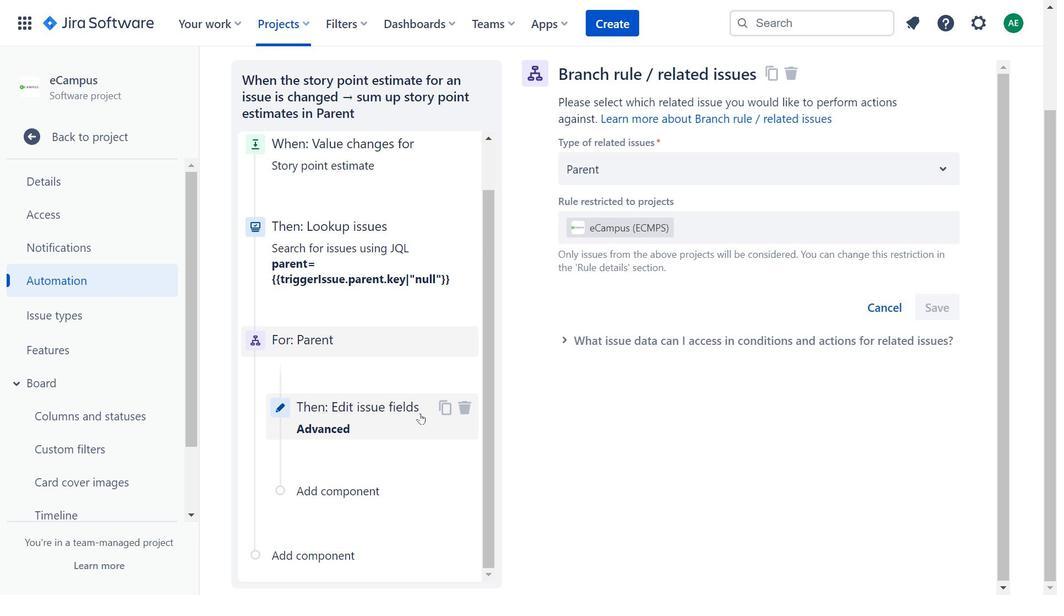 
Action: Mouse scrolled (450, 392) with delta (0, 0)
Screenshot: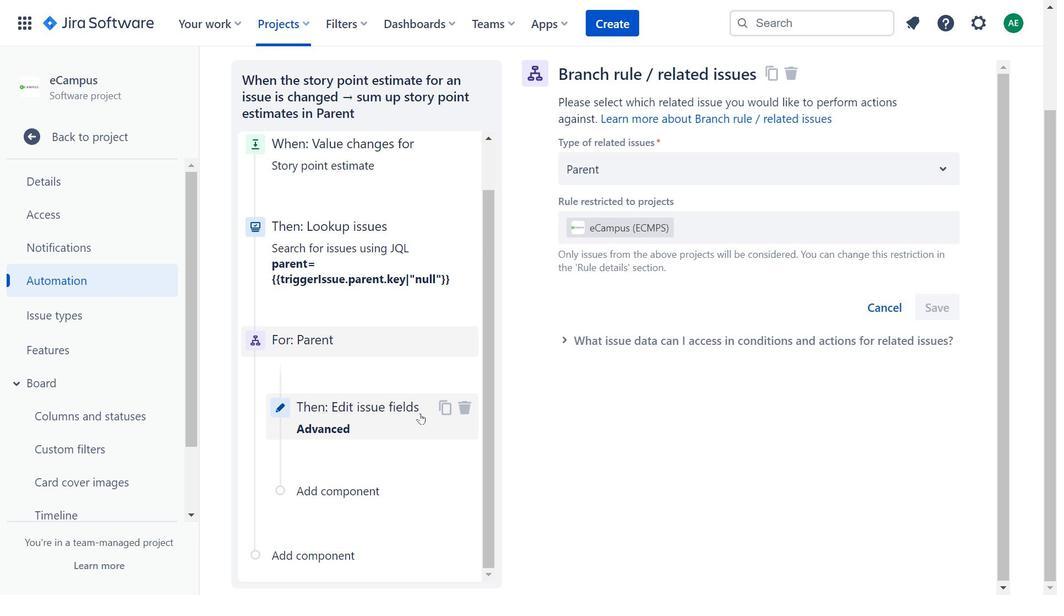 
Action: Mouse moved to (398, 424)
Screenshot: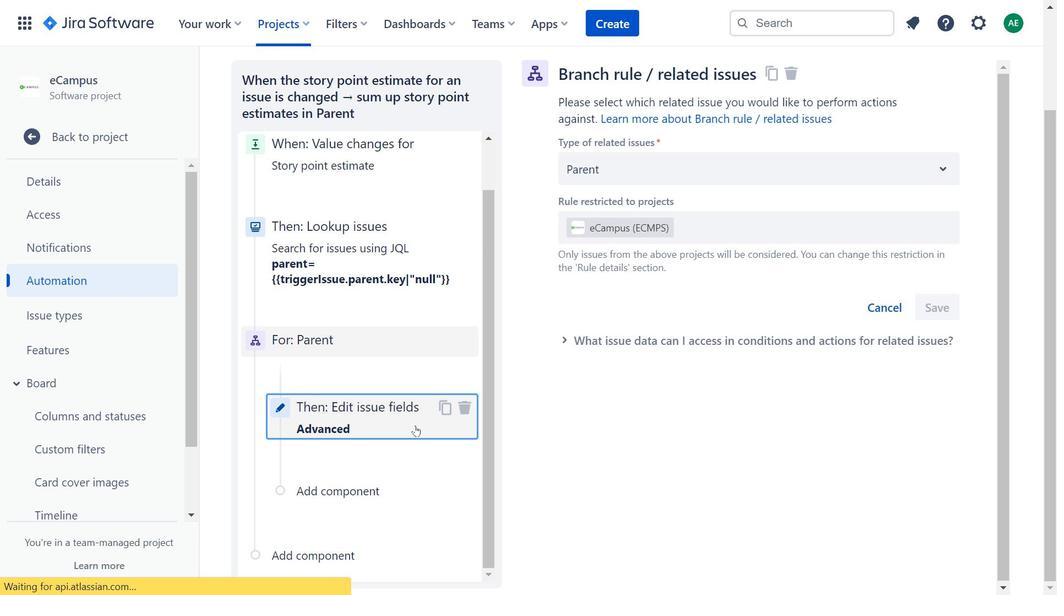 
Action: Mouse pressed left at (398, 424)
Screenshot: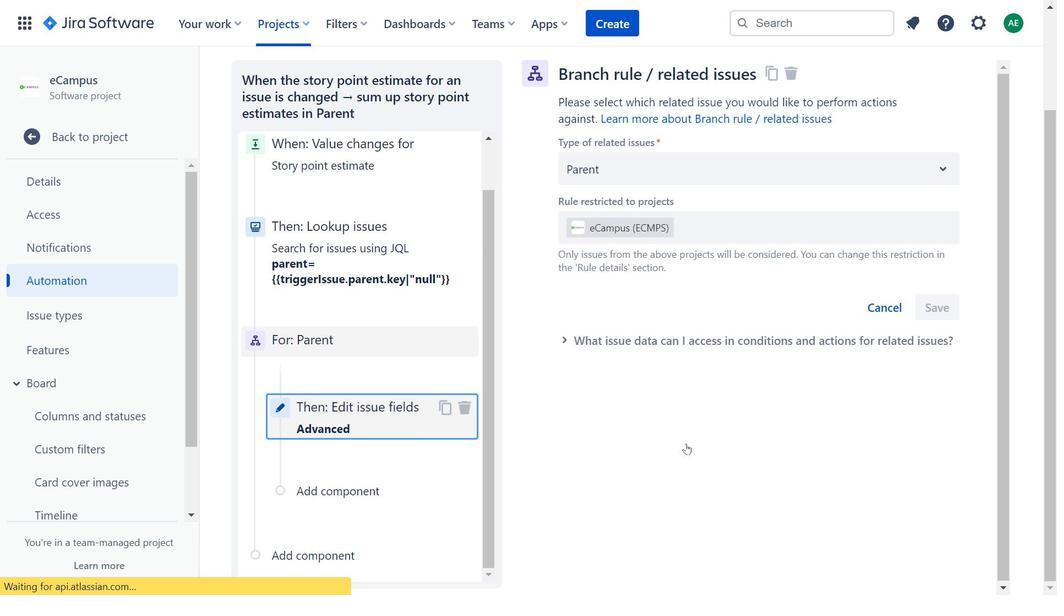 
Action: Mouse moved to (409, 268)
Screenshot: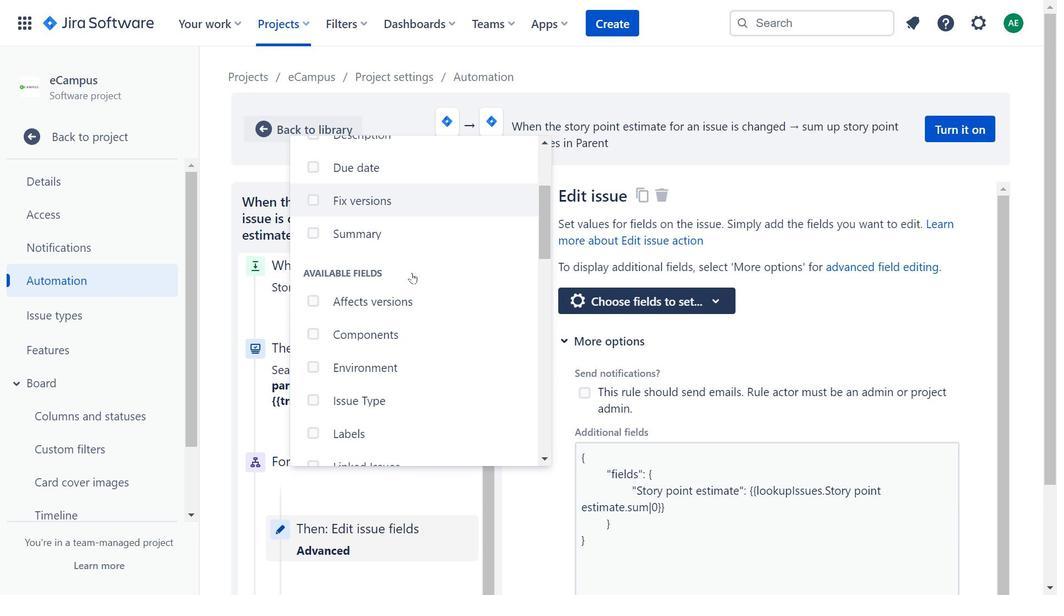 
Action: Mouse scrolled (409, 268) with delta (0, 0)
Screenshot: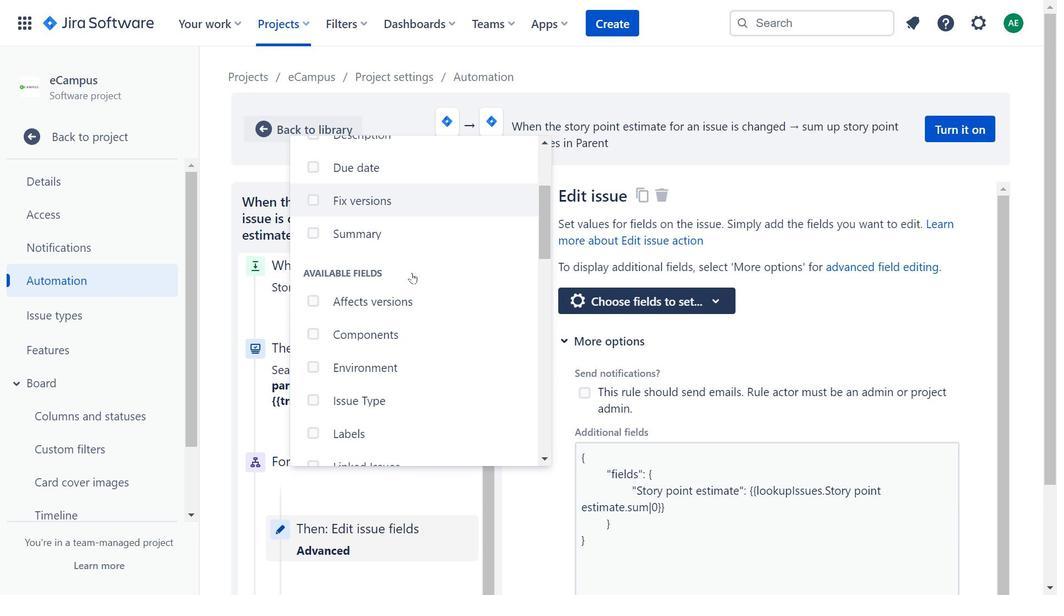 
Action: Mouse moved to (412, 272)
Screenshot: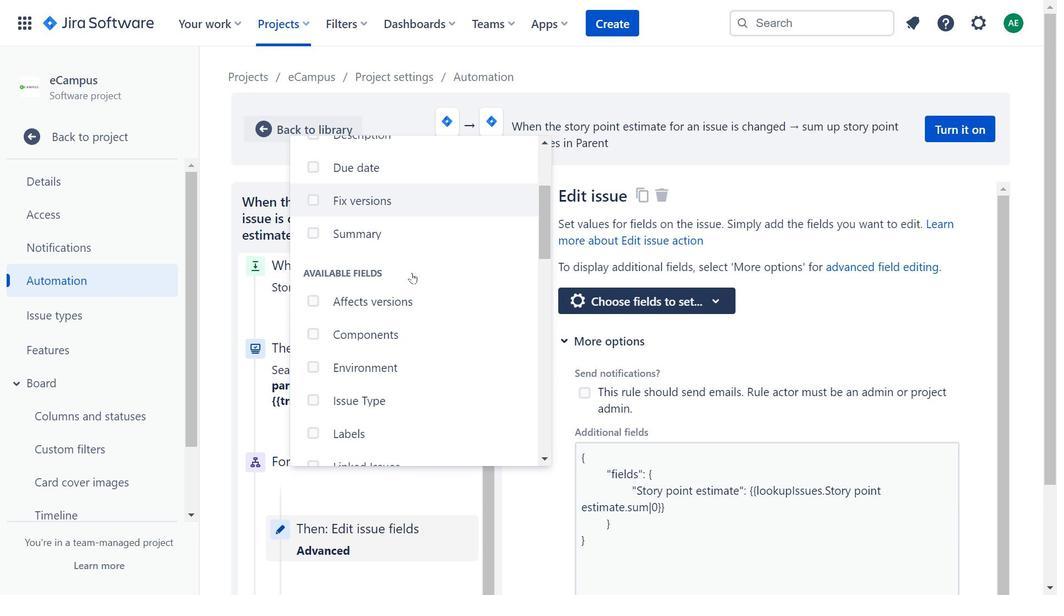 
Action: Mouse scrolled (412, 272) with delta (0, 0)
Screenshot: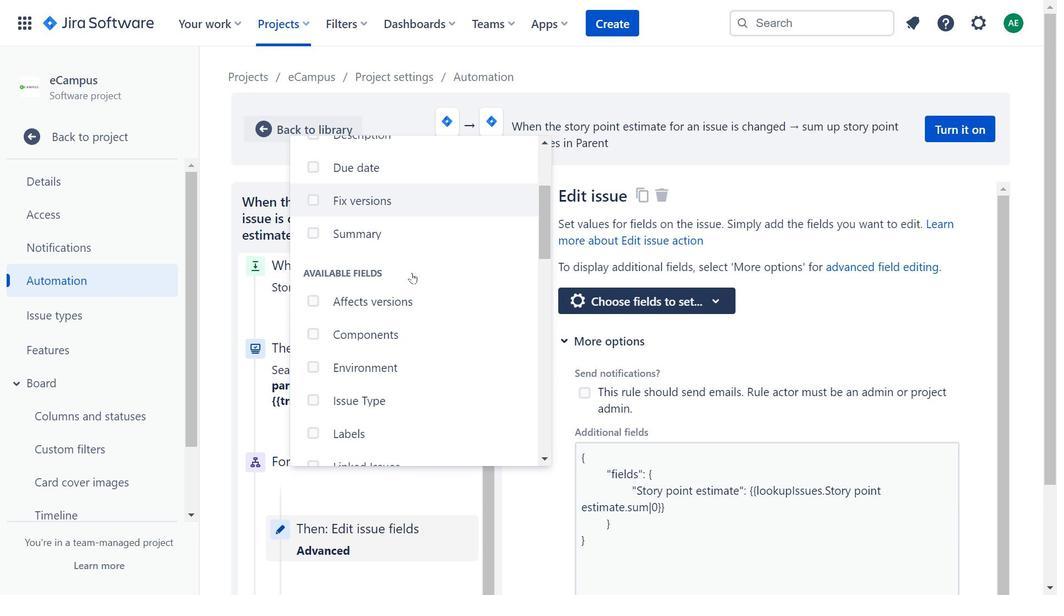
Action: Mouse moved to (451, 209)
Screenshot: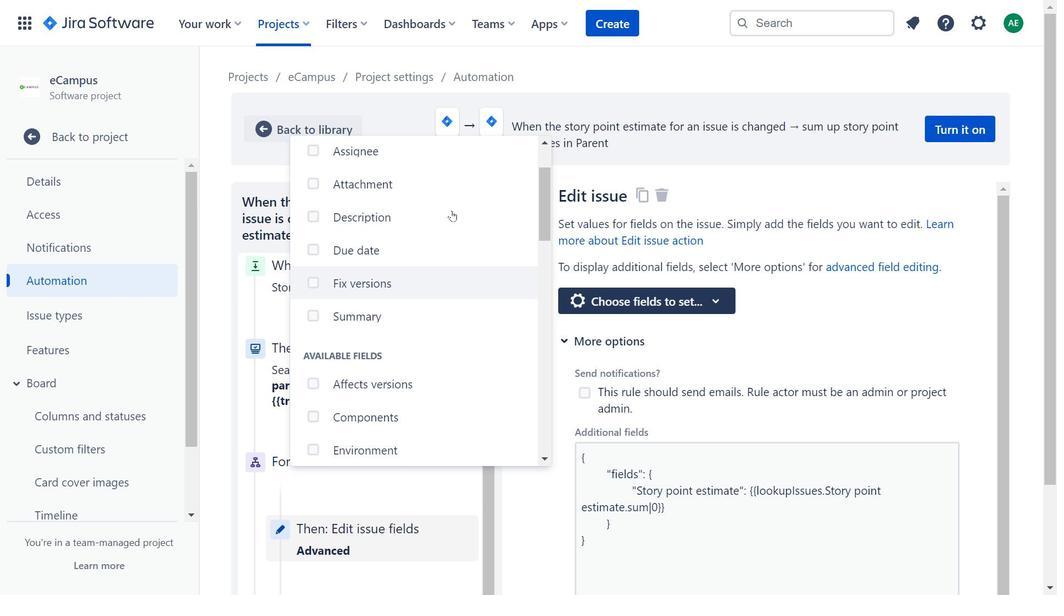 
Action: Mouse scrolled (451, 210) with delta (0, 0)
Screenshot: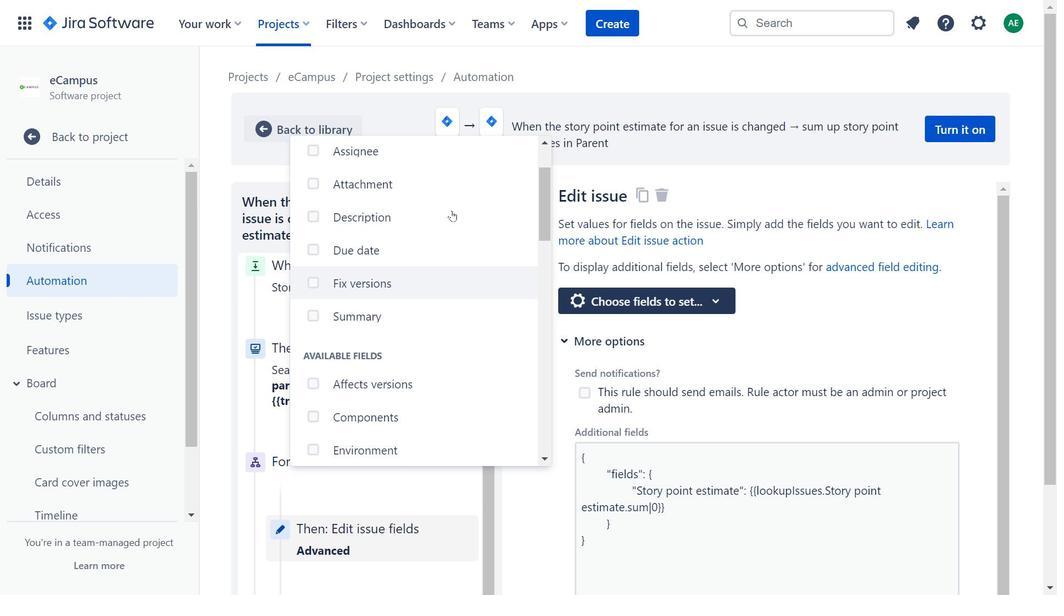 
Action: Mouse moved to (449, 214)
Screenshot: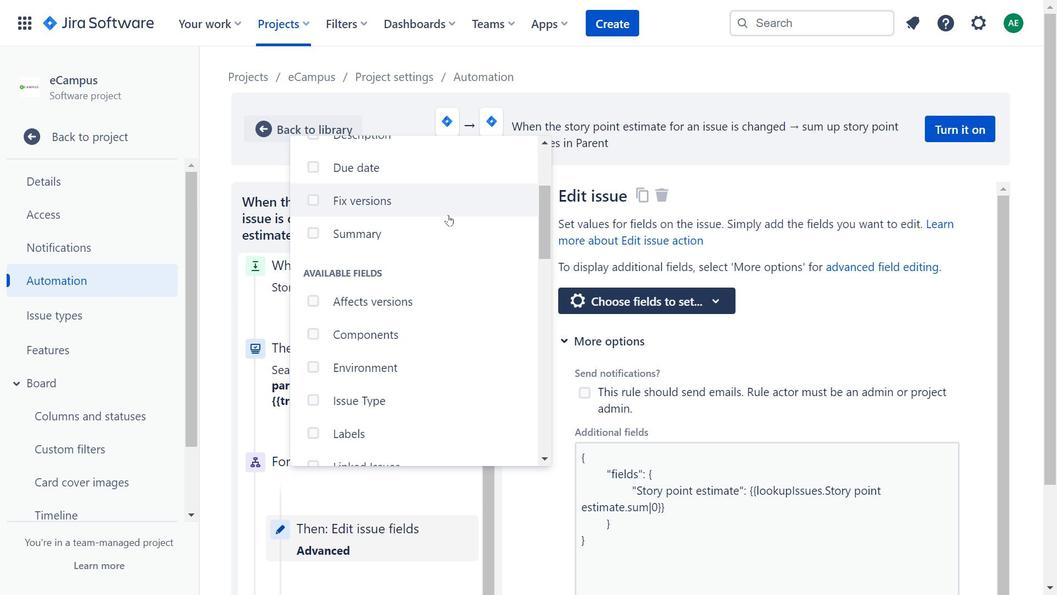 
Action: Mouse scrolled (449, 213) with delta (0, 0)
Screenshot: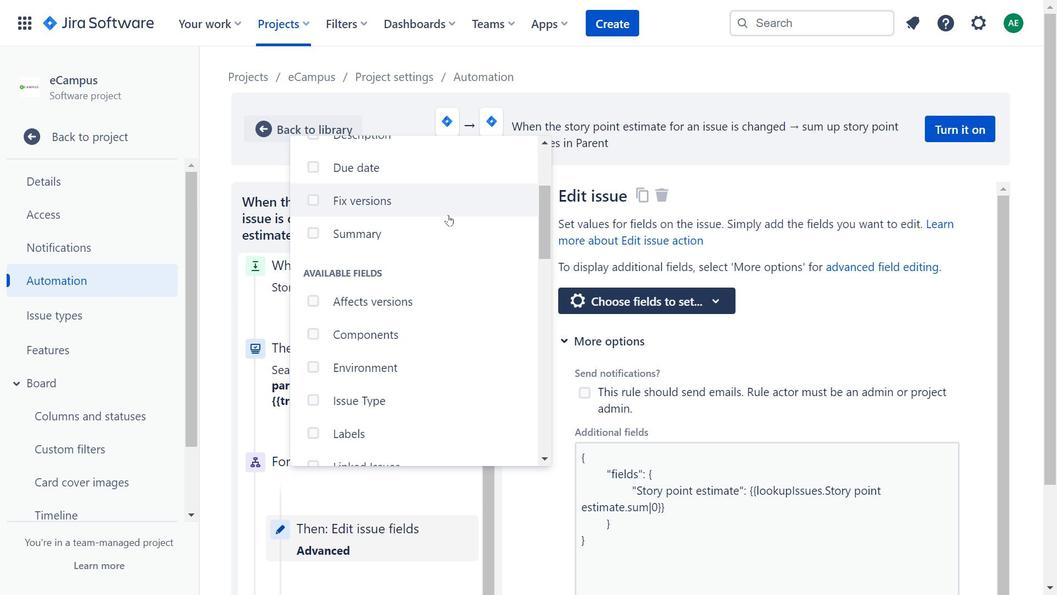 
Action: Mouse moved to (449, 215)
Screenshot: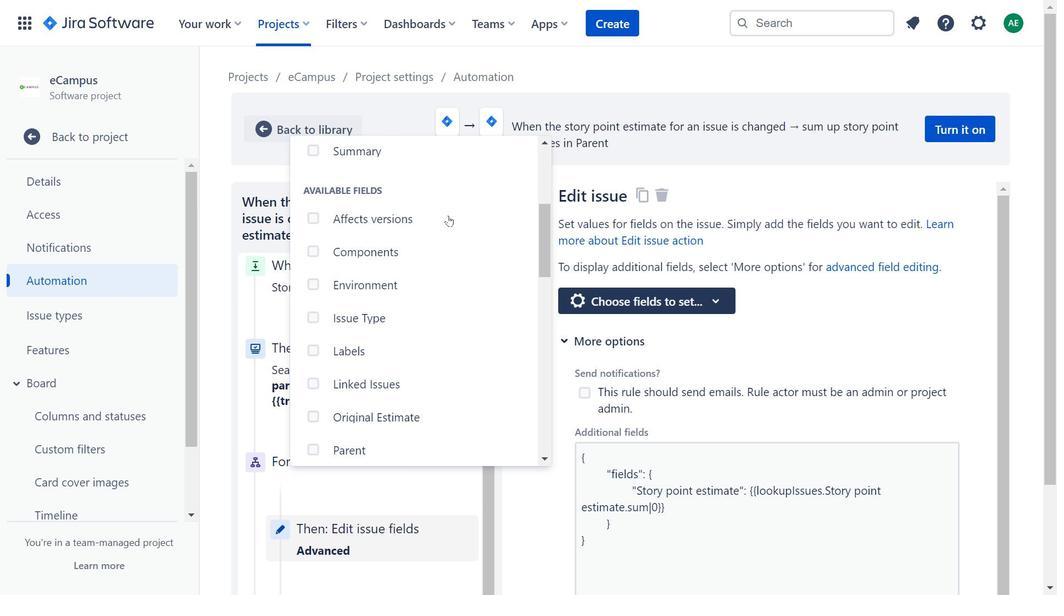 
Action: Mouse scrolled (449, 214) with delta (0, 0)
Screenshot: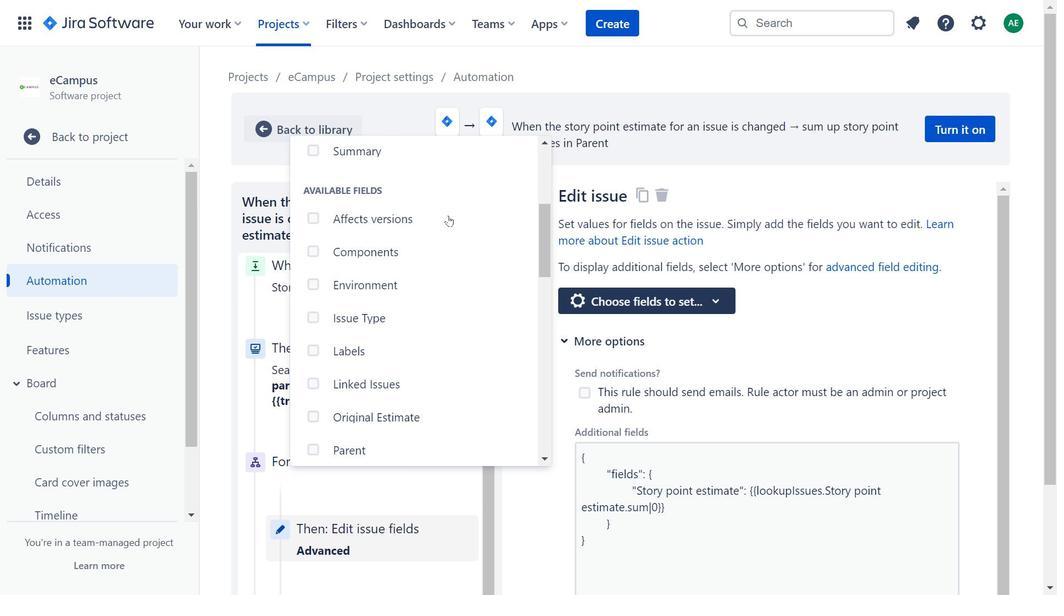 
Action: Mouse moved to (434, 272)
Screenshot: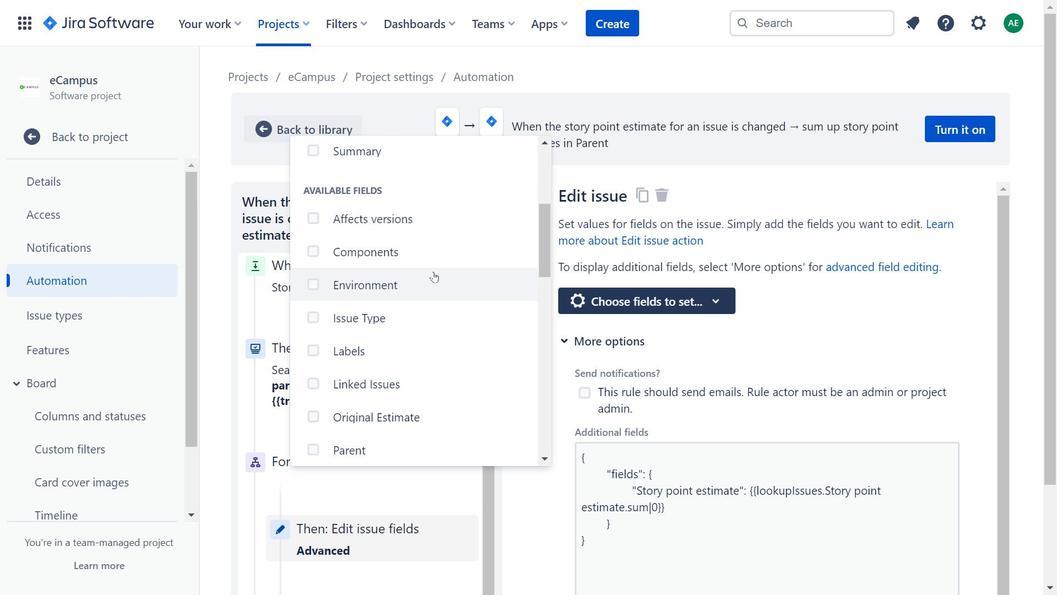 
Action: Mouse scrolled (434, 271) with delta (0, 0)
Screenshot: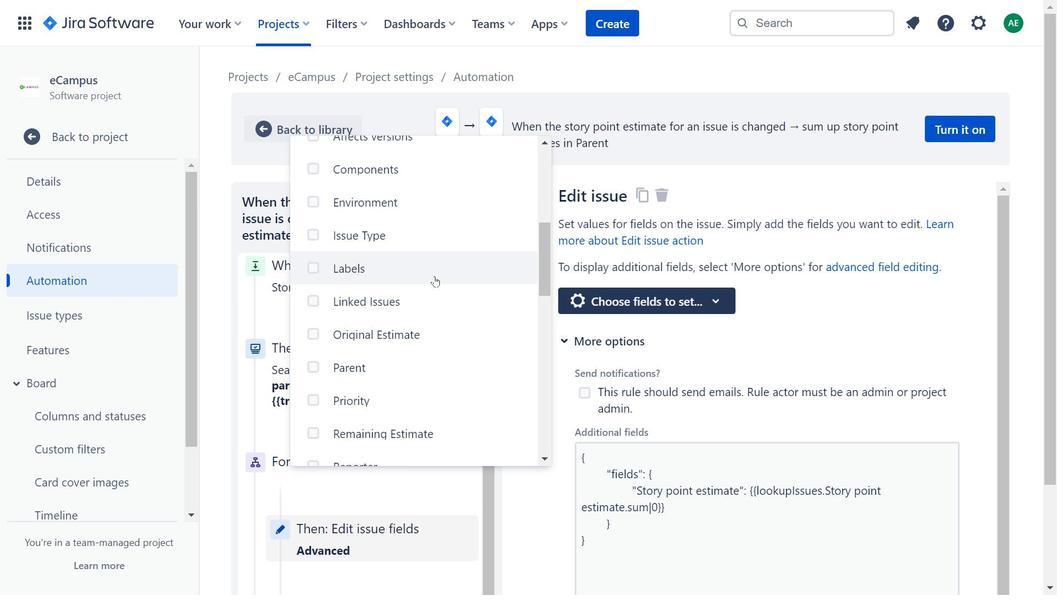 
Action: Mouse moved to (433, 308)
Screenshot: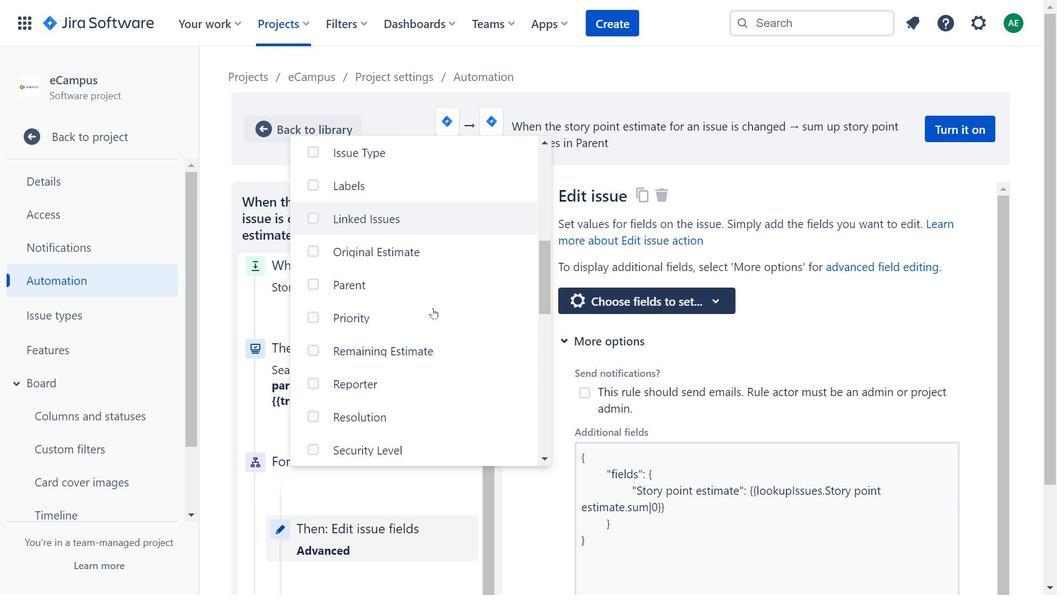 
Action: Mouse scrolled (433, 307) with delta (0, 0)
Screenshot: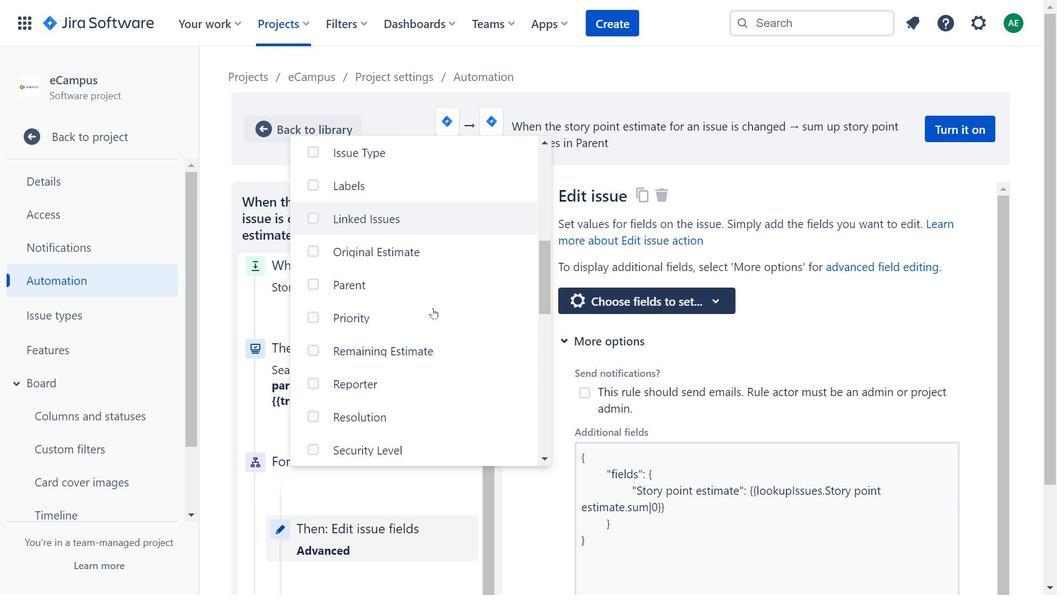 
Action: Mouse moved to (438, 269)
Screenshot: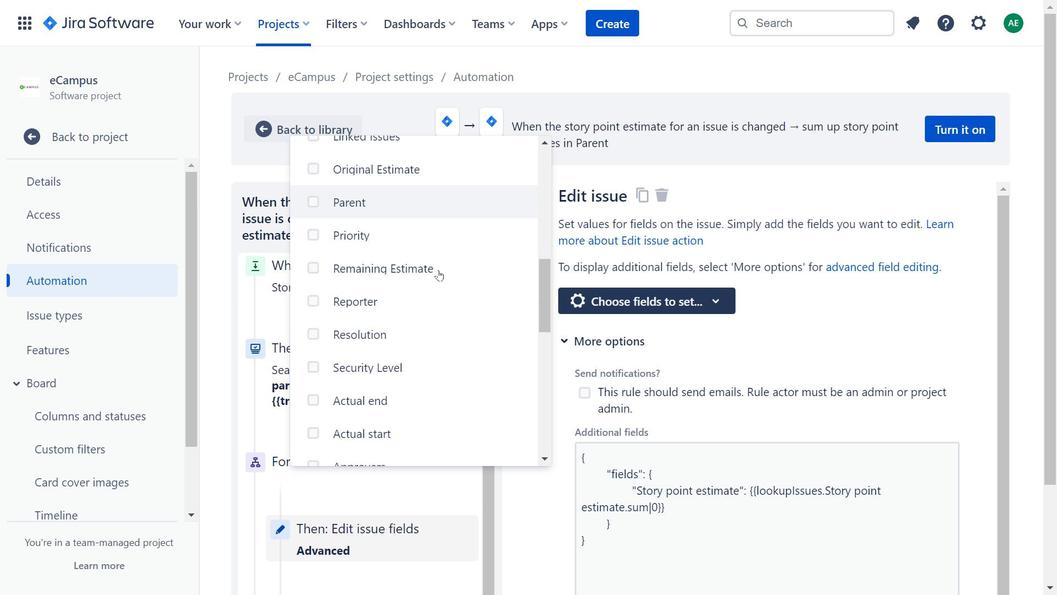 
Action: Mouse scrolled (438, 269) with delta (0, 0)
Screenshot: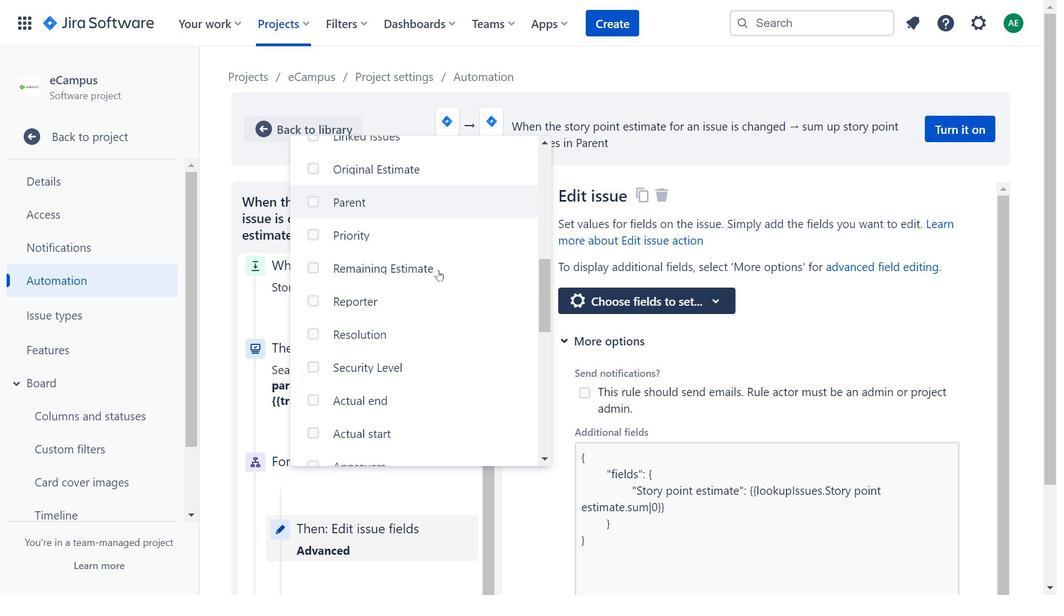 
Action: Mouse moved to (447, 293)
Screenshot: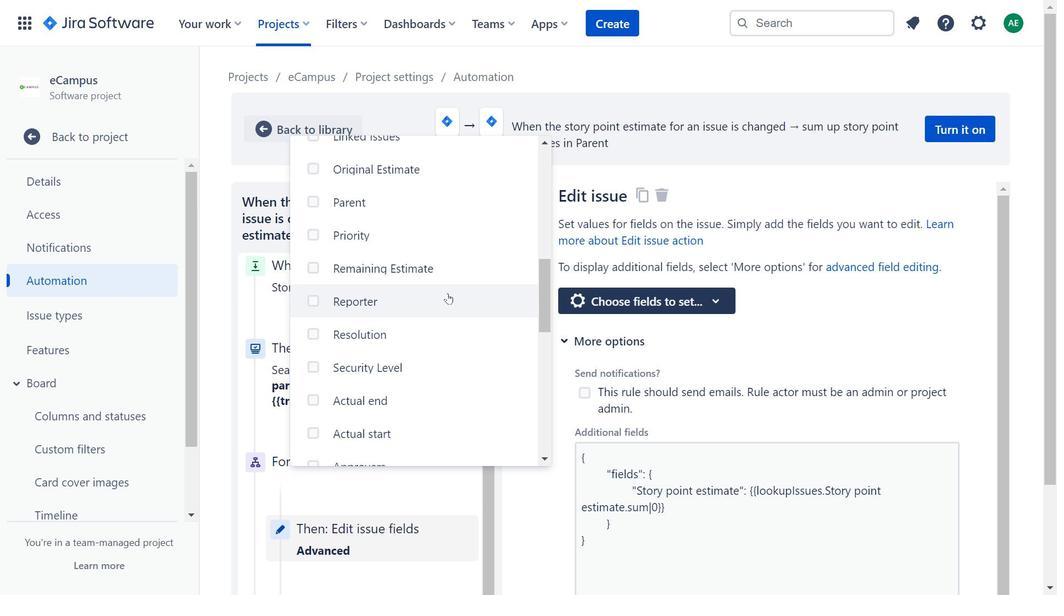 
Action: Mouse scrolled (447, 293) with delta (0, 0)
Screenshot: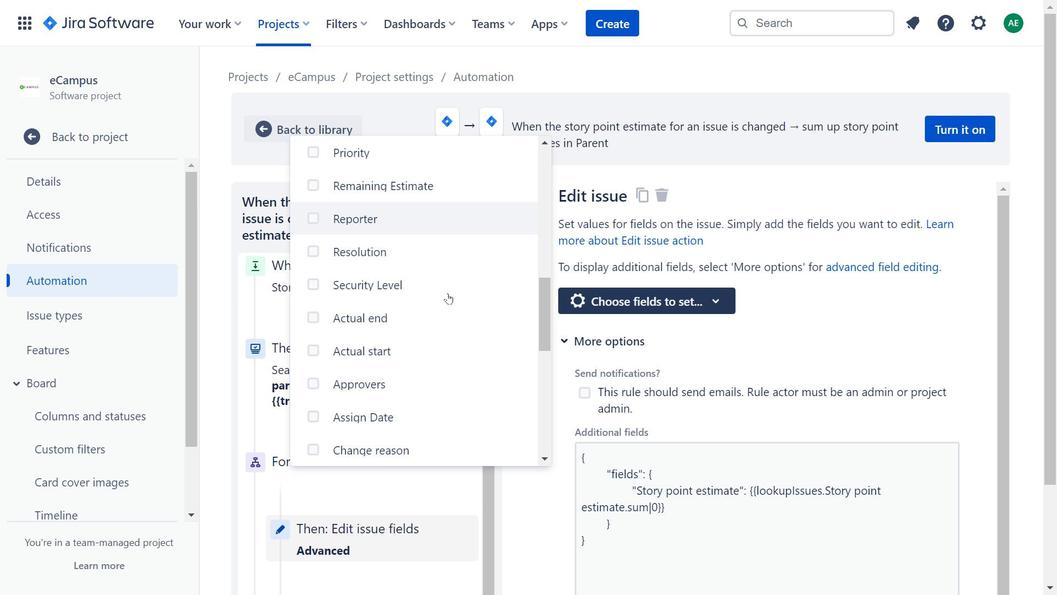 
Action: Mouse moved to (467, 273)
Screenshot: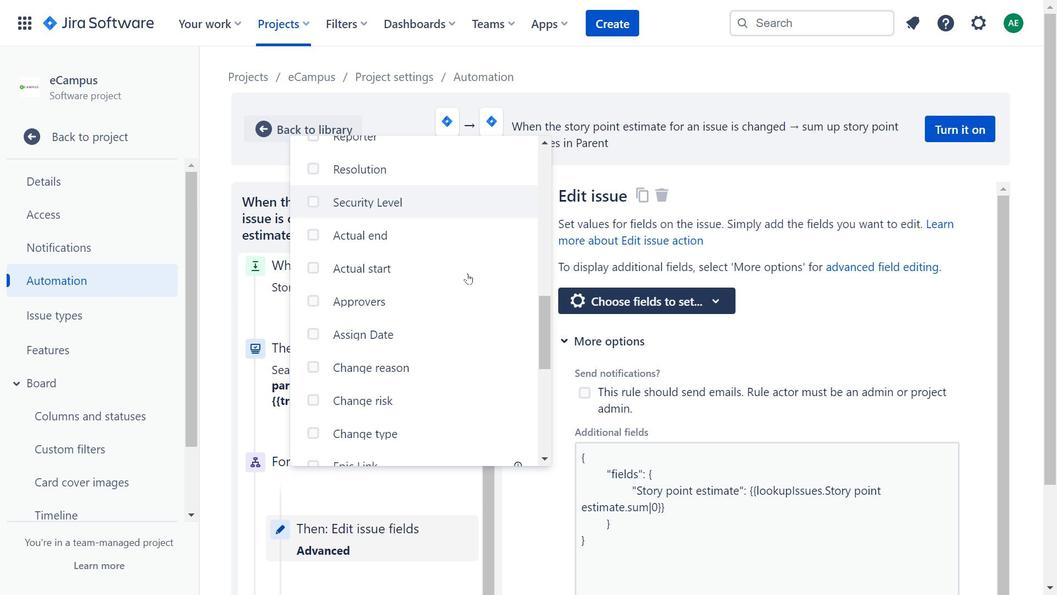 
Action: Mouse scrolled (467, 273) with delta (0, 0)
Screenshot: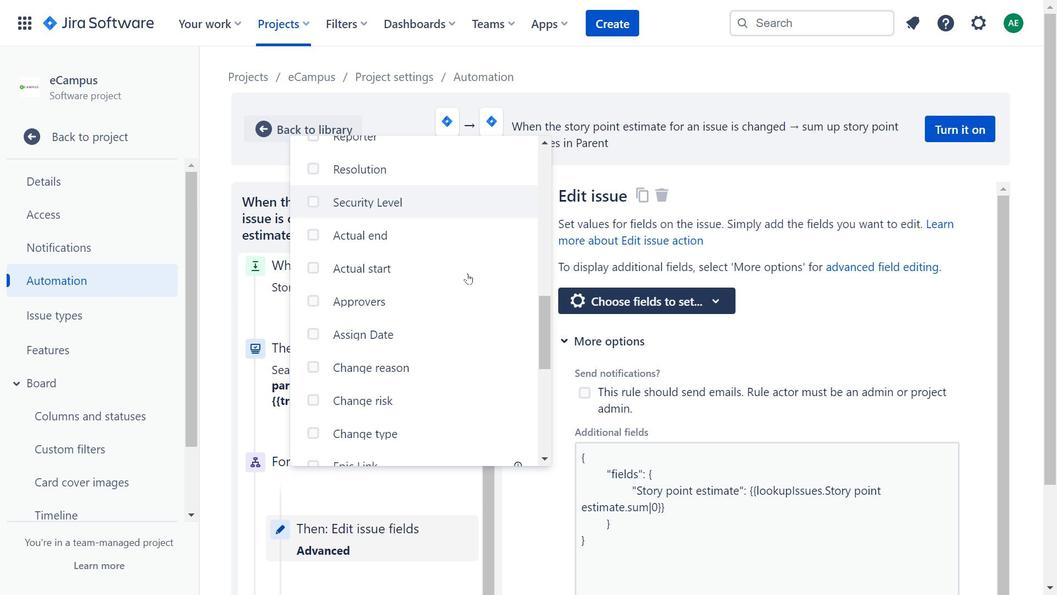 
Action: Mouse moved to (482, 307)
Screenshot: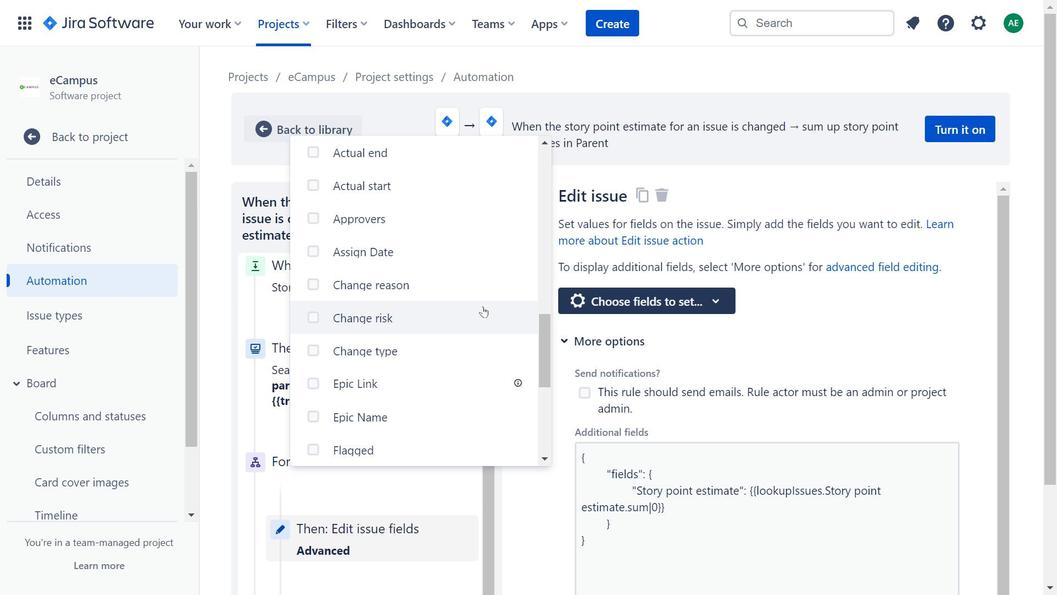 
Action: Mouse scrolled (482, 306) with delta (0, 0)
Screenshot: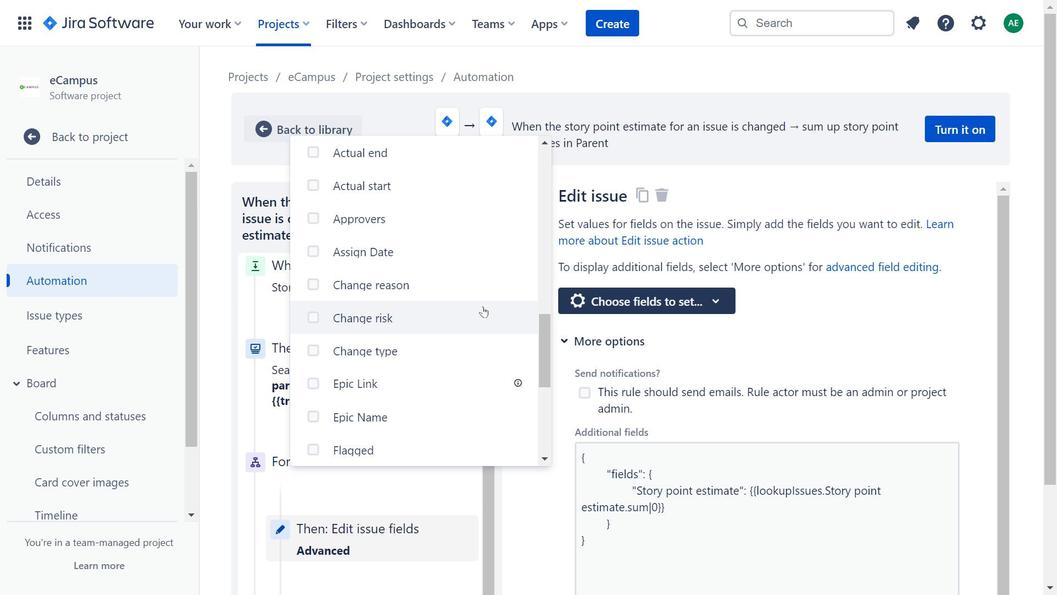 
Action: Mouse moved to (490, 294)
Screenshot: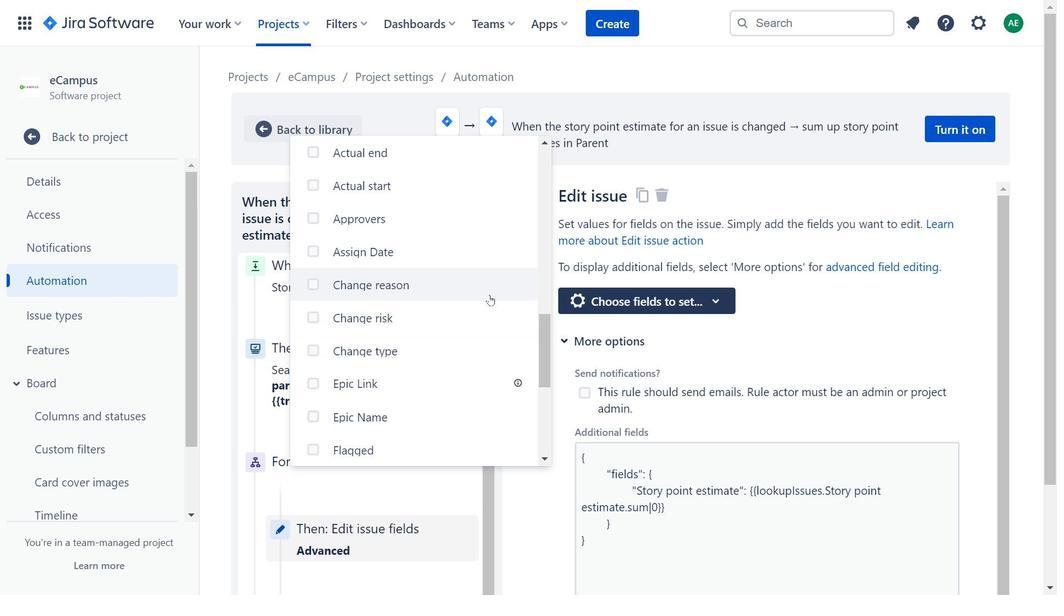 
Action: Mouse scrolled (490, 294) with delta (0, 0)
Screenshot: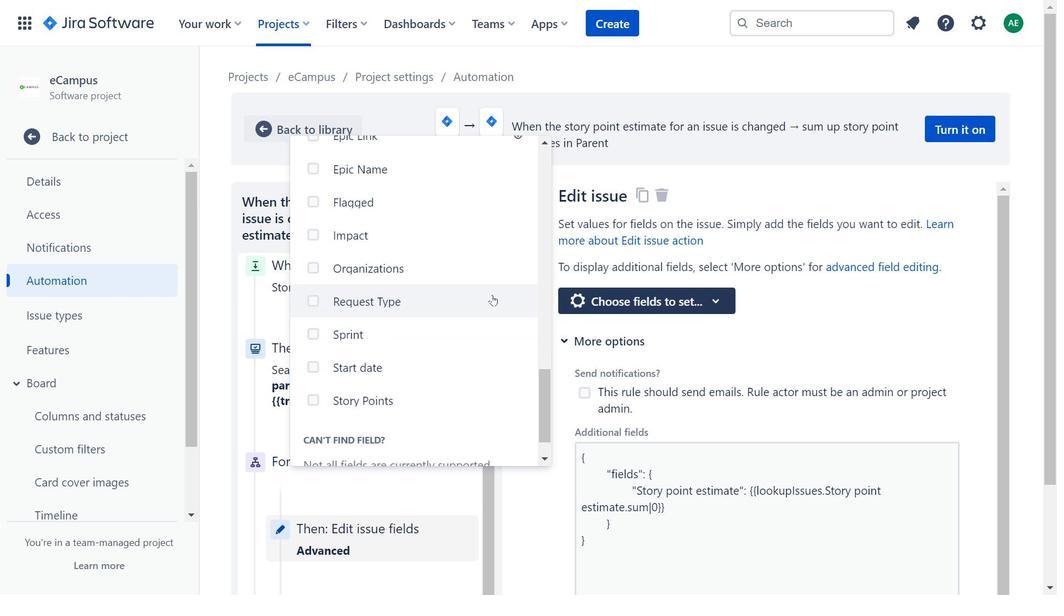 
Action: Mouse scrolled (490, 294) with delta (0, 0)
Screenshot: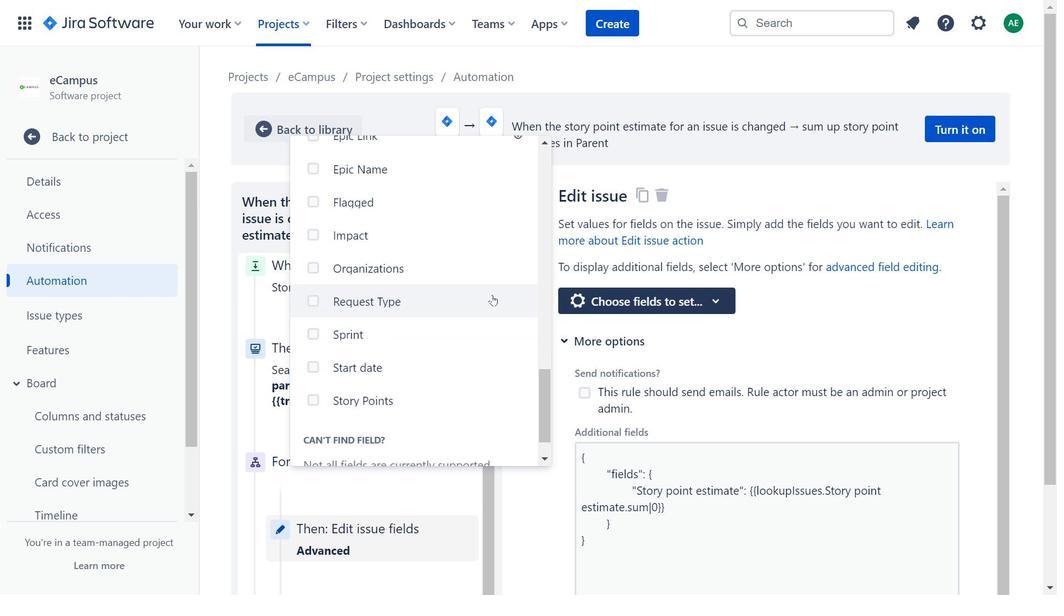 
Action: Mouse moved to (492, 294)
Screenshot: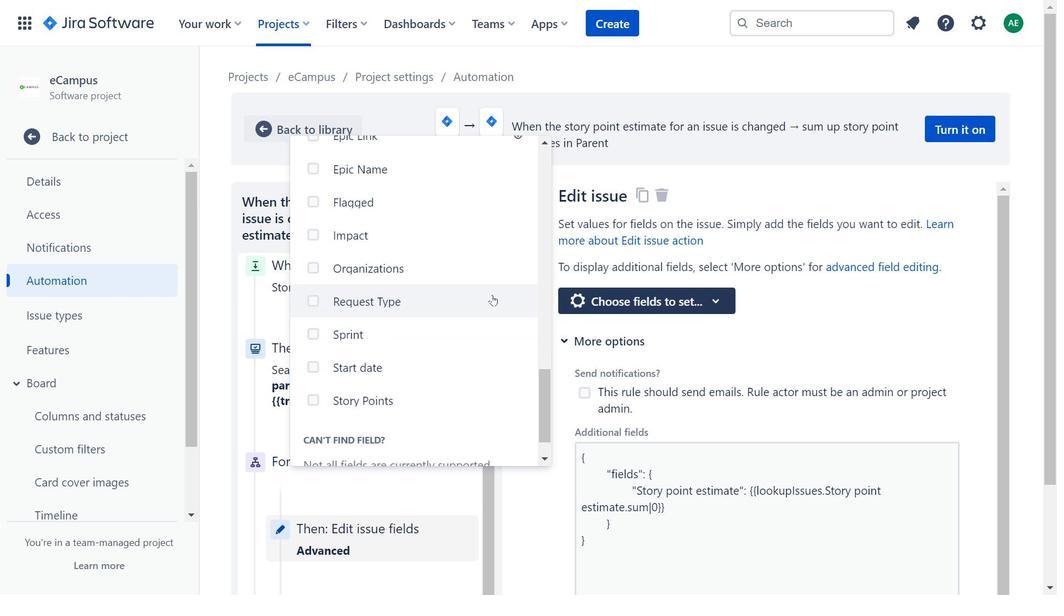 
Action: Mouse scrolled (492, 294) with delta (0, 0)
Screenshot: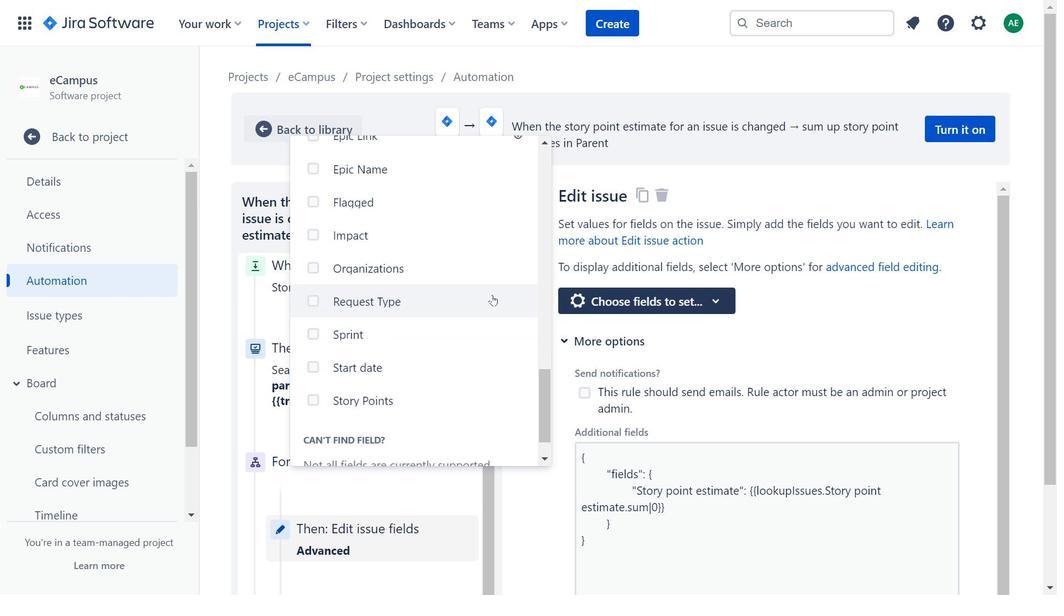 
Action: Mouse moved to (454, 336)
Screenshot: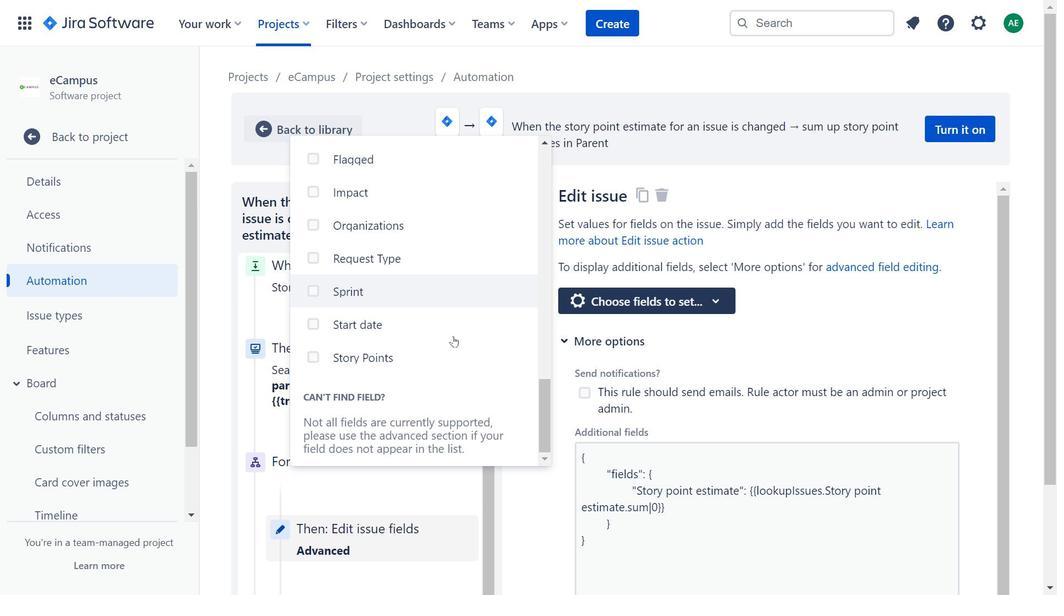
Action: Mouse scrolled (454, 335) with delta (0, 0)
Screenshot: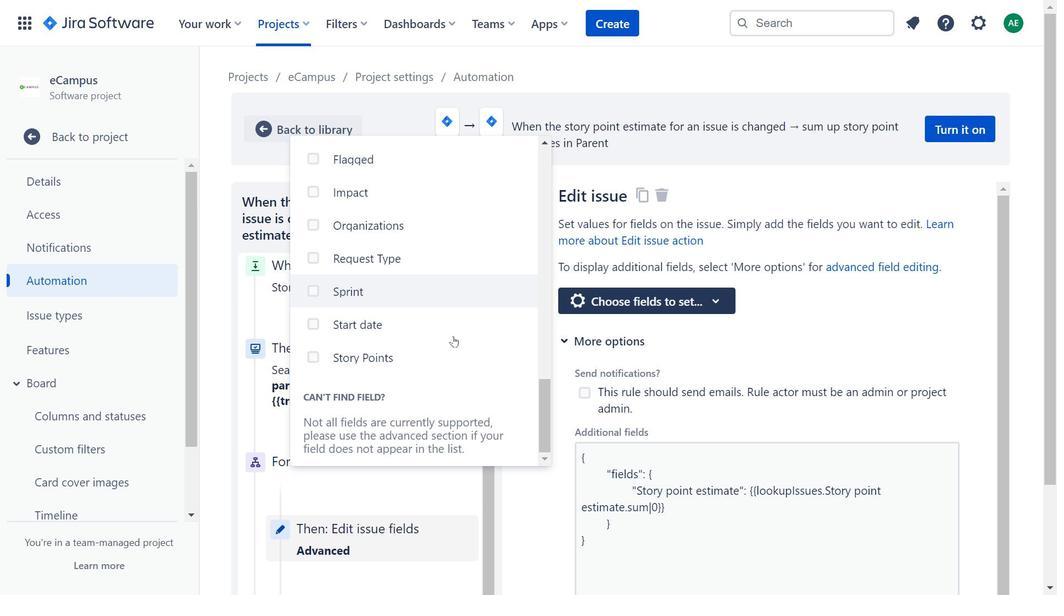 
Action: Mouse moved to (749, 181)
Screenshot: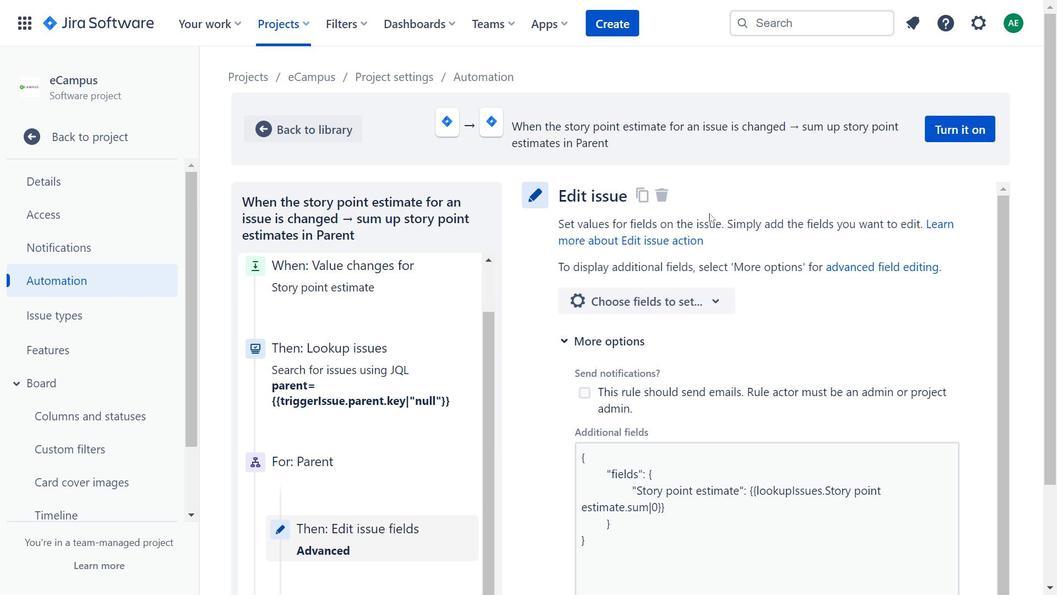 
Action: Mouse pressed left at (749, 181)
Screenshot: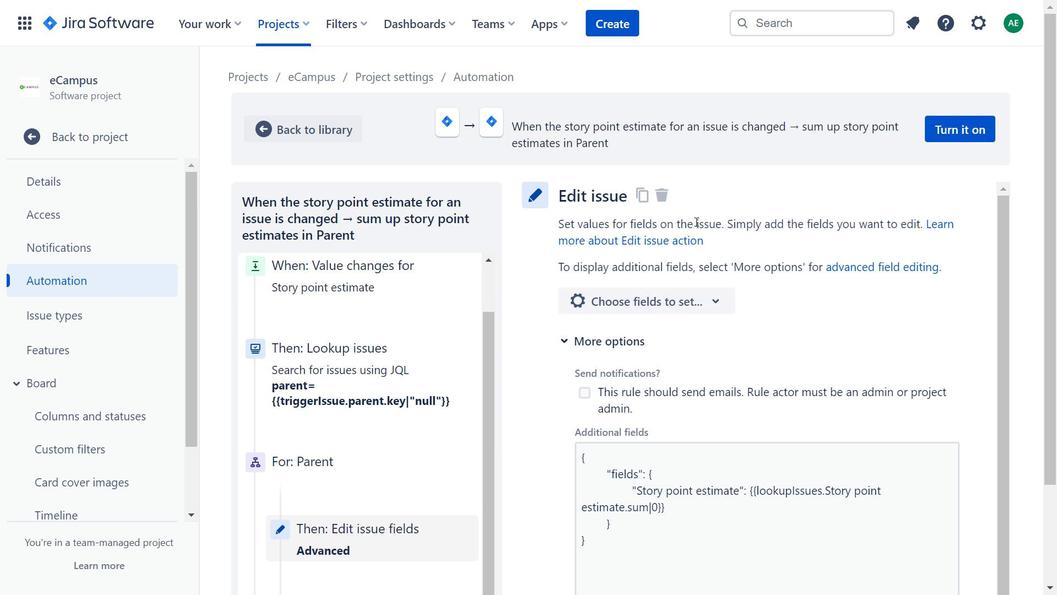 
Action: Mouse moved to (471, 318)
Screenshot: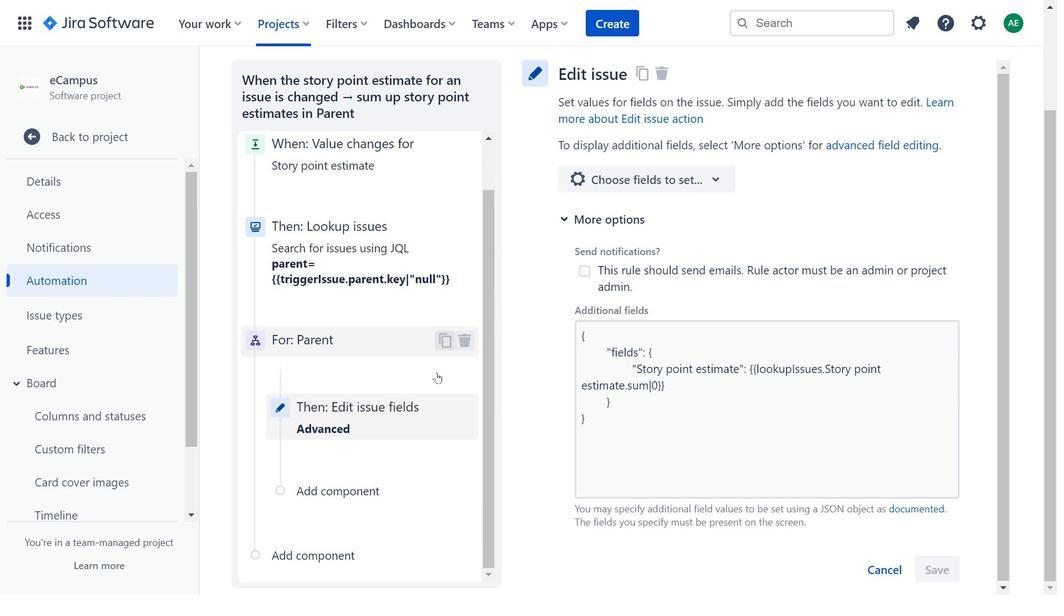 
Action: Mouse scrolled (471, 317) with delta (0, 0)
Screenshot: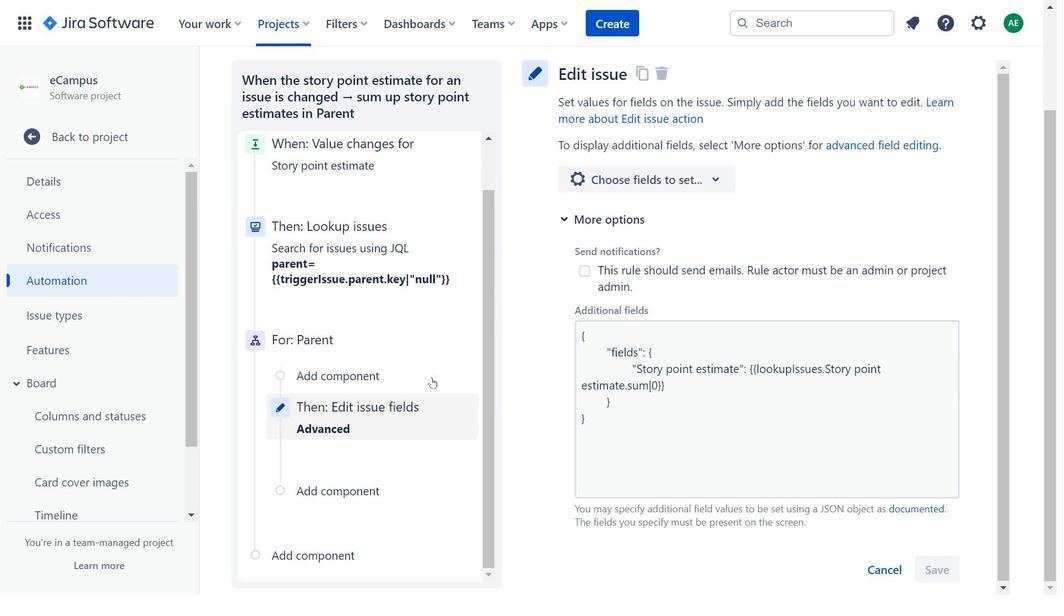 
Action: Mouse moved to (471, 320)
Screenshot: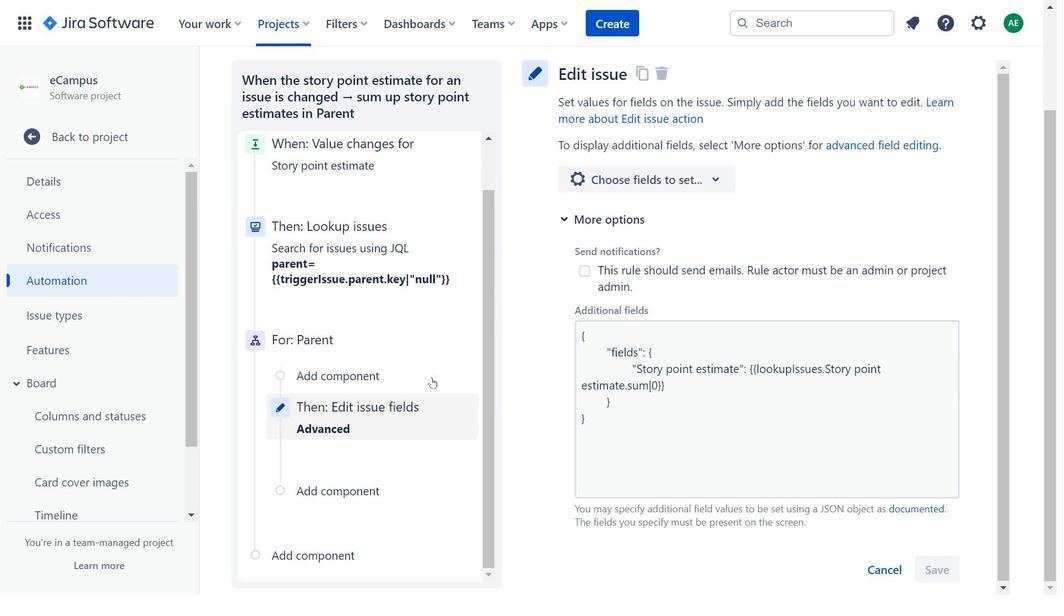 
Action: Mouse scrolled (471, 320) with delta (0, 0)
Screenshot: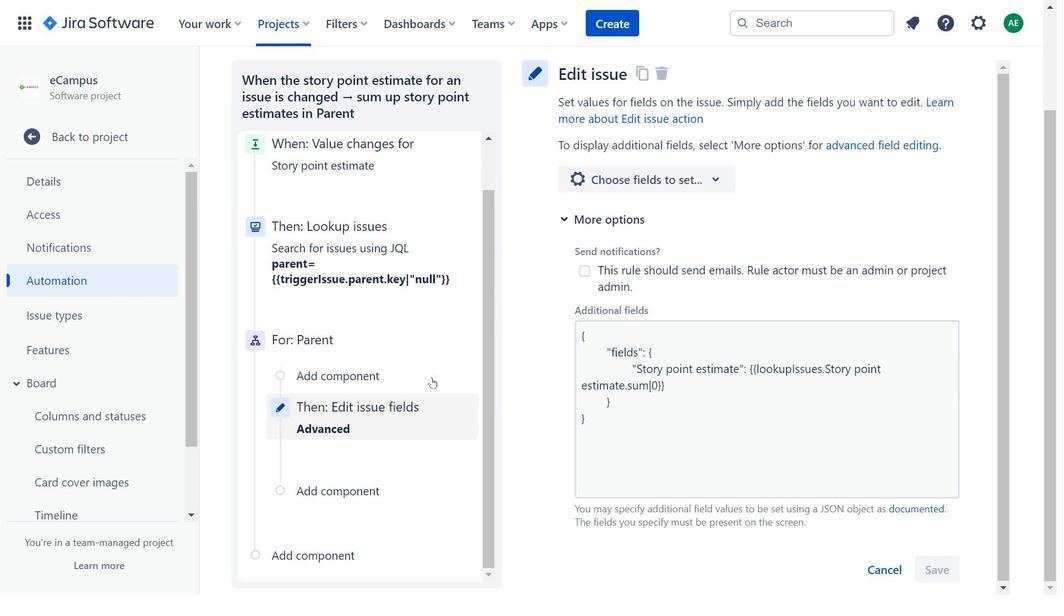 
Action: Mouse moved to (420, 368)
Screenshot: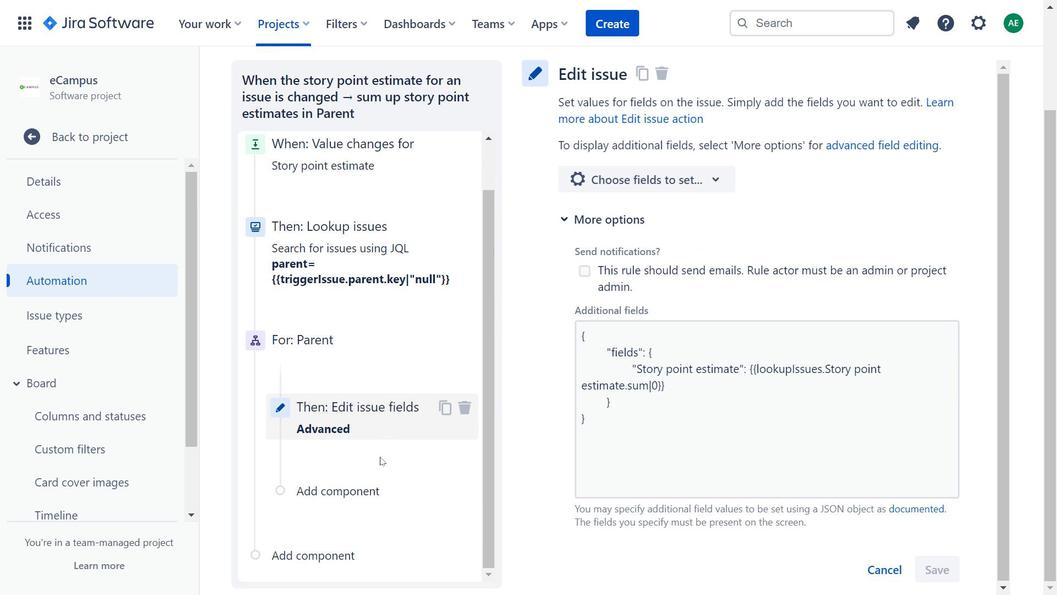 
Action: Mouse scrolled (420, 368) with delta (0, 0)
Screenshot: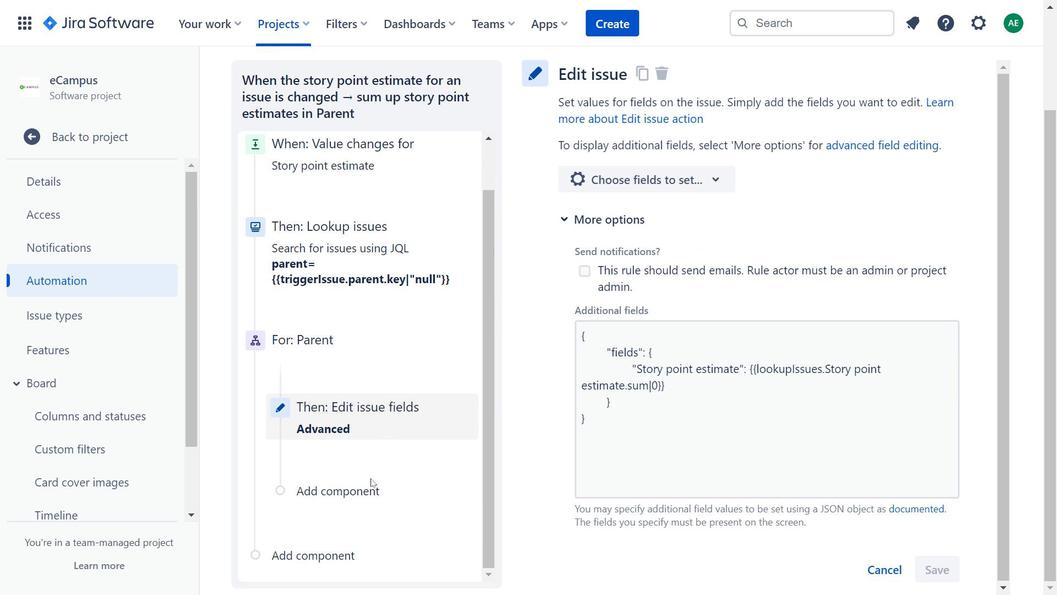 
Action: Mouse scrolled (420, 368) with delta (0, 0)
